 Task: Buy 3 Tongs from Cooking Utensils section under best seller category for shipping address: John Baker, 4211 Skips Lane, Phoenix, Arizona 85012, Cell Number 9285042162. Pay from credit card ending with 9757, CVV 798
Action: Mouse moved to (2, 88)
Screenshot: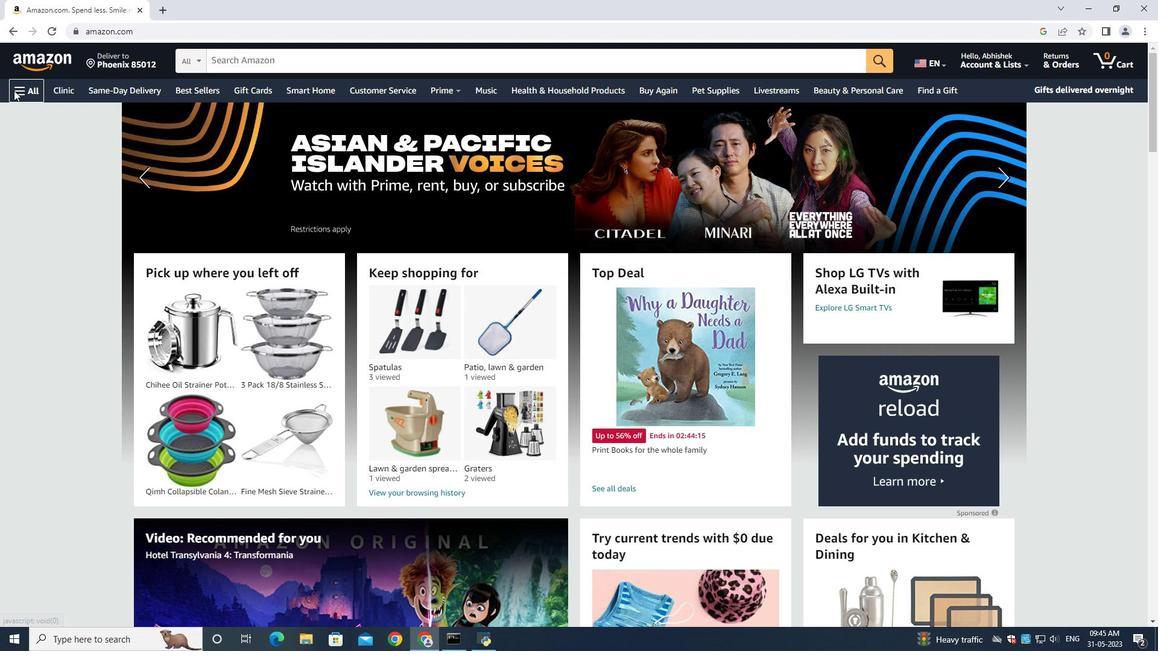 
Action: Mouse pressed left at (2, 88)
Screenshot: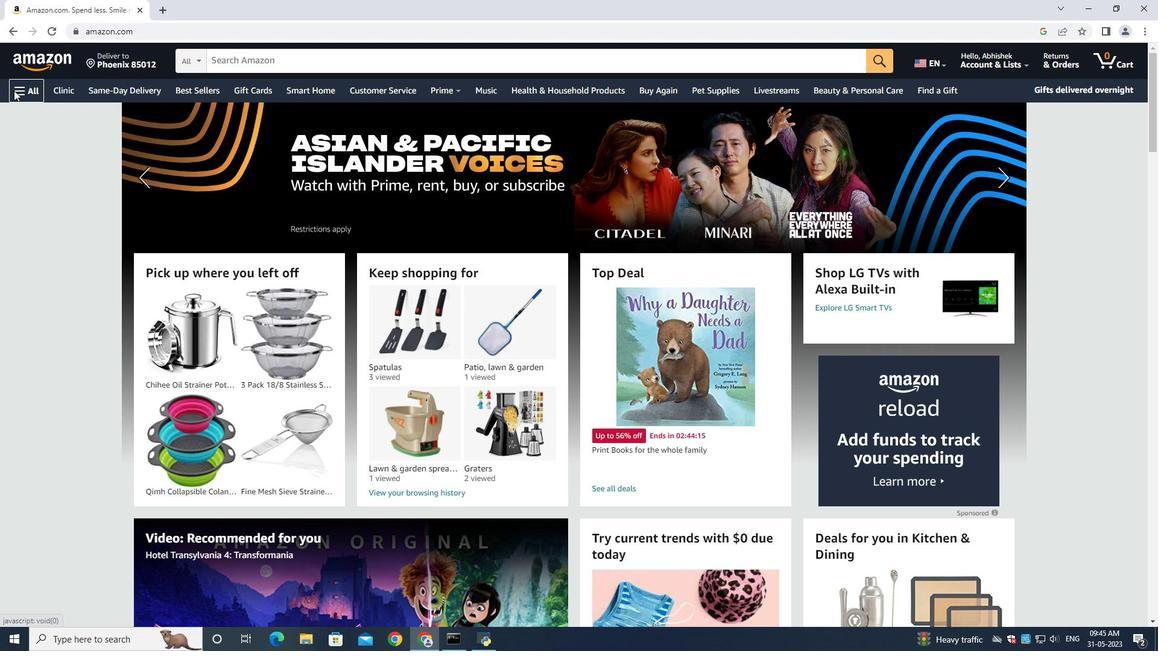 
Action: Mouse moved to (13, 90)
Screenshot: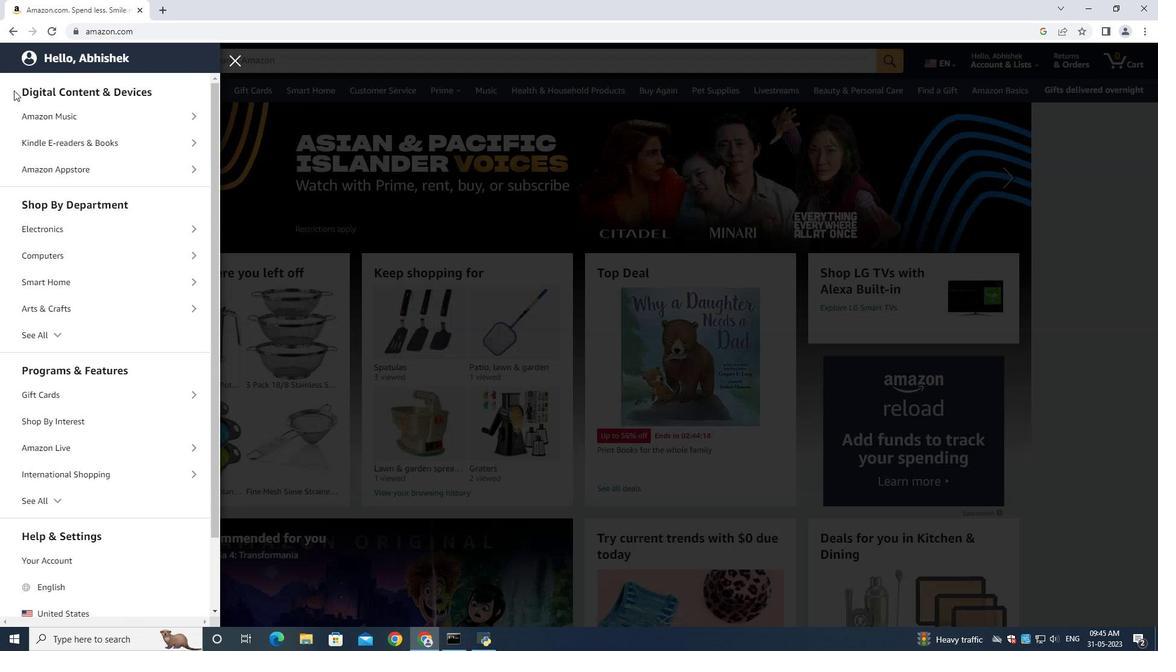 
Action: Mouse pressed left at (13, 90)
Screenshot: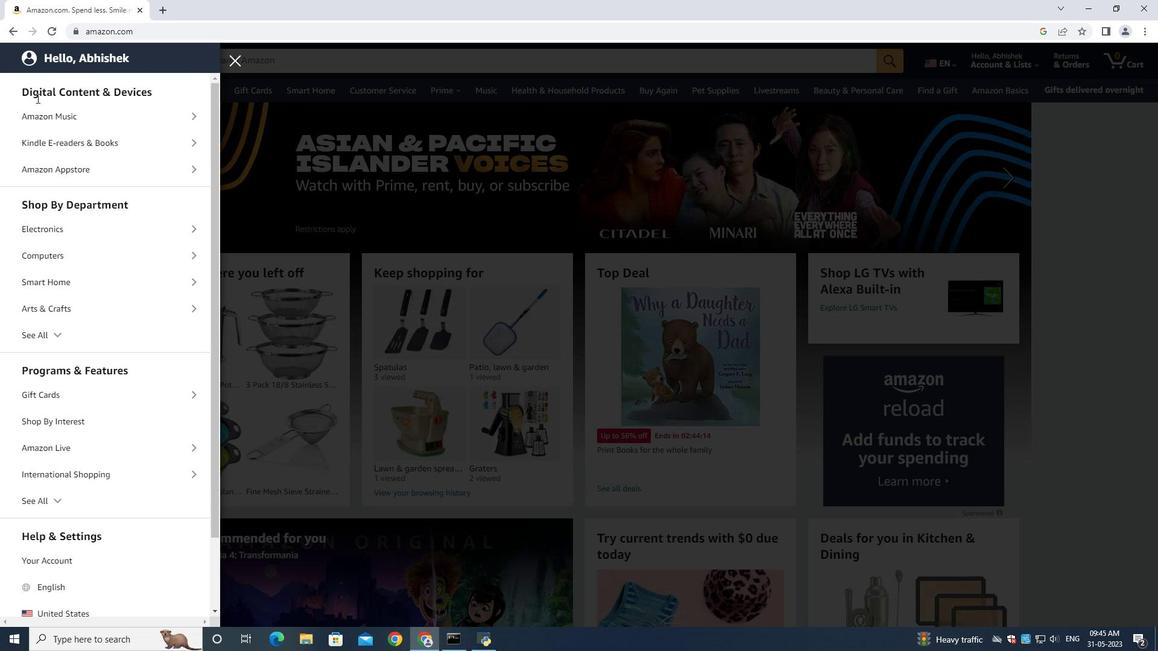 
Action: Mouse moved to (273, 66)
Screenshot: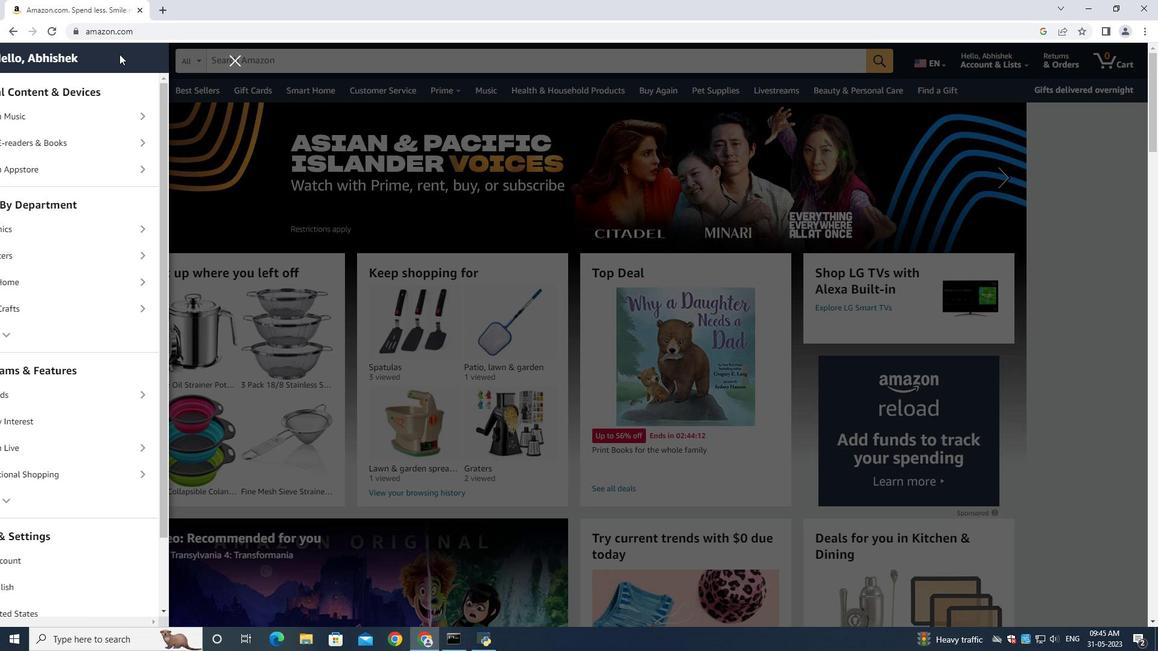 
Action: Mouse pressed left at (273, 66)
Screenshot: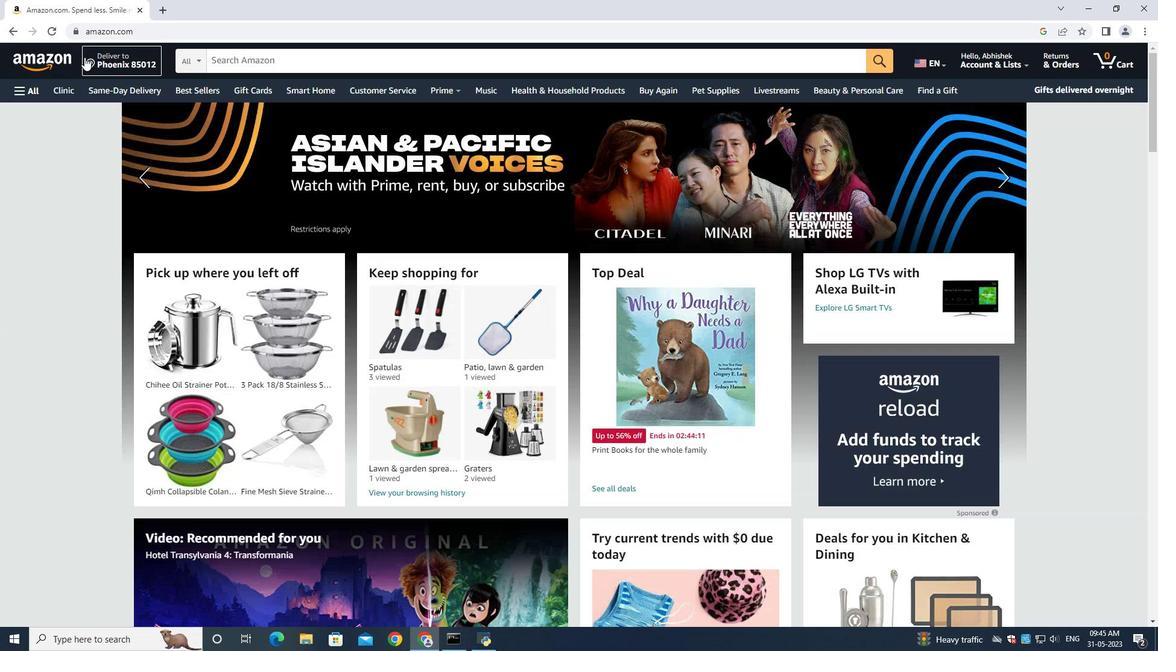 
Action: Mouse moved to (112, 59)
Screenshot: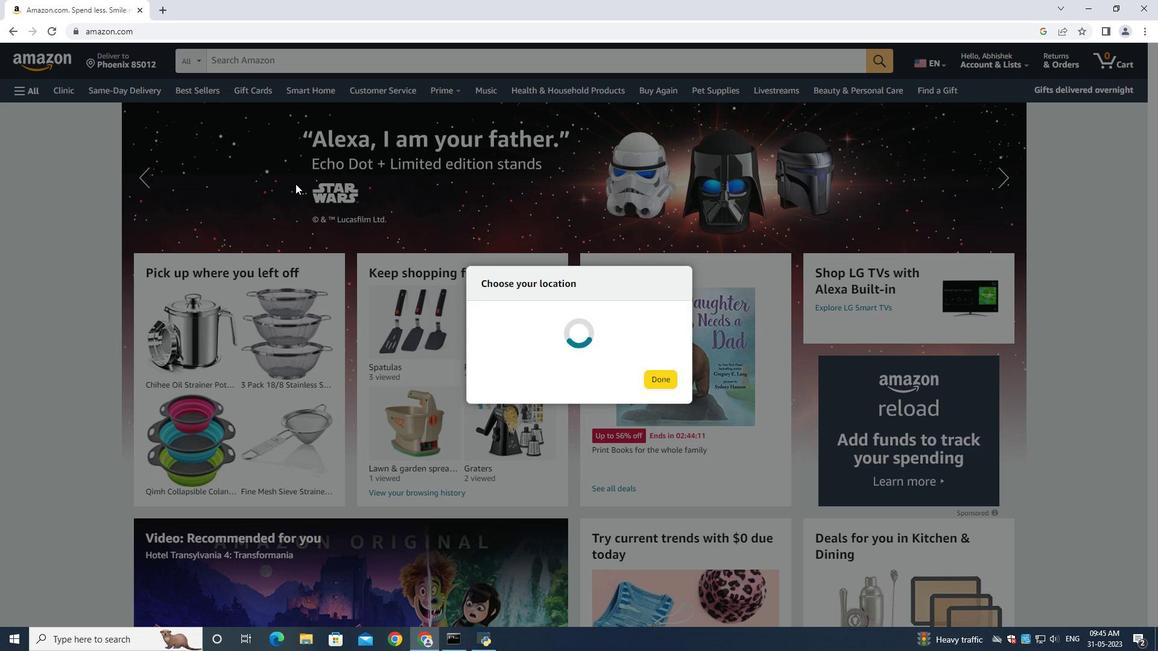 
Action: Mouse pressed left at (112, 59)
Screenshot: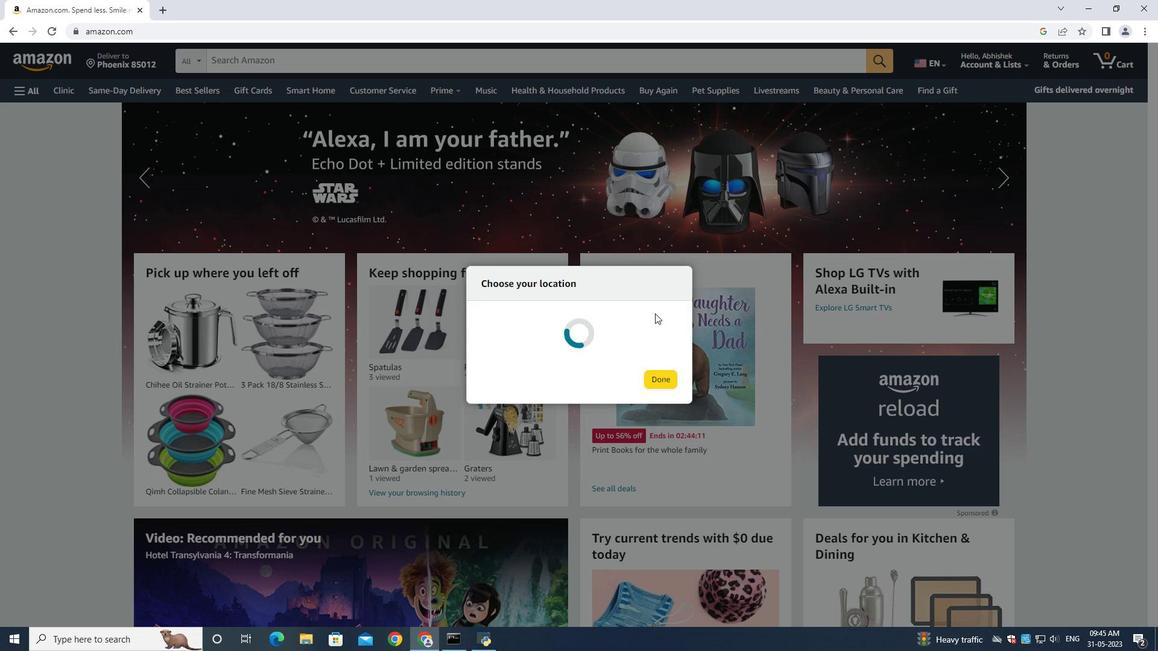 
Action: Mouse moved to (534, 397)
Screenshot: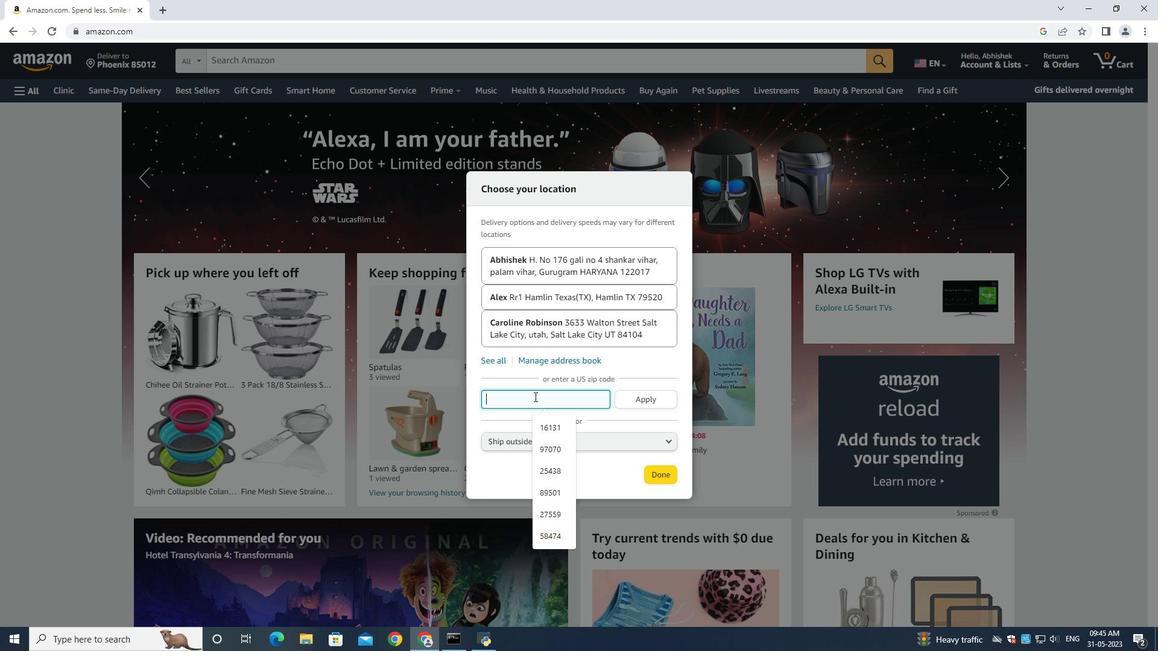 
Action: Mouse pressed left at (534, 397)
Screenshot: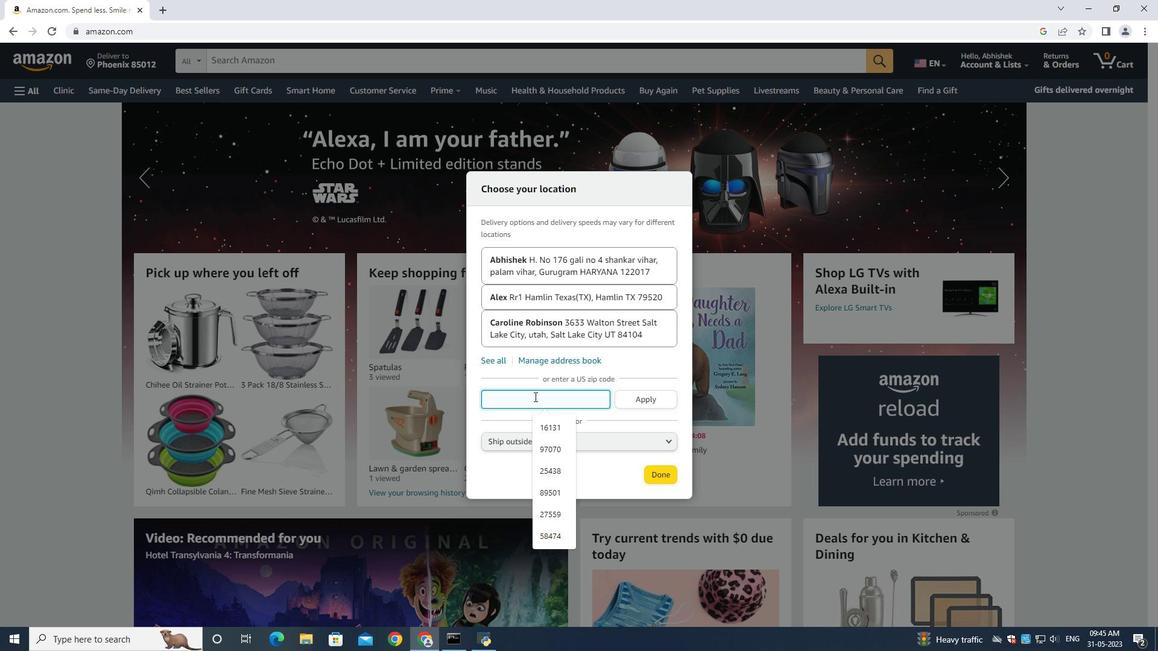
Action: Key pressed 85012
Screenshot: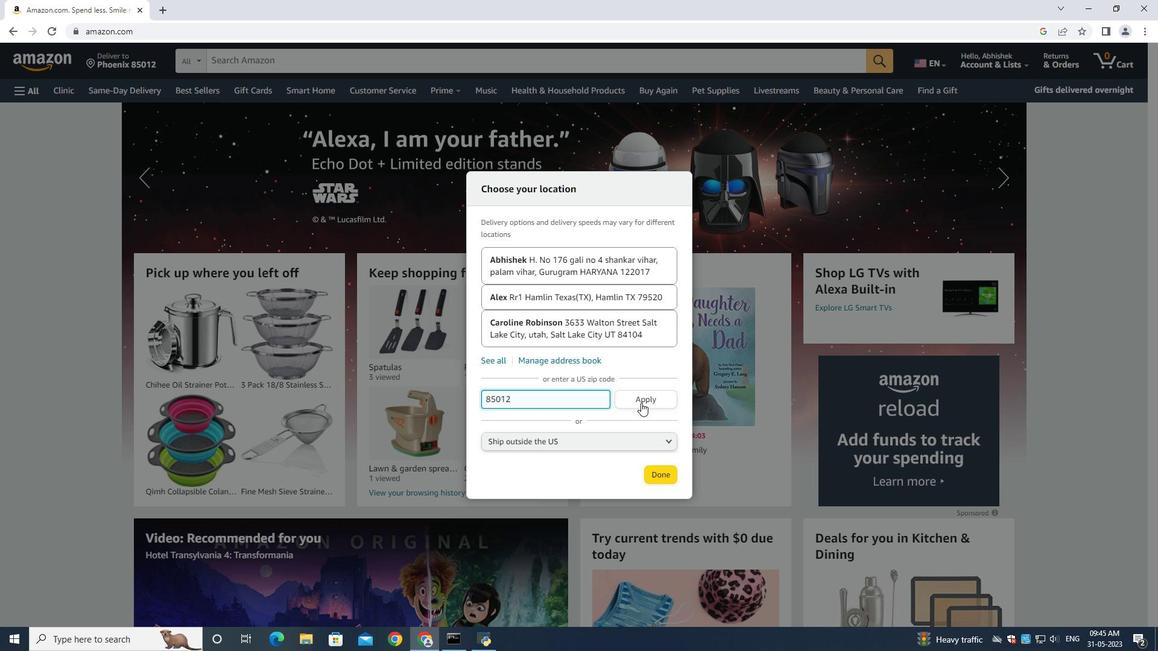 
Action: Mouse moved to (643, 399)
Screenshot: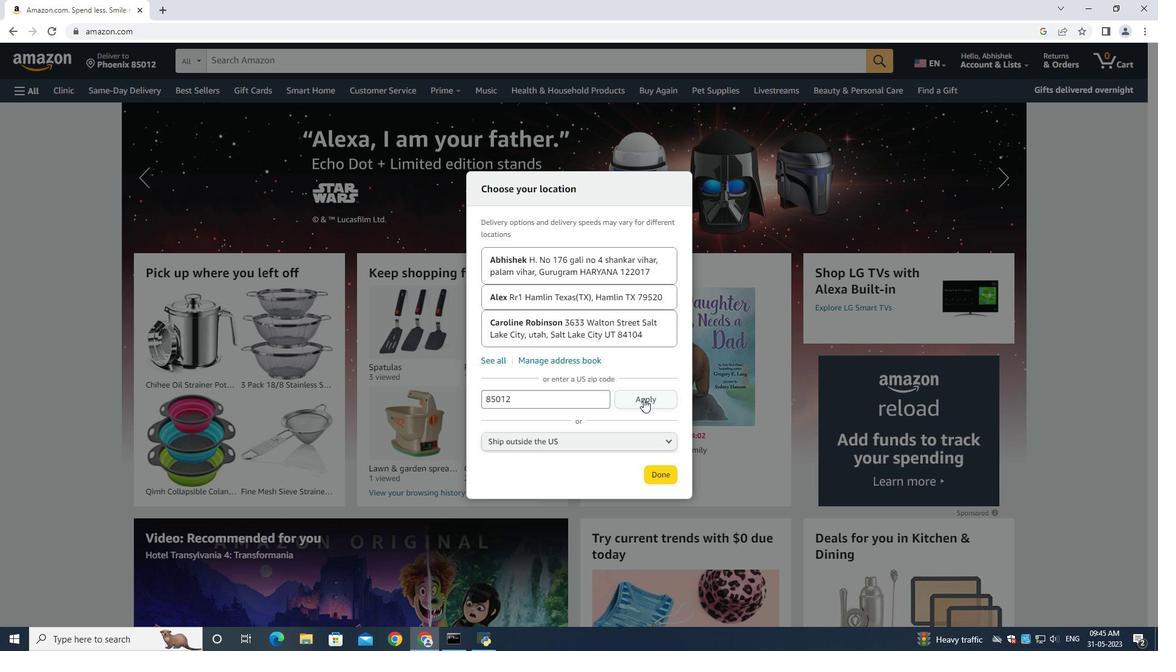 
Action: Mouse pressed left at (643, 399)
Screenshot: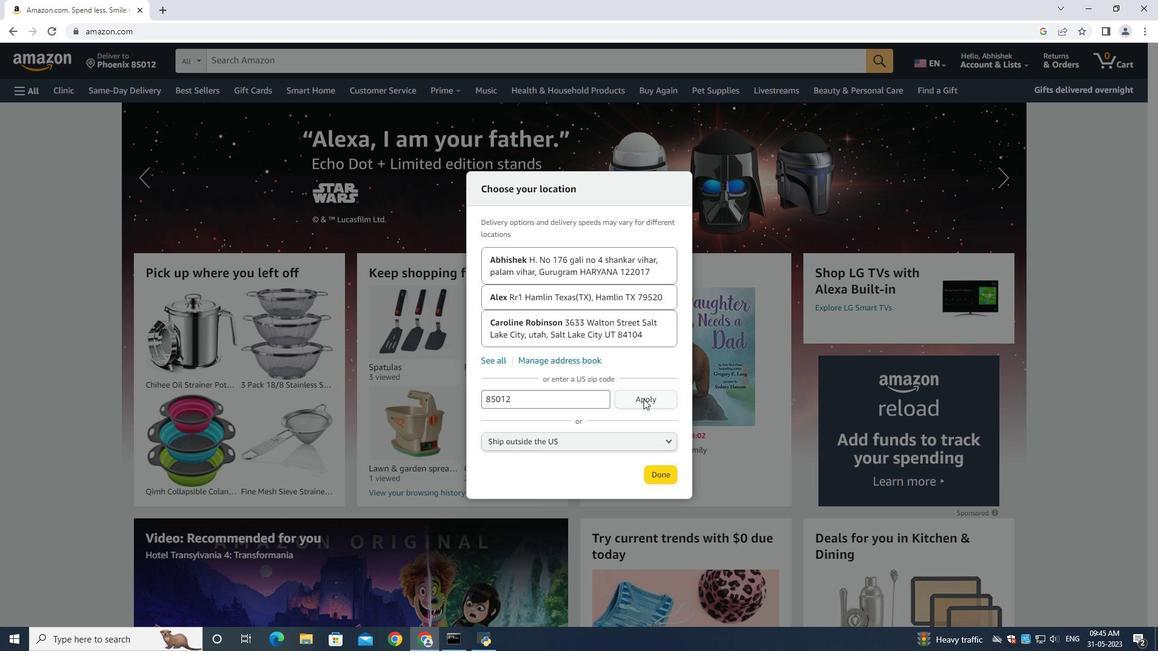 
Action: Mouse moved to (648, 387)
Screenshot: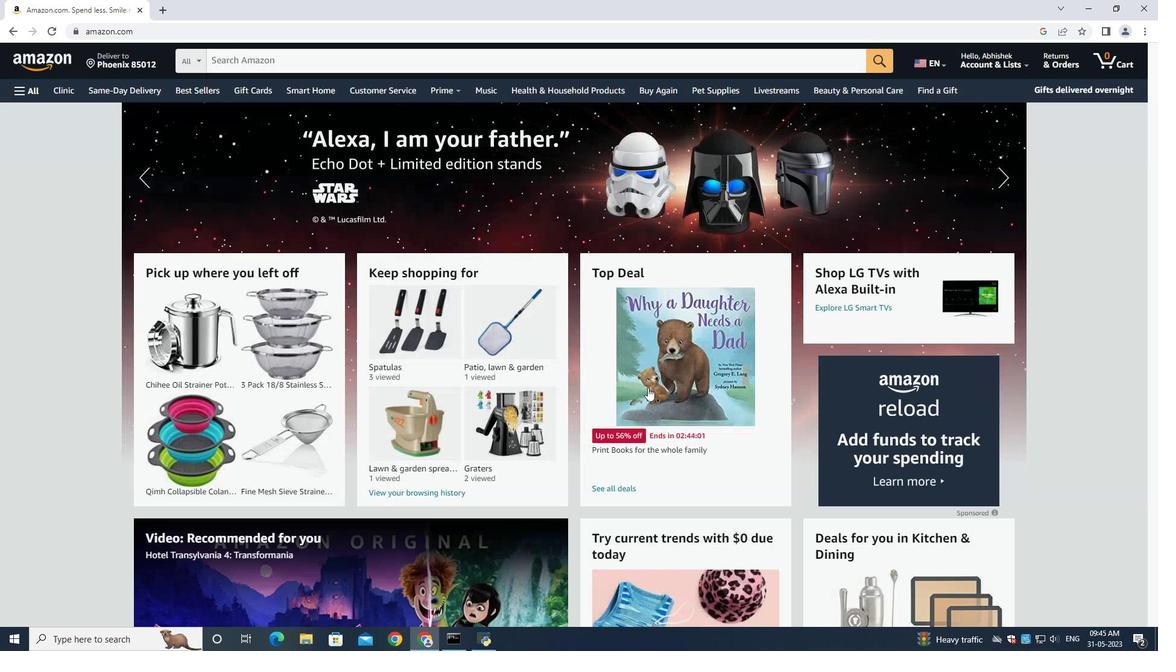 
Action: Mouse pressed left at (648, 387)
Screenshot: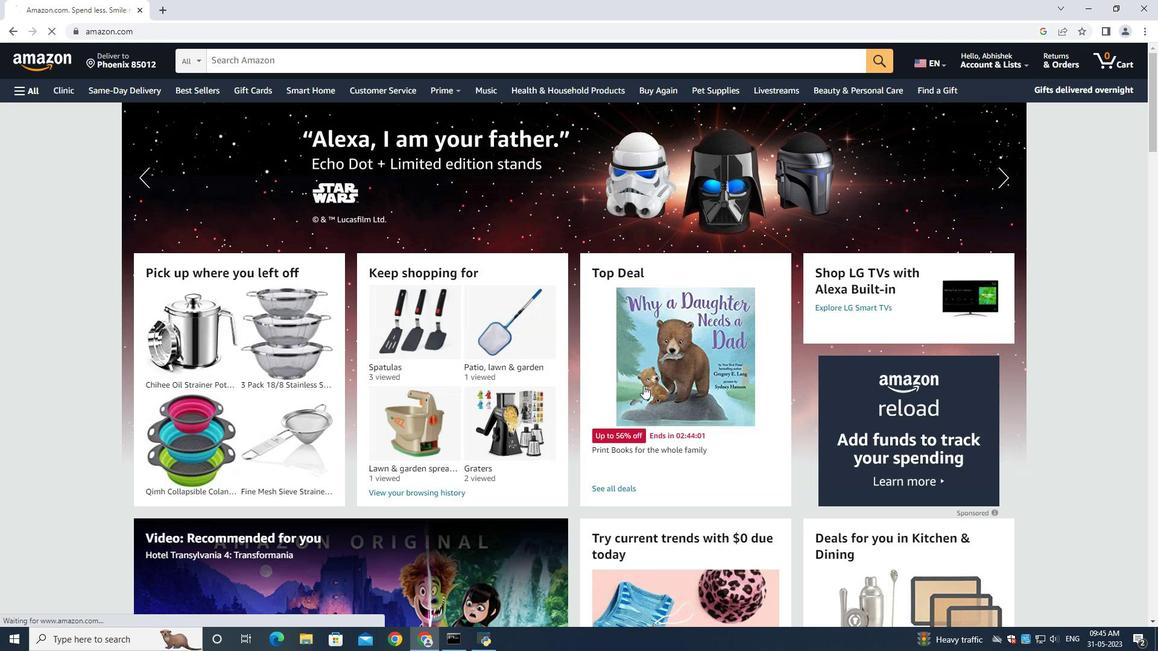 
Action: Mouse moved to (13, 96)
Screenshot: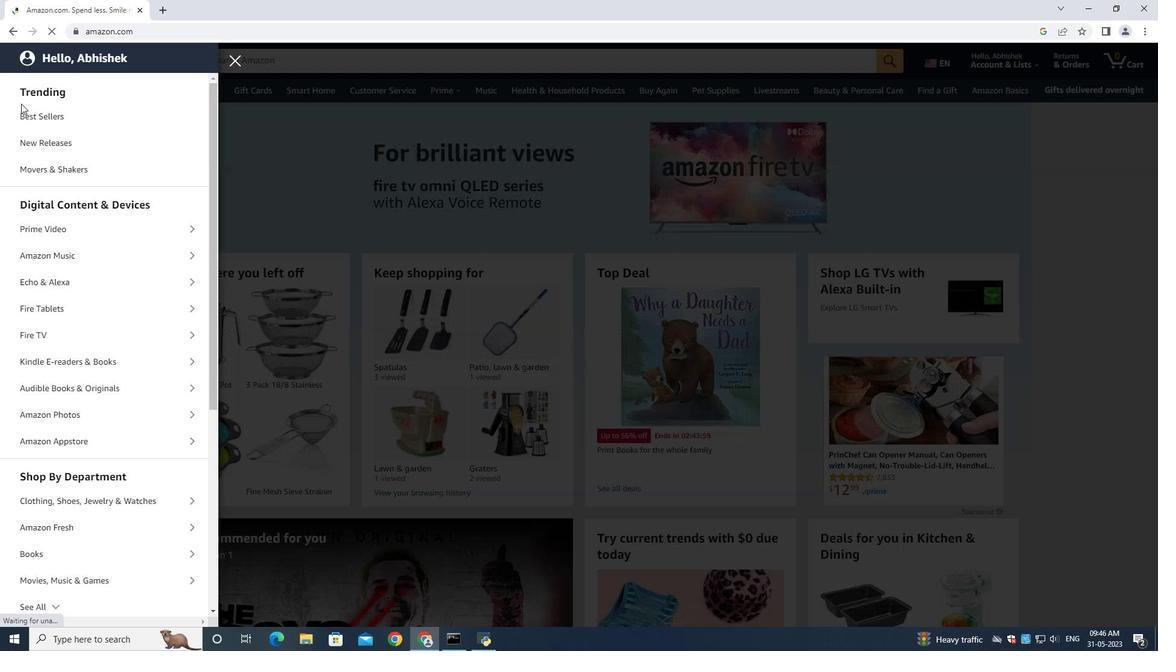 
Action: Mouse pressed left at (13, 96)
Screenshot: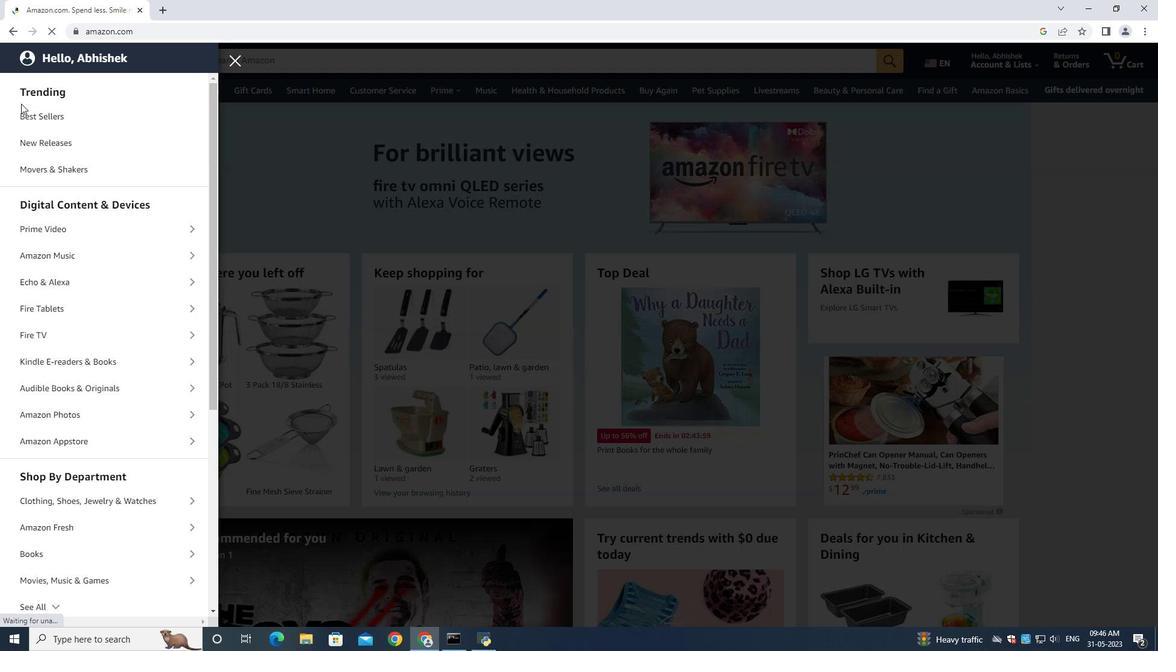 
Action: Mouse moved to (32, 118)
Screenshot: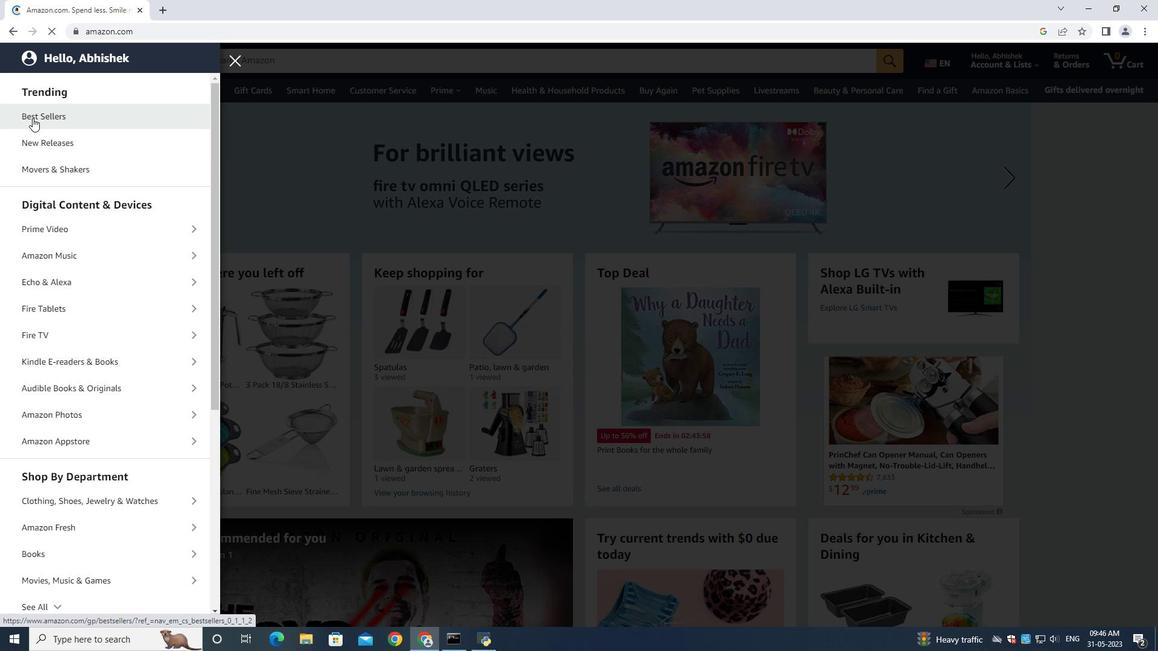 
Action: Mouse pressed left at (32, 118)
Screenshot: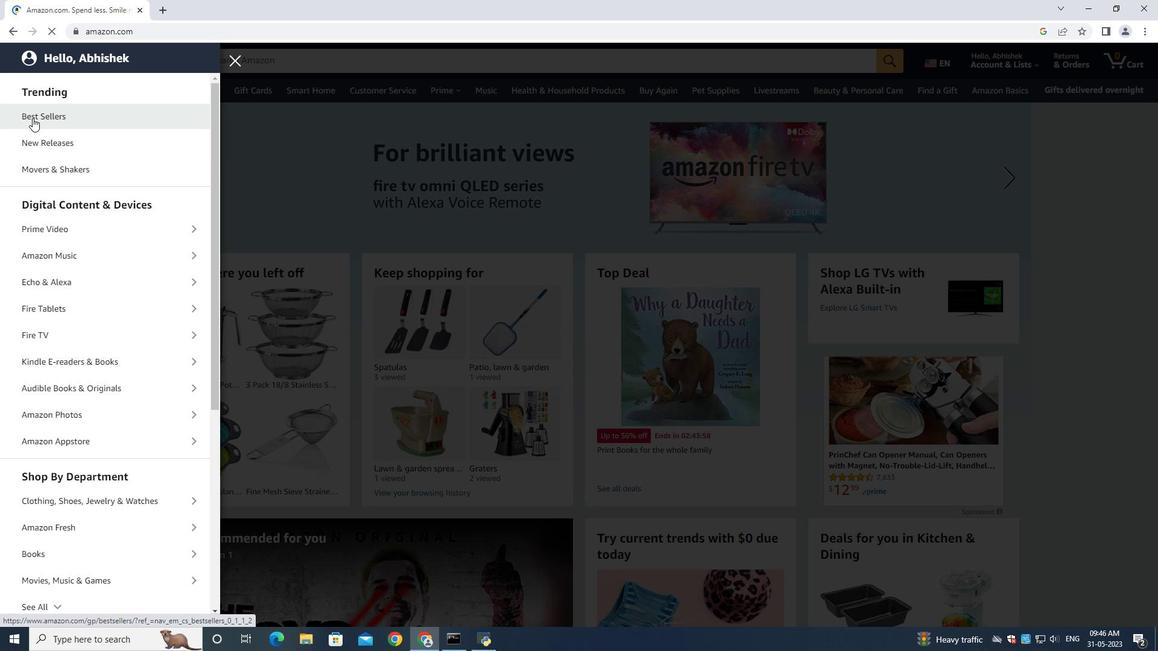 
Action: Mouse moved to (236, 62)
Screenshot: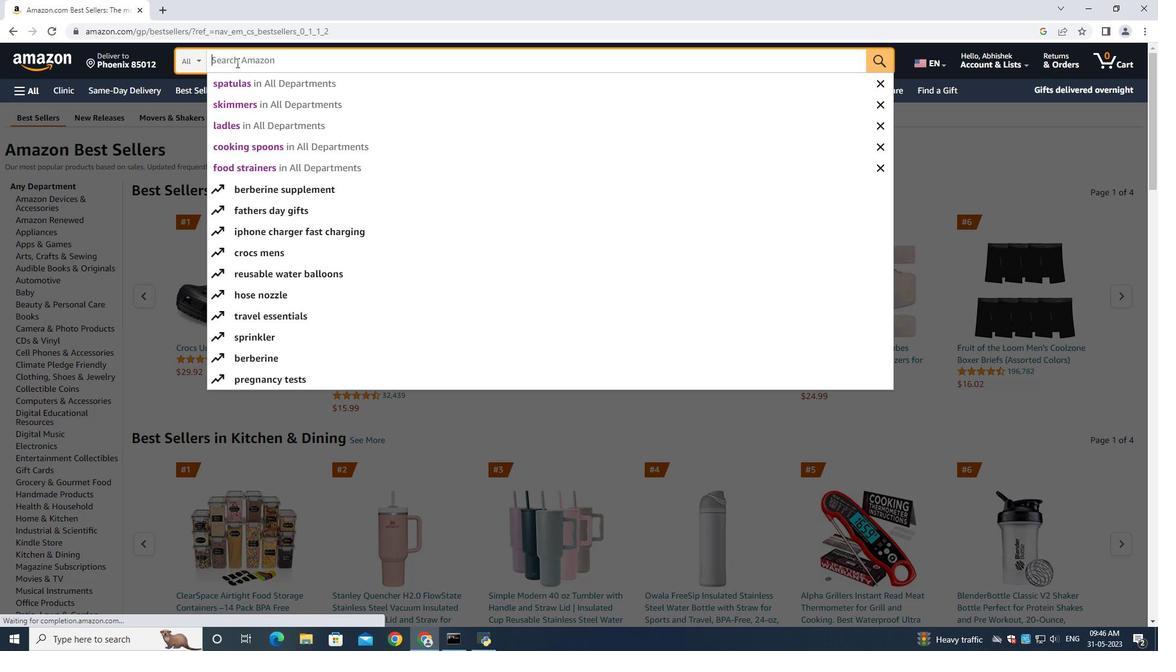 
Action: Mouse pressed left at (236, 62)
Screenshot: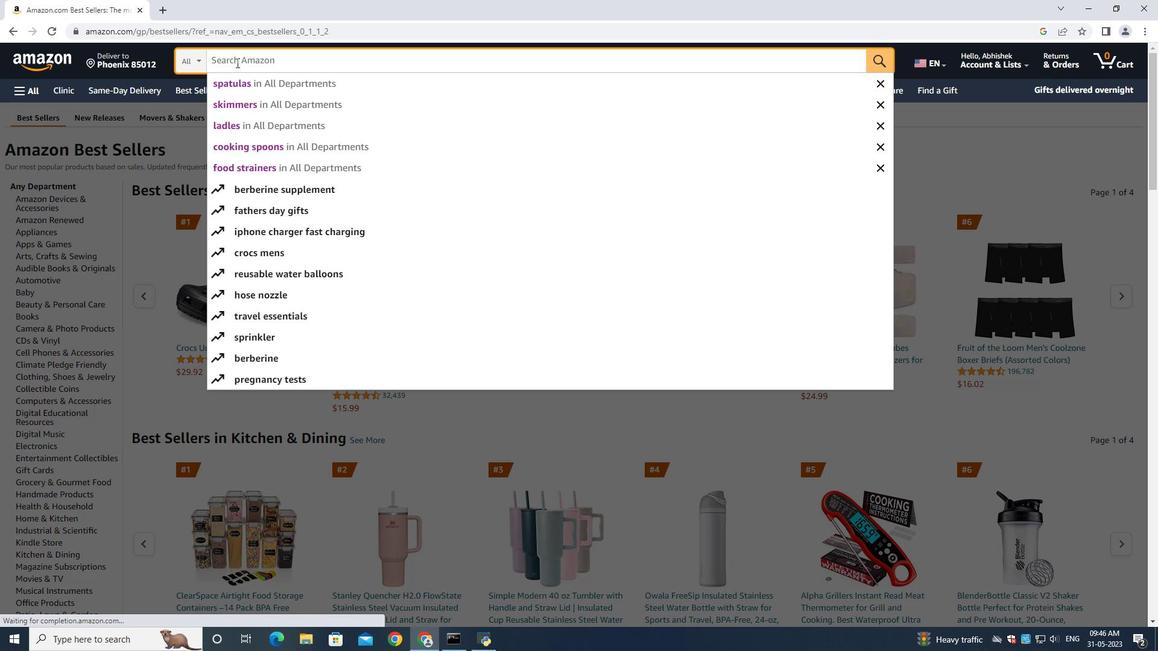 
Action: Key pressed <Key.shift>Tongs<Key.enter>
Screenshot: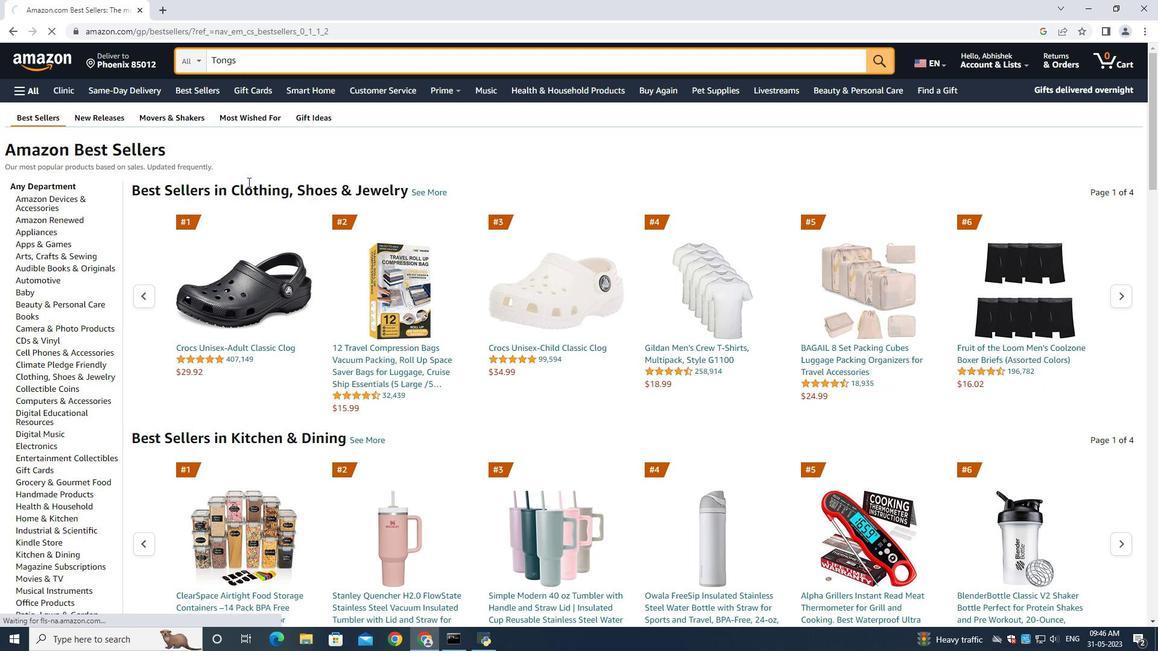 
Action: Mouse moved to (58, 327)
Screenshot: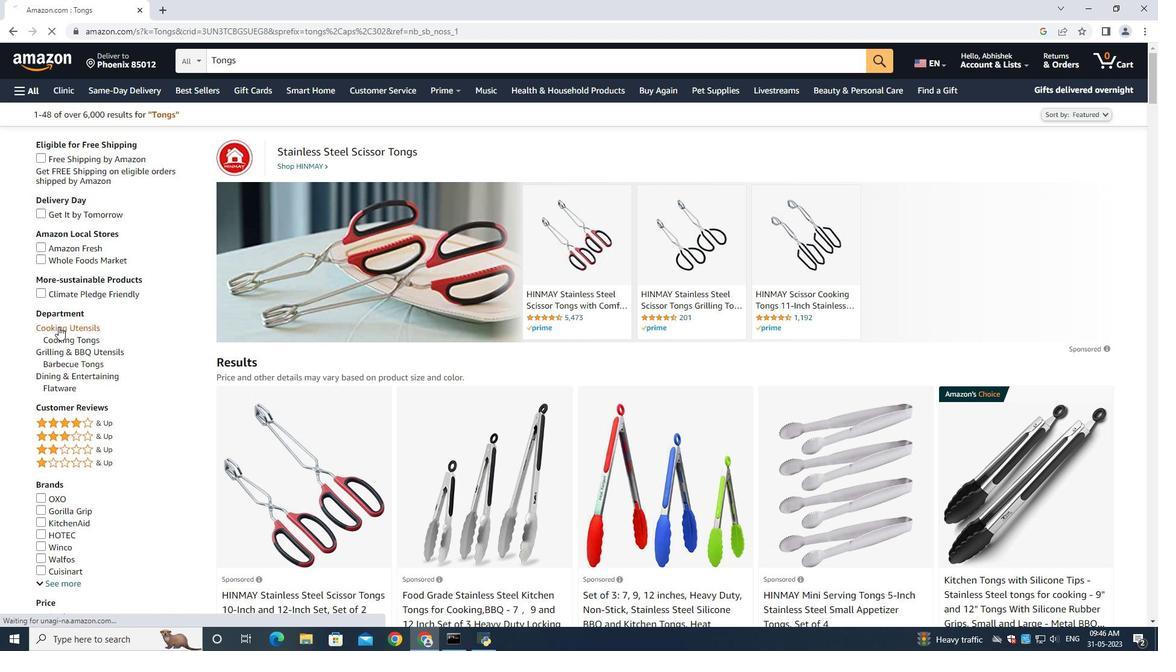 
Action: Mouse pressed left at (58, 327)
Screenshot: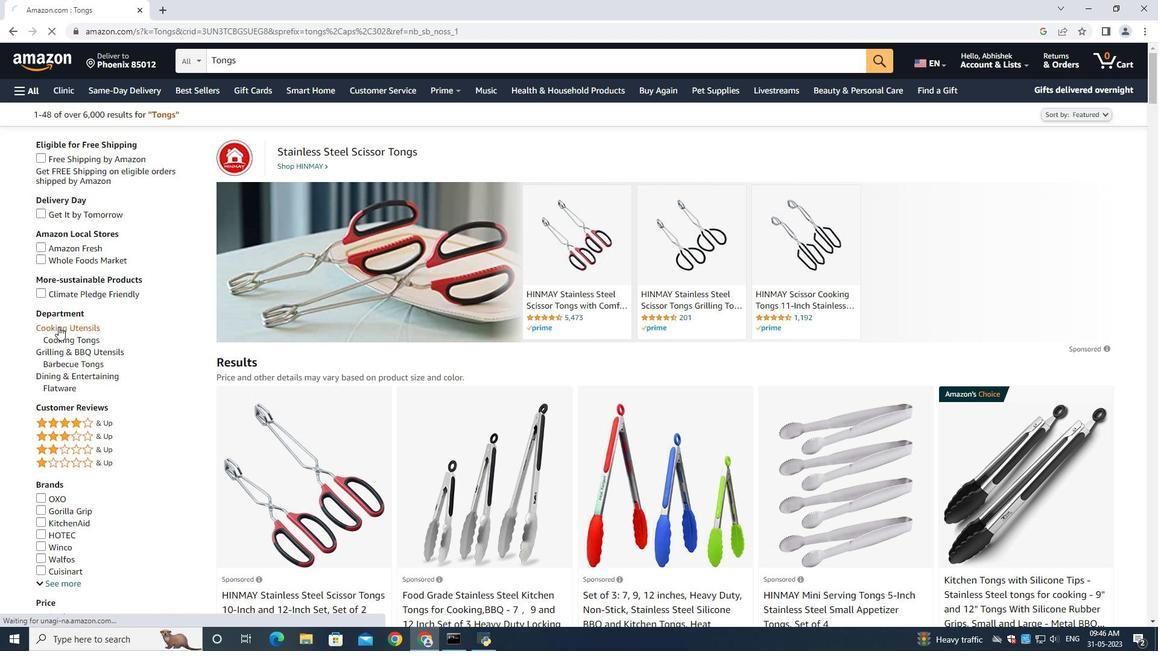 
Action: Mouse moved to (486, 366)
Screenshot: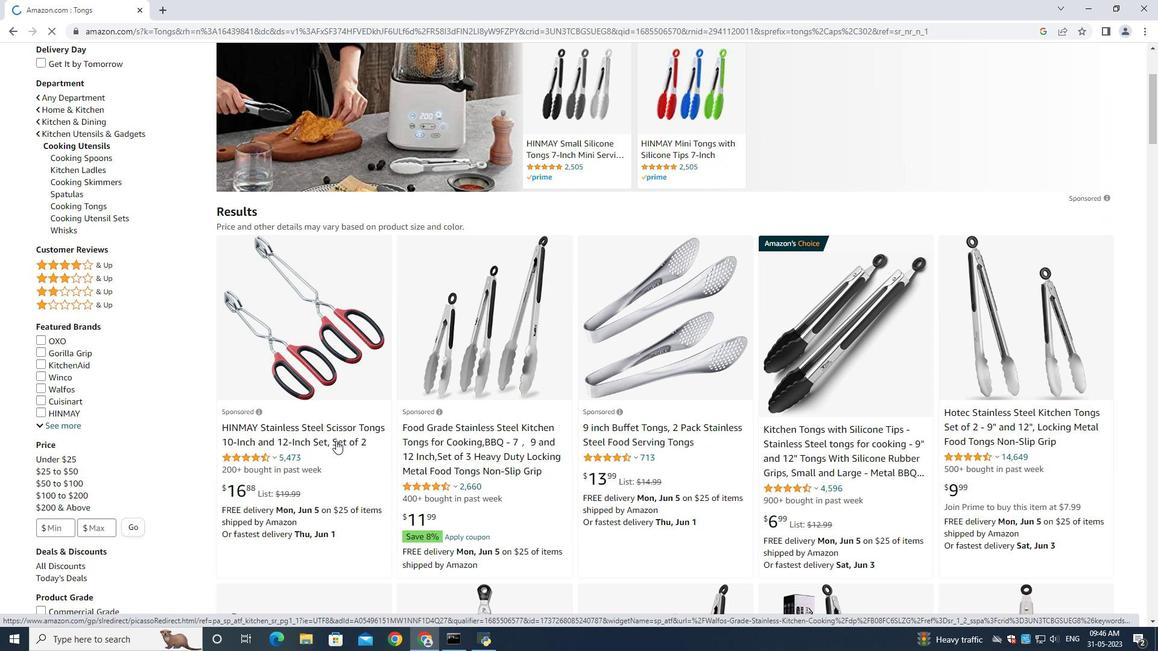 
Action: Mouse scrolled (486, 365) with delta (0, 0)
Screenshot: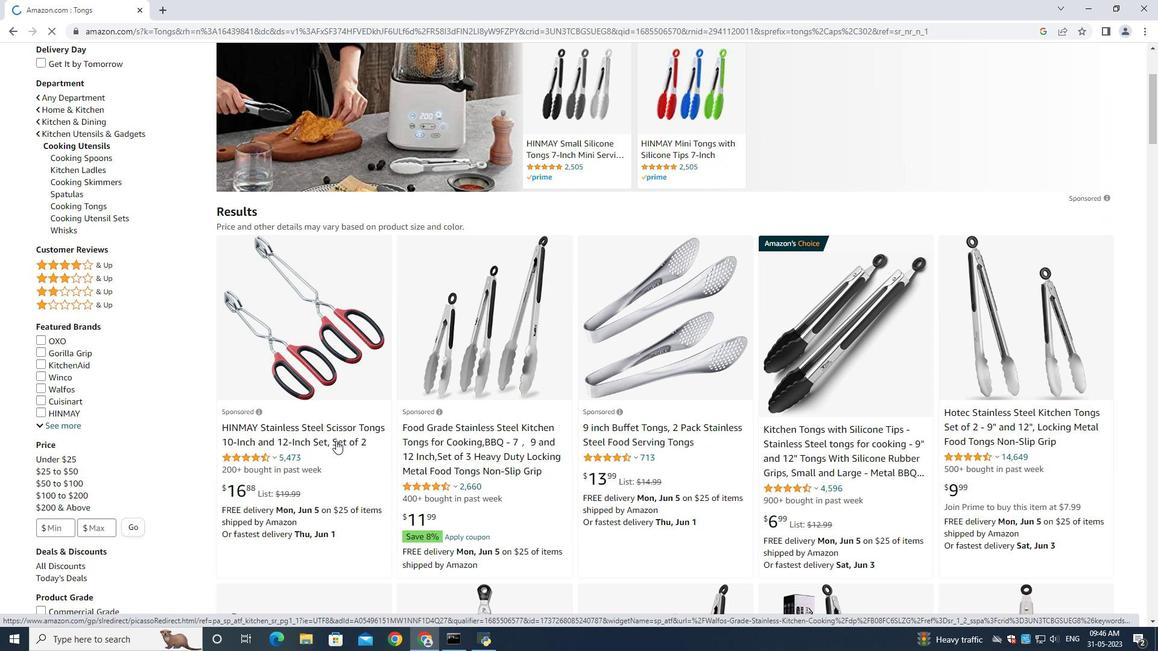 
Action: Mouse scrolled (486, 365) with delta (0, 0)
Screenshot: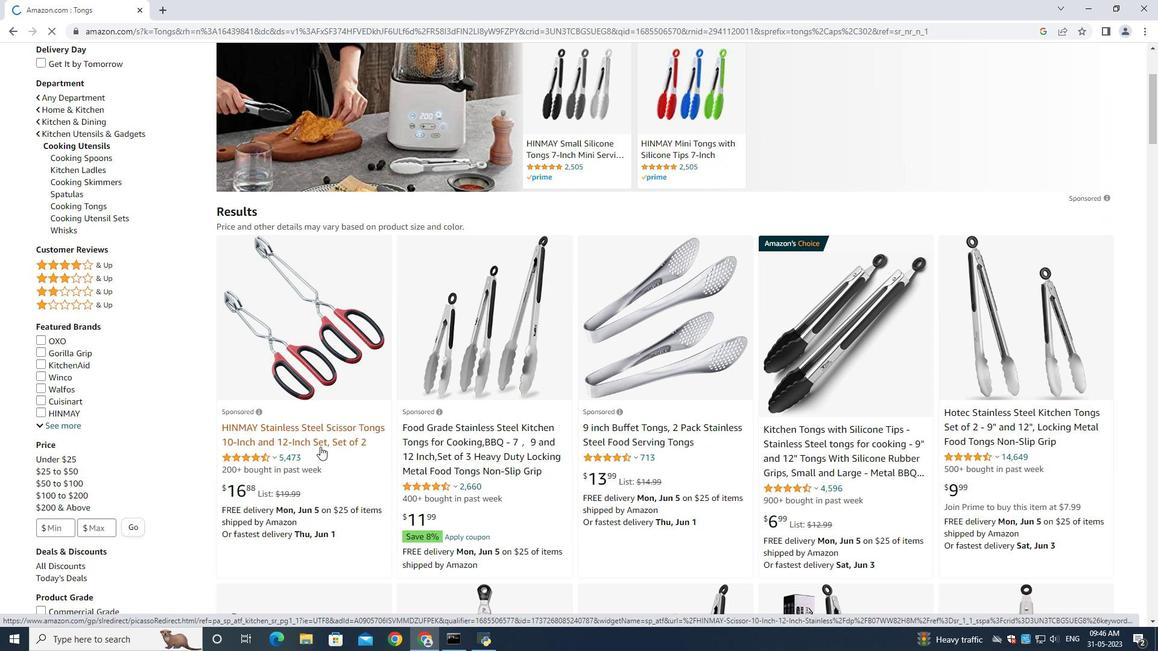 
Action: Mouse scrolled (486, 365) with delta (0, 0)
Screenshot: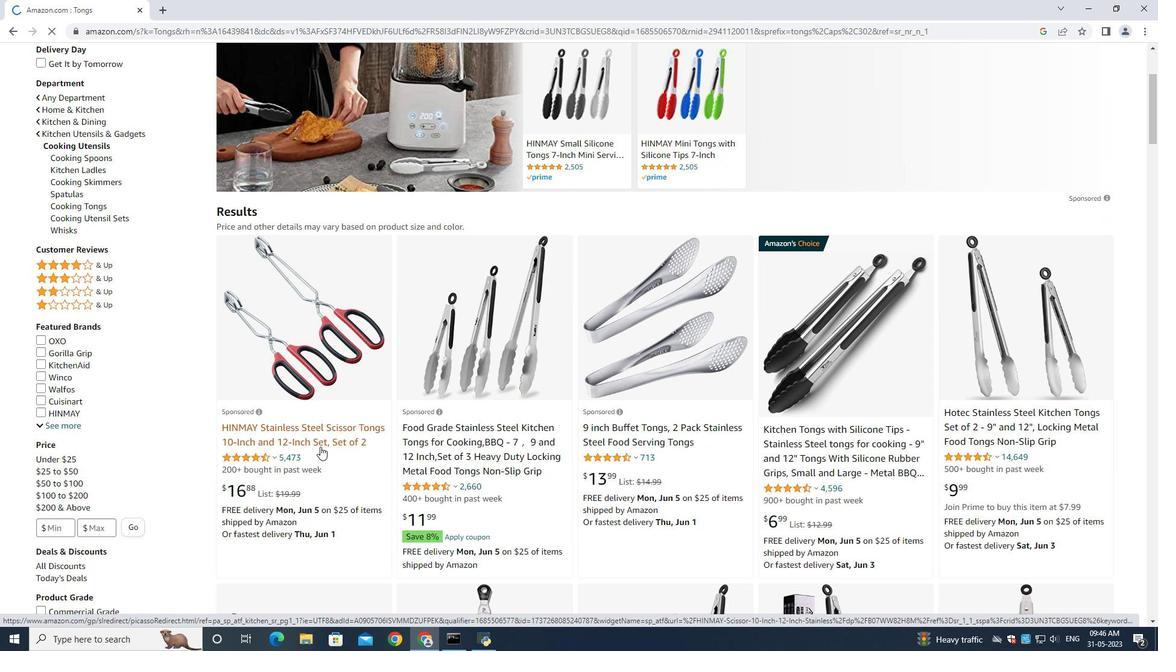 
Action: Mouse moved to (303, 447)
Screenshot: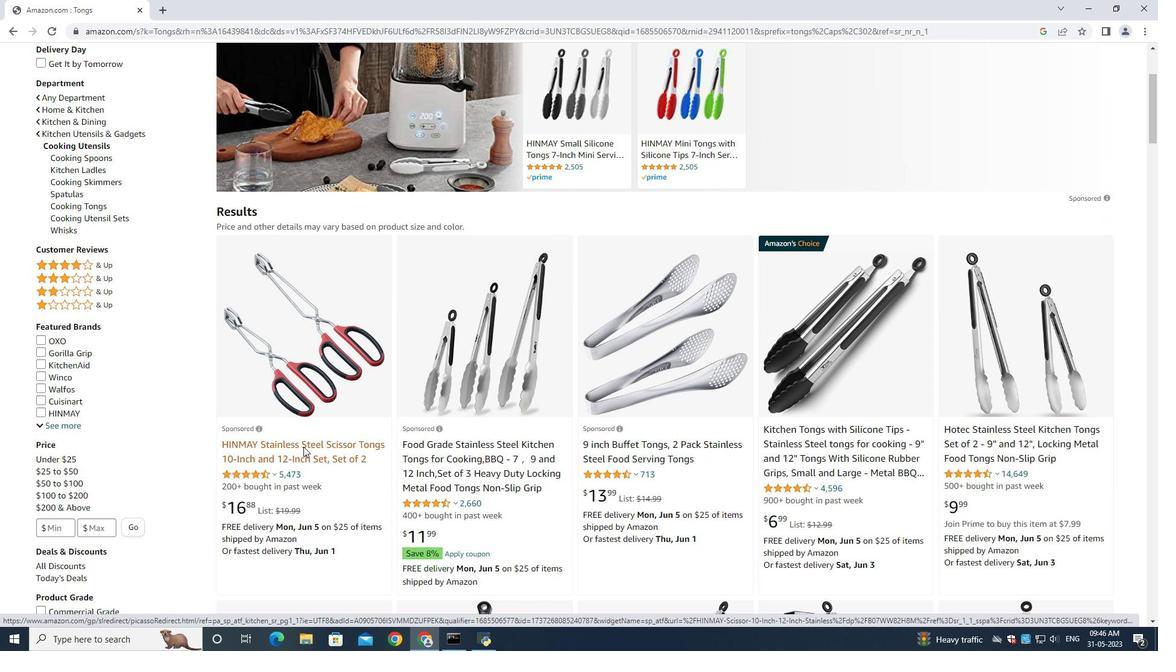
Action: Mouse pressed left at (303, 447)
Screenshot: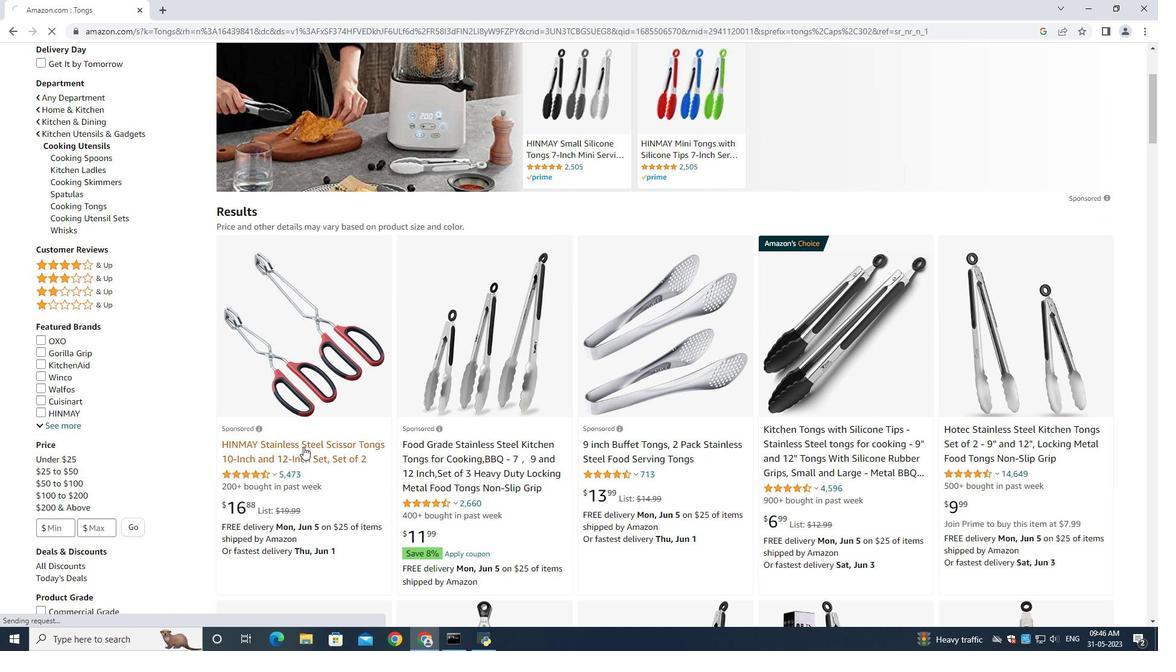 
Action: Mouse moved to (897, 462)
Screenshot: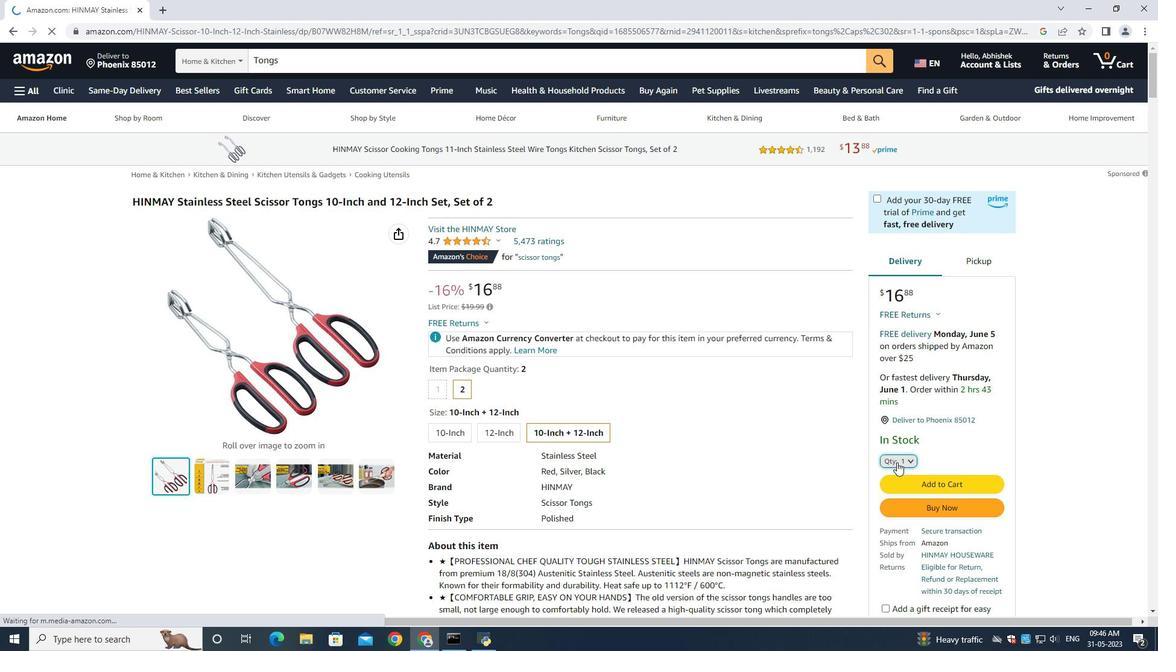 
Action: Mouse pressed left at (897, 462)
Screenshot: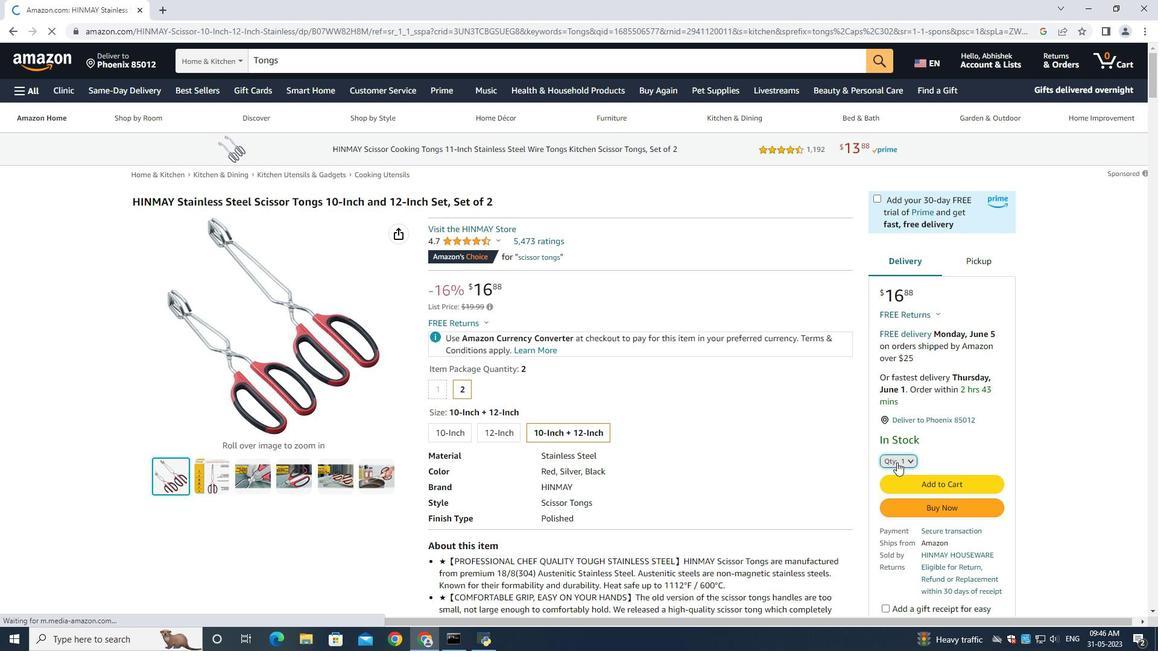 
Action: Mouse moved to (893, 97)
Screenshot: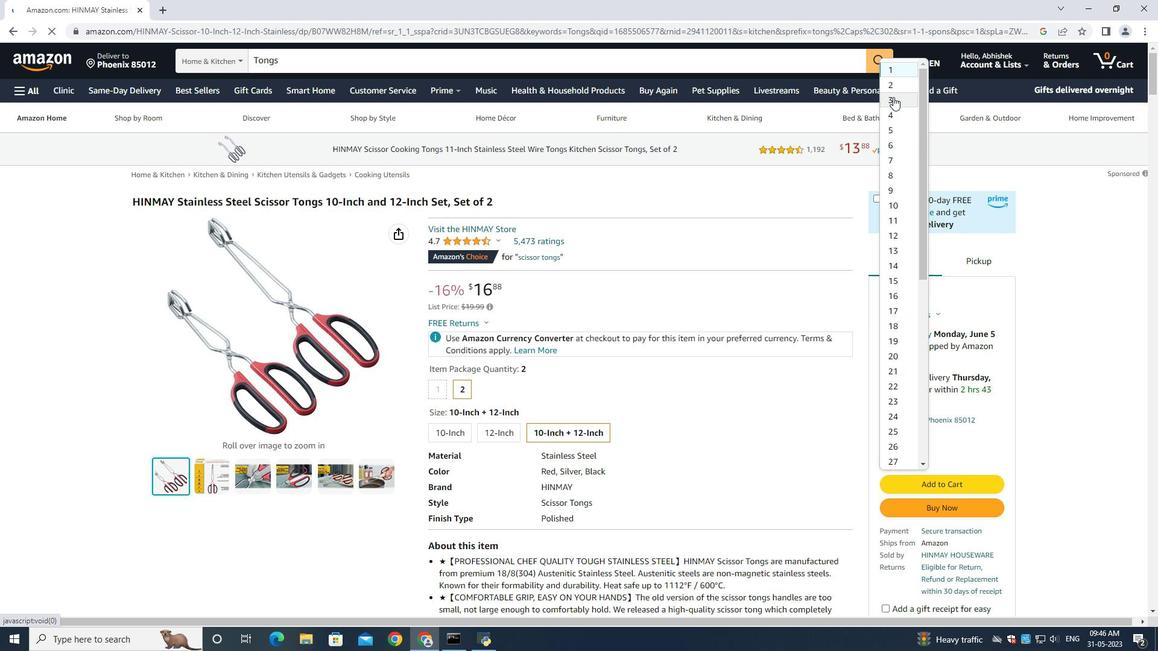 
Action: Mouse pressed left at (893, 97)
Screenshot: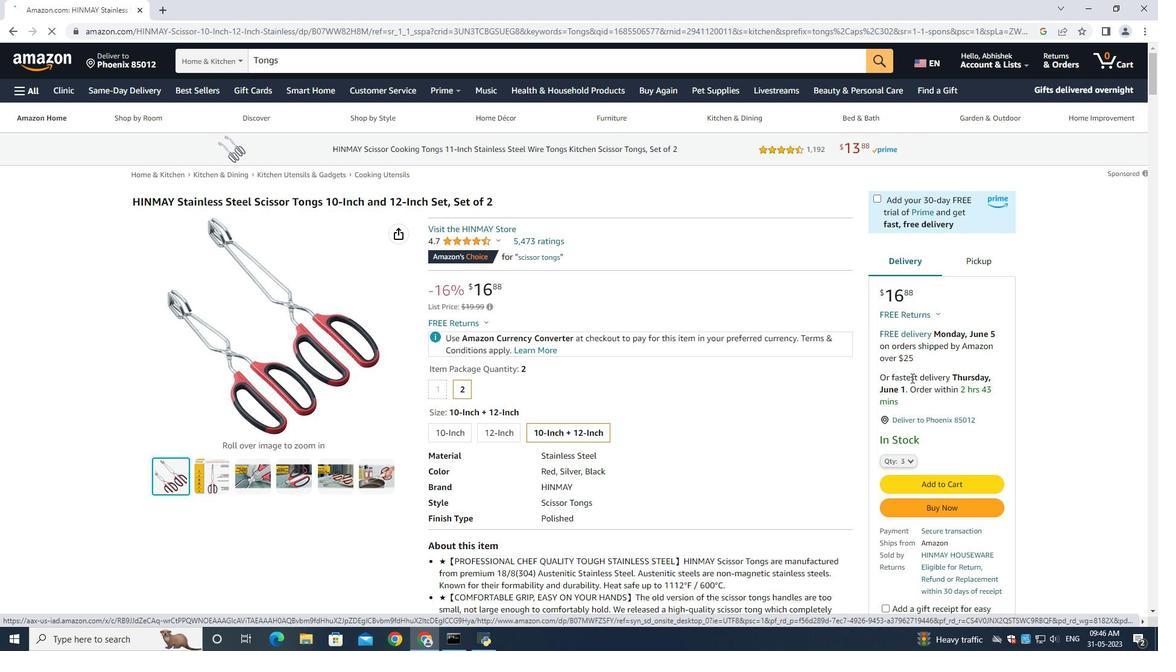 
Action: Mouse moved to (932, 486)
Screenshot: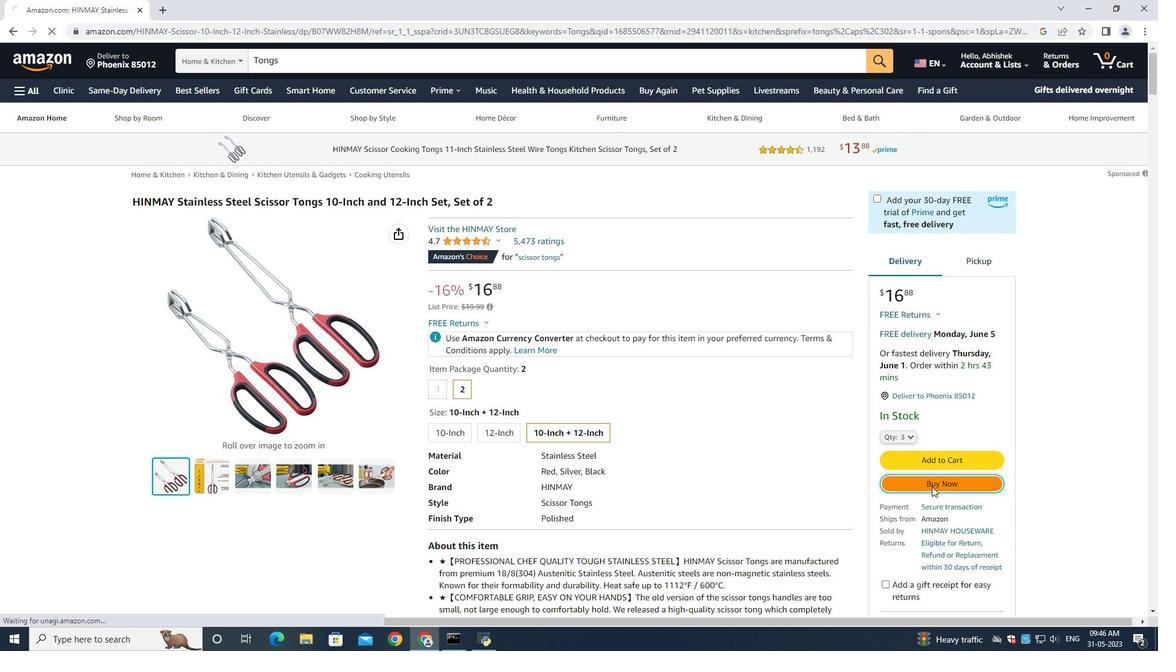 
Action: Mouse pressed left at (932, 486)
Screenshot: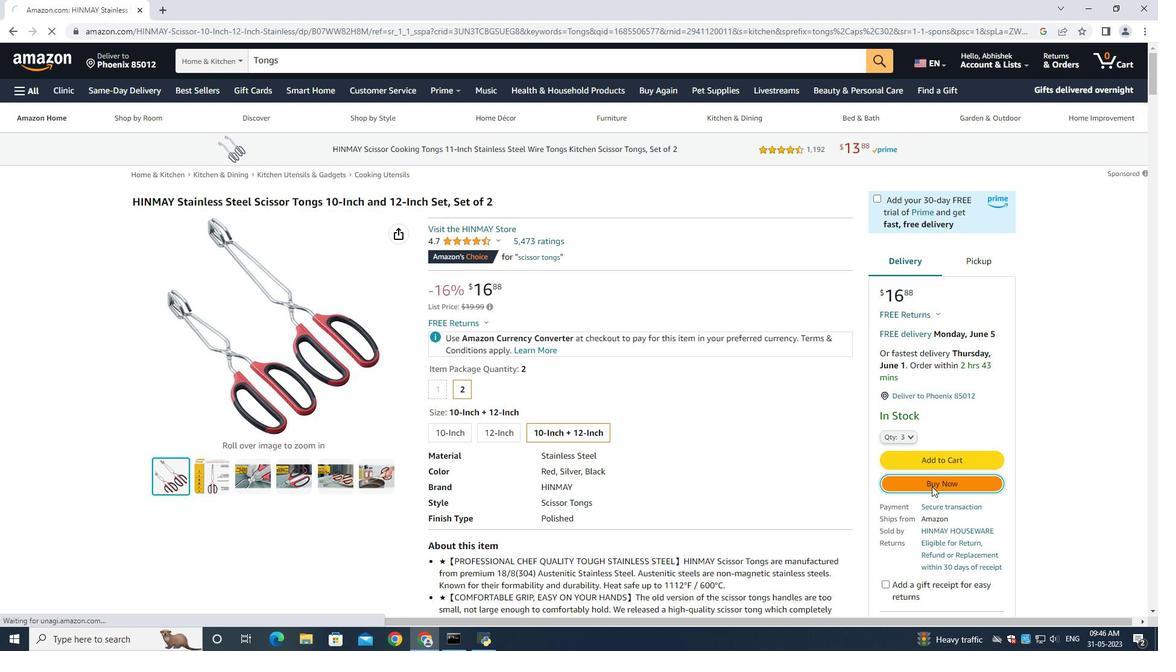 
Action: Mouse moved to (663, 456)
Screenshot: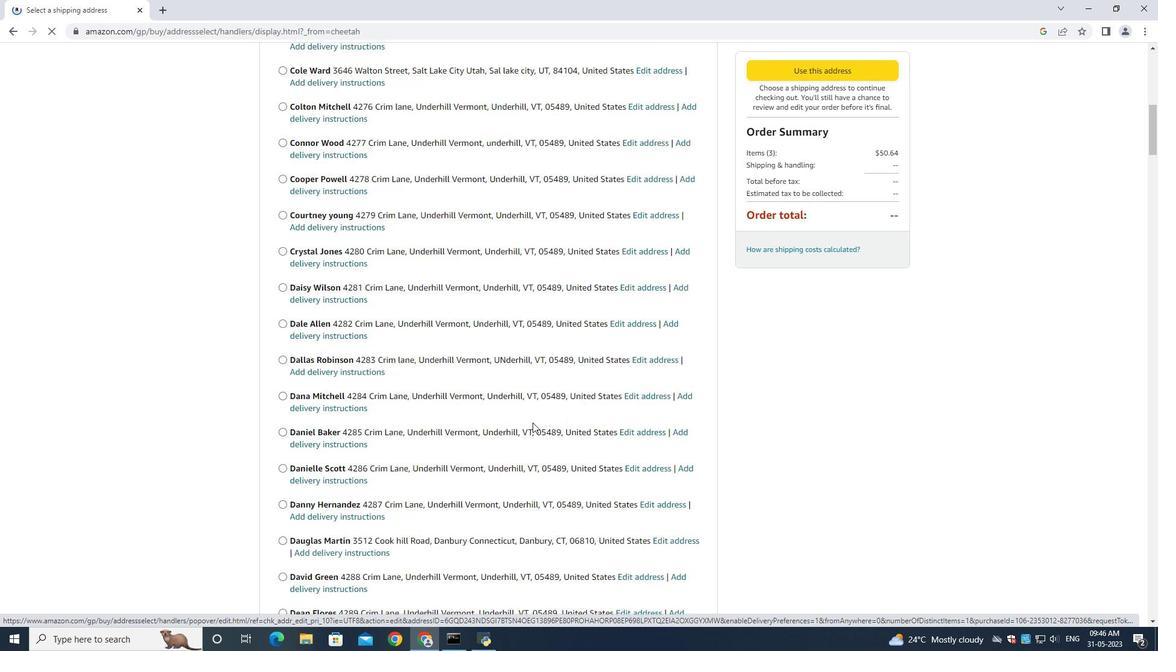 
Action: Mouse scrolled (663, 455) with delta (0, 0)
Screenshot: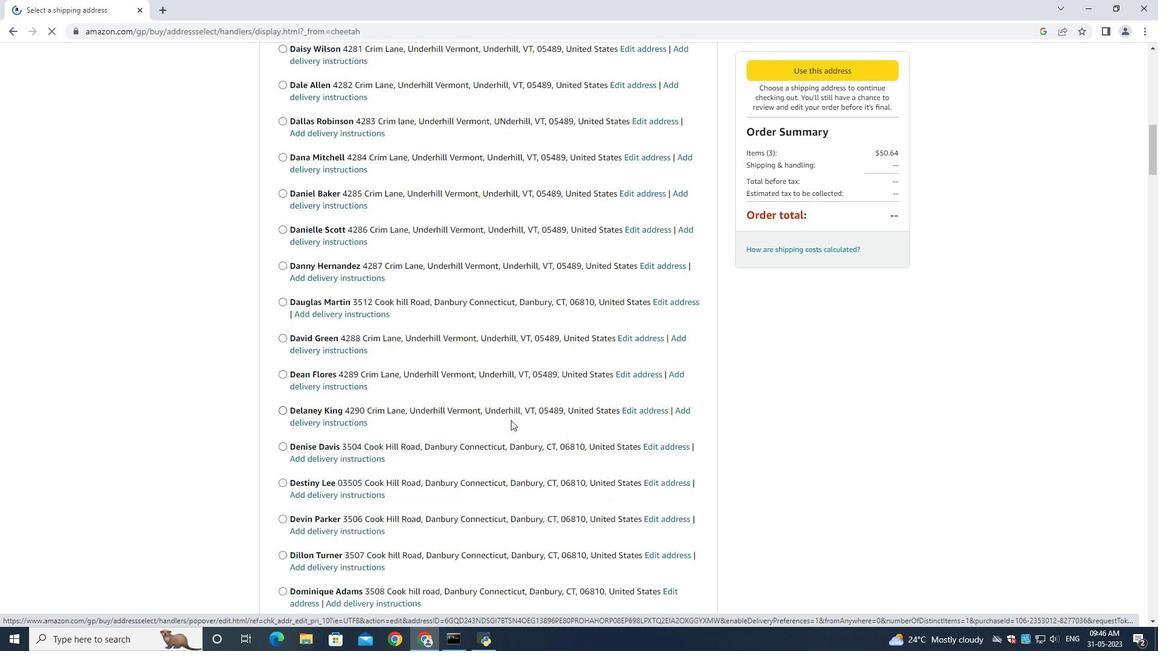 
Action: Mouse moved to (662, 456)
Screenshot: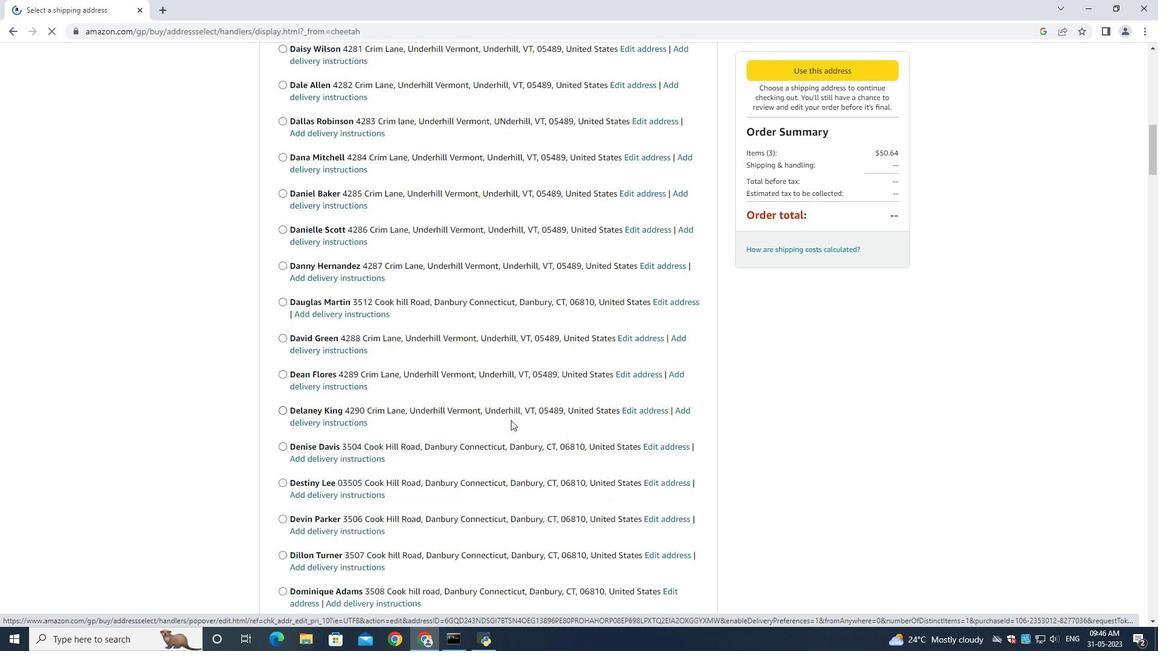 
Action: Mouse scrolled (662, 455) with delta (0, 0)
Screenshot: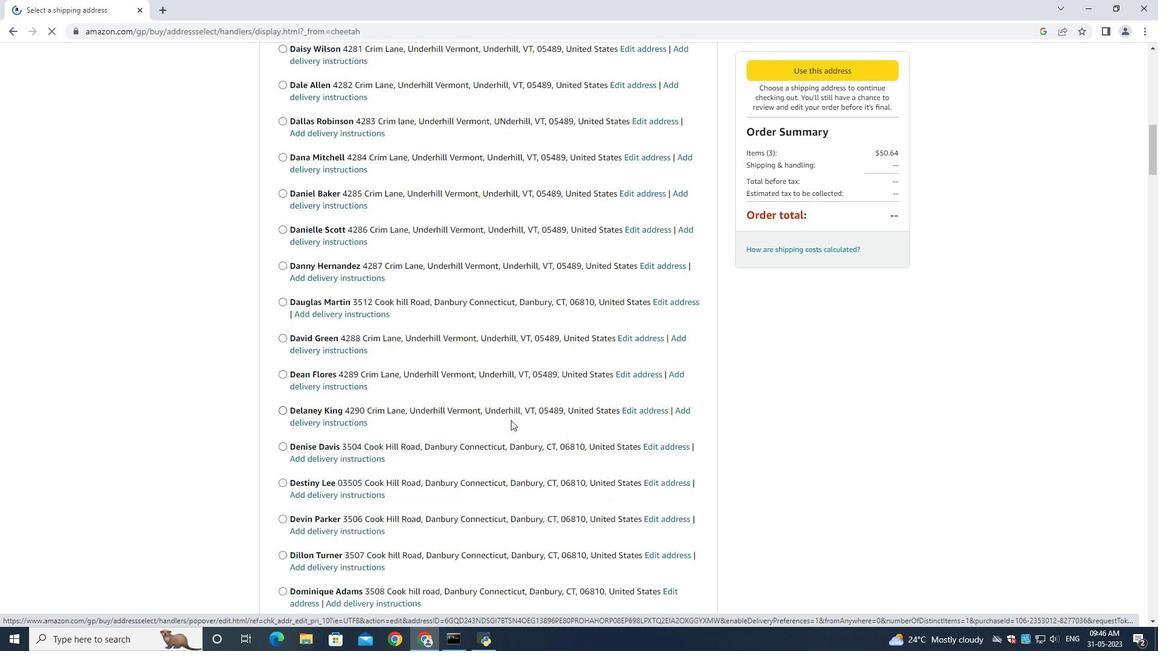 
Action: Mouse moved to (660, 456)
Screenshot: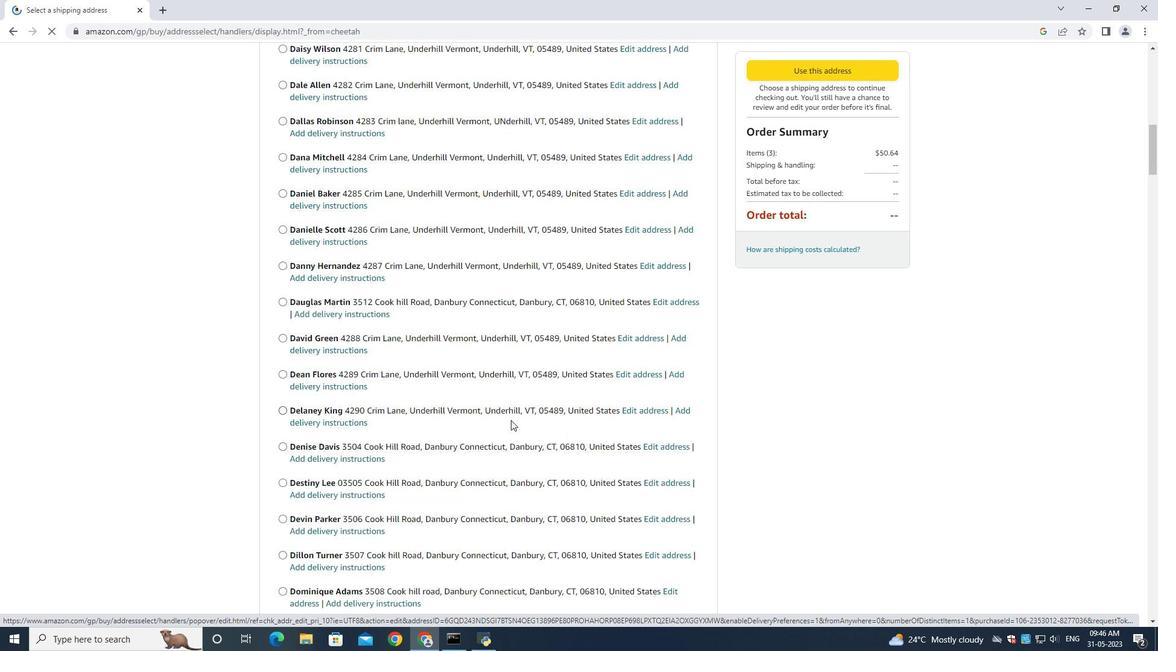 
Action: Mouse scrolled (660, 455) with delta (0, 0)
Screenshot: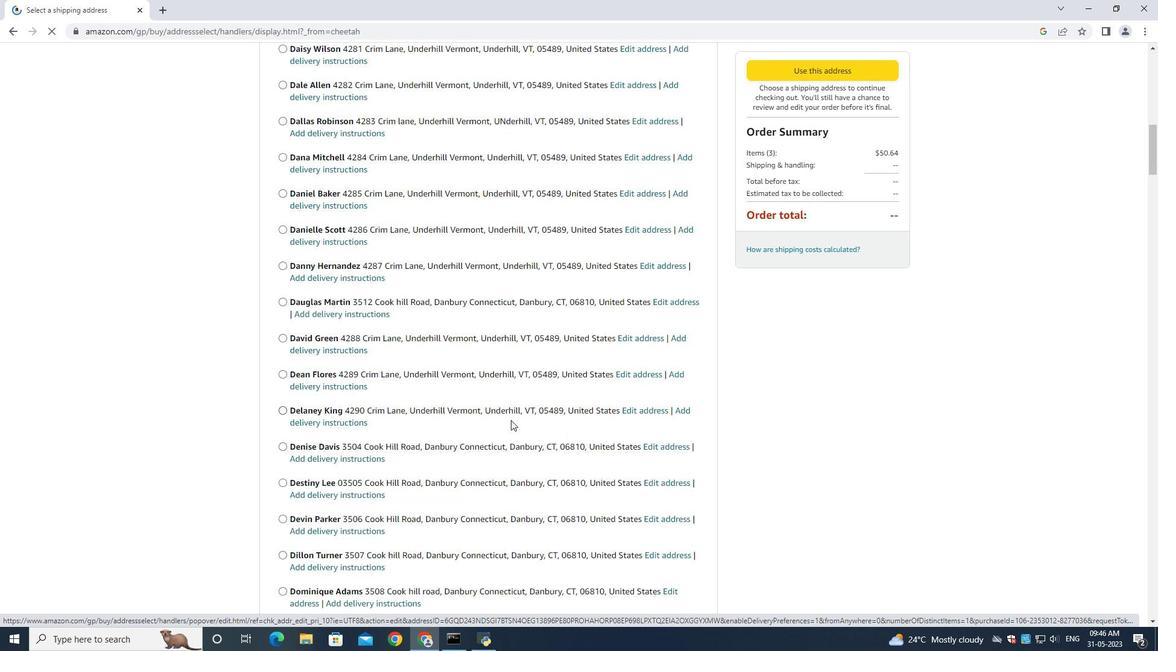 
Action: Mouse moved to (659, 456)
Screenshot: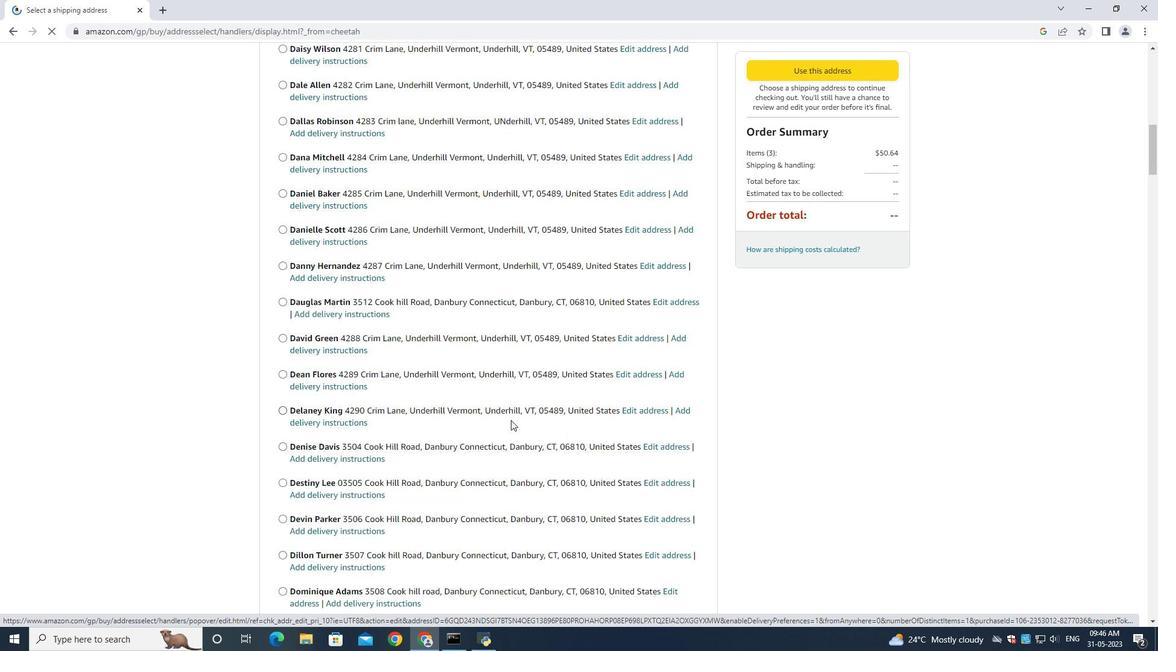
Action: Mouse scrolled (660, 455) with delta (0, 0)
Screenshot: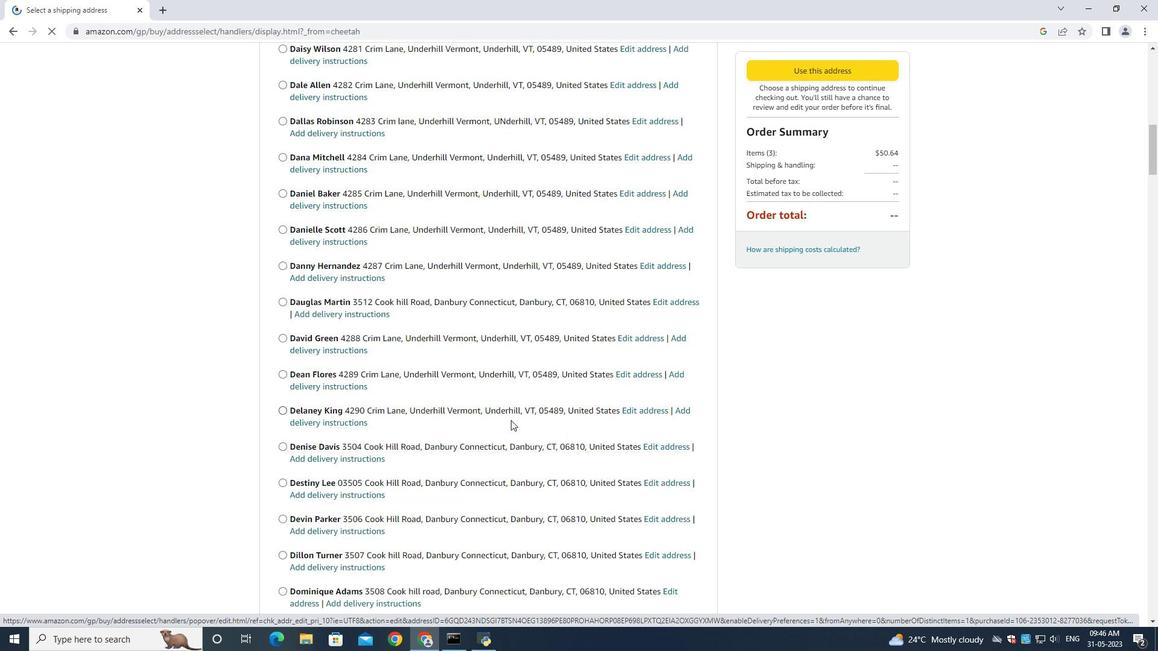 
Action: Mouse moved to (658, 454)
Screenshot: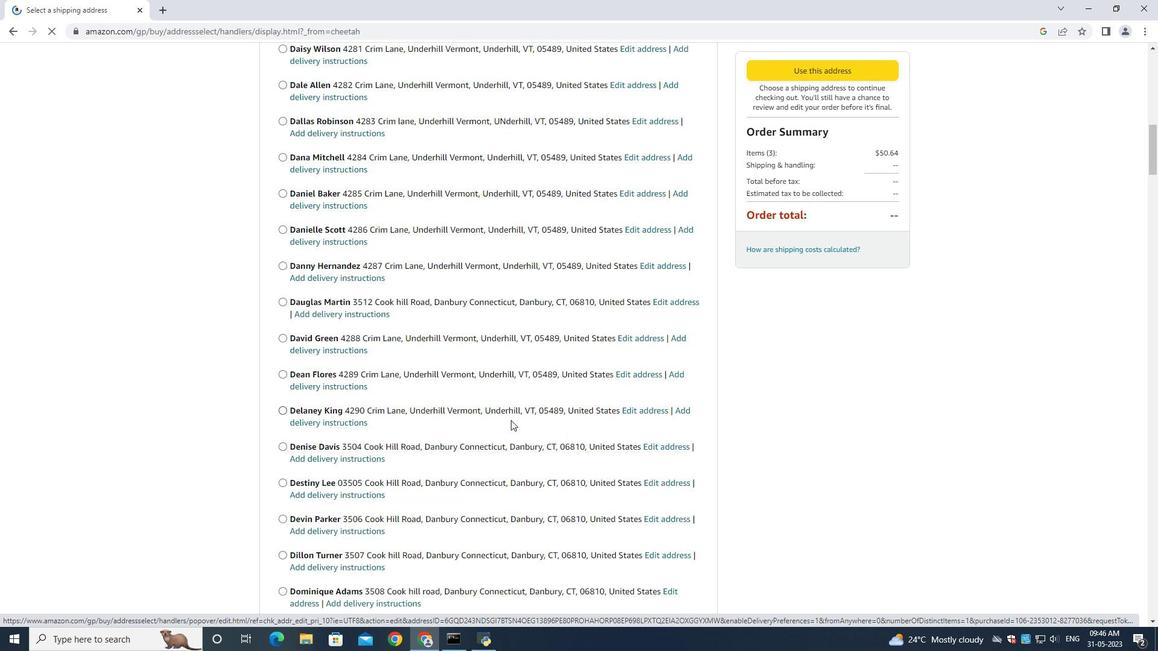
Action: Mouse scrolled (659, 455) with delta (0, 0)
Screenshot: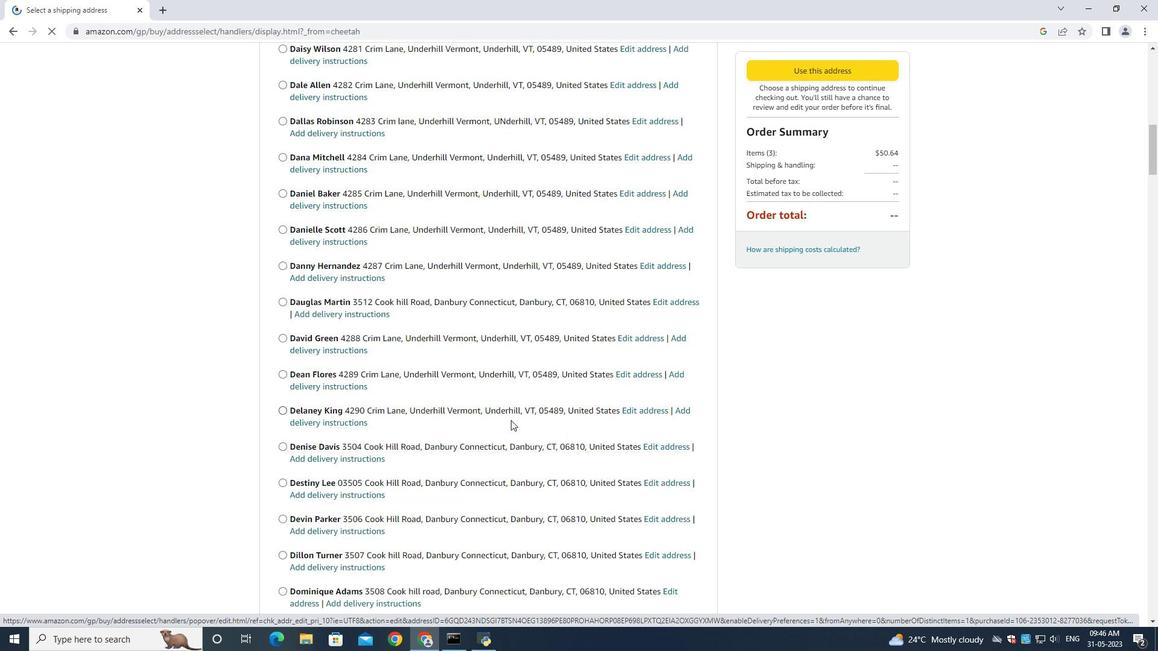 
Action: Mouse moved to (657, 453)
Screenshot: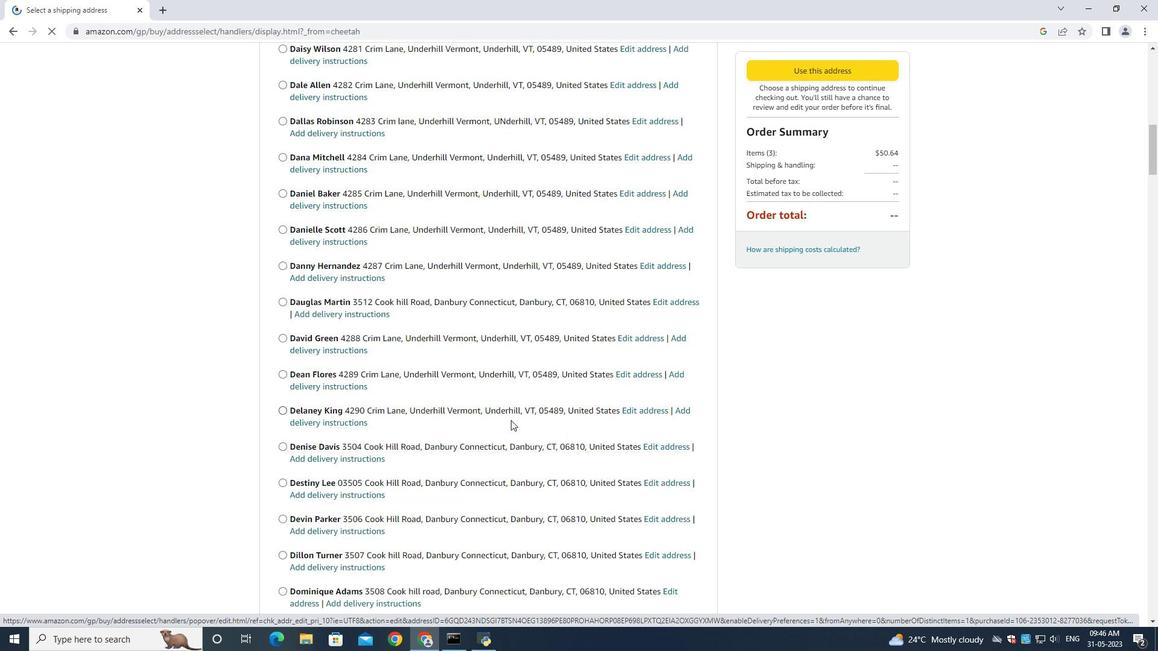 
Action: Mouse scrolled (658, 454) with delta (0, 0)
Screenshot: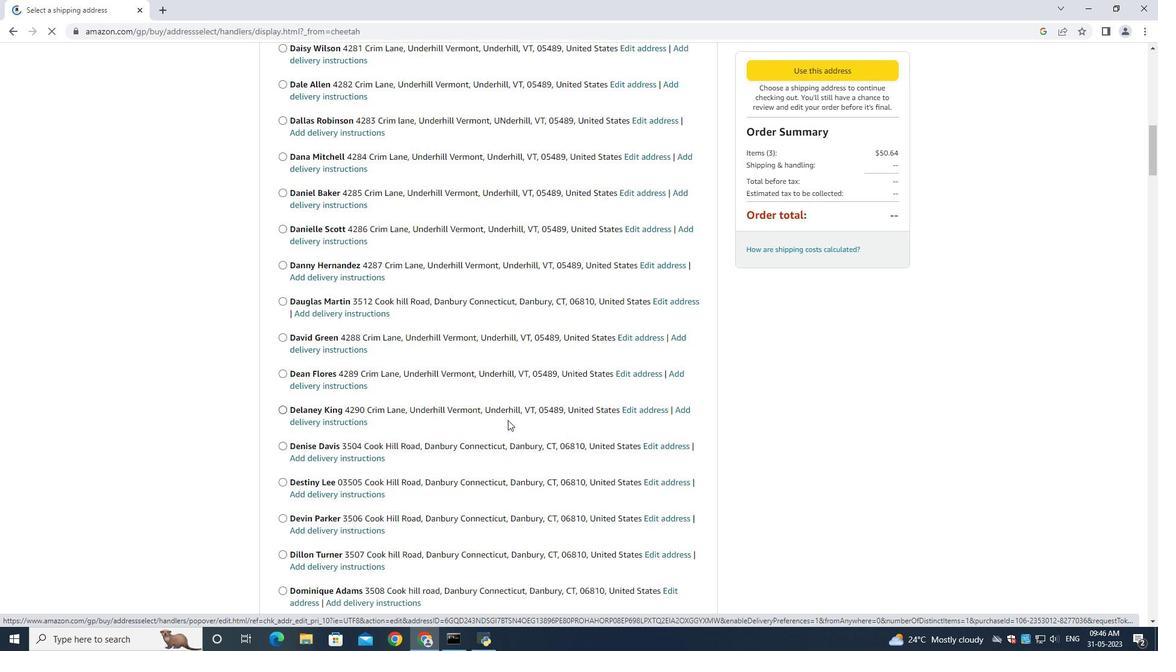 
Action: Mouse moved to (652, 449)
Screenshot: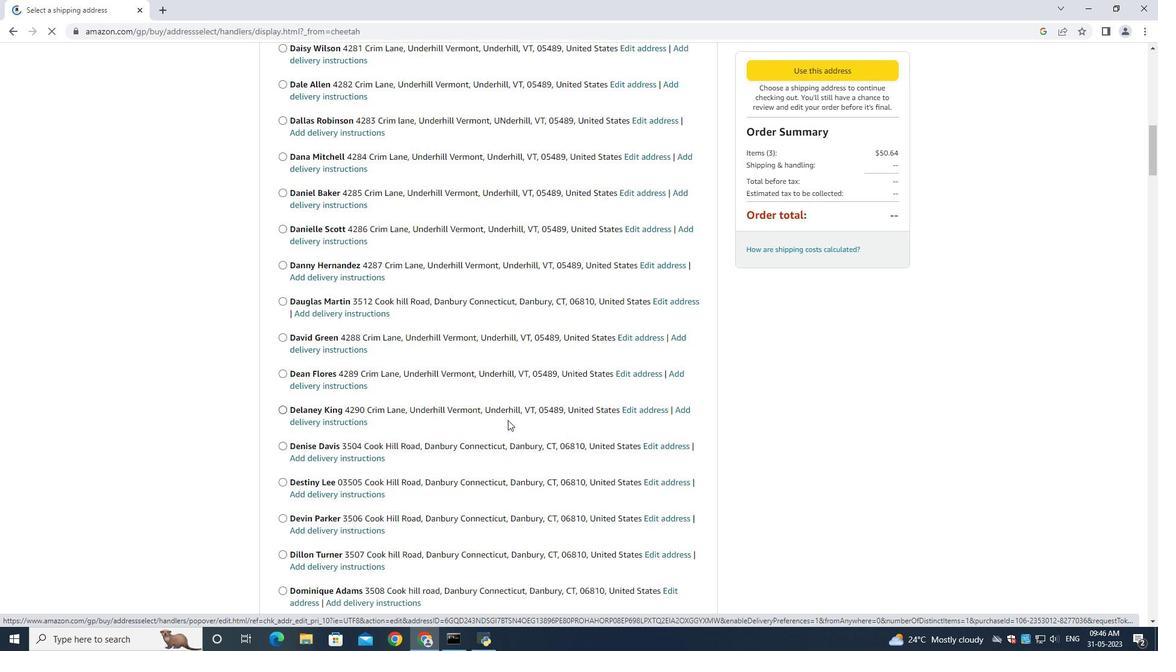 
Action: Mouse scrolled (655, 450) with delta (0, 0)
Screenshot: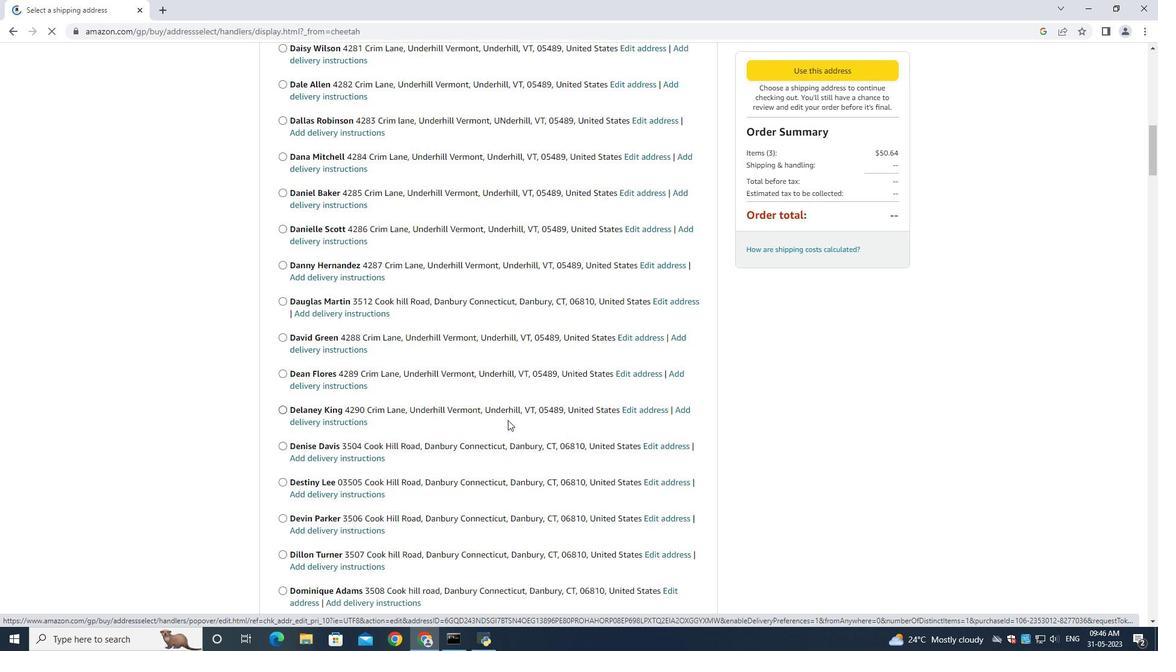 
Action: Mouse moved to (594, 442)
Screenshot: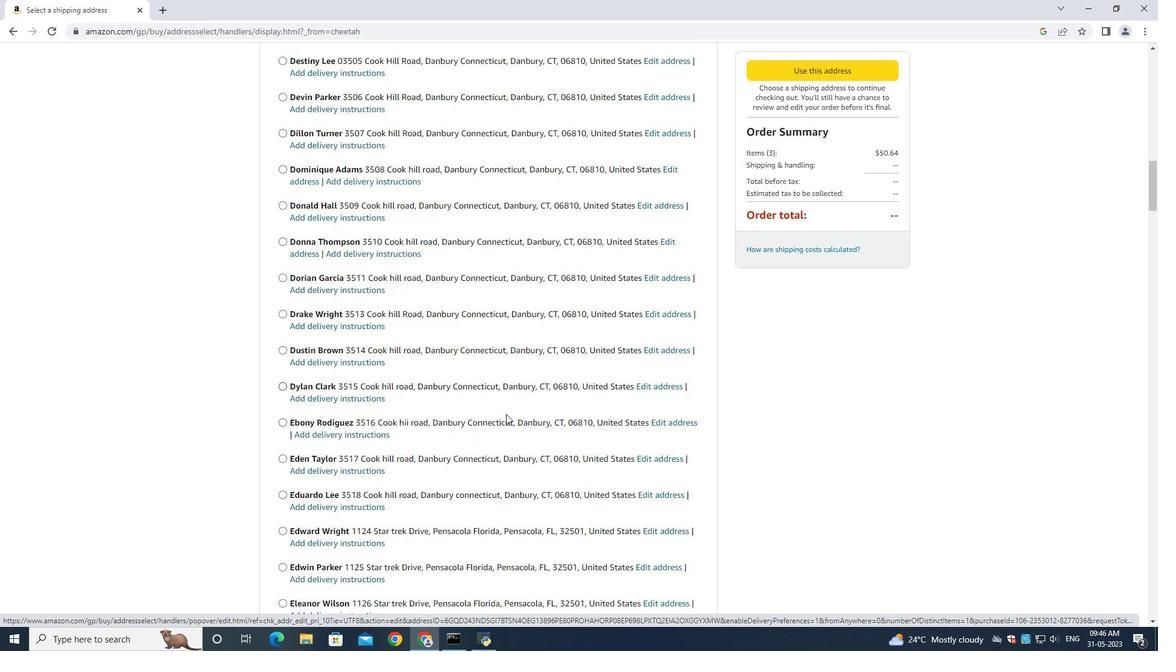 
Action: Mouse scrolled (603, 438) with delta (0, 0)
Screenshot: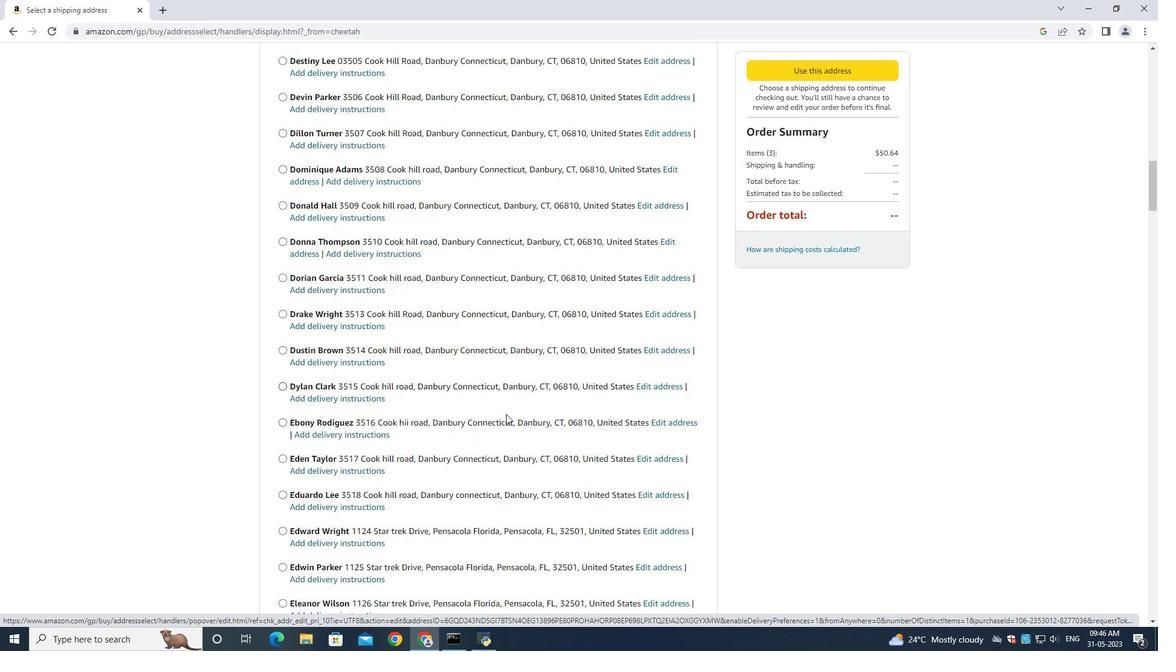 
Action: Mouse moved to (591, 442)
Screenshot: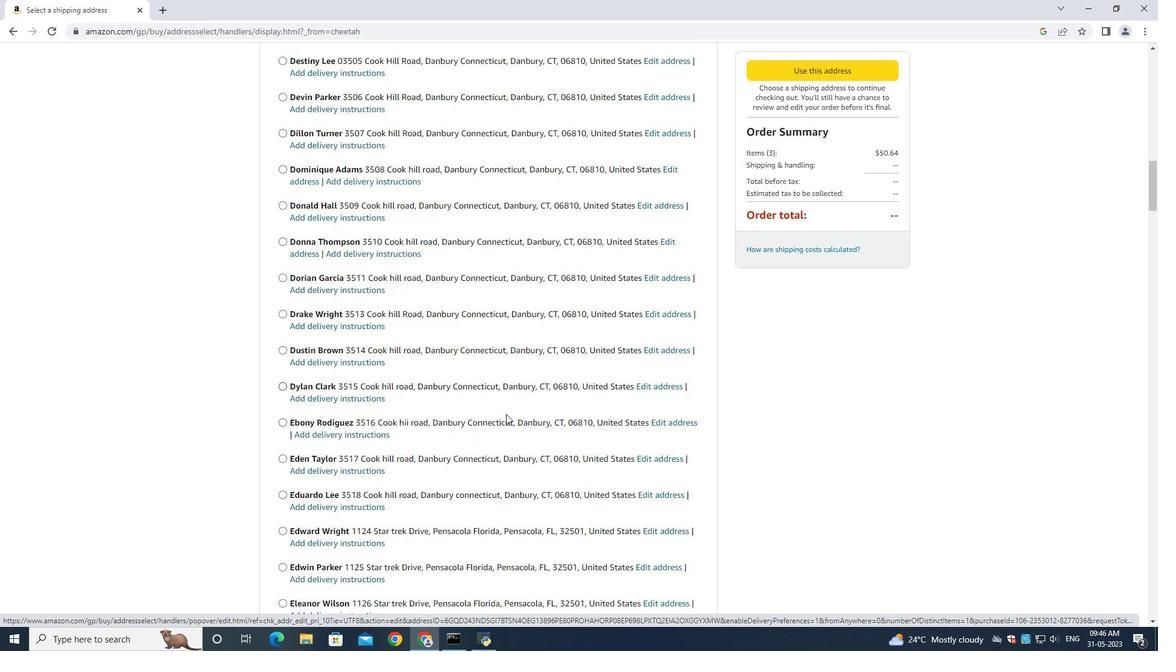 
Action: Mouse scrolled (597, 441) with delta (0, 0)
Screenshot: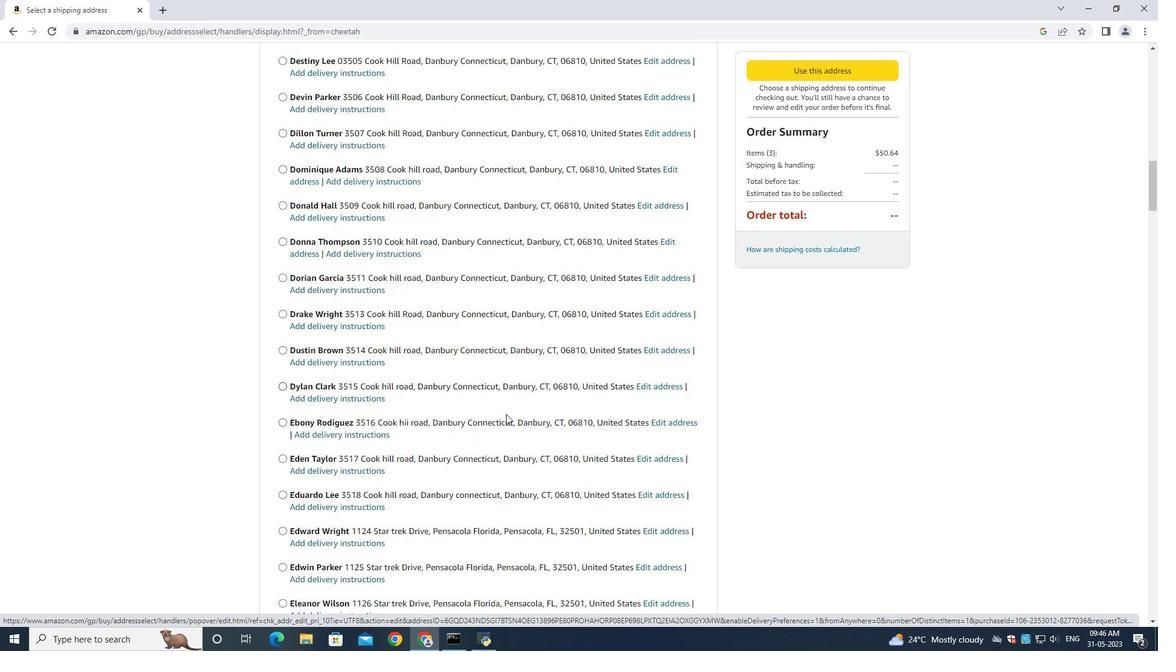 
Action: Mouse moved to (589, 442)
Screenshot: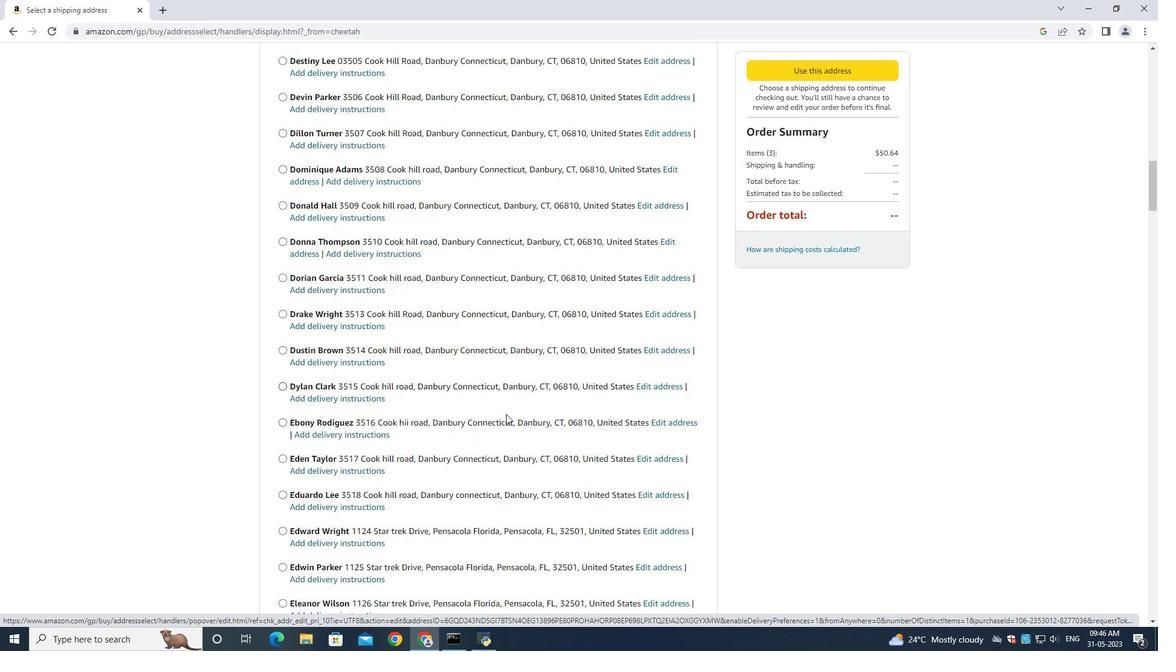 
Action: Mouse scrolled (594, 441) with delta (0, 0)
Screenshot: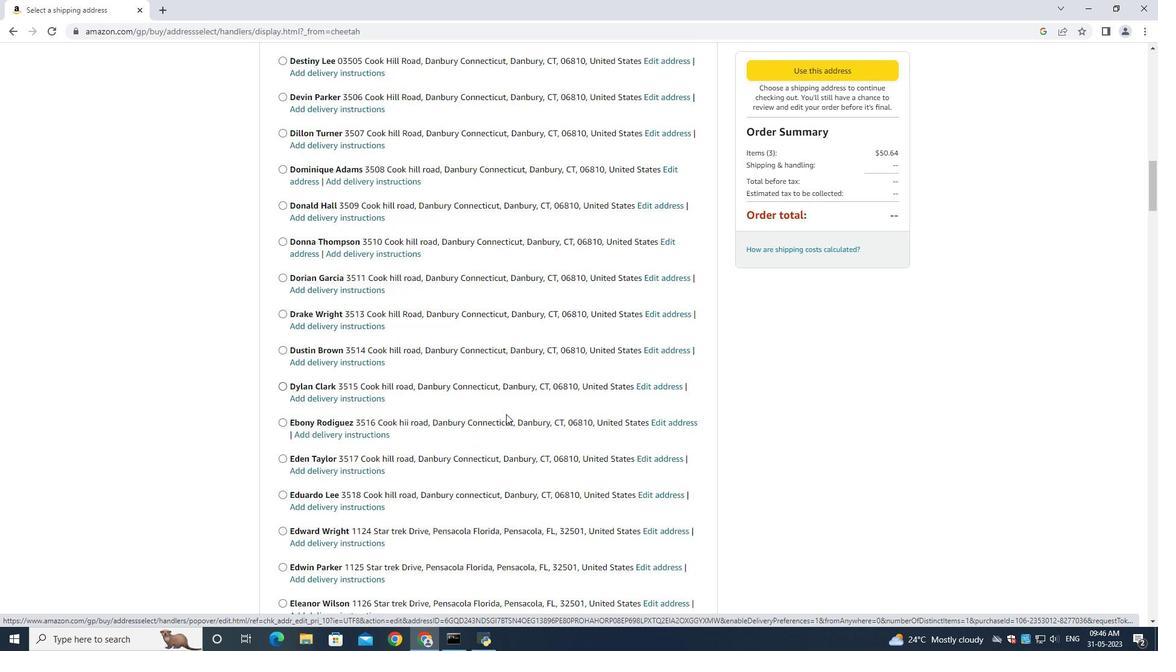 
Action: Mouse moved to (587, 442)
Screenshot: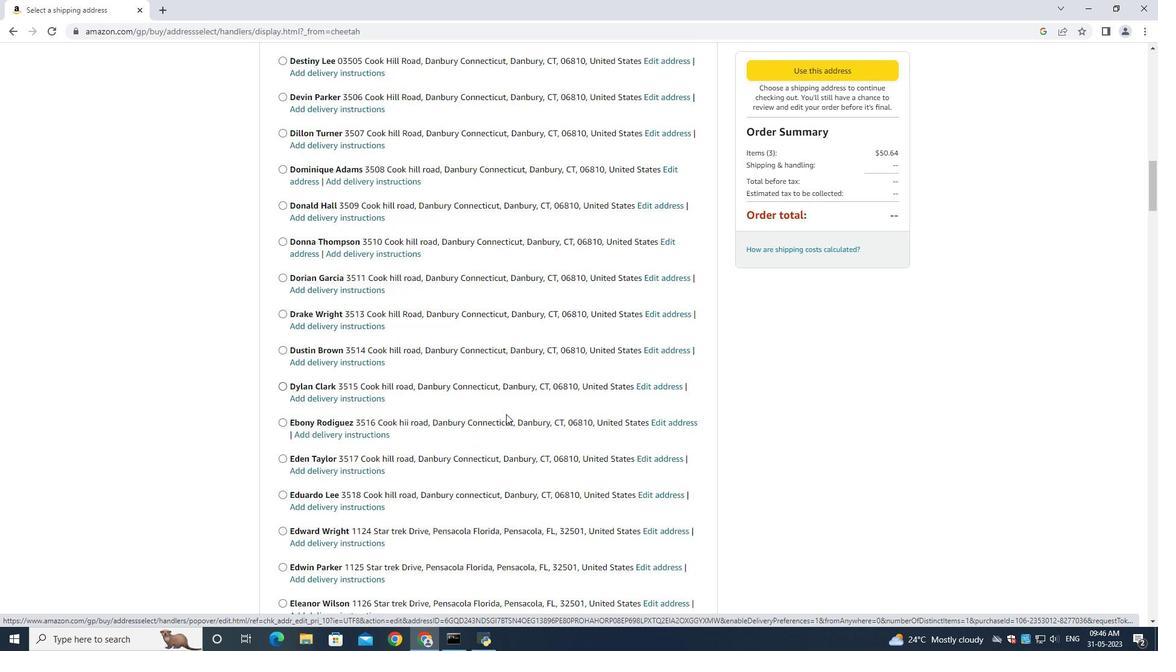 
Action: Mouse scrolled (591, 441) with delta (0, 0)
Screenshot: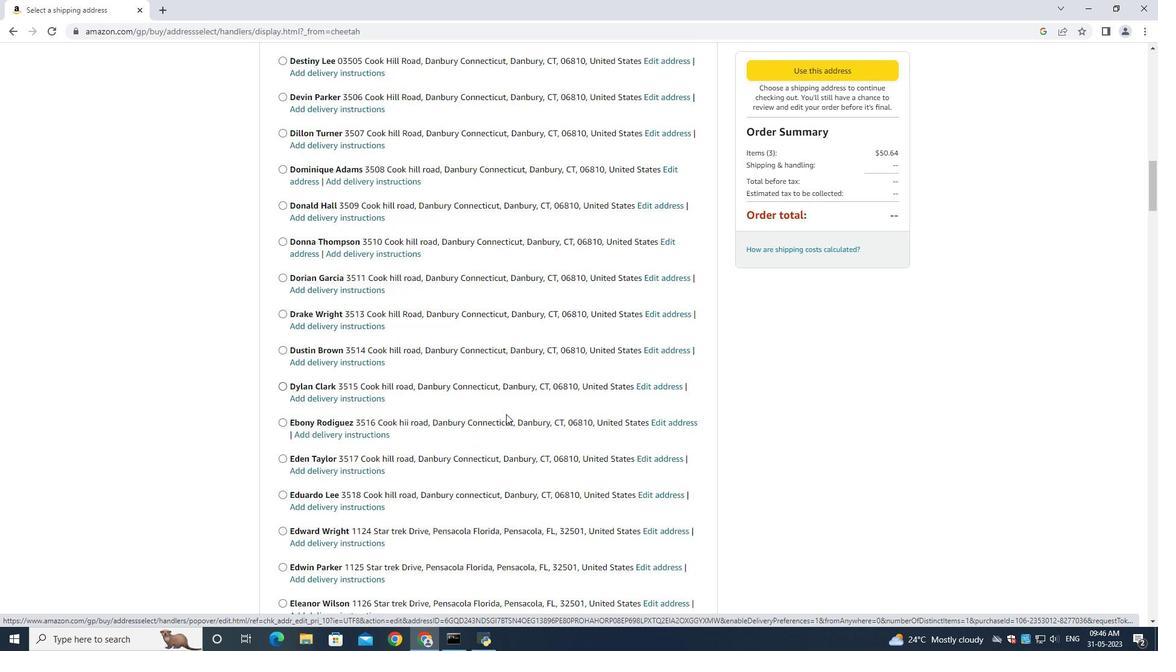 
Action: Mouse moved to (584, 441)
Screenshot: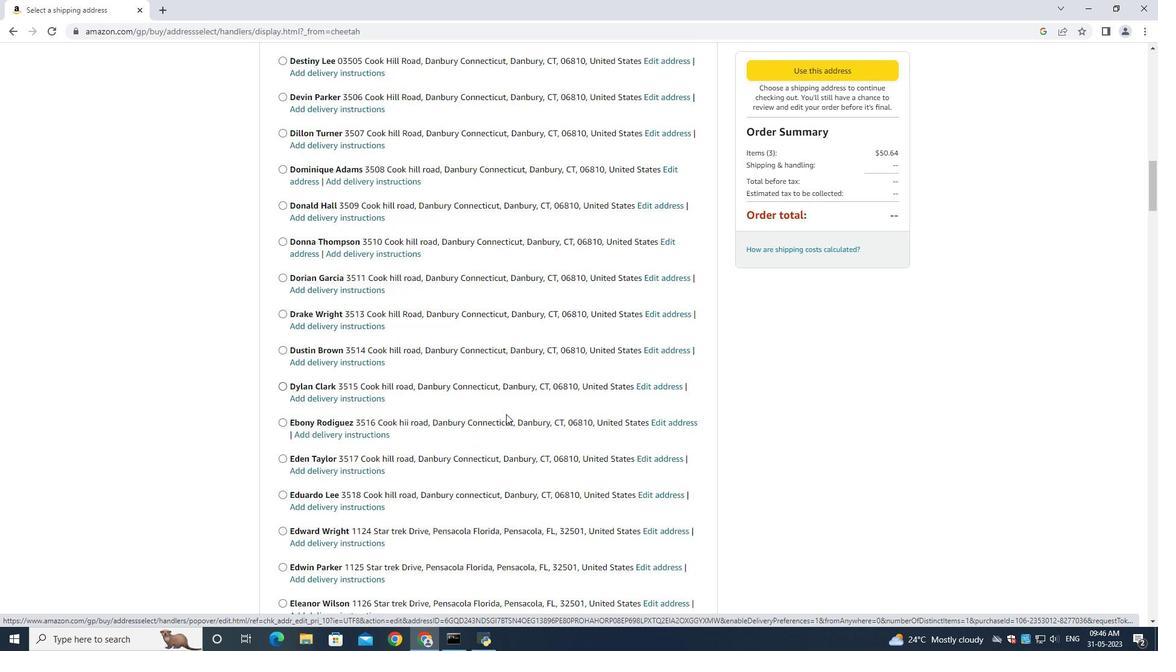 
Action: Mouse scrolled (589, 441) with delta (0, 0)
Screenshot: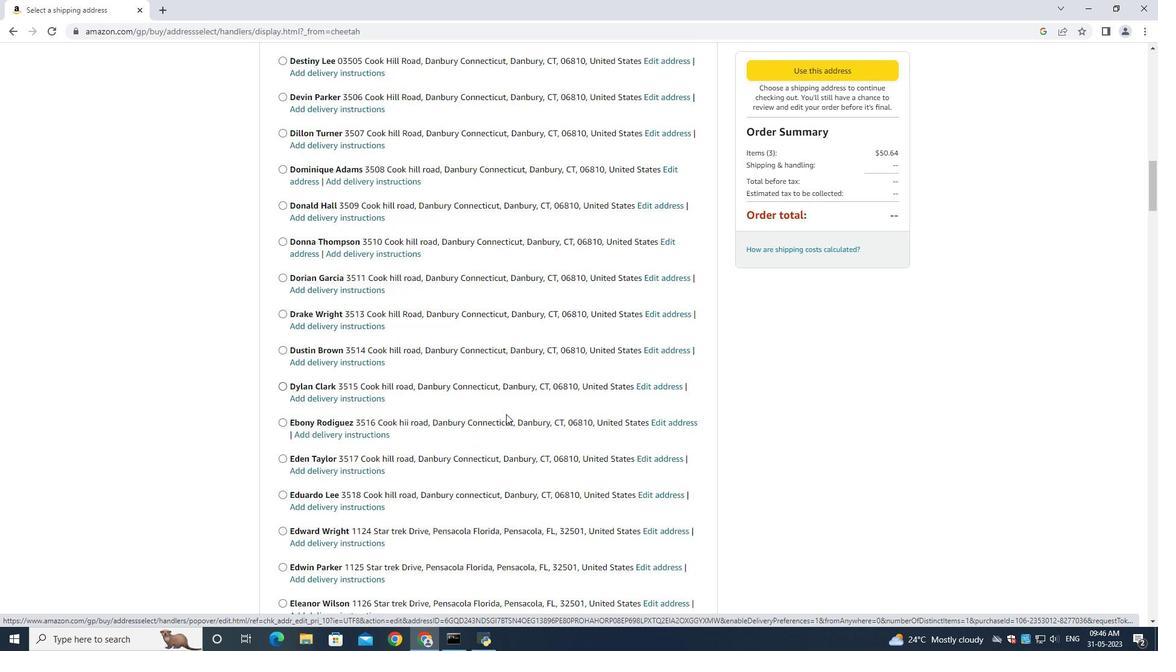 
Action: Mouse moved to (581, 440)
Screenshot: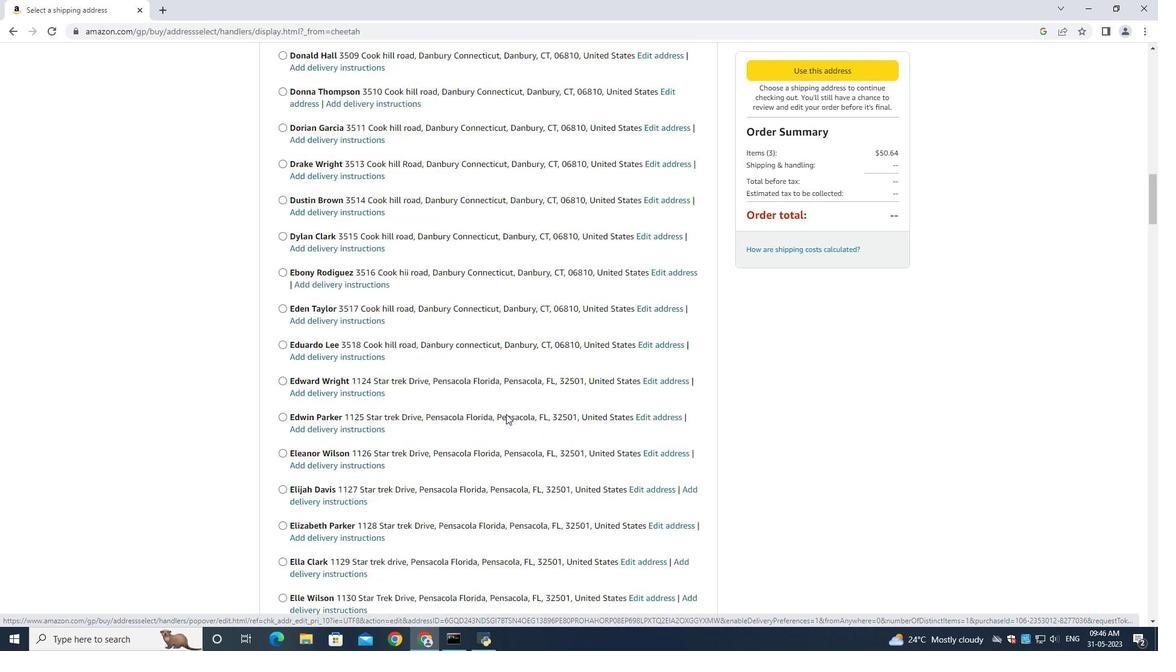 
Action: Mouse scrolled (587, 441) with delta (0, 0)
Screenshot: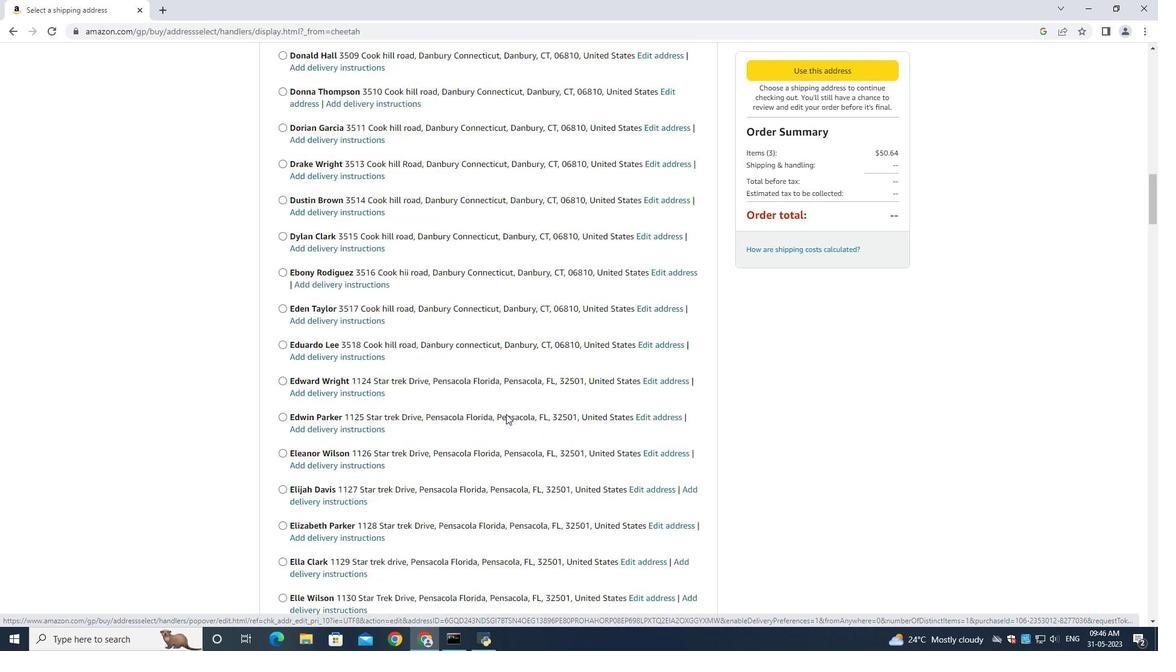 
Action: Mouse moved to (579, 440)
Screenshot: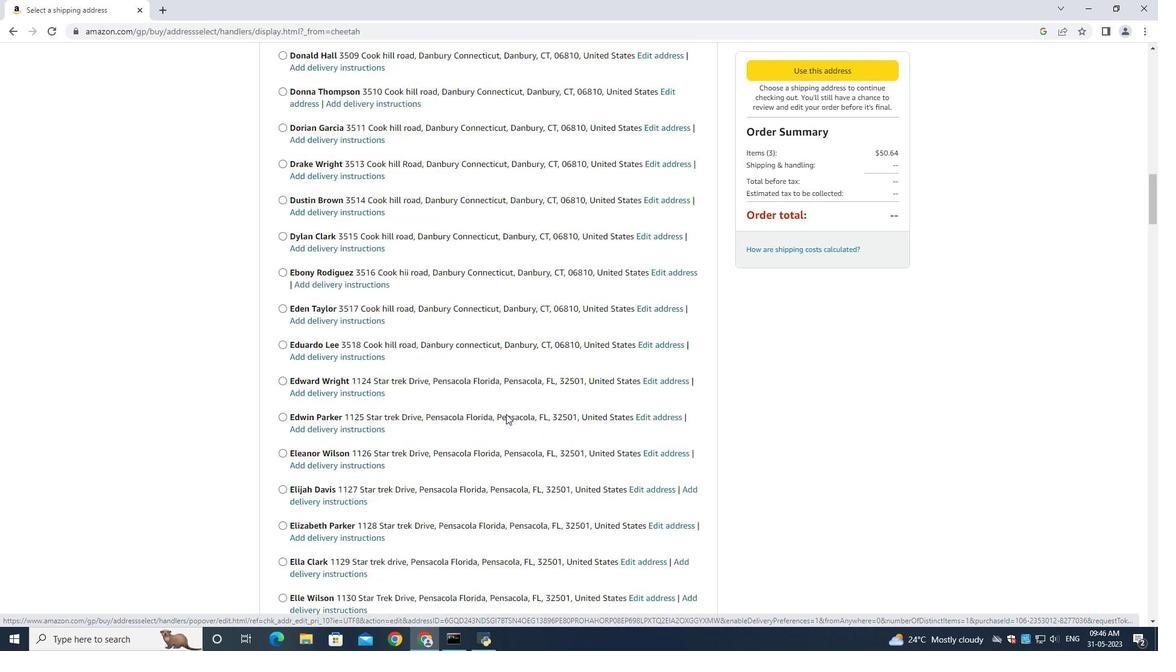 
Action: Mouse scrolled (581, 439) with delta (0, 0)
Screenshot: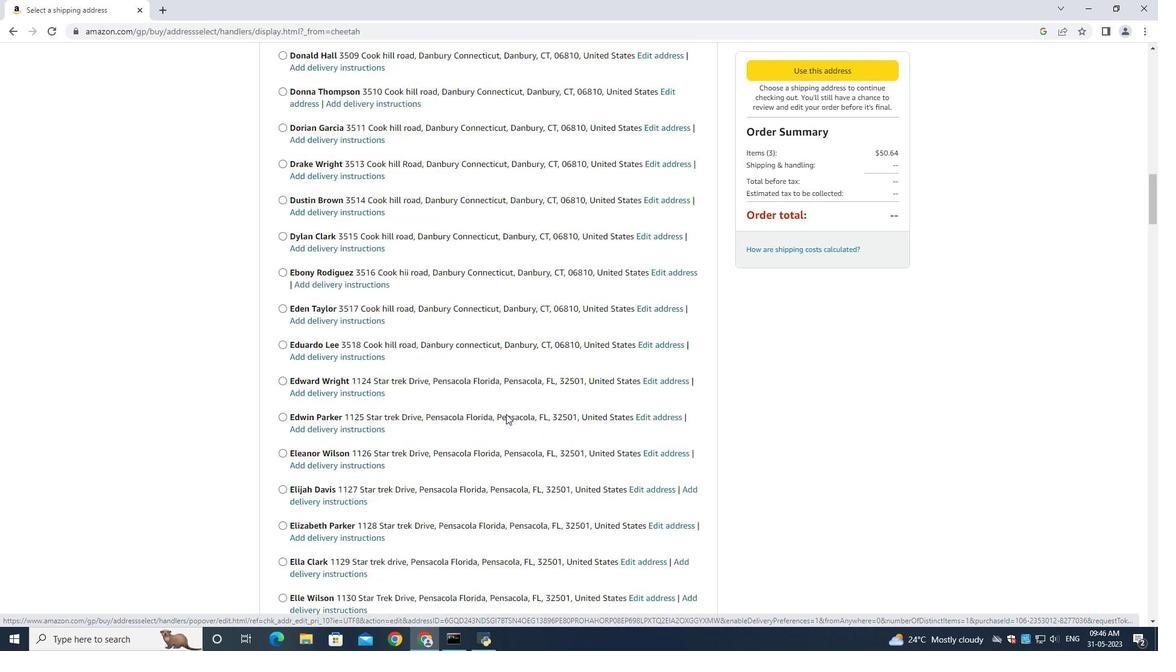 
Action: Mouse moved to (511, 420)
Screenshot: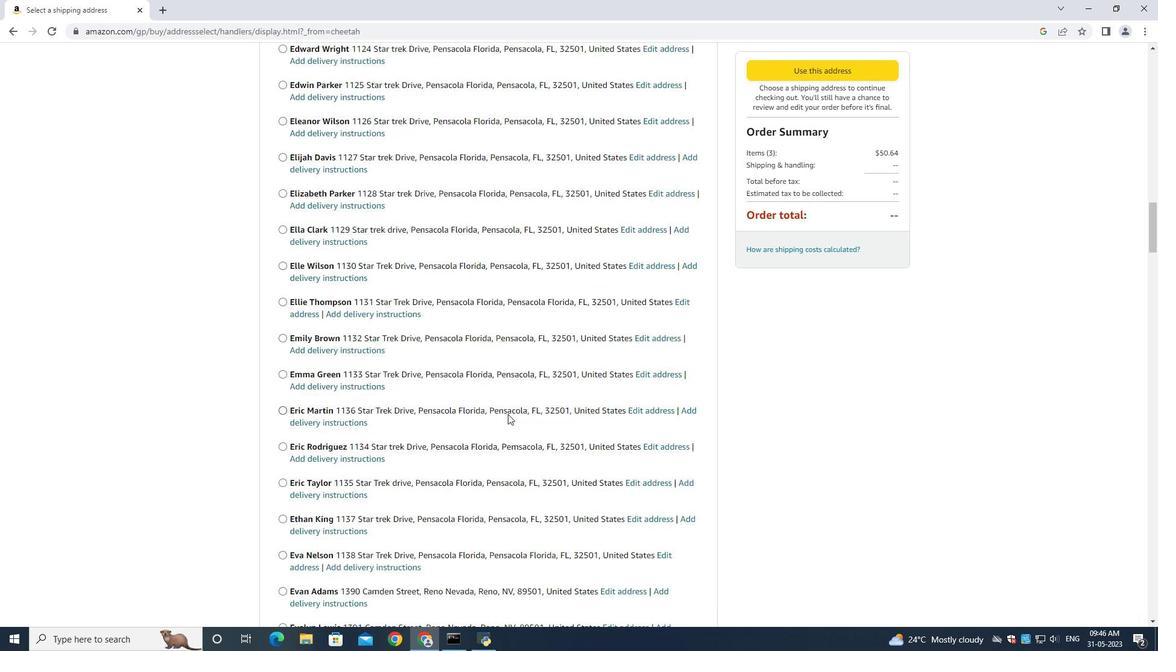 
Action: Mouse scrolled (511, 419) with delta (0, 0)
Screenshot: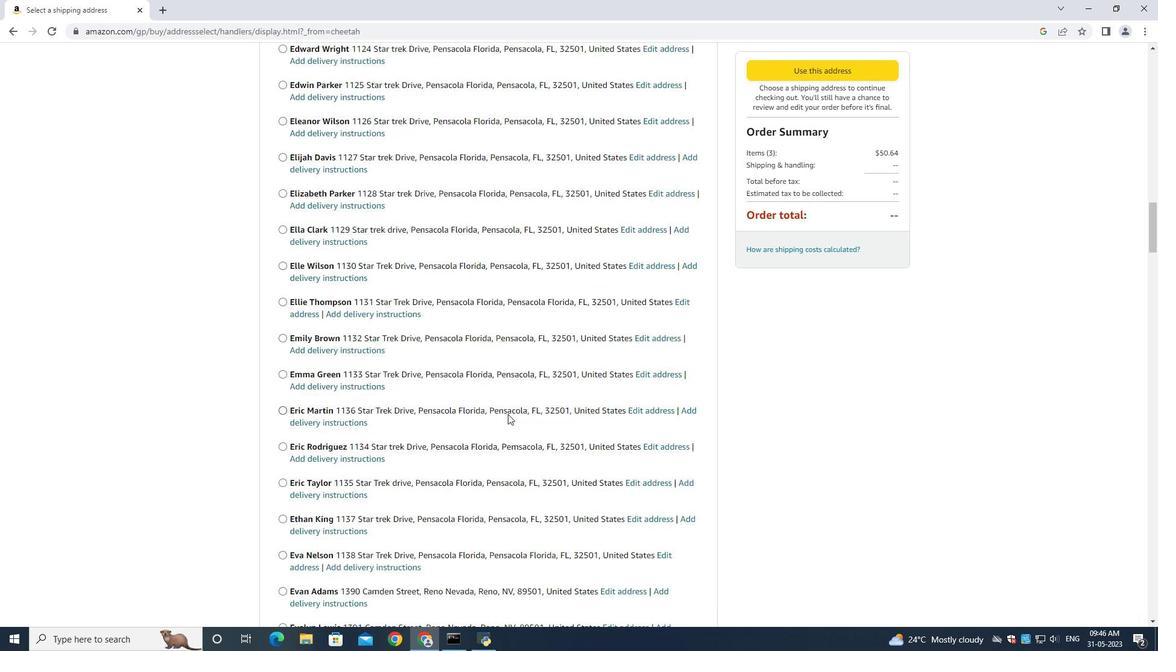 
Action: Mouse moved to (509, 421)
Screenshot: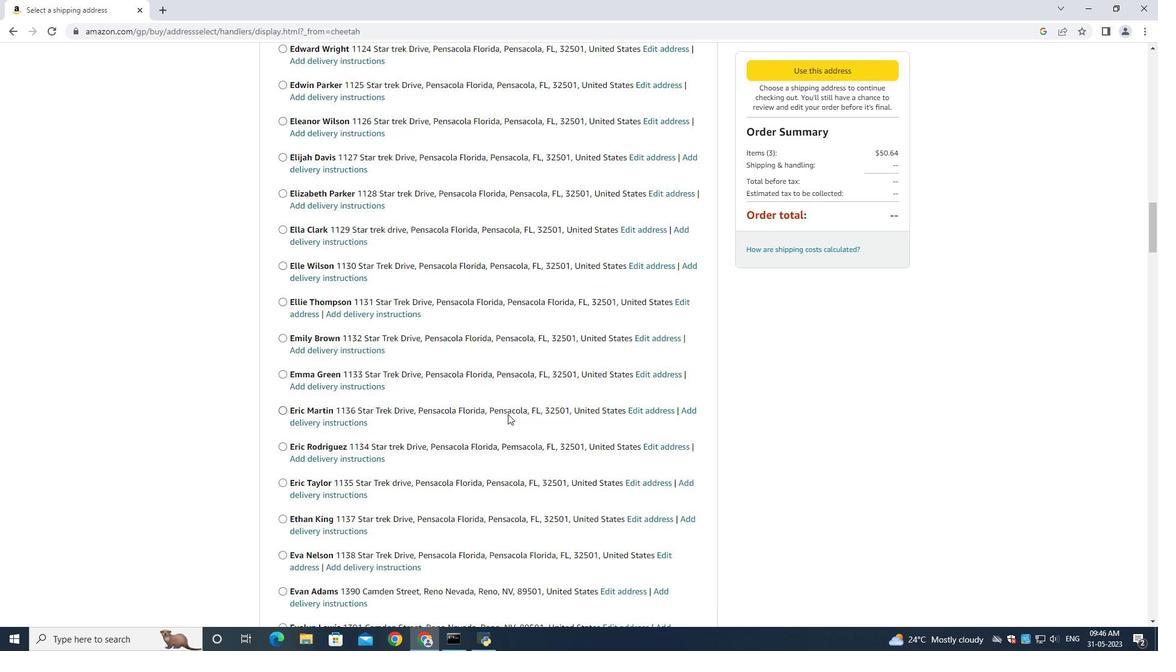 
Action: Mouse scrolled (509, 420) with delta (0, 0)
Screenshot: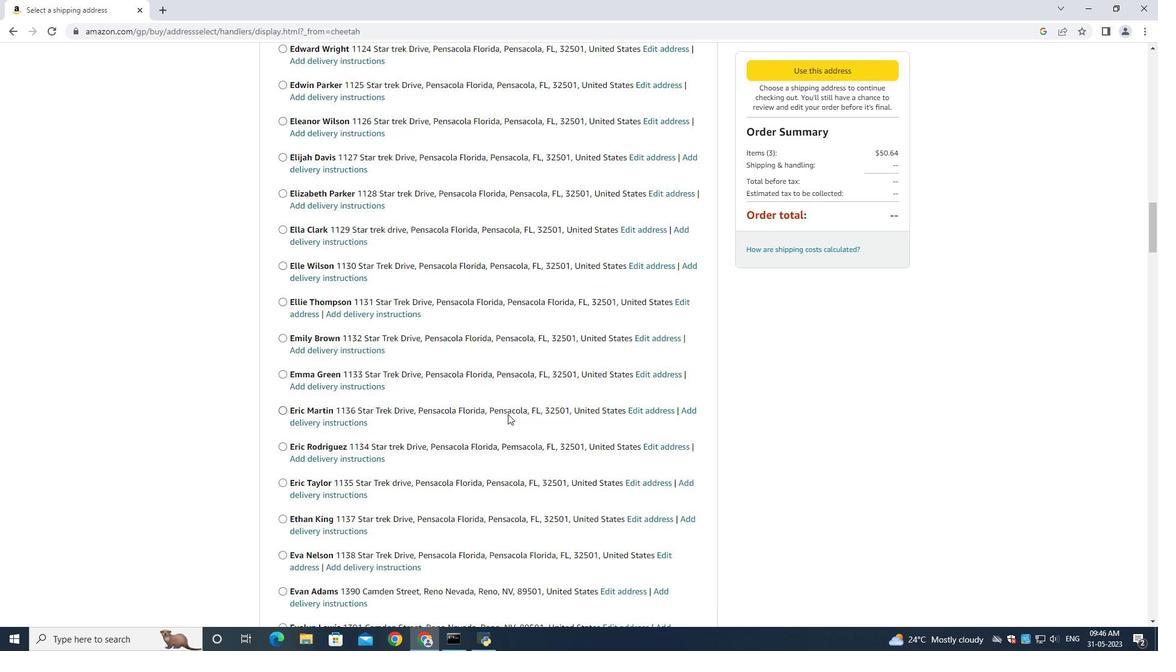 
Action: Mouse moved to (508, 421)
Screenshot: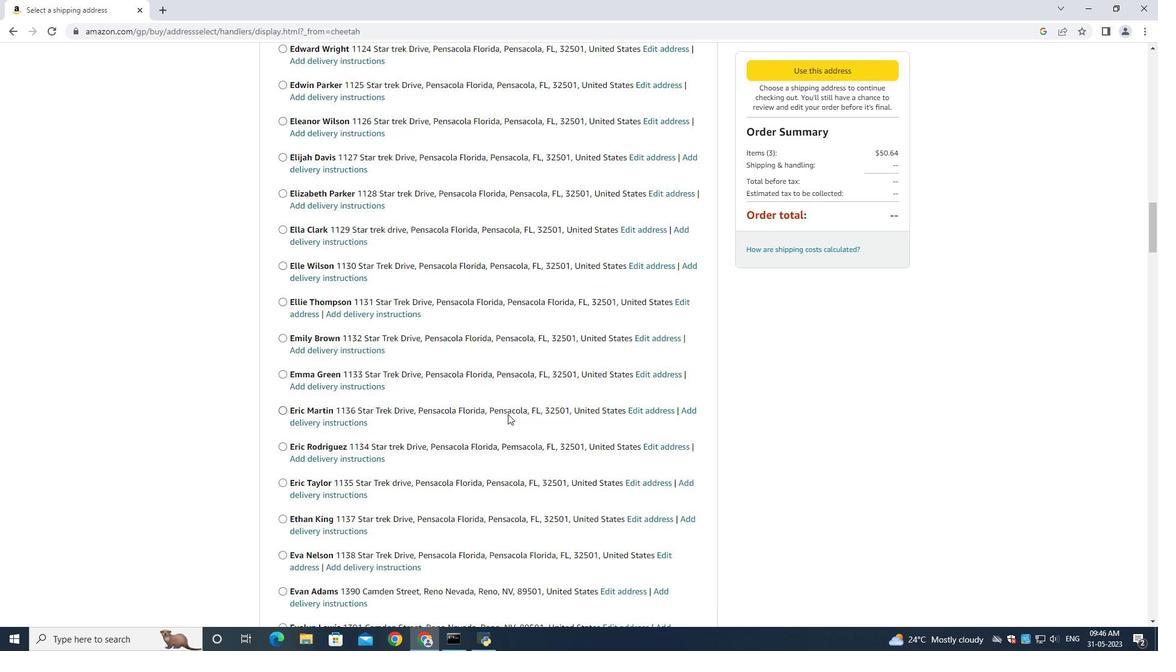 
Action: Mouse scrolled (509, 420) with delta (0, 0)
Screenshot: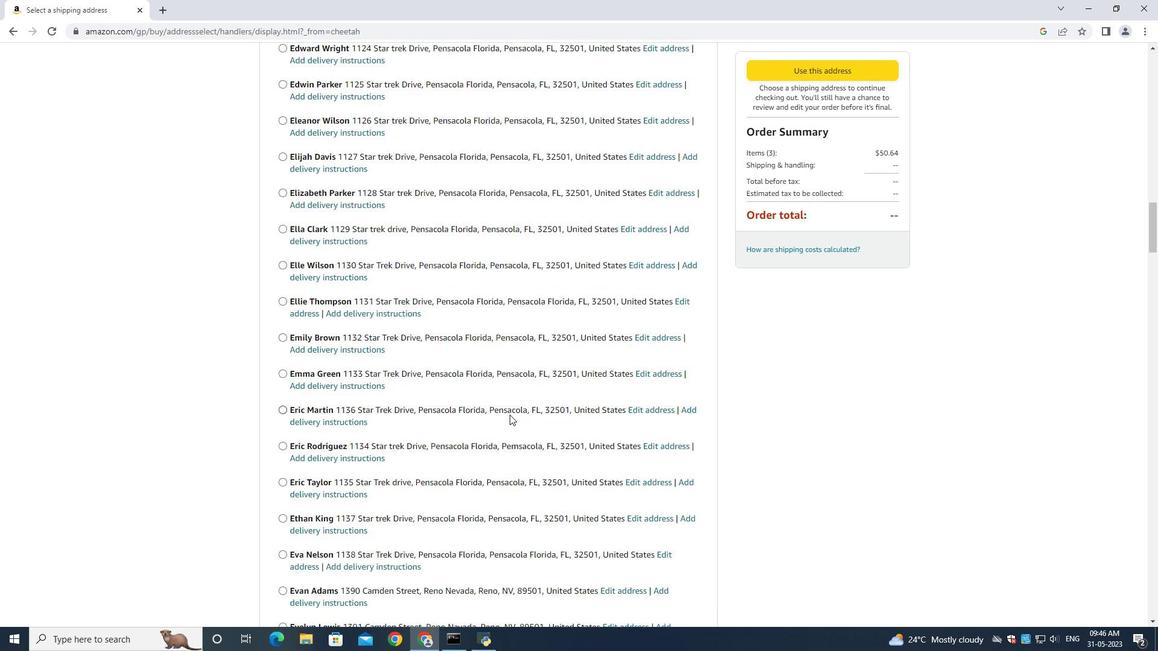 
Action: Mouse moved to (508, 421)
Screenshot: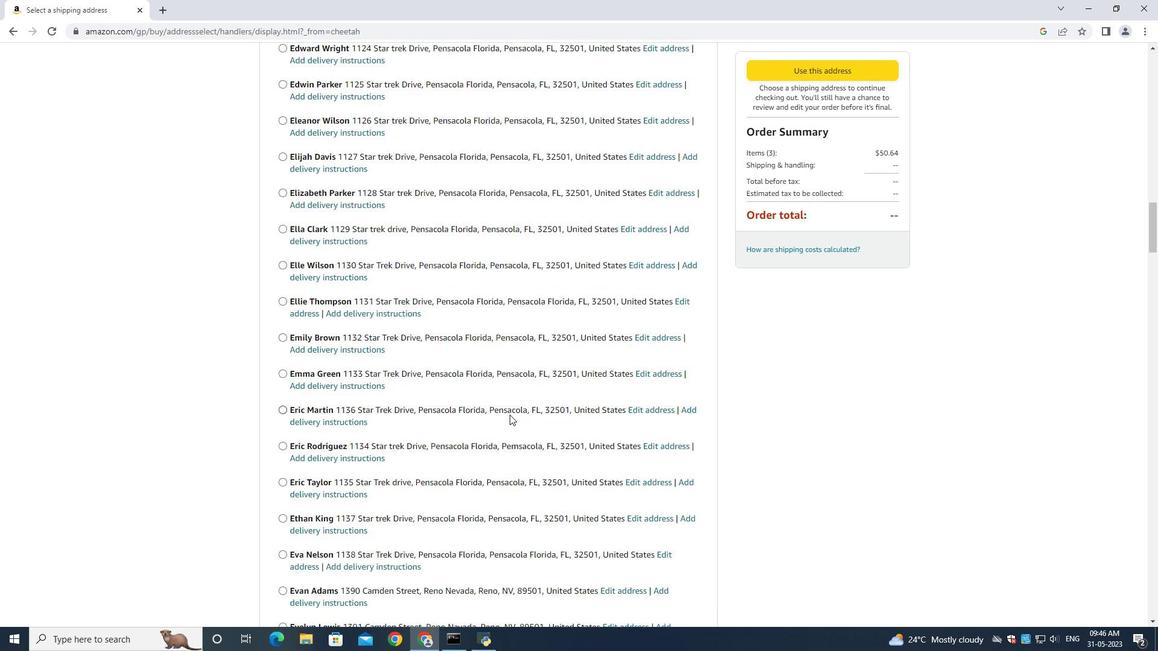 
Action: Mouse scrolled (508, 420) with delta (0, 0)
Screenshot: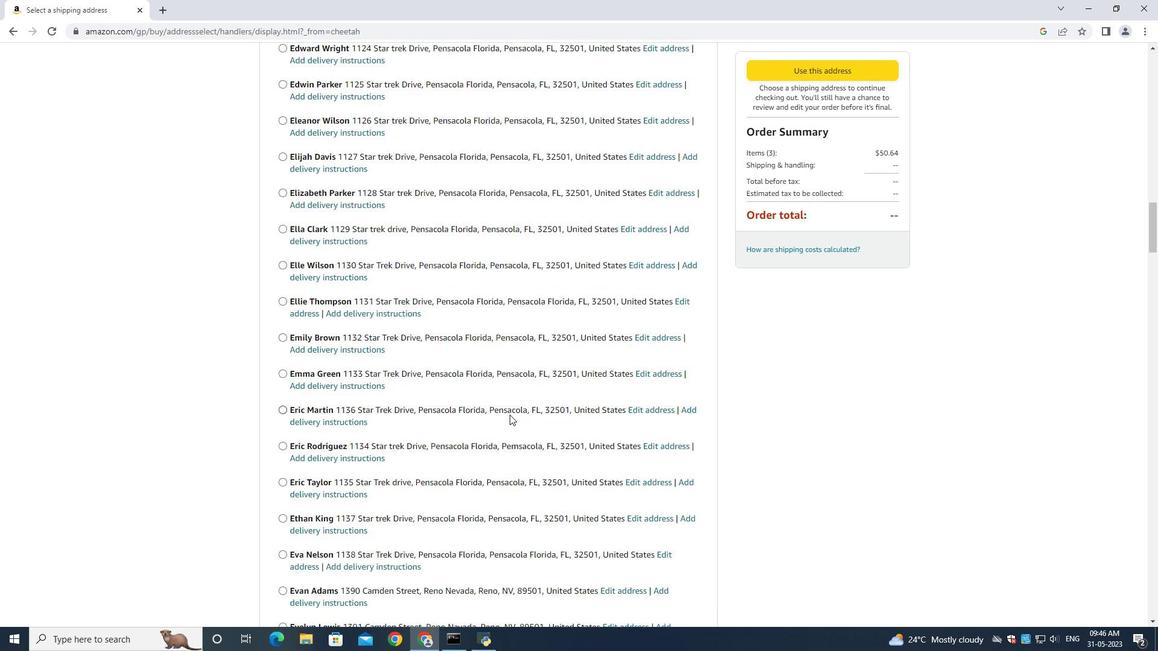 
Action: Mouse moved to (508, 420)
Screenshot: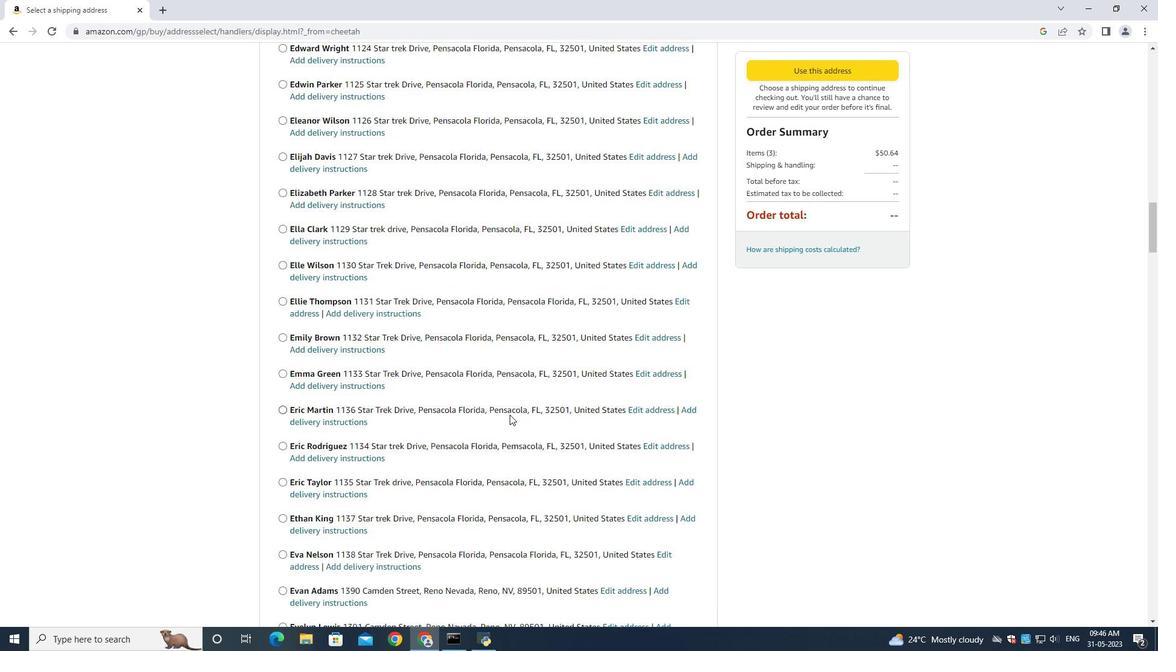 
Action: Mouse scrolled (508, 420) with delta (0, 0)
Screenshot: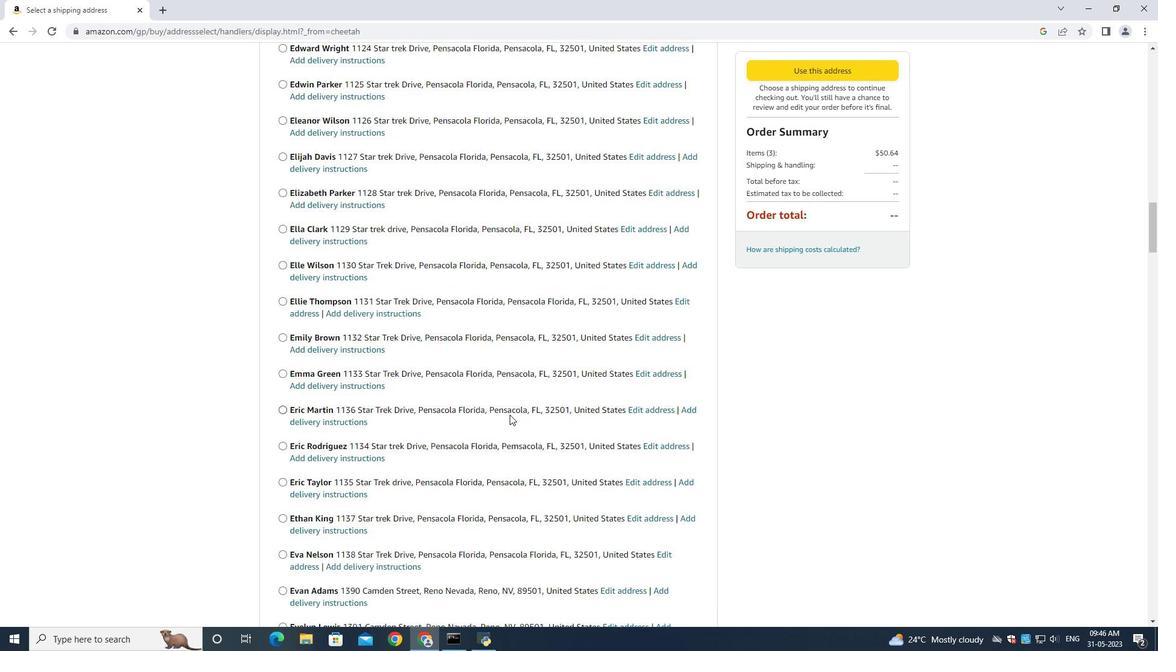
Action: Mouse moved to (506, 419)
Screenshot: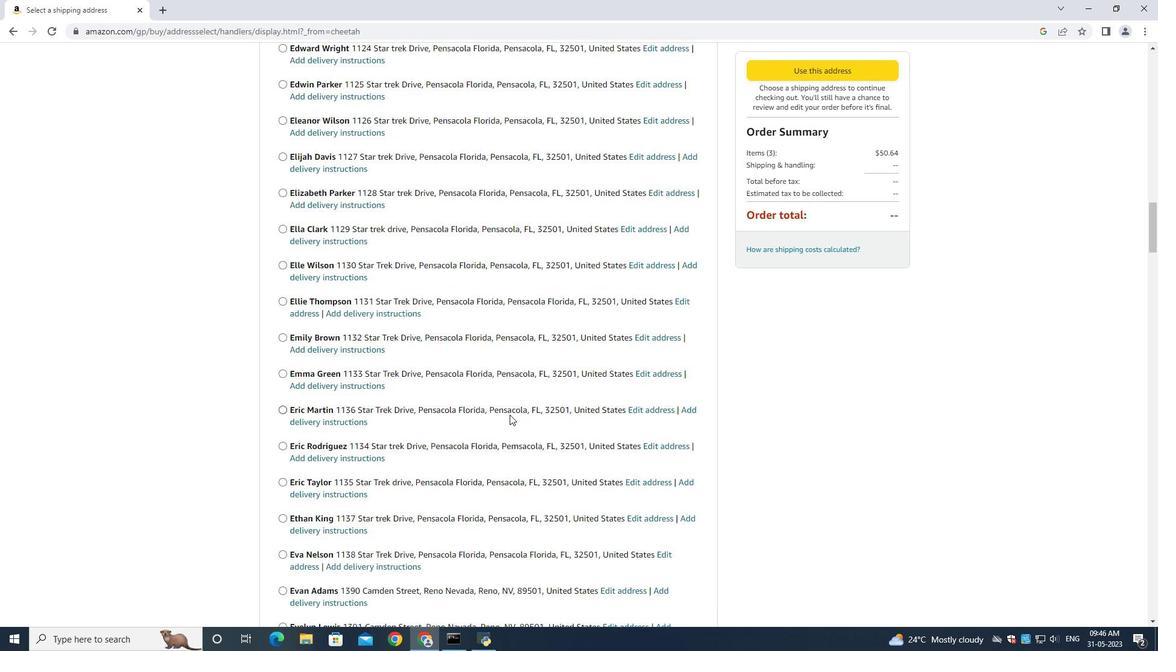 
Action: Mouse scrolled (508, 419) with delta (0, 0)
Screenshot: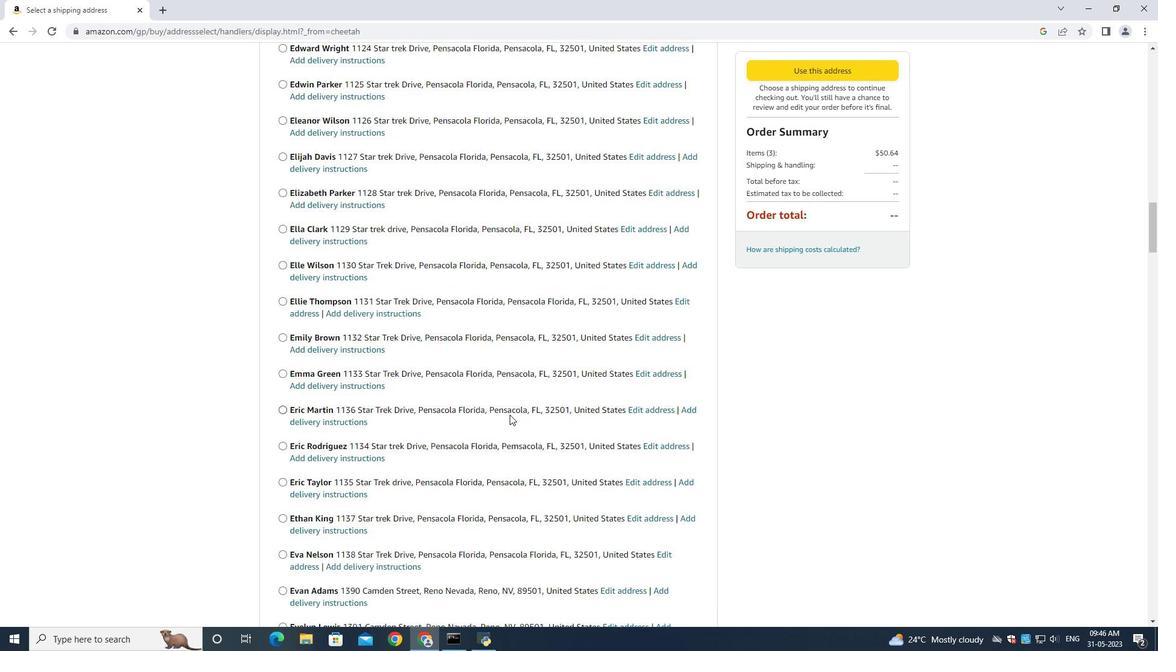 
Action: Mouse moved to (506, 415)
Screenshot: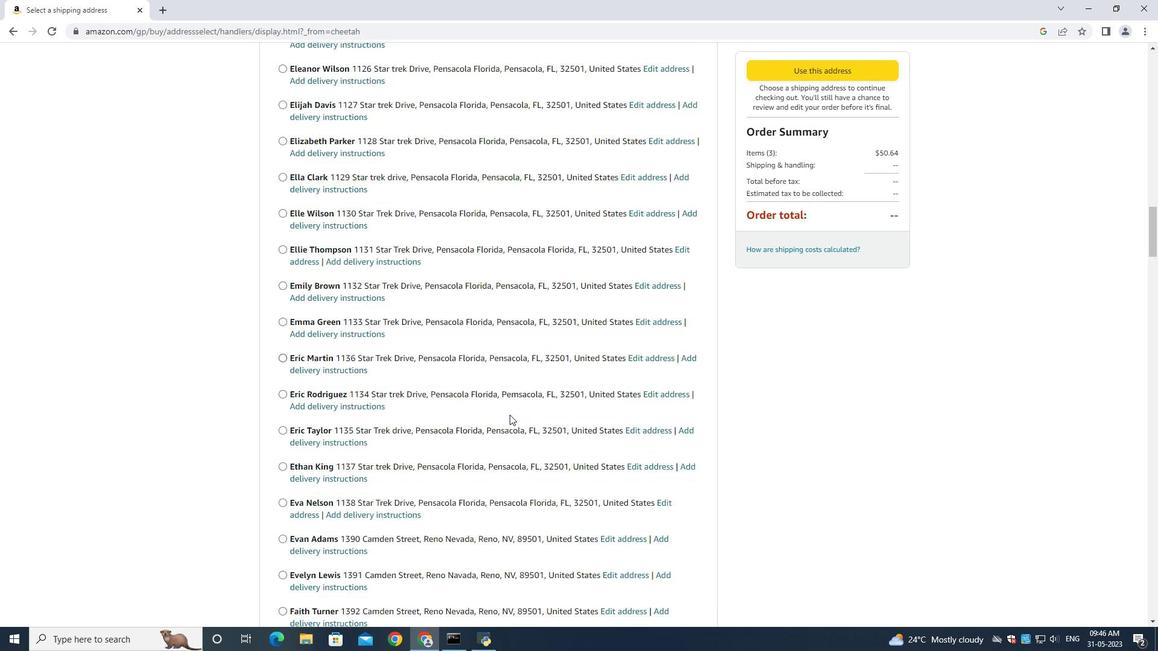 
Action: Mouse scrolled (506, 418) with delta (0, 0)
Screenshot: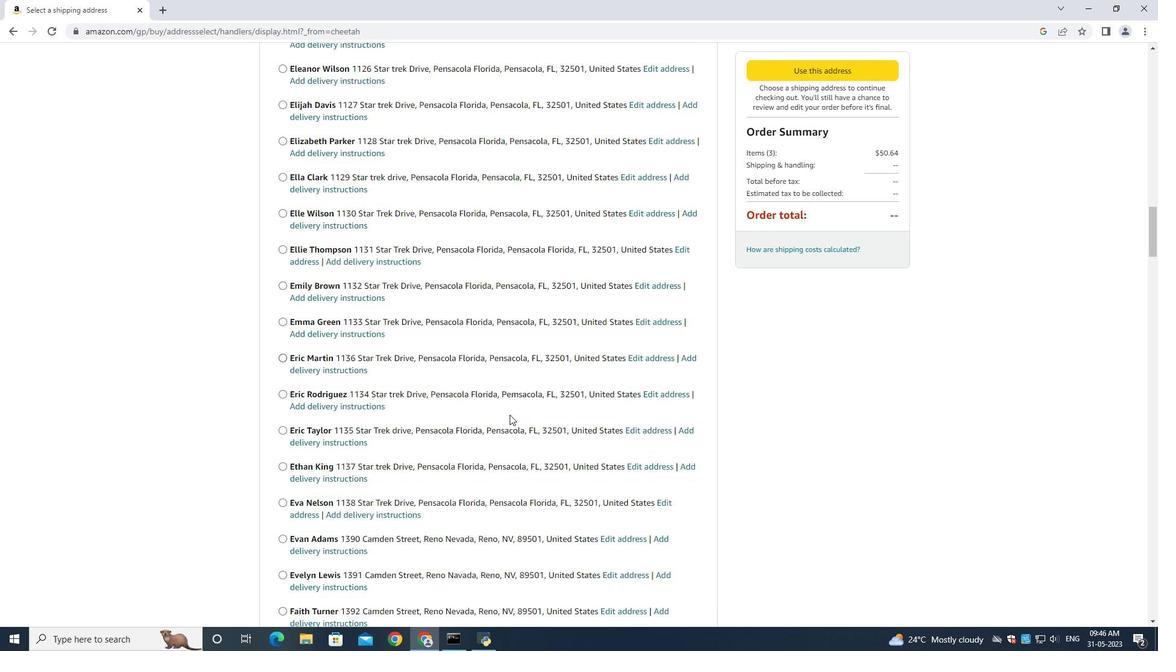 
Action: Mouse moved to (506, 414)
Screenshot: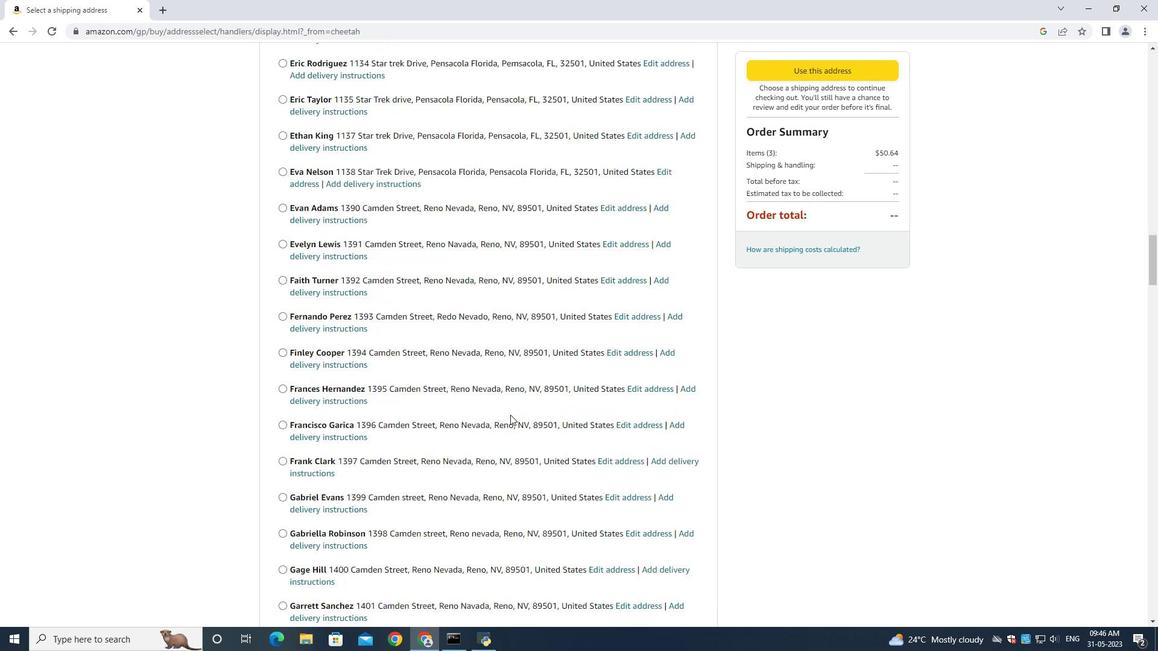 
Action: Mouse scrolled (506, 413) with delta (0, 0)
Screenshot: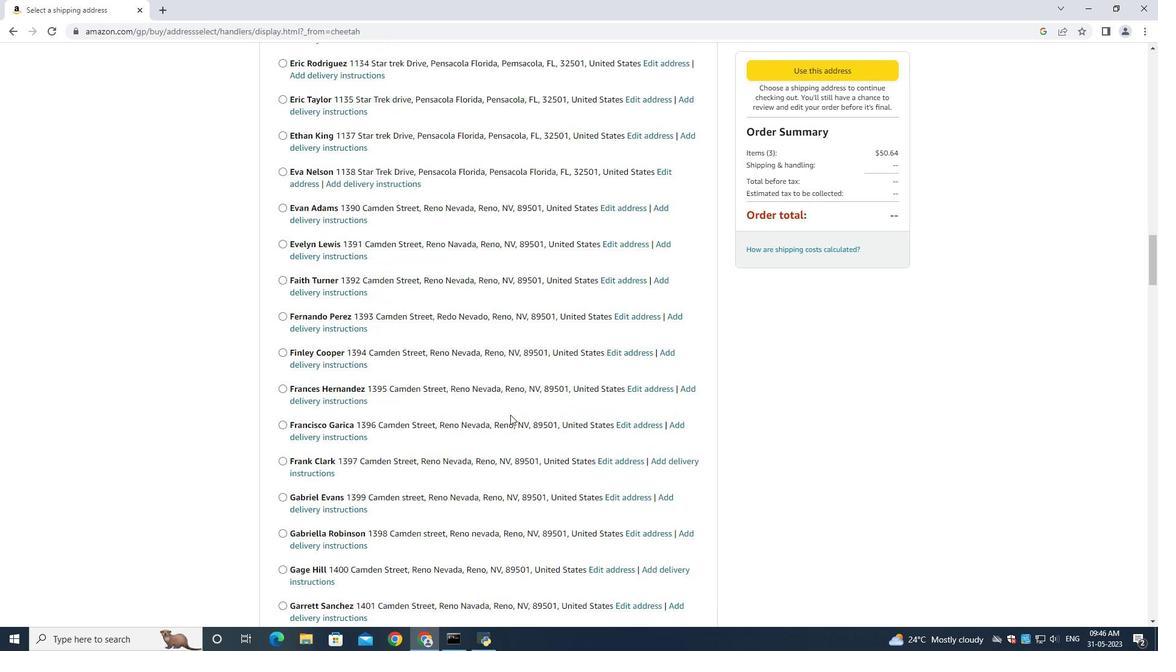 
Action: Mouse scrolled (506, 413) with delta (0, 0)
Screenshot: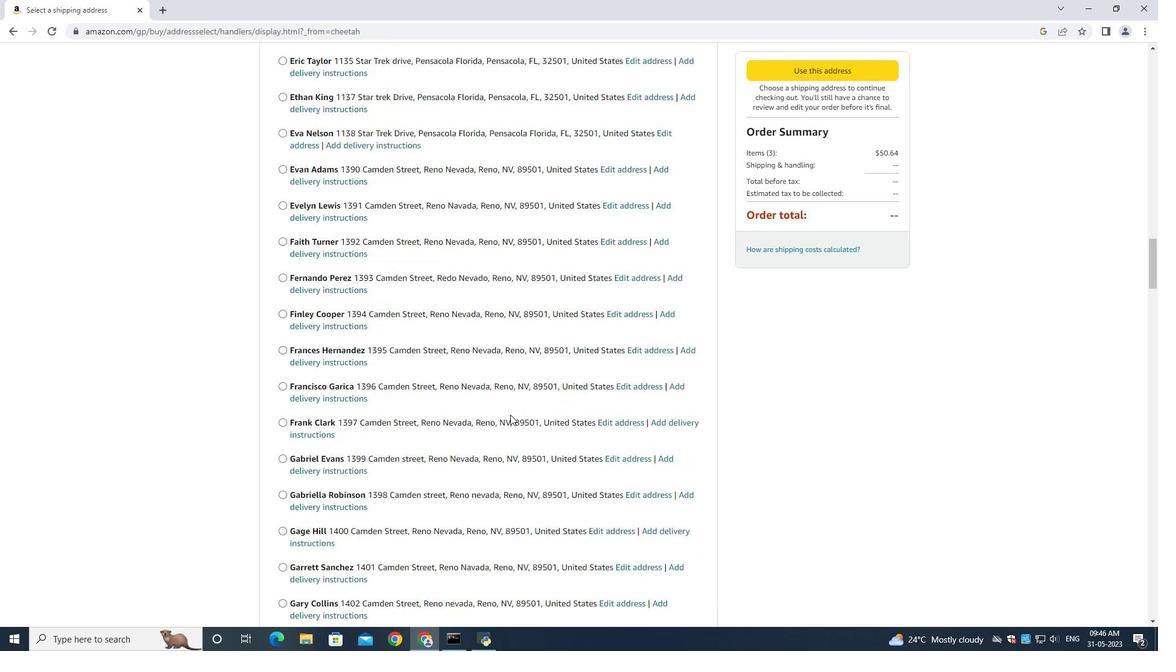 
Action: Mouse scrolled (506, 413) with delta (0, 0)
Screenshot: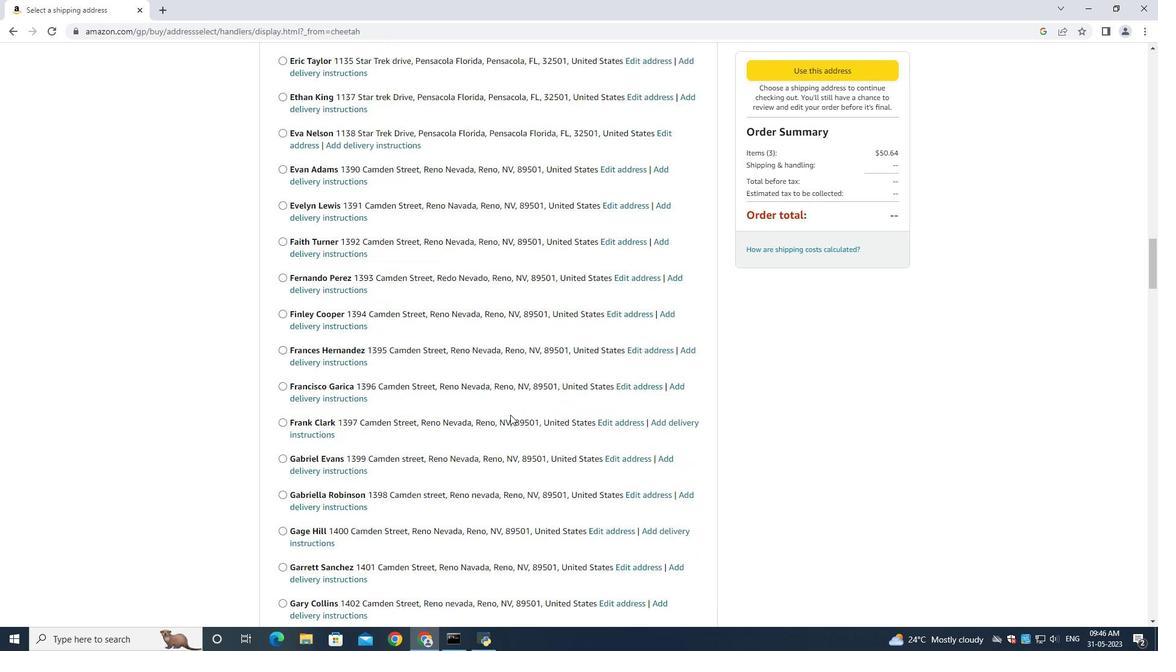 
Action: Mouse scrolled (506, 413) with delta (0, 0)
Screenshot: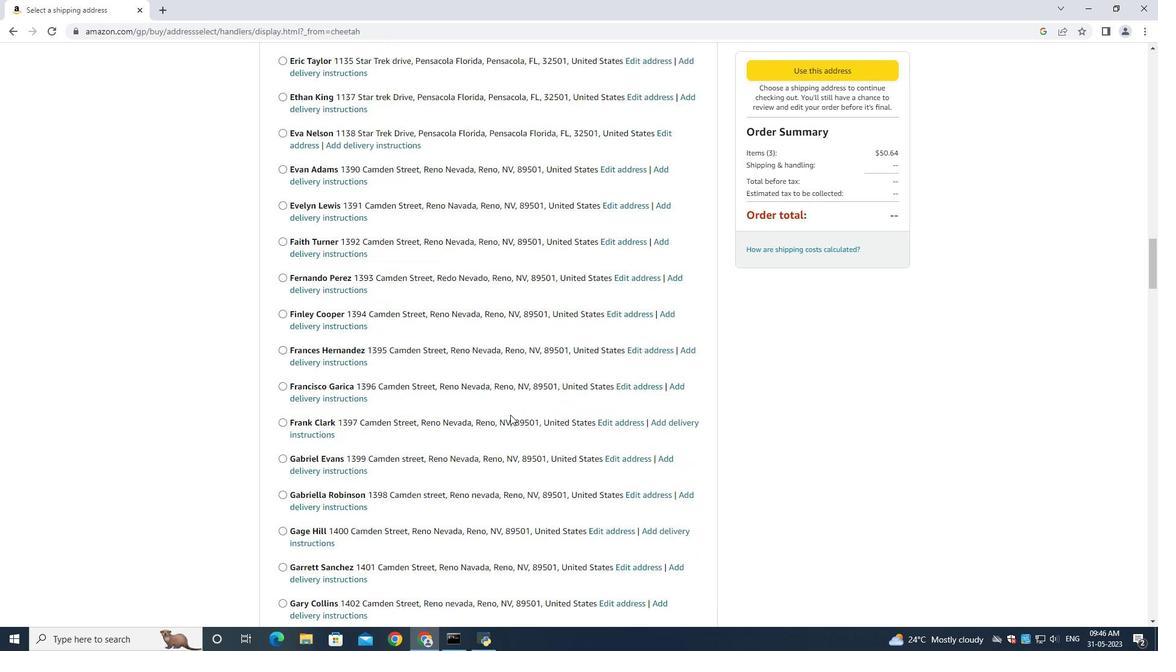 
Action: Mouse scrolled (506, 413) with delta (0, 0)
Screenshot: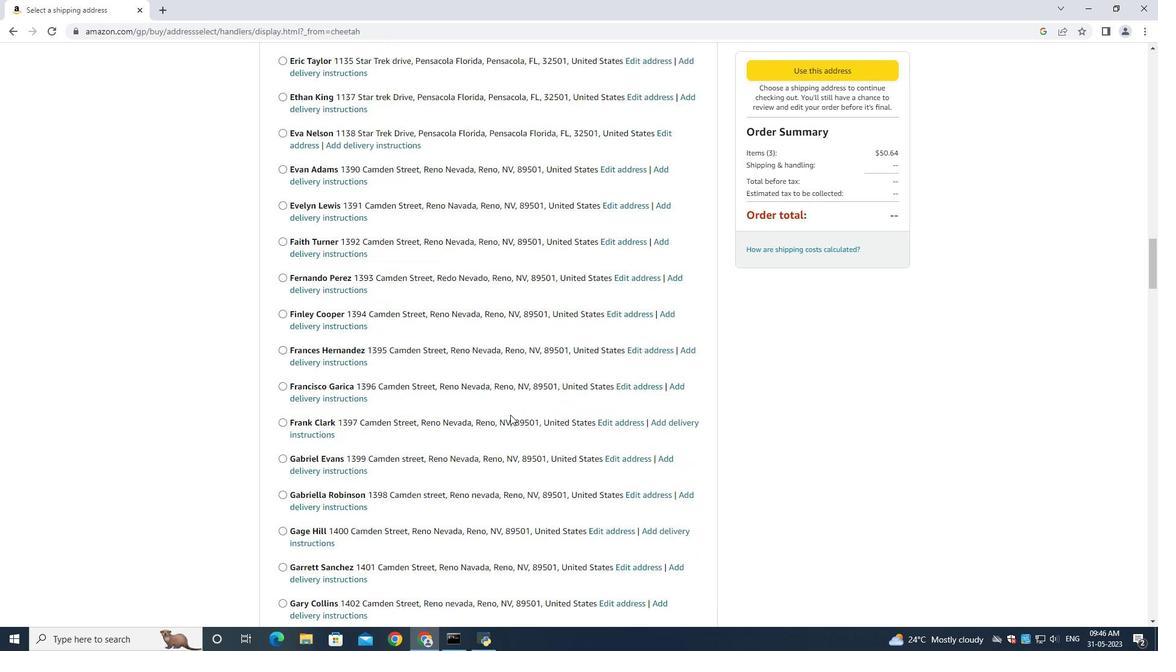 
Action: Mouse scrolled (506, 413) with delta (0, 0)
Screenshot: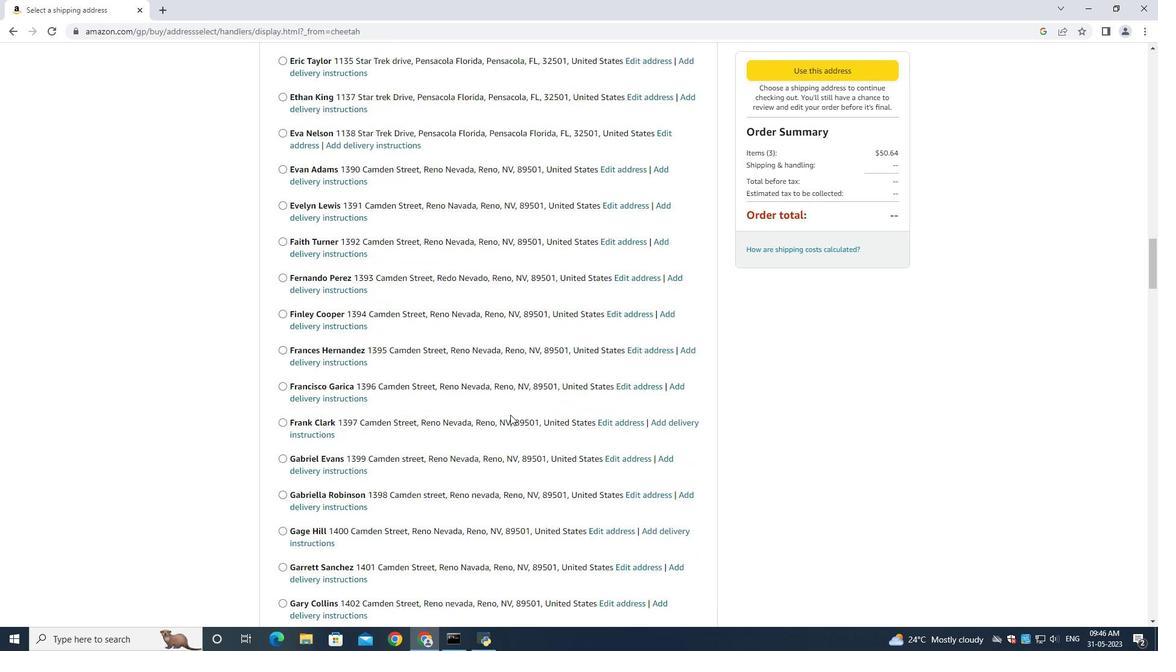 
Action: Mouse scrolled (506, 413) with delta (0, 0)
Screenshot: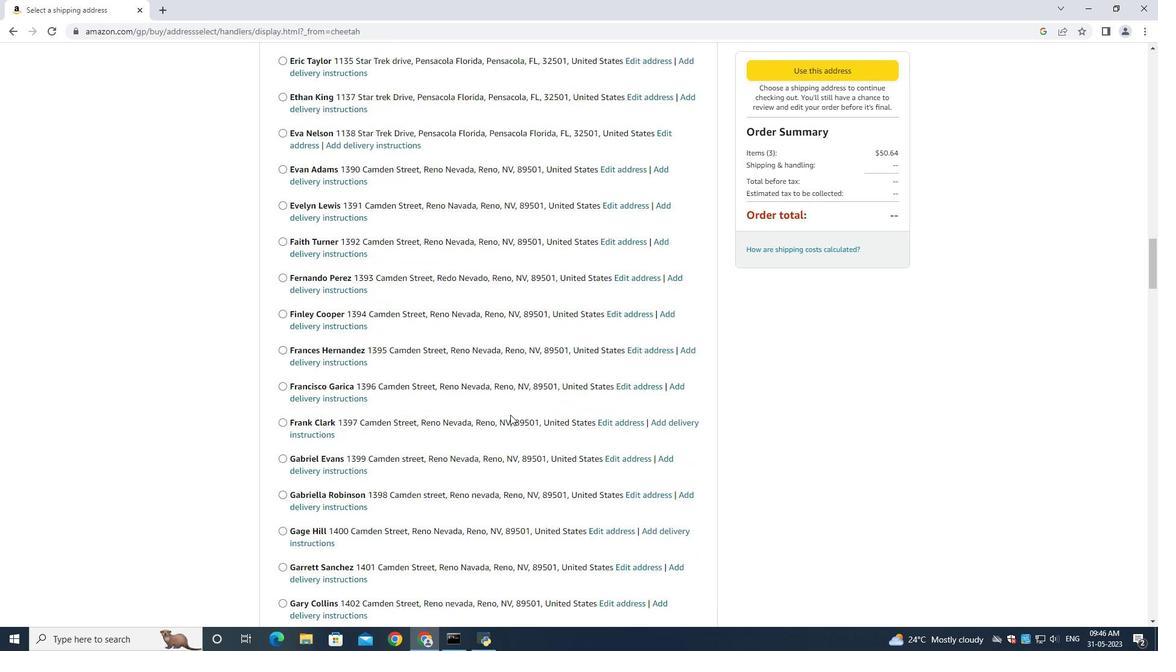 
Action: Mouse scrolled (506, 413) with delta (0, 0)
Screenshot: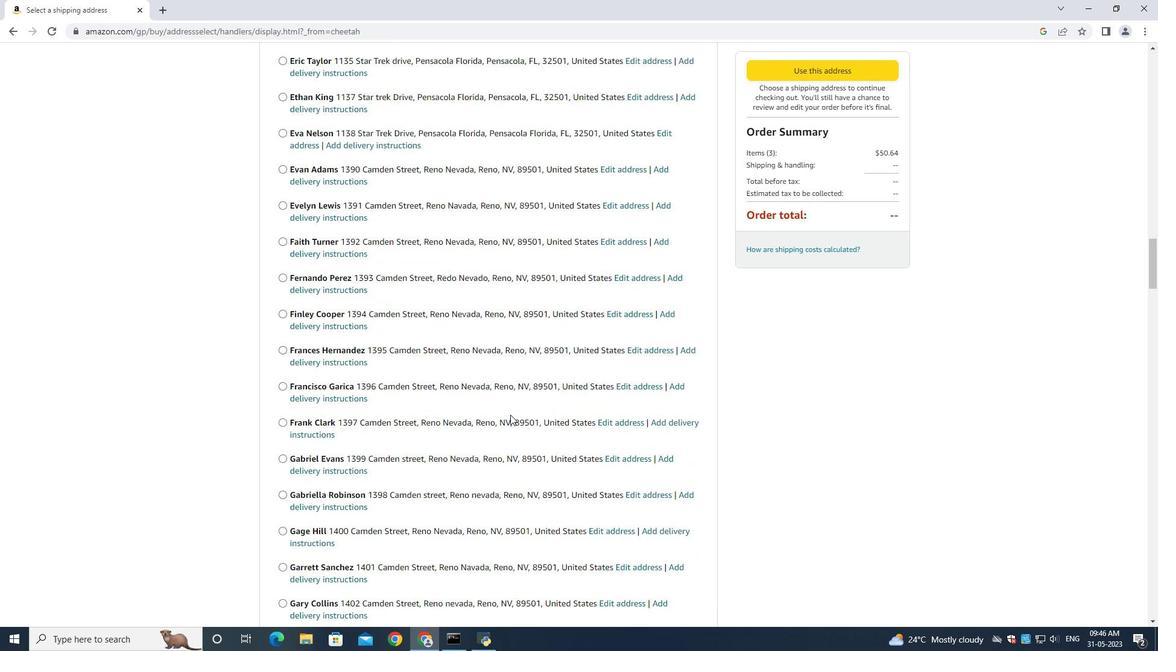 
Action: Mouse moved to (509, 414)
Screenshot: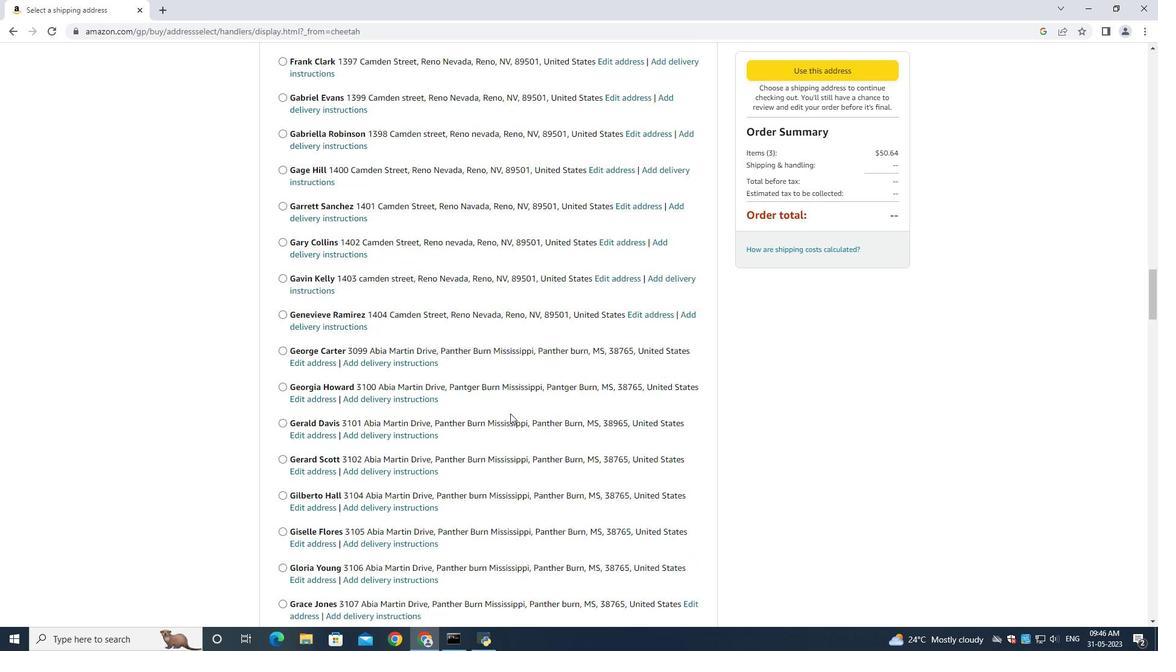 
Action: Mouse scrolled (509, 413) with delta (0, 0)
Screenshot: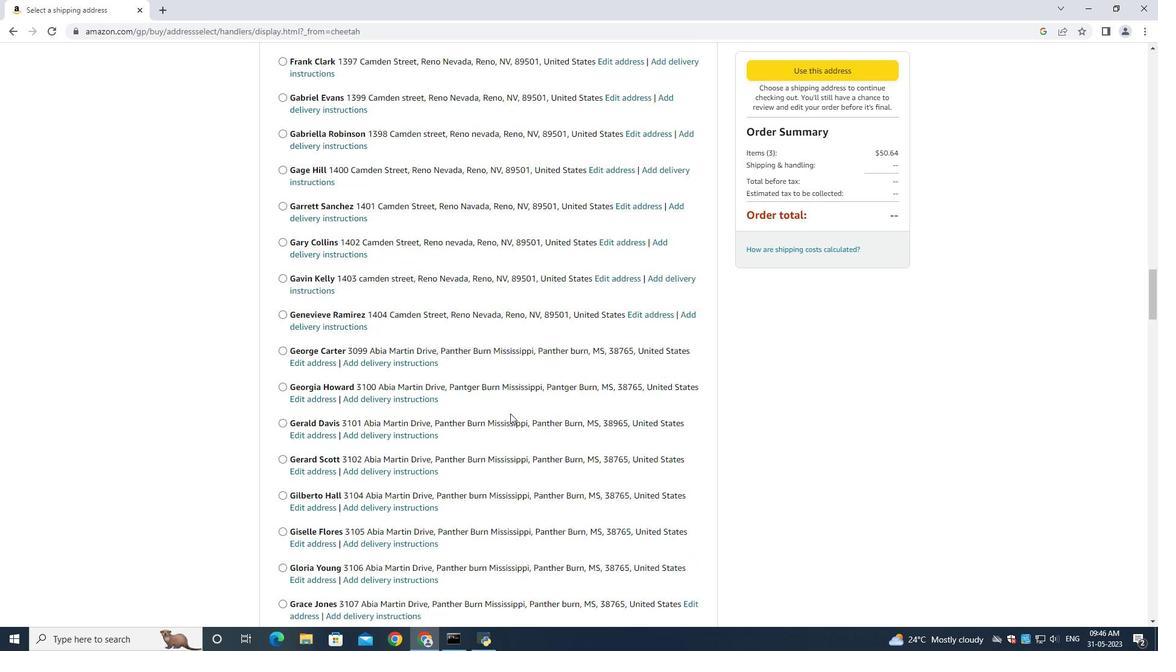 
Action: Mouse scrolled (509, 413) with delta (0, 0)
Screenshot: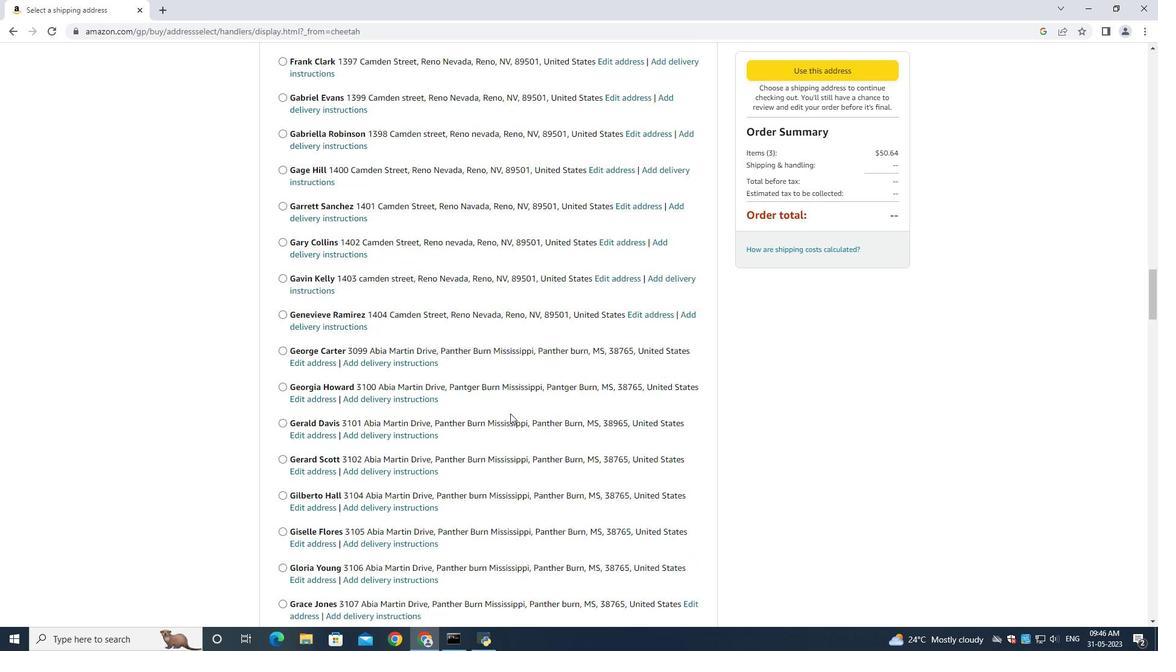 
Action: Mouse moved to (509, 415)
Screenshot: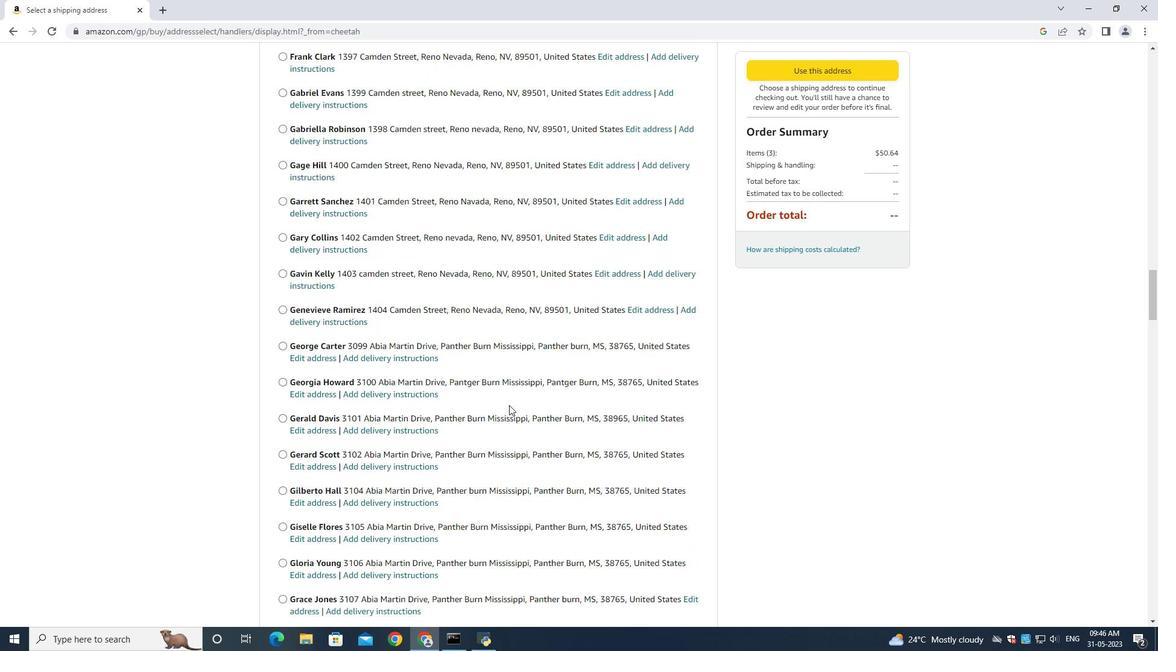 
Action: Mouse scrolled (509, 414) with delta (0, 0)
Screenshot: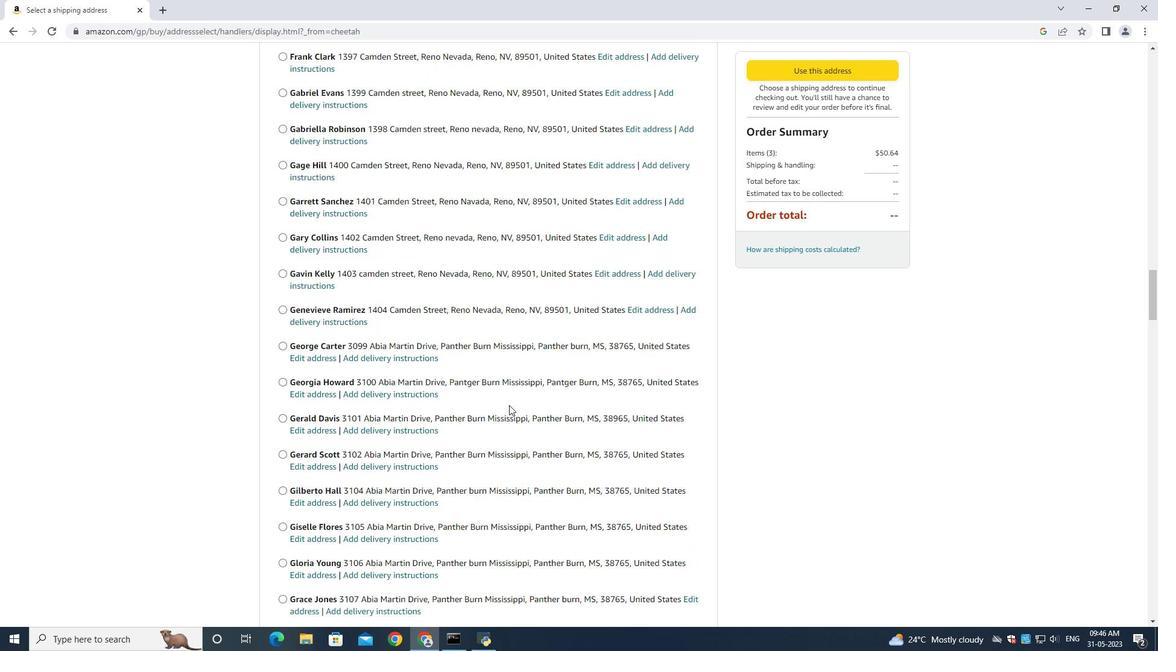 
Action: Mouse scrolled (509, 414) with delta (0, 0)
Screenshot: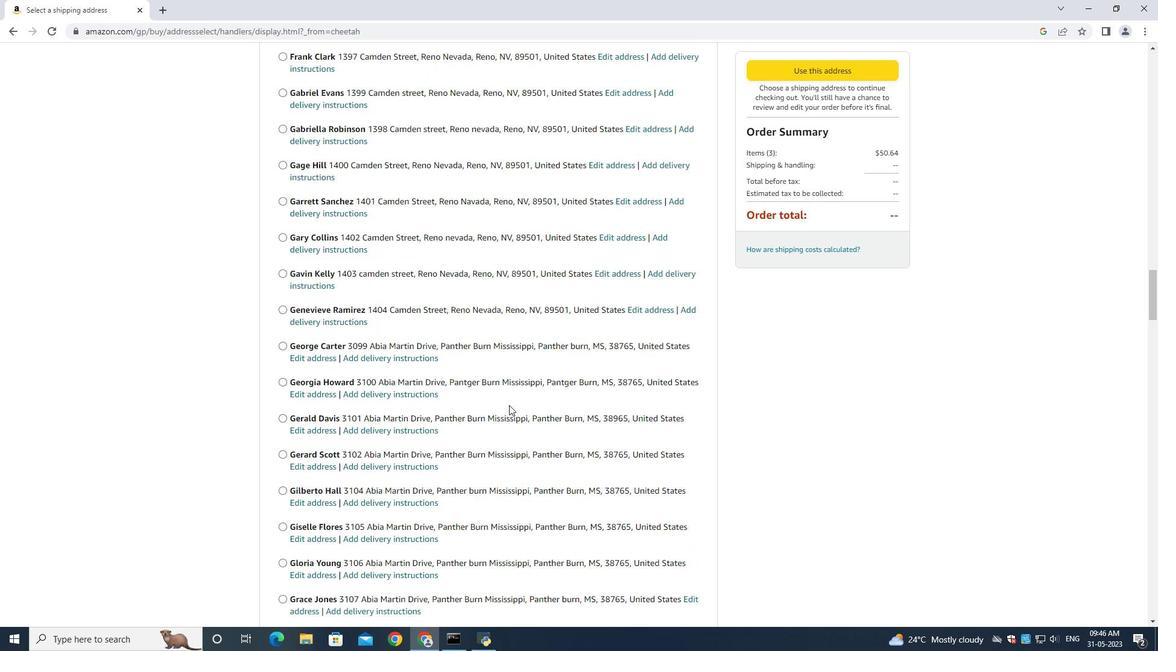 
Action: Mouse scrolled (509, 414) with delta (0, 0)
Screenshot: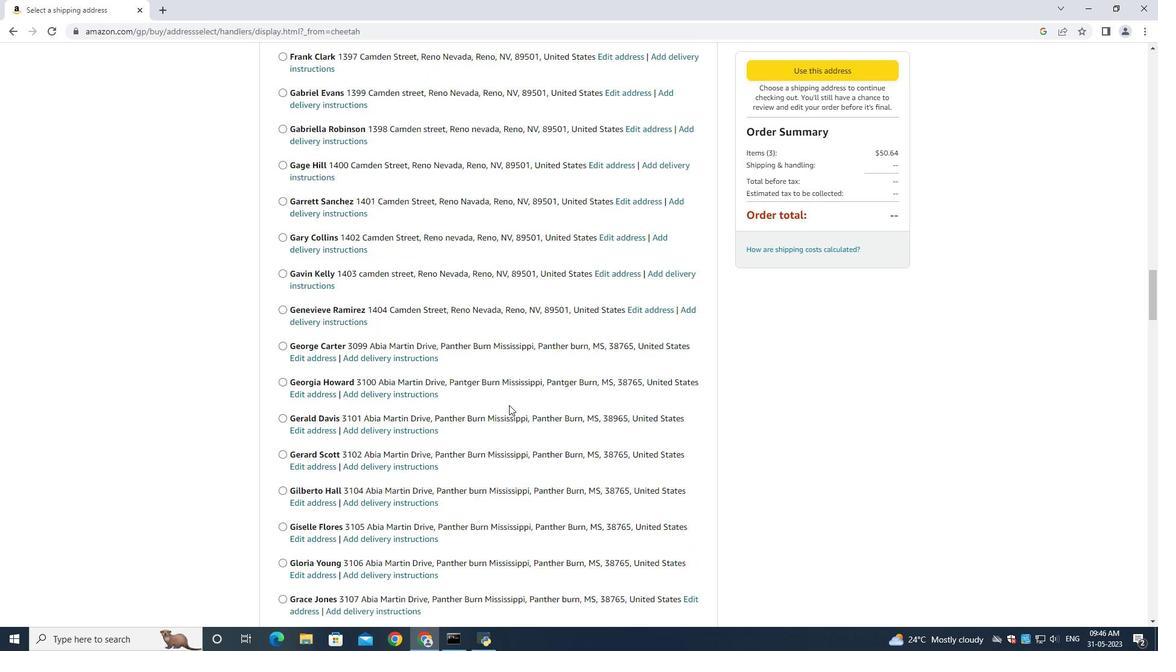 
Action: Mouse scrolled (509, 414) with delta (0, 0)
Screenshot: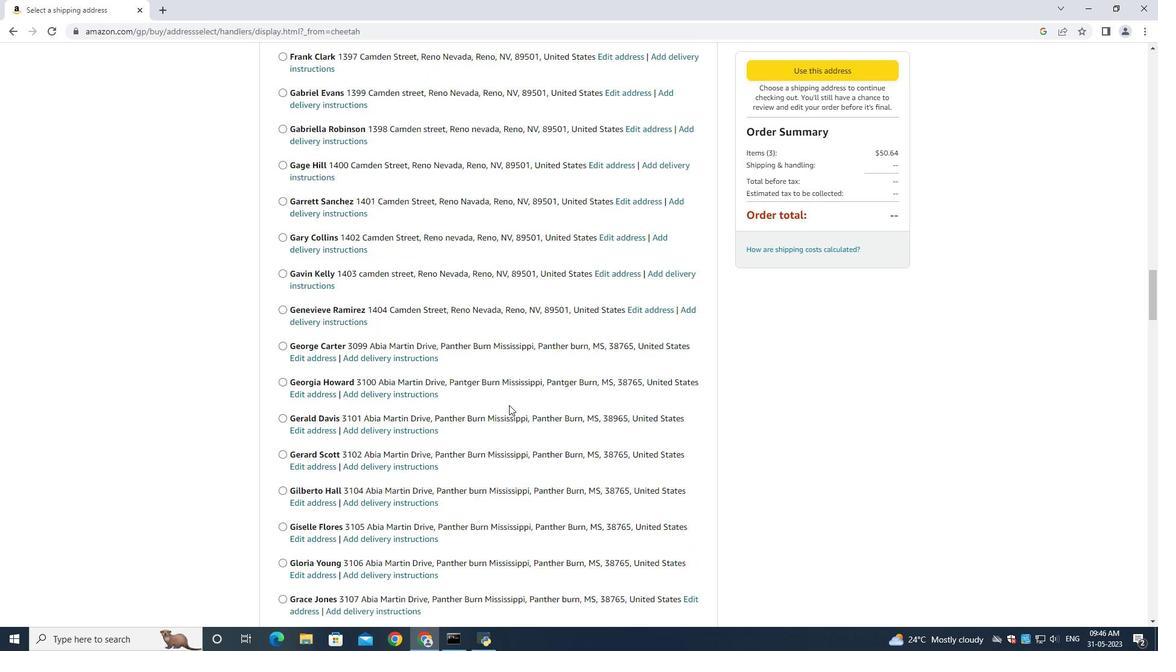 
Action: Mouse moved to (509, 415)
Screenshot: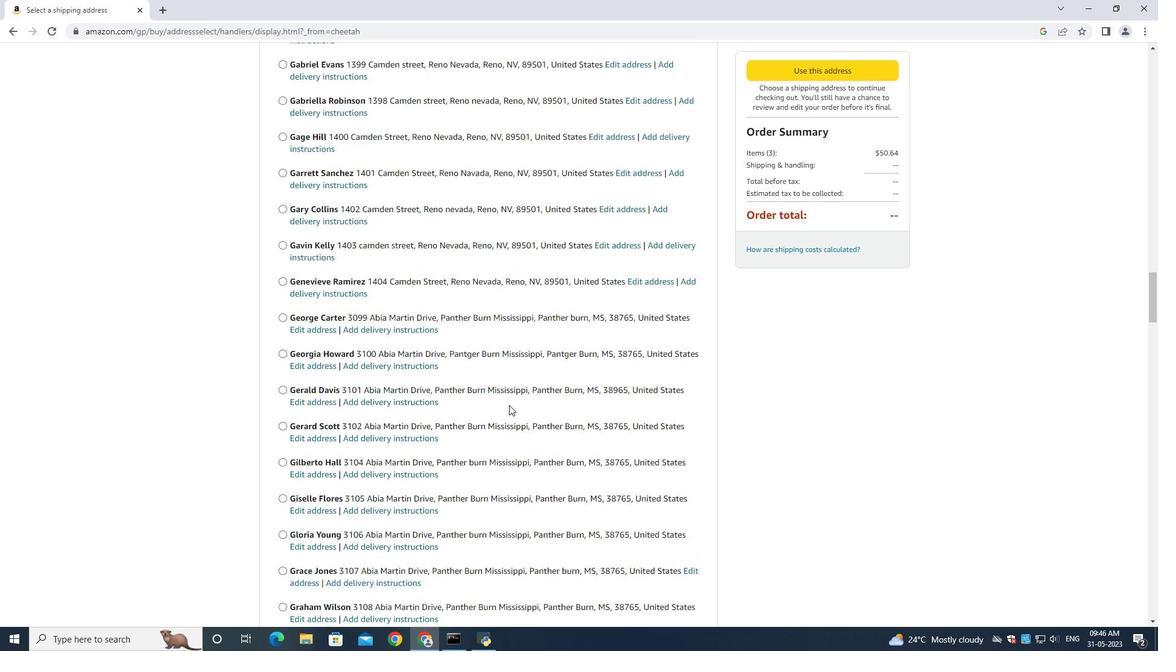
Action: Mouse scrolled (509, 414) with delta (0, 0)
Screenshot: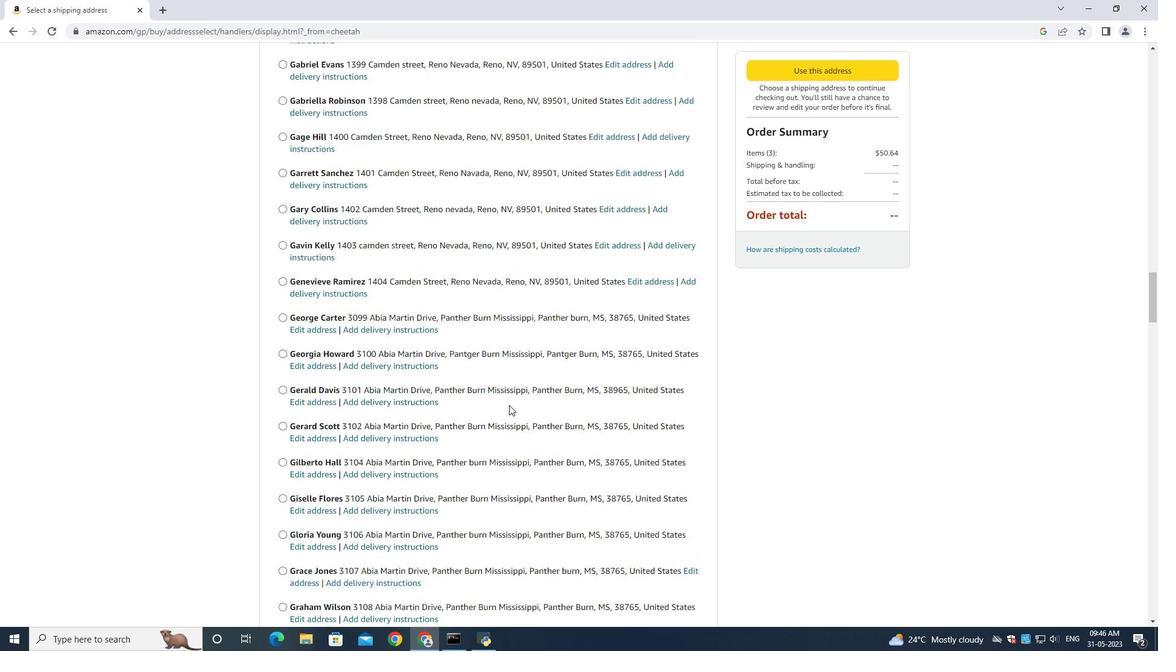 
Action: Mouse moved to (510, 415)
Screenshot: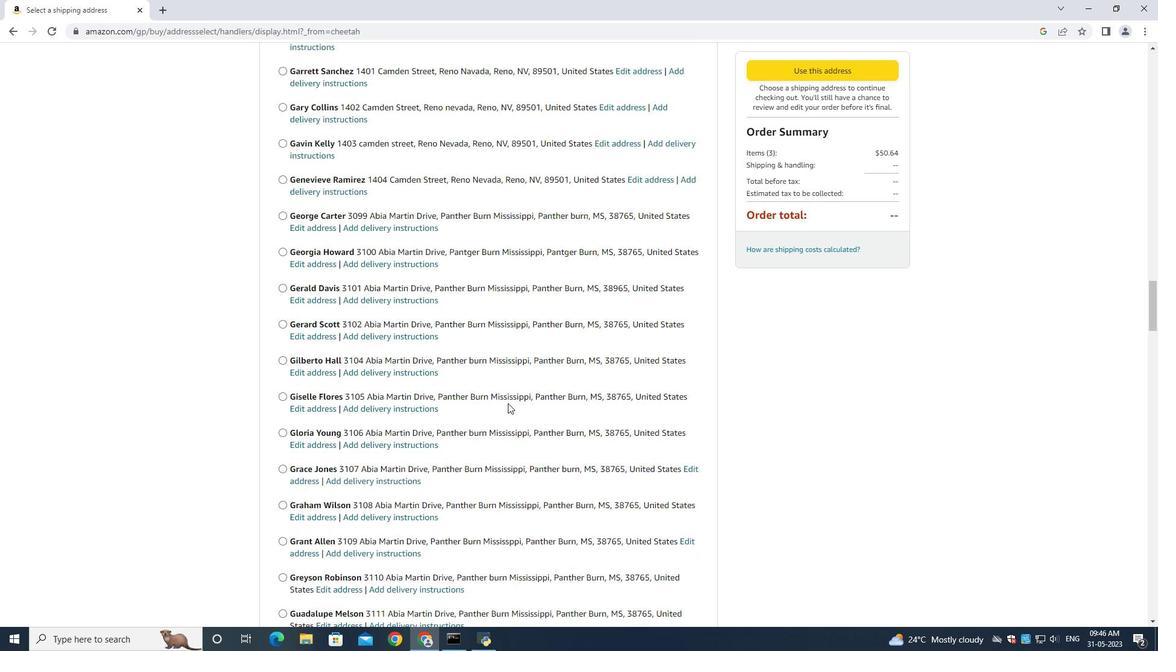 
Action: Mouse scrolled (510, 414) with delta (0, 0)
Screenshot: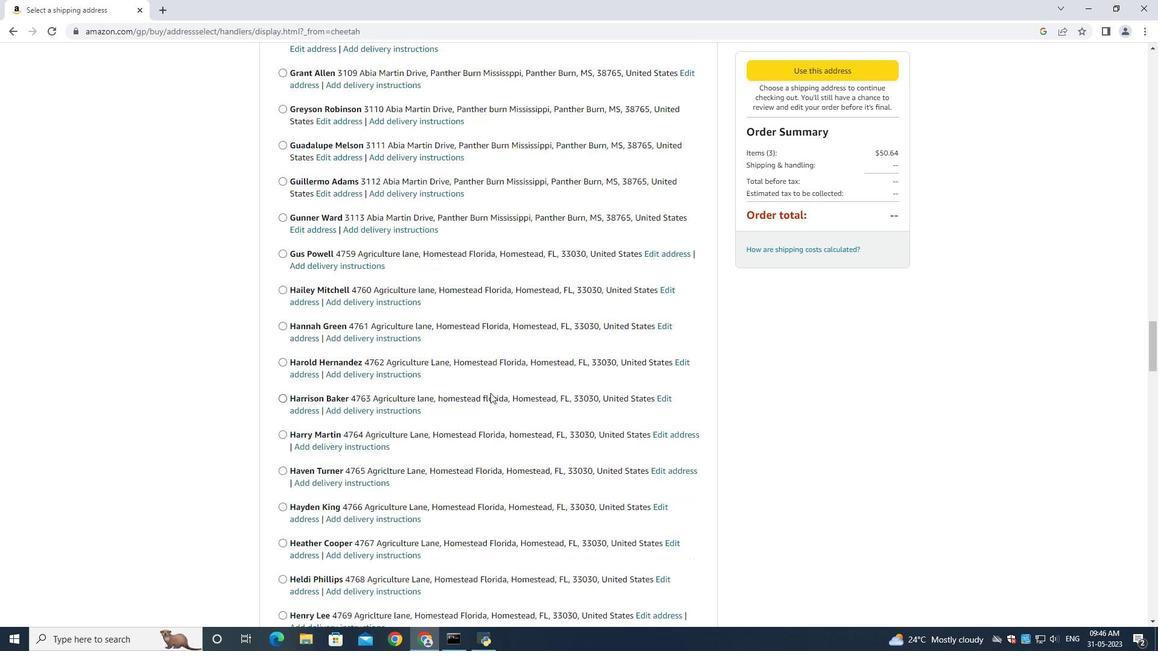 
Action: Mouse scrolled (510, 414) with delta (0, 0)
Screenshot: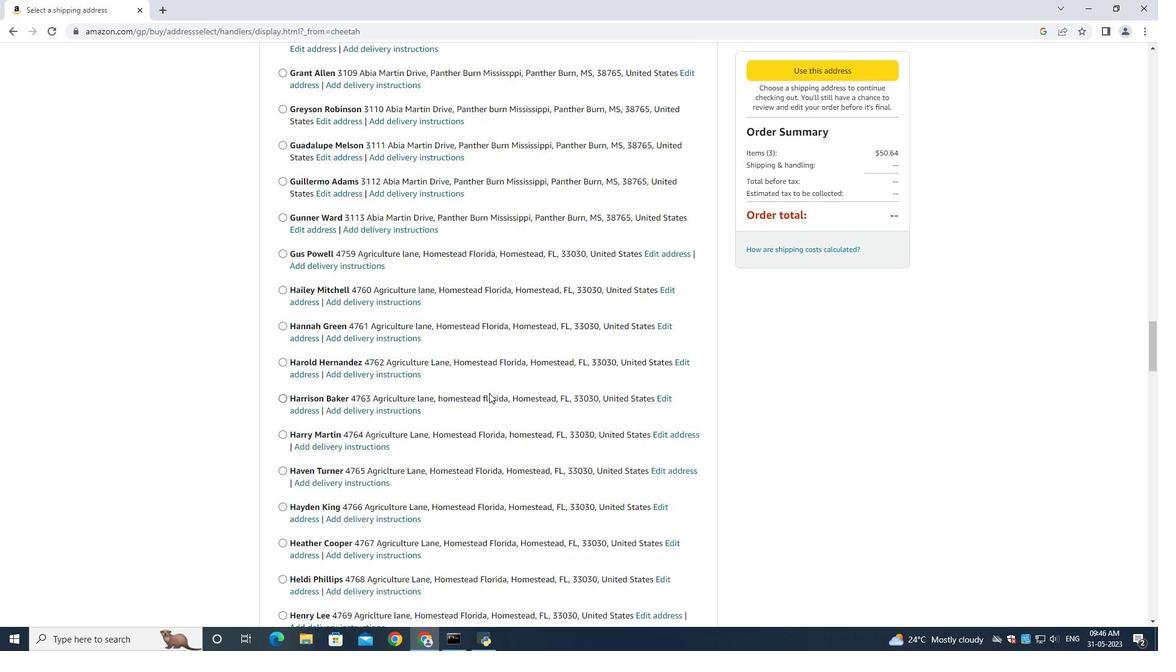
Action: Mouse scrolled (510, 414) with delta (0, 0)
Screenshot: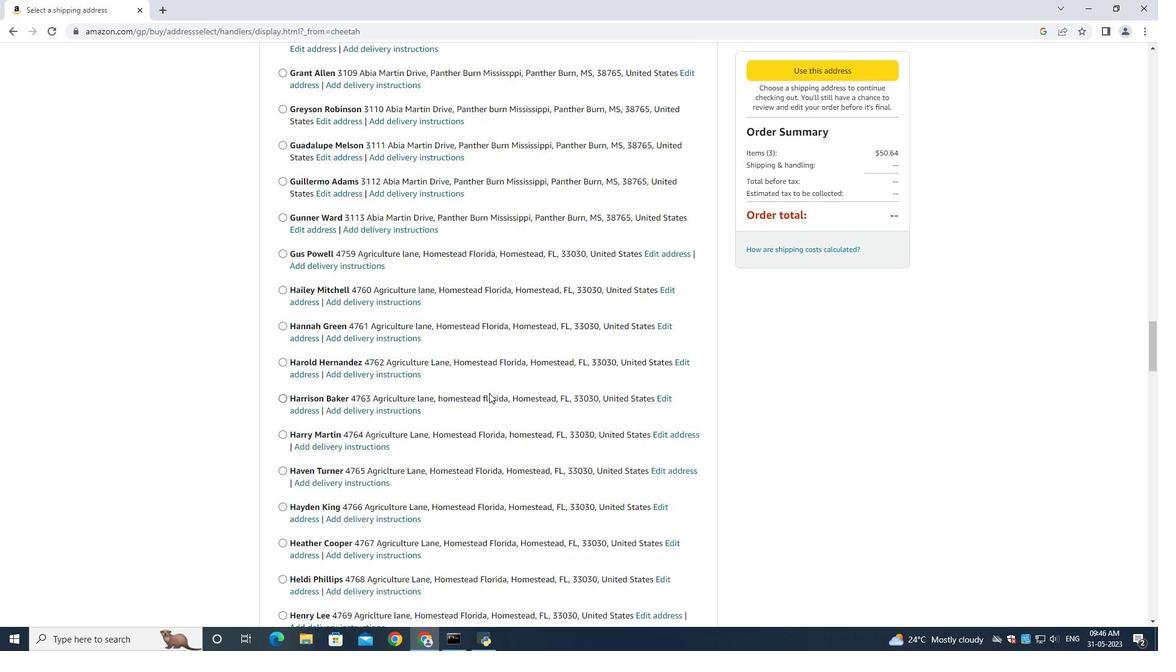 
Action: Mouse scrolled (510, 414) with delta (0, 0)
Screenshot: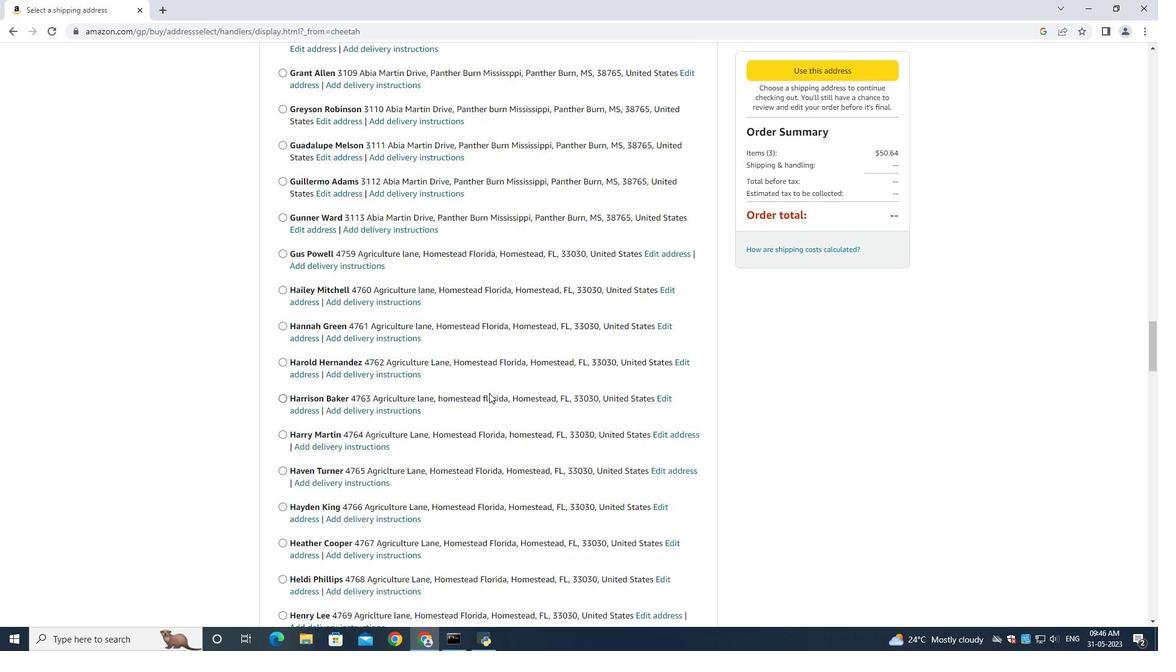 
Action: Mouse scrolled (510, 414) with delta (0, 0)
Screenshot: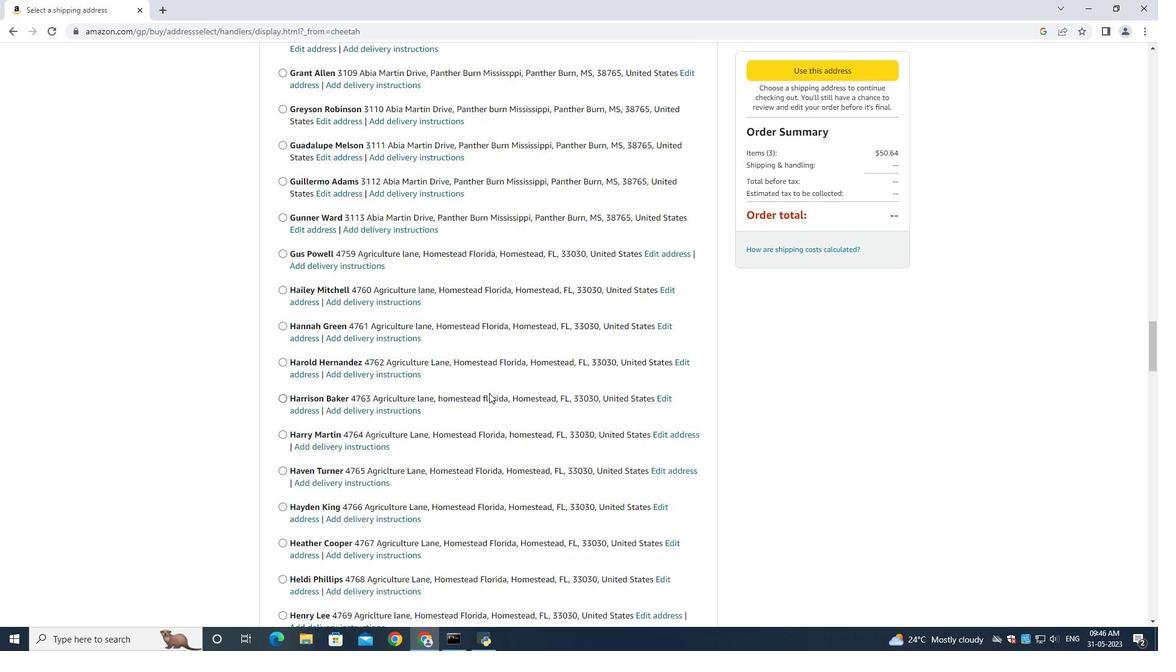 
Action: Mouse scrolled (510, 414) with delta (0, 0)
Screenshot: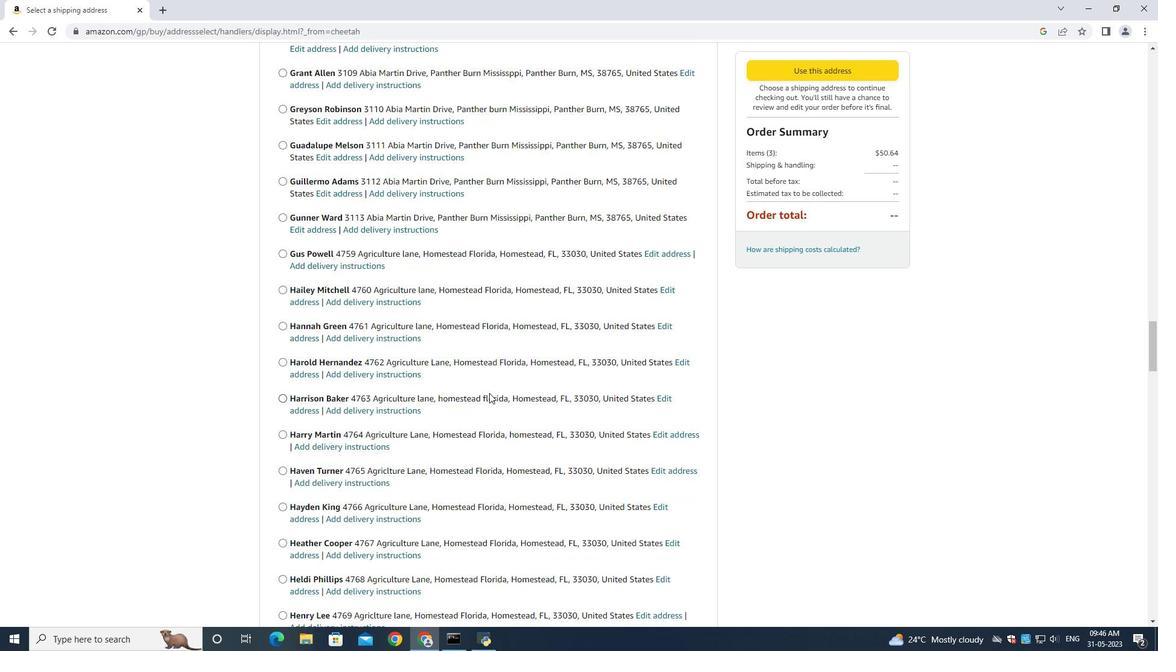 
Action: Mouse moved to (510, 413)
Screenshot: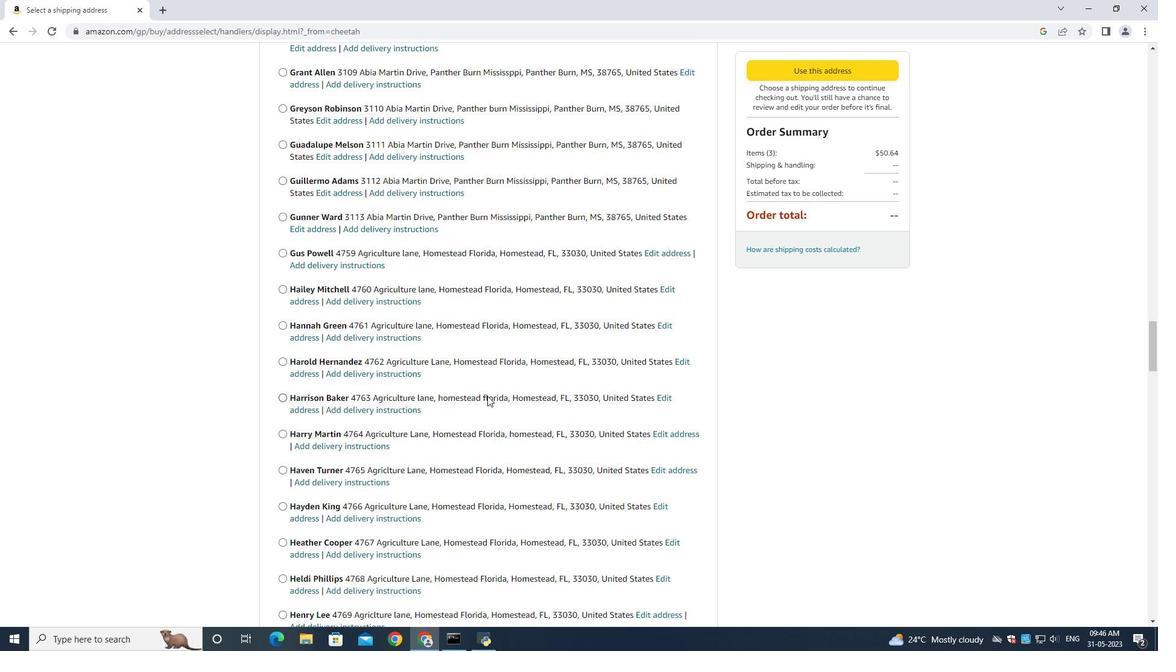 
Action: Mouse scrolled (510, 414) with delta (0, 0)
Screenshot: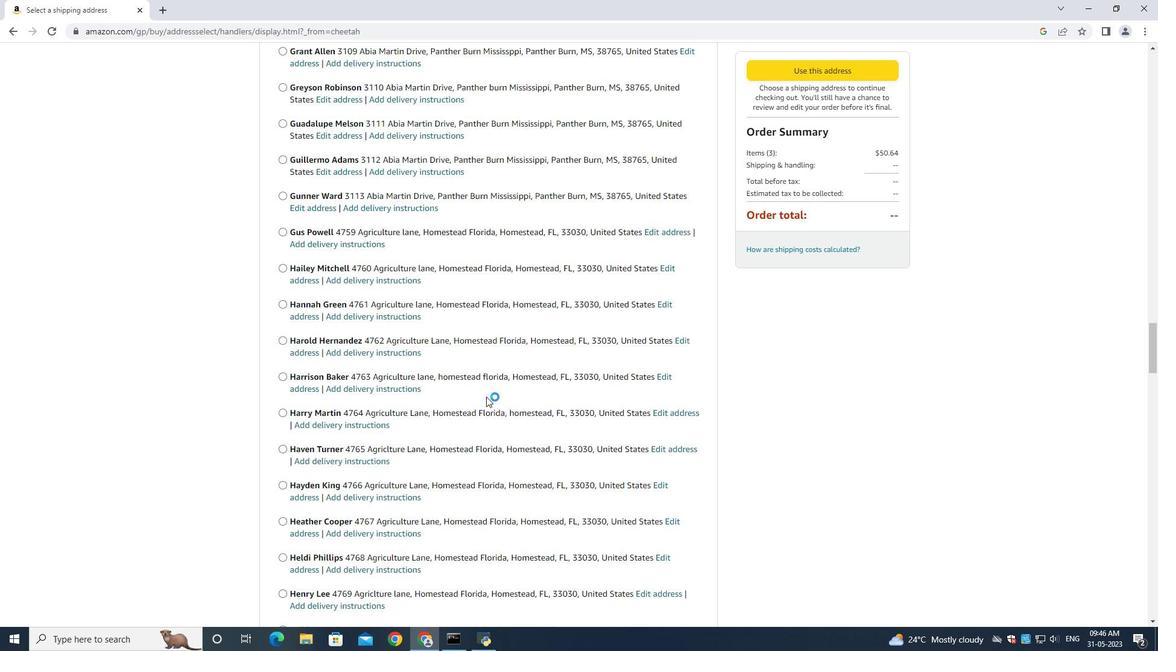 
Action: Mouse moved to (509, 405)
Screenshot: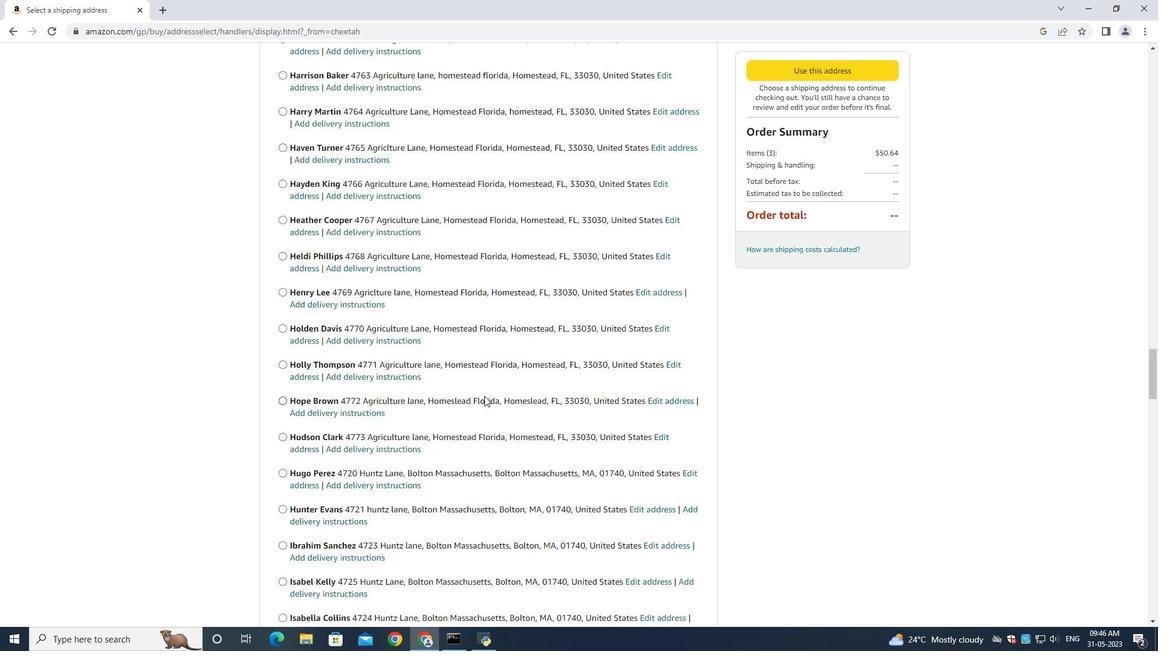 
Action: Mouse scrolled (510, 412) with delta (0, 0)
Screenshot: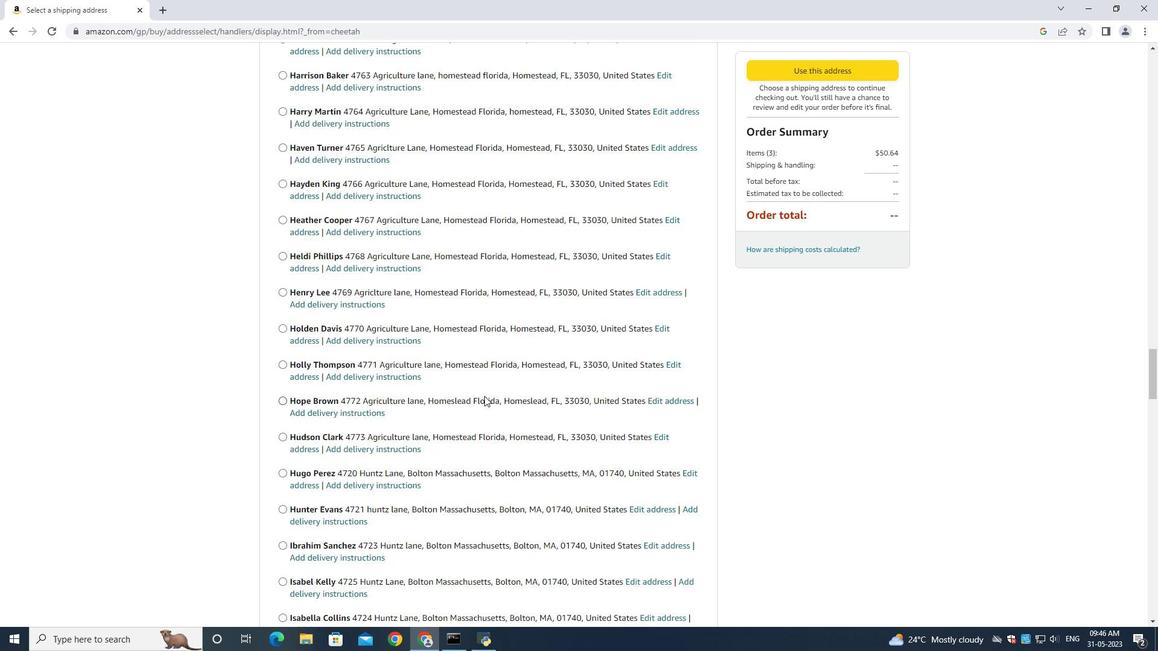 
Action: Mouse scrolled (509, 404) with delta (0, 0)
Screenshot: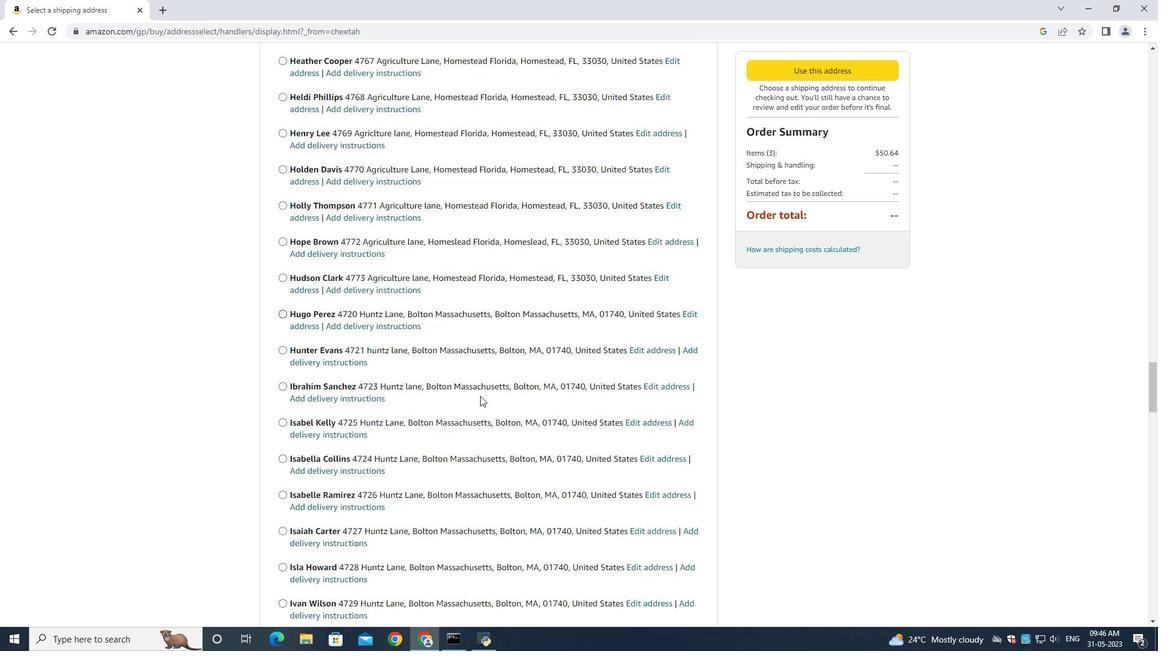
Action: Mouse scrolled (509, 404) with delta (0, 0)
Screenshot: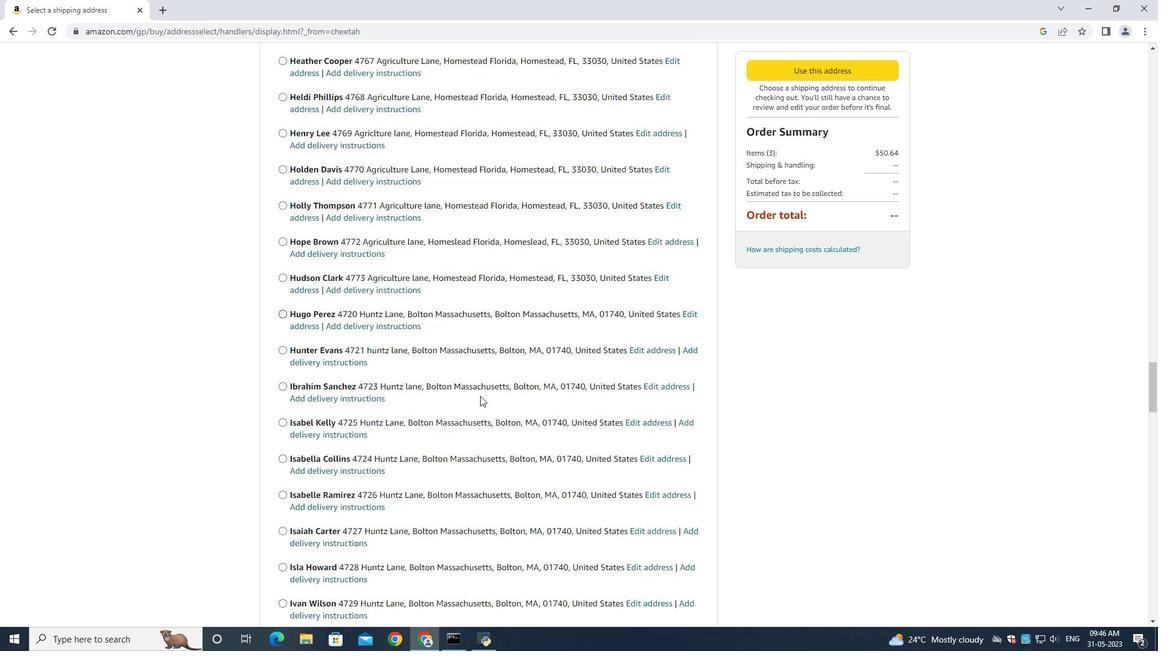 
Action: Mouse scrolled (509, 404) with delta (0, 0)
Screenshot: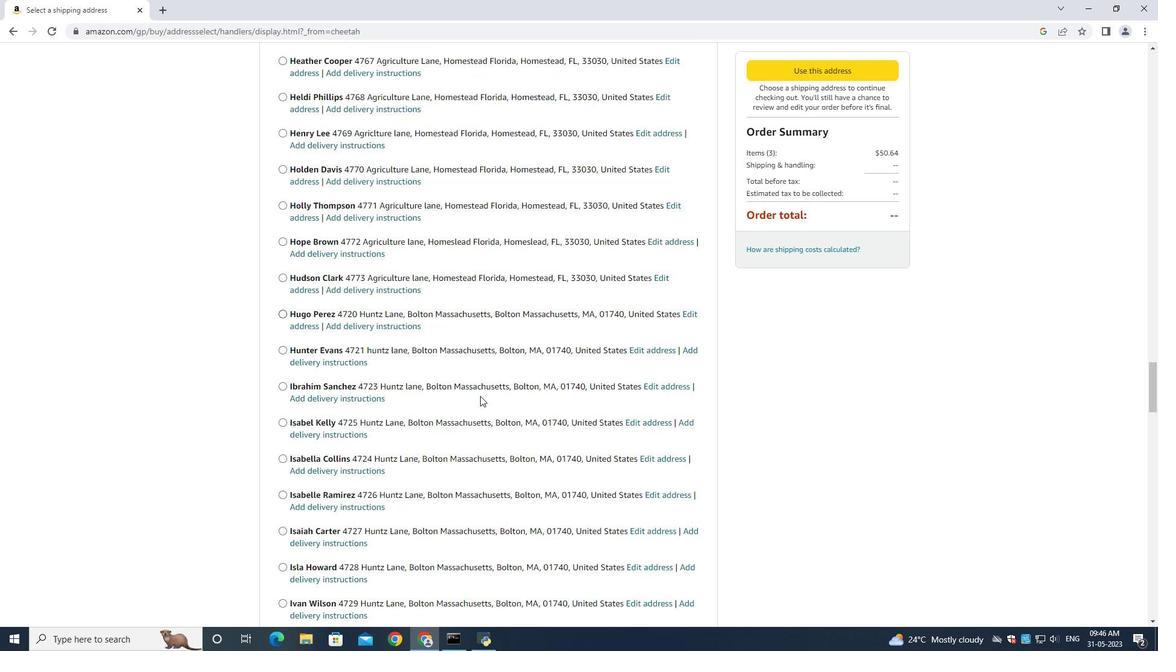 
Action: Mouse scrolled (509, 404) with delta (0, 0)
Screenshot: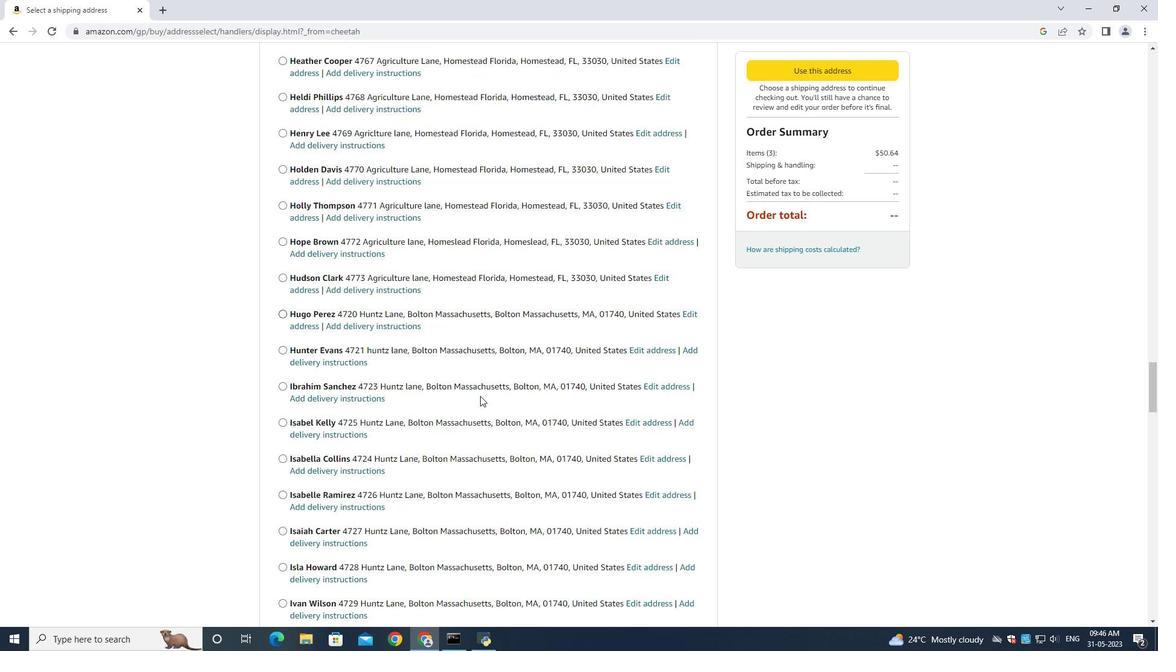 
Action: Mouse scrolled (509, 404) with delta (0, 0)
Screenshot: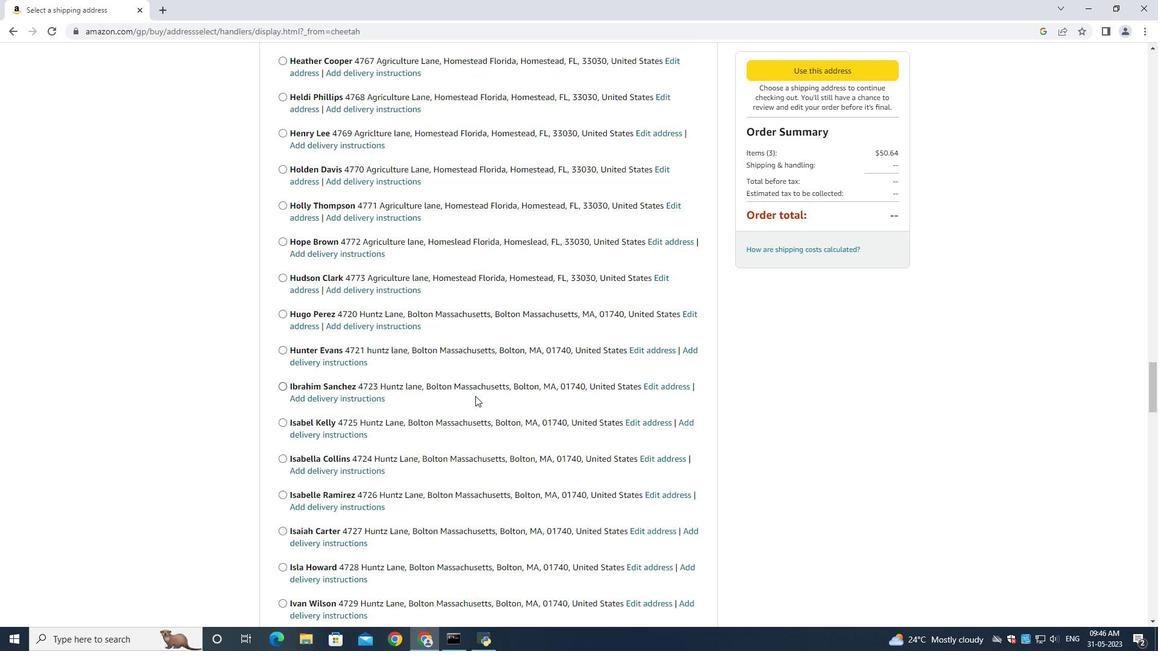
Action: Mouse scrolled (509, 404) with delta (0, 0)
Screenshot: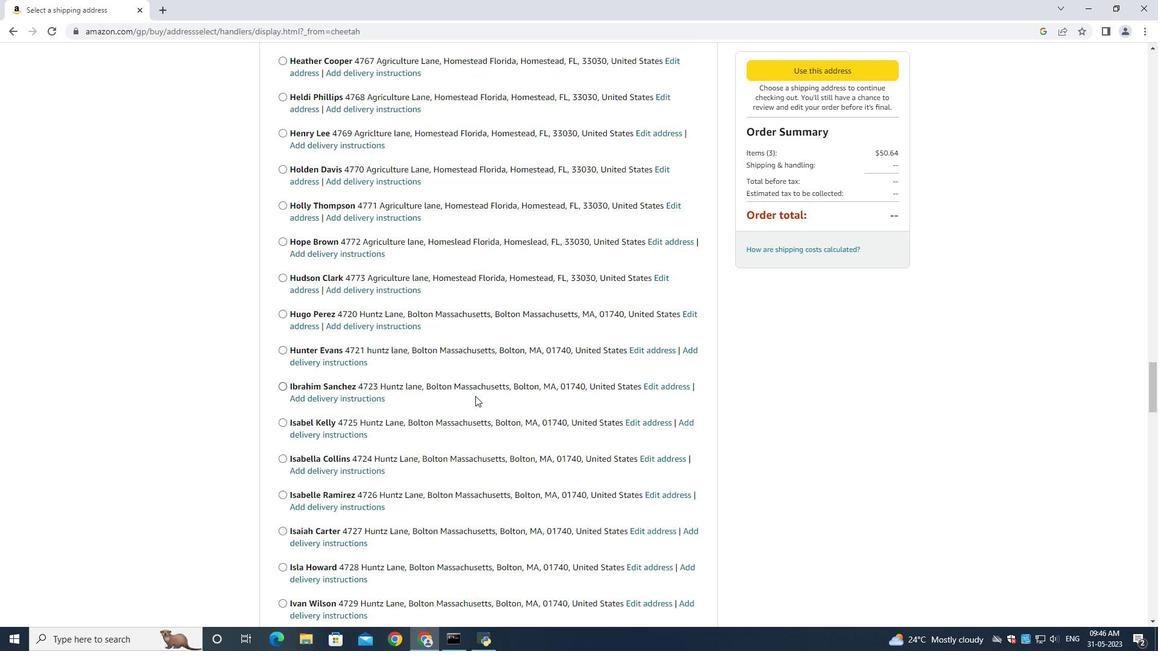 
Action: Mouse scrolled (509, 404) with delta (0, 0)
Screenshot: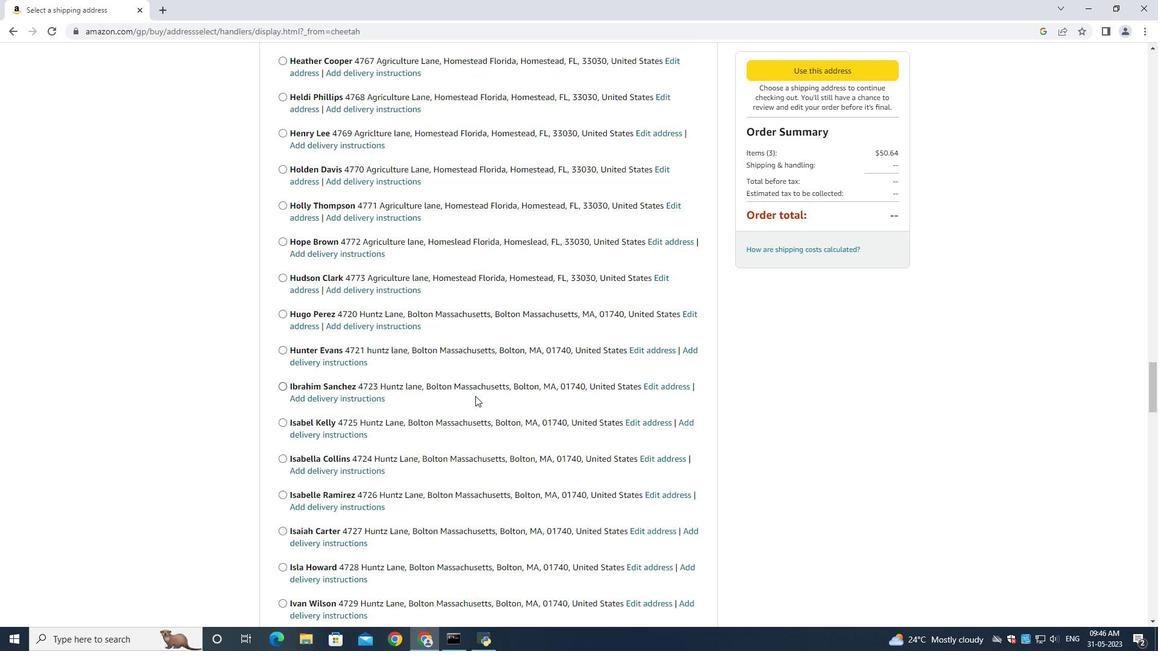 
Action: Mouse moved to (508, 403)
Screenshot: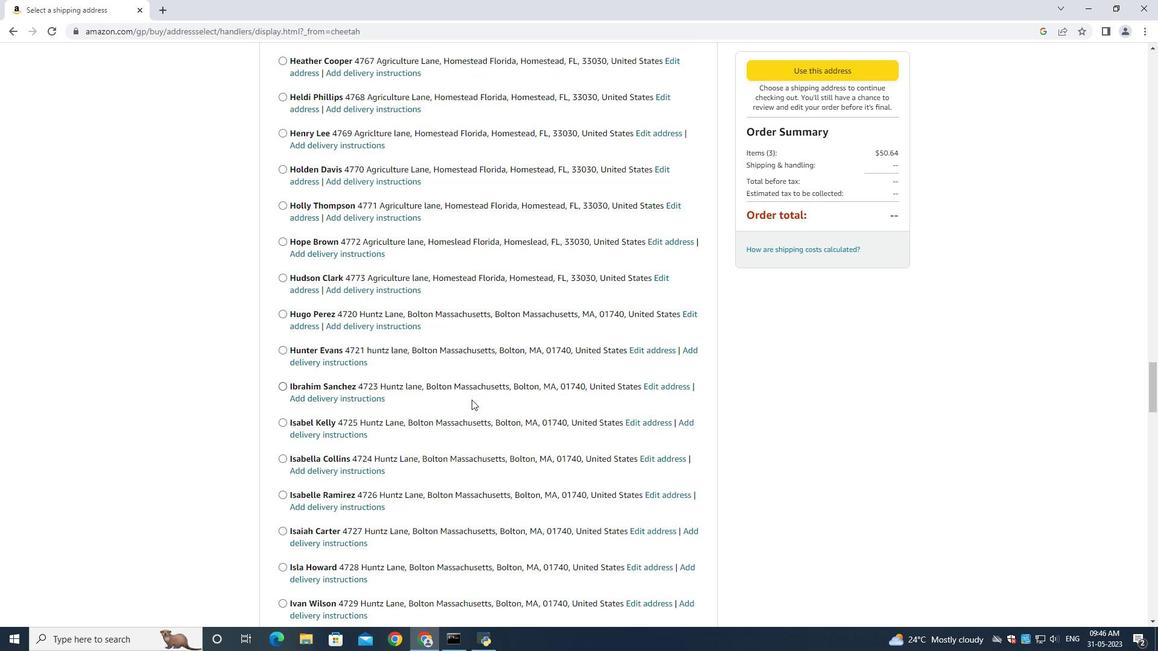 
Action: Mouse scrolled (508, 403) with delta (0, 0)
Screenshot: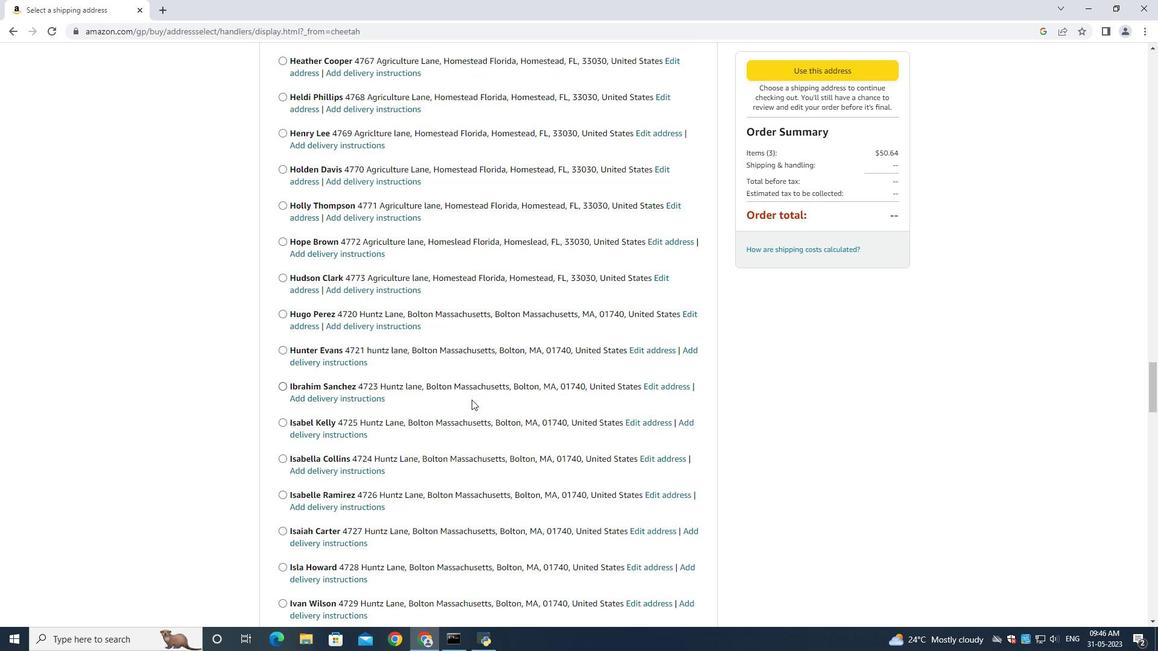 
Action: Mouse moved to (489, 393)
Screenshot: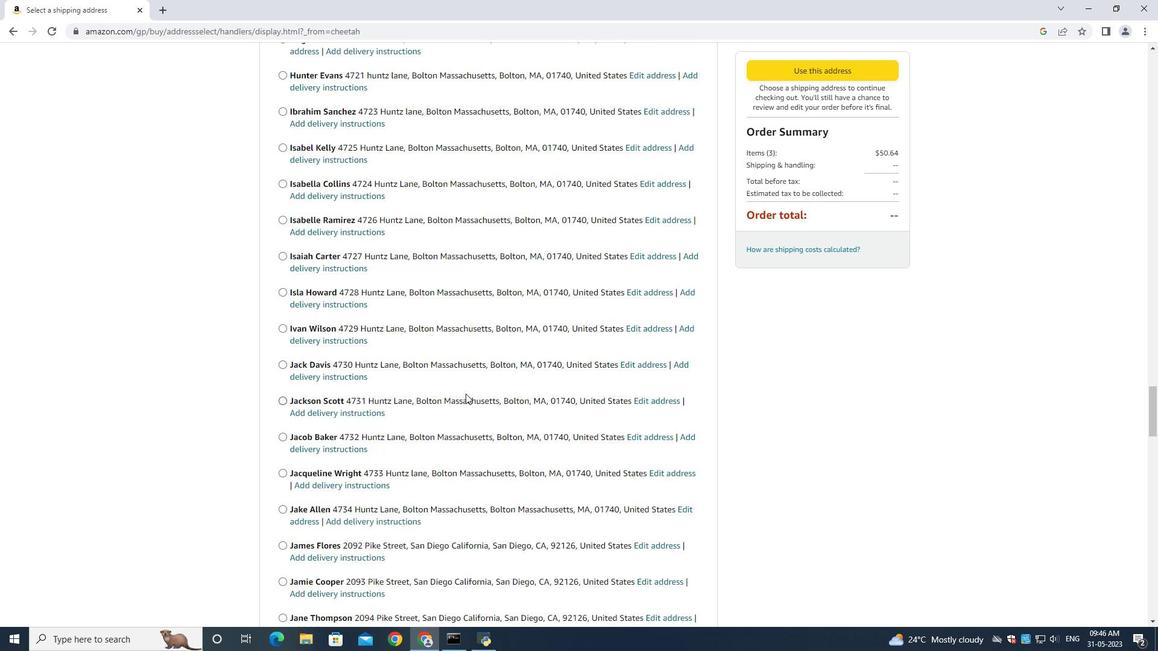 
Action: Mouse scrolled (489, 392) with delta (0, 0)
Screenshot: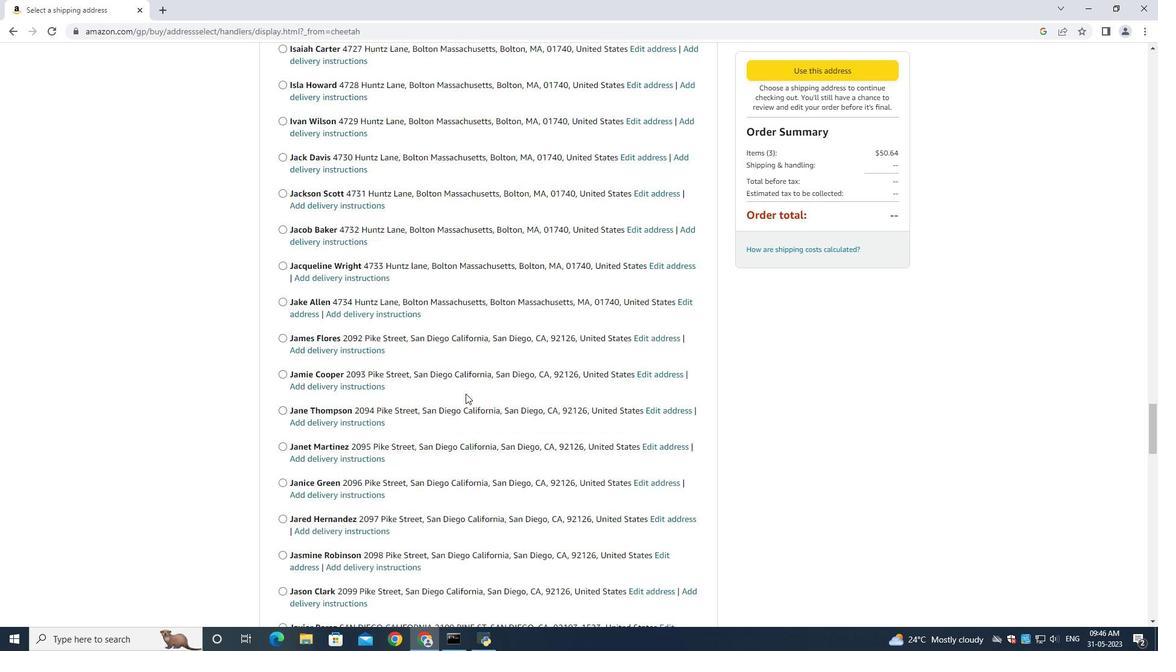 
Action: Mouse moved to (486, 397)
Screenshot: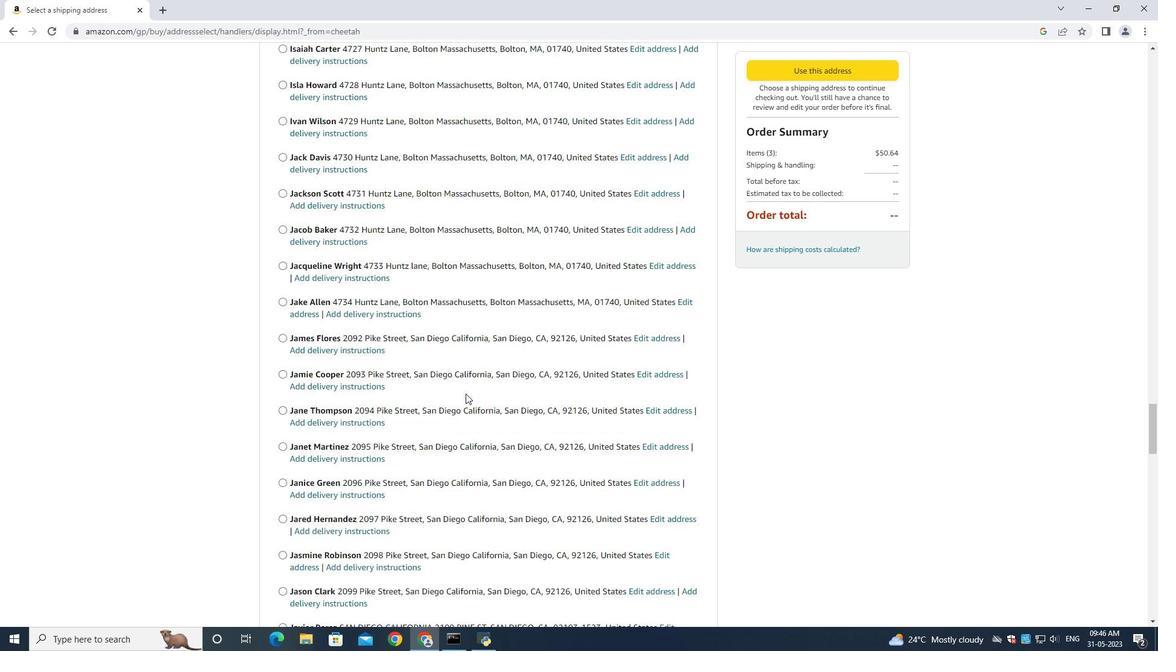 
Action: Mouse scrolled (487, 395) with delta (0, 0)
Screenshot: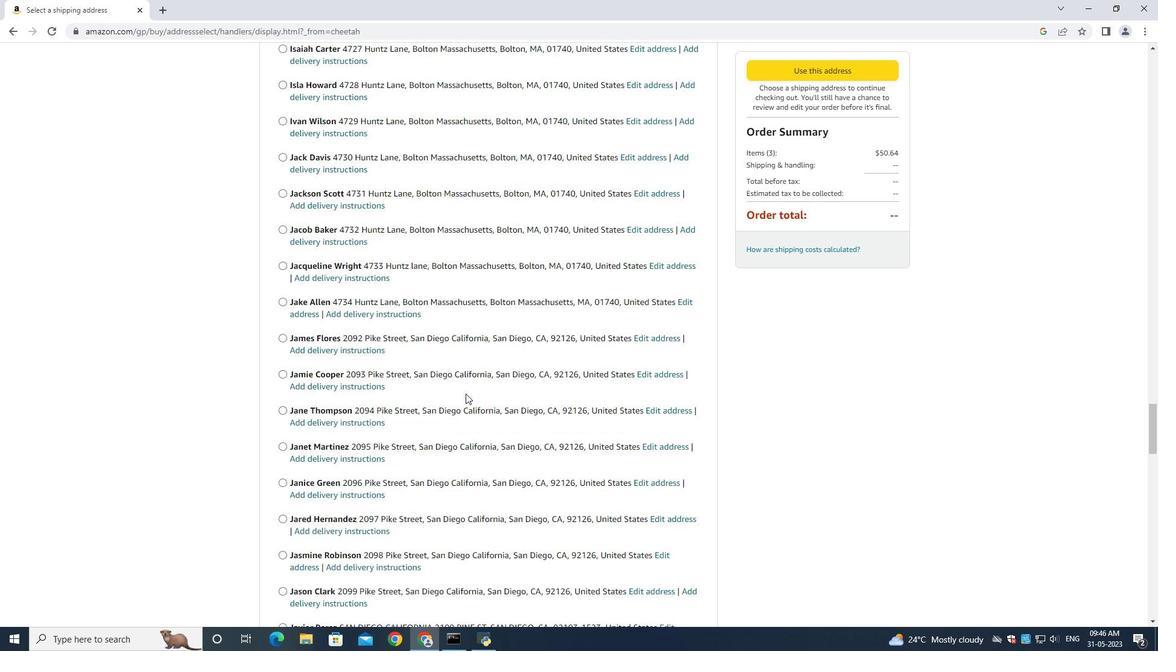 
Action: Mouse moved to (486, 397)
Screenshot: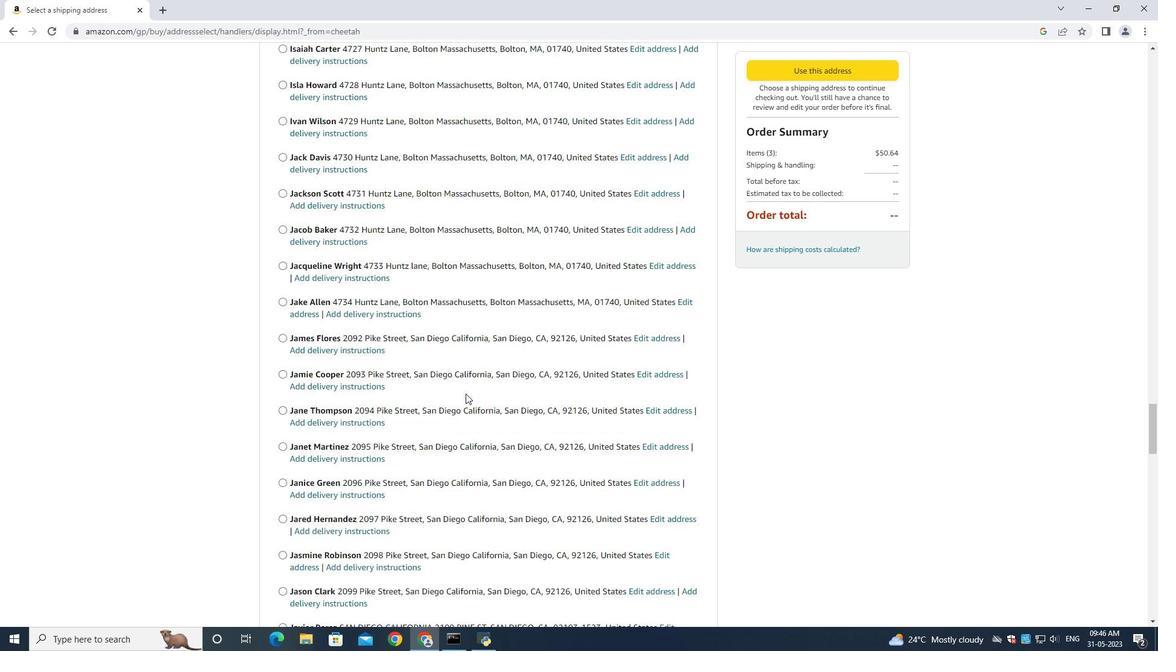 
Action: Mouse scrolled (486, 396) with delta (0, 0)
Screenshot: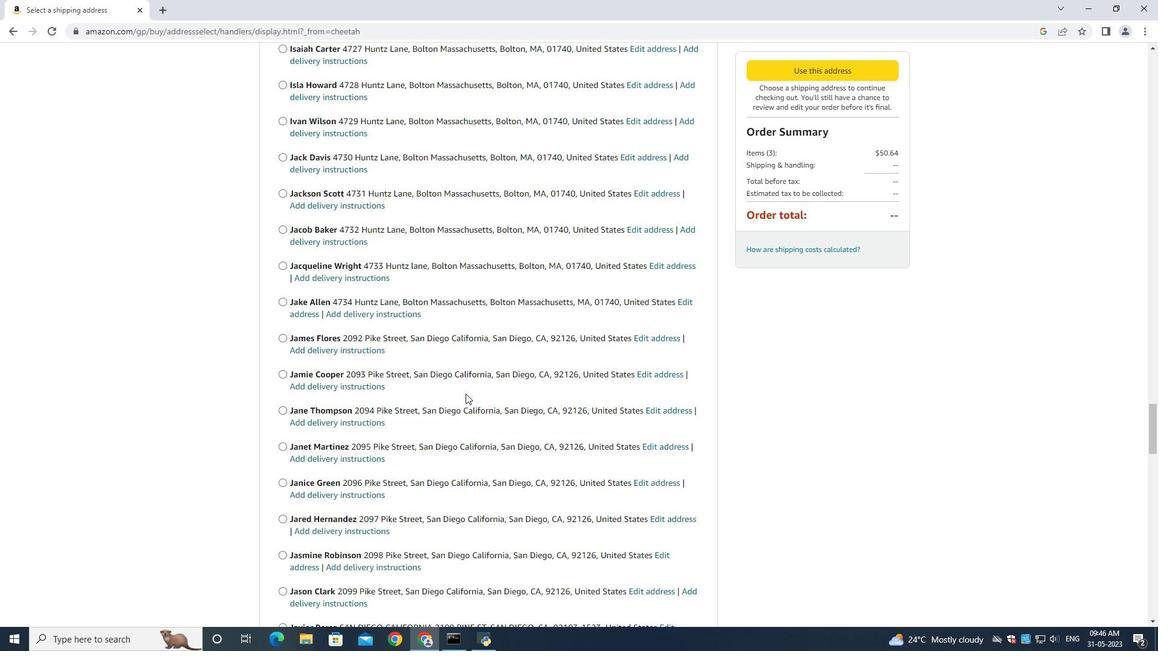 
Action: Mouse scrolled (486, 396) with delta (0, 0)
Screenshot: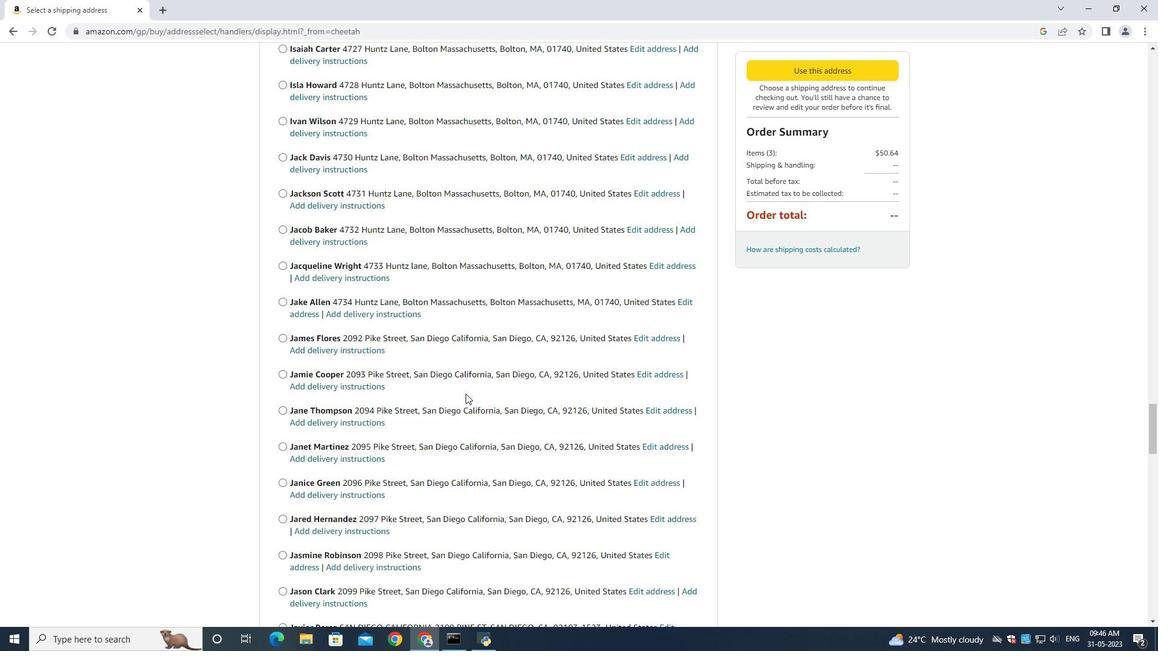 
Action: Mouse scrolled (486, 396) with delta (0, 0)
Screenshot: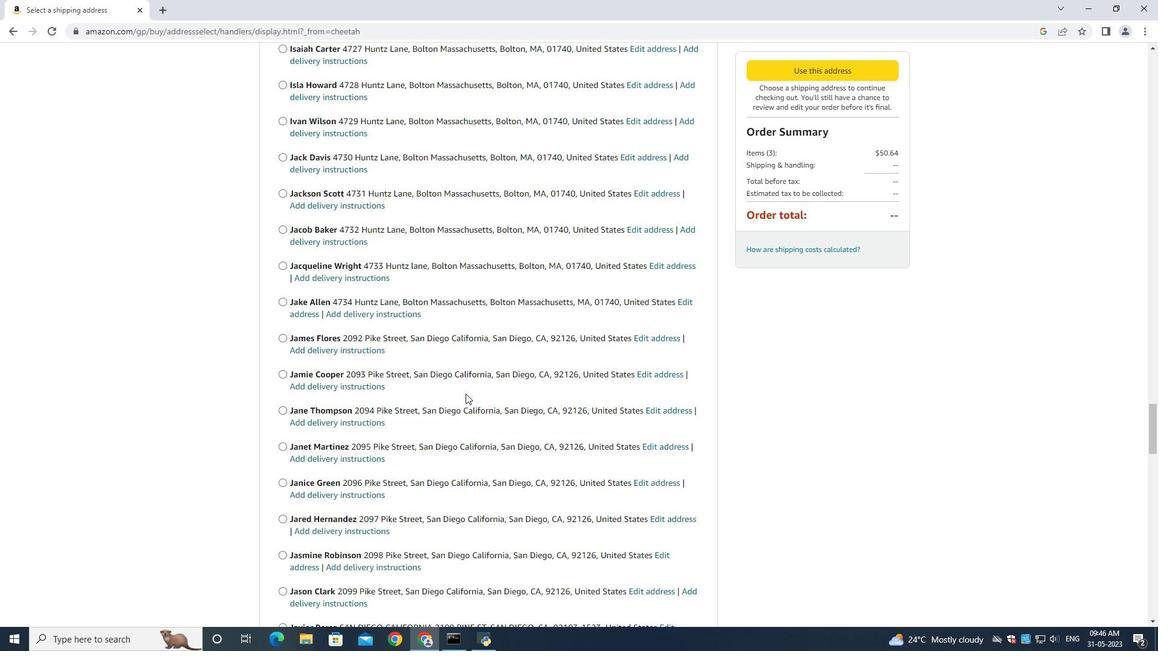 
Action: Mouse scrolled (486, 396) with delta (0, 0)
Screenshot: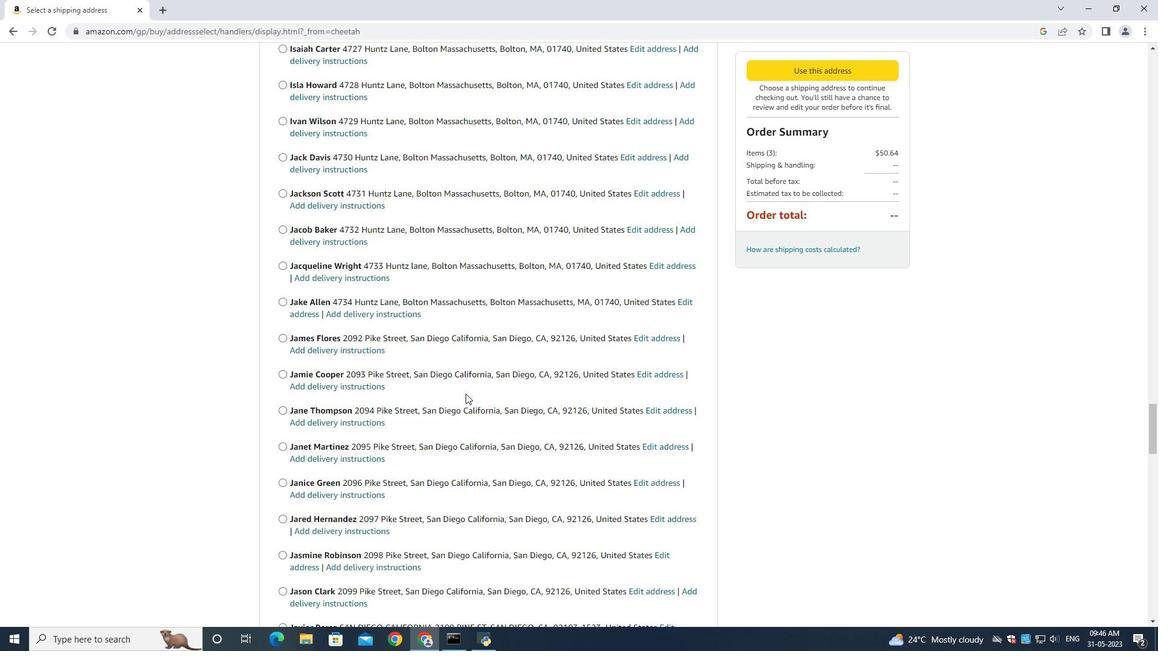 
Action: Mouse scrolled (486, 396) with delta (0, 0)
Screenshot: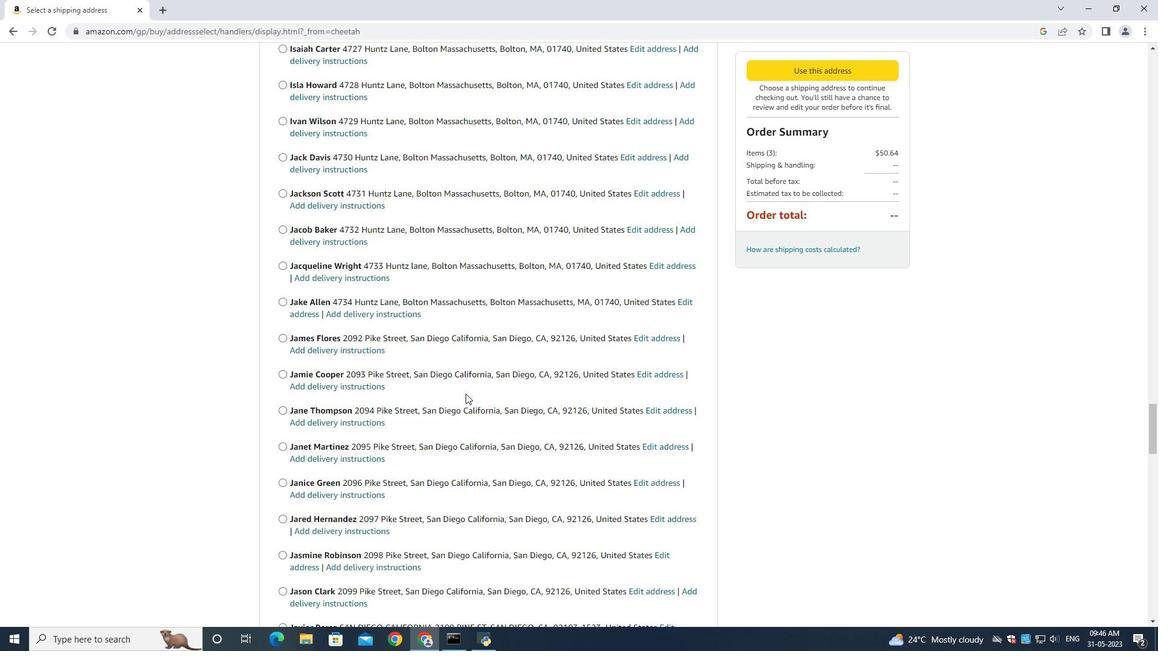 
Action: Mouse moved to (486, 397)
Screenshot: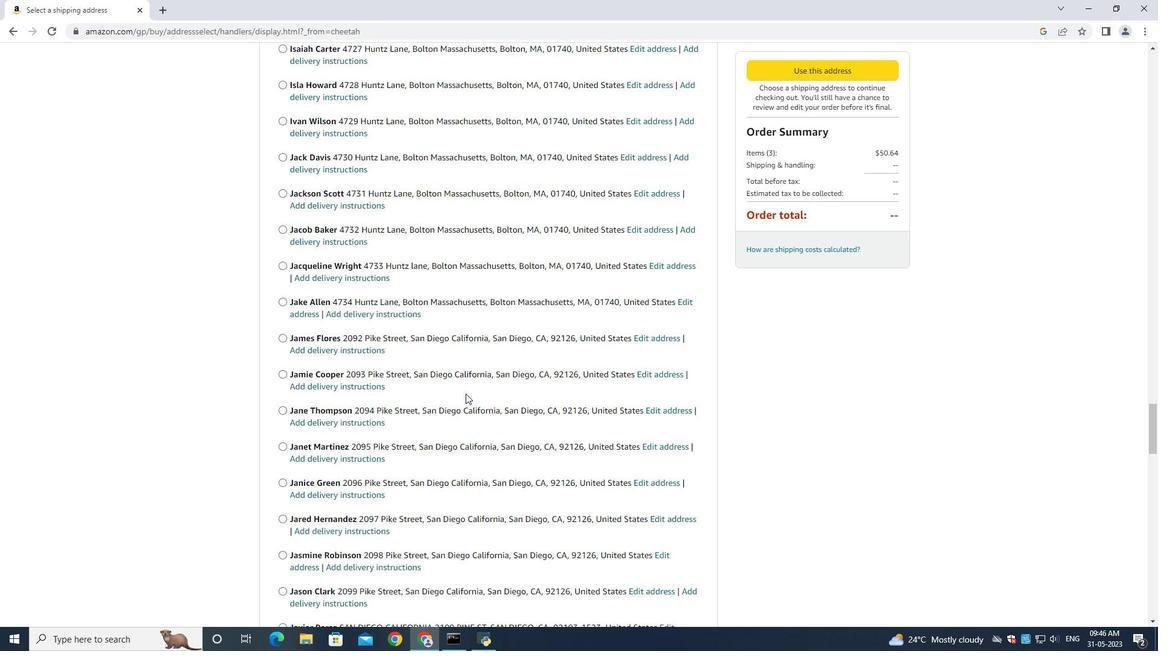 
Action: Mouse scrolled (486, 396) with delta (0, 0)
Screenshot: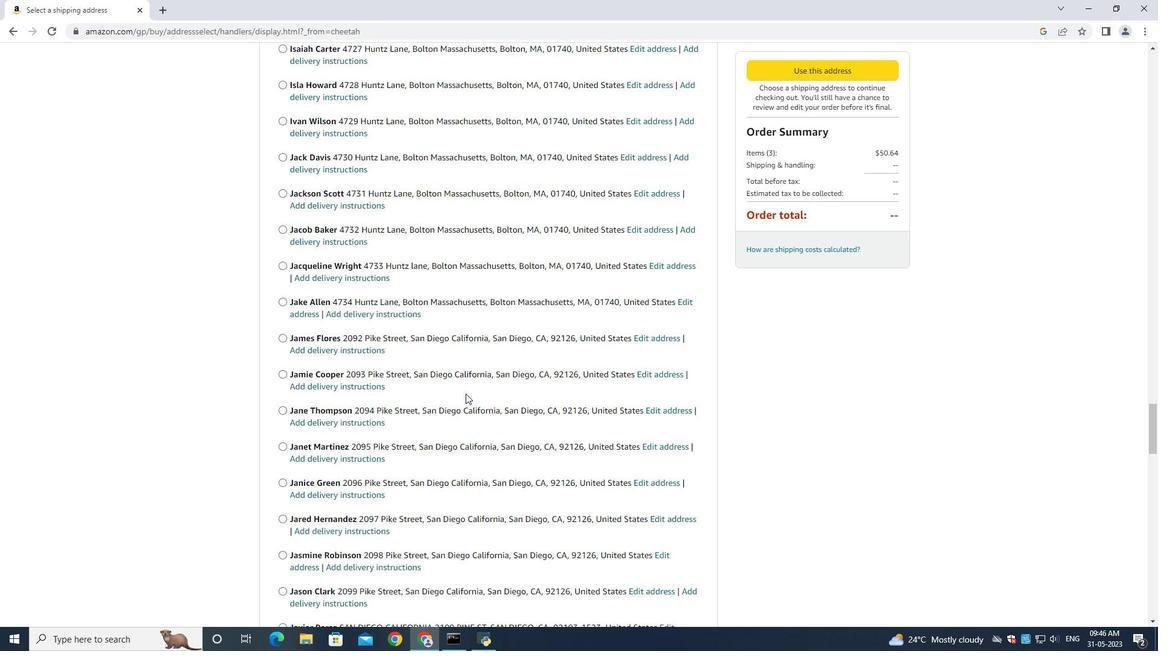 
Action: Mouse moved to (473, 399)
Screenshot: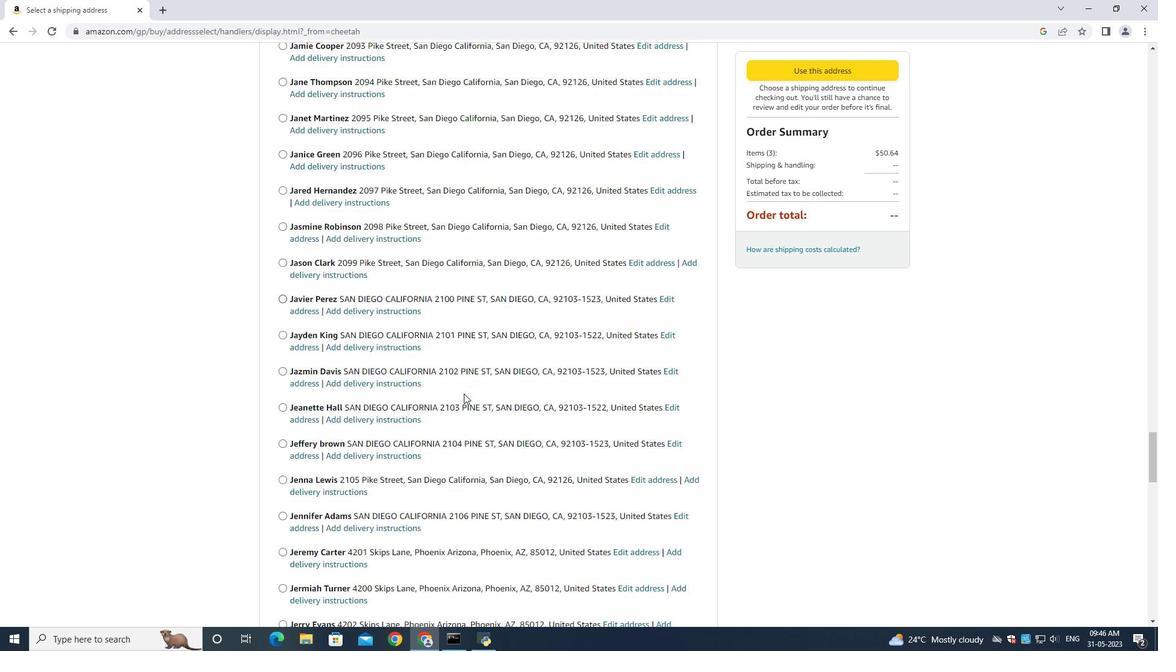 
Action: Mouse scrolled (473, 398) with delta (0, 0)
Screenshot: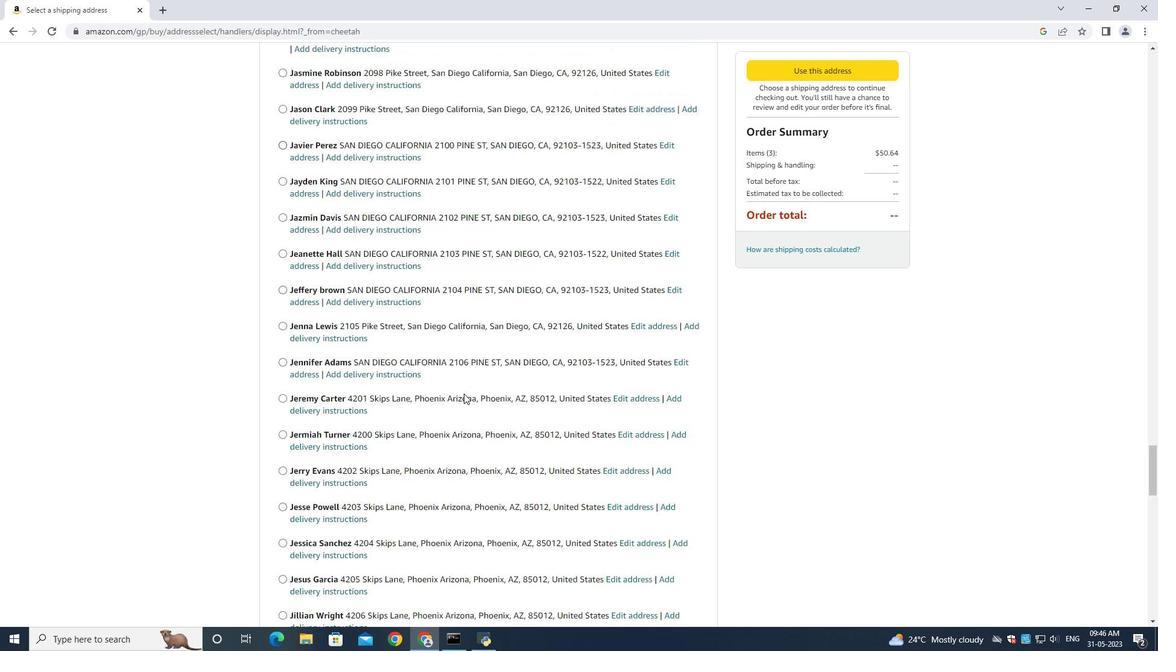 
Action: Mouse moved to (473, 400)
Screenshot: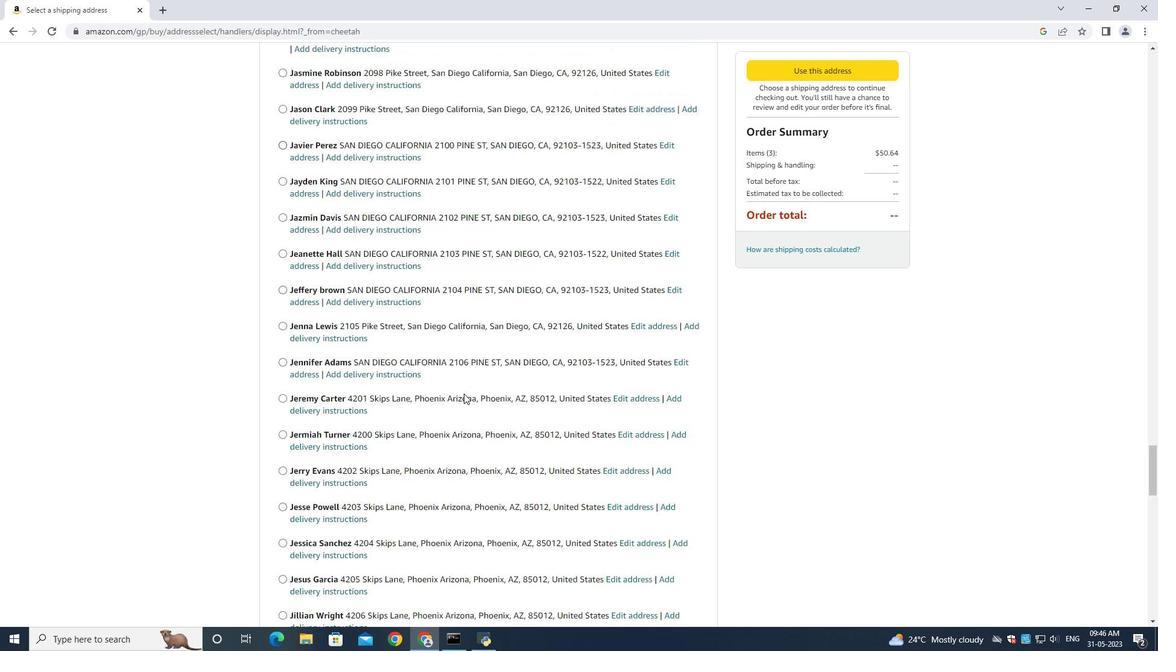 
Action: Mouse scrolled (473, 399) with delta (0, 0)
Screenshot: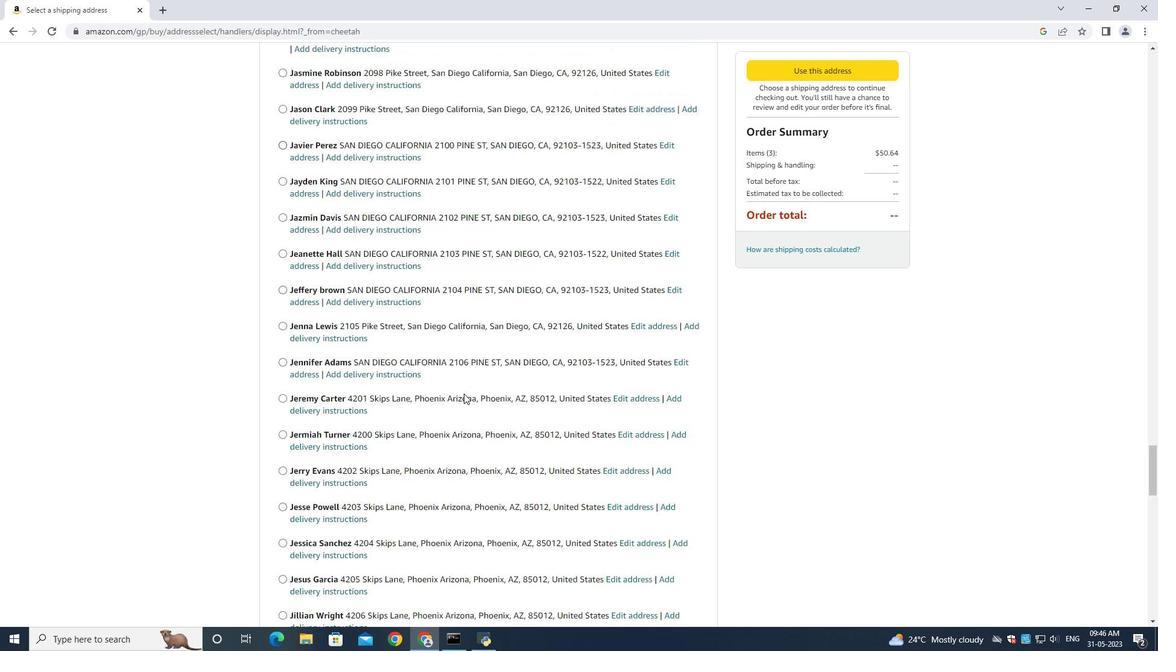 
Action: Mouse moved to (471, 400)
Screenshot: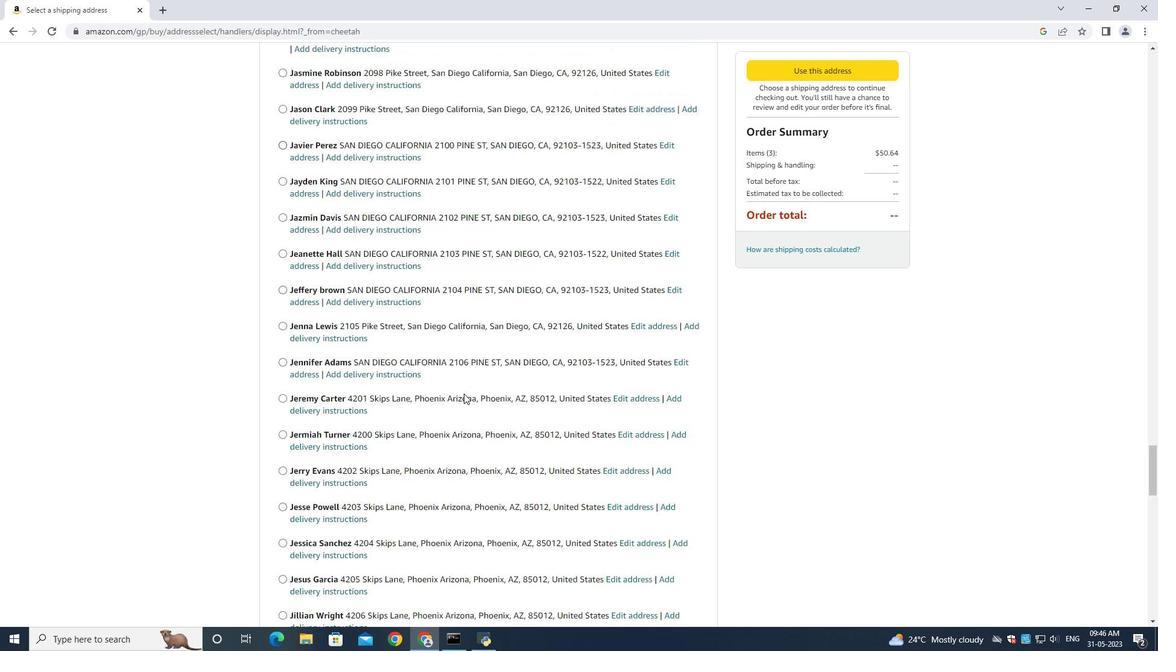 
Action: Mouse scrolled (471, 399) with delta (0, 0)
Screenshot: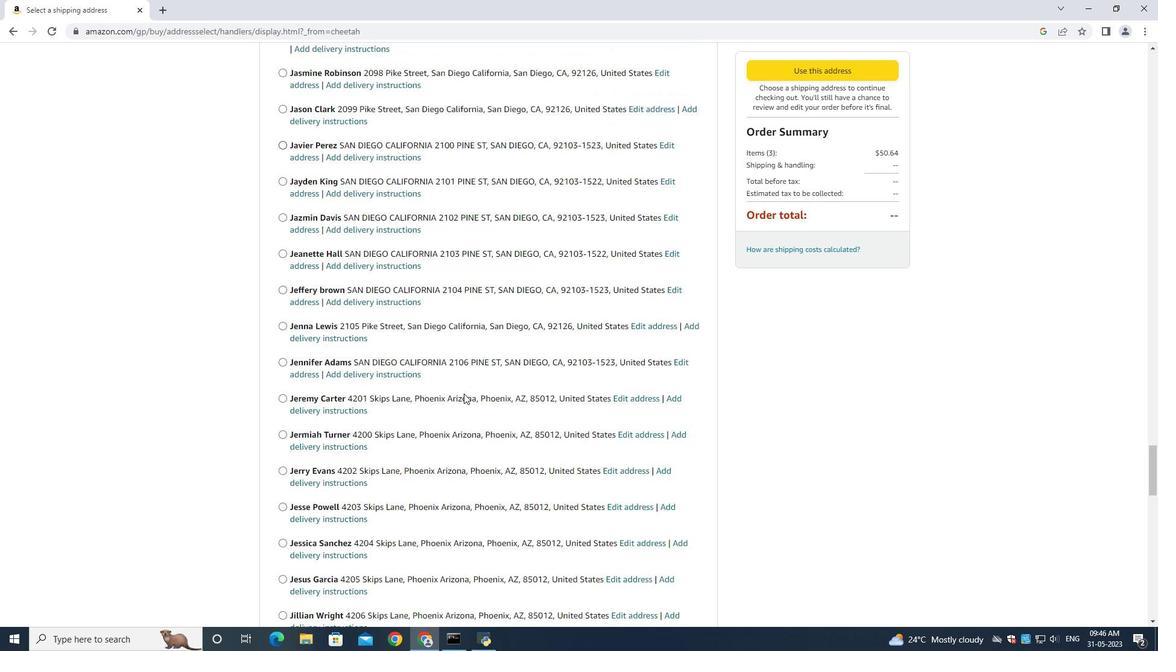 
Action: Mouse scrolled (471, 399) with delta (0, 0)
Screenshot: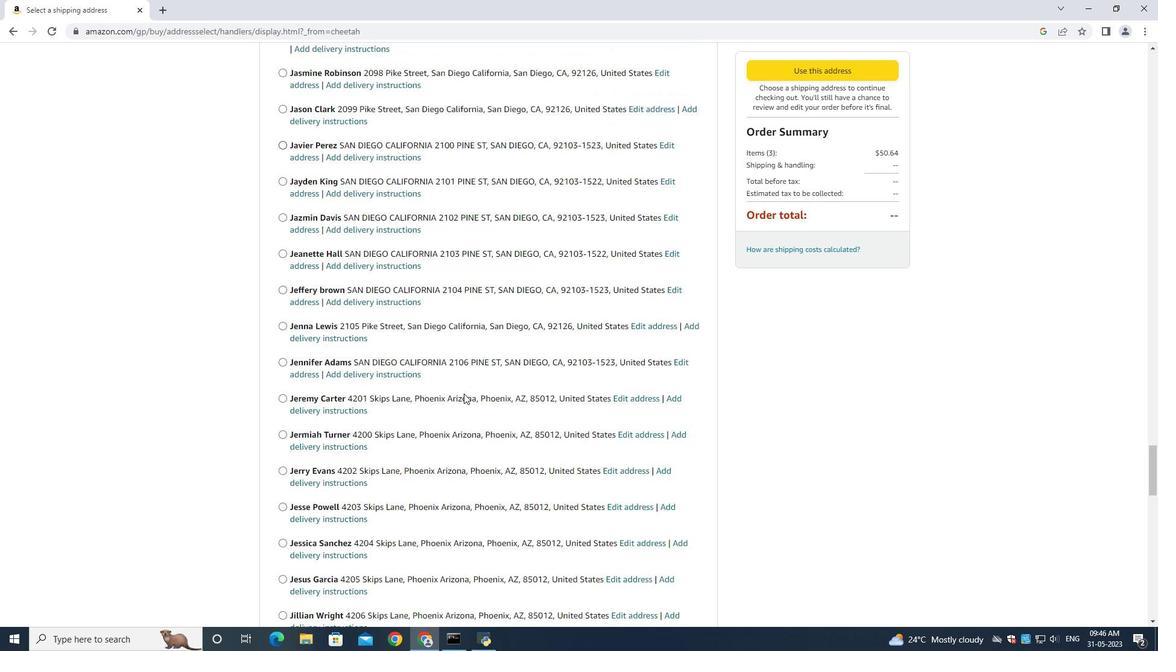 
Action: Mouse moved to (471, 400)
Screenshot: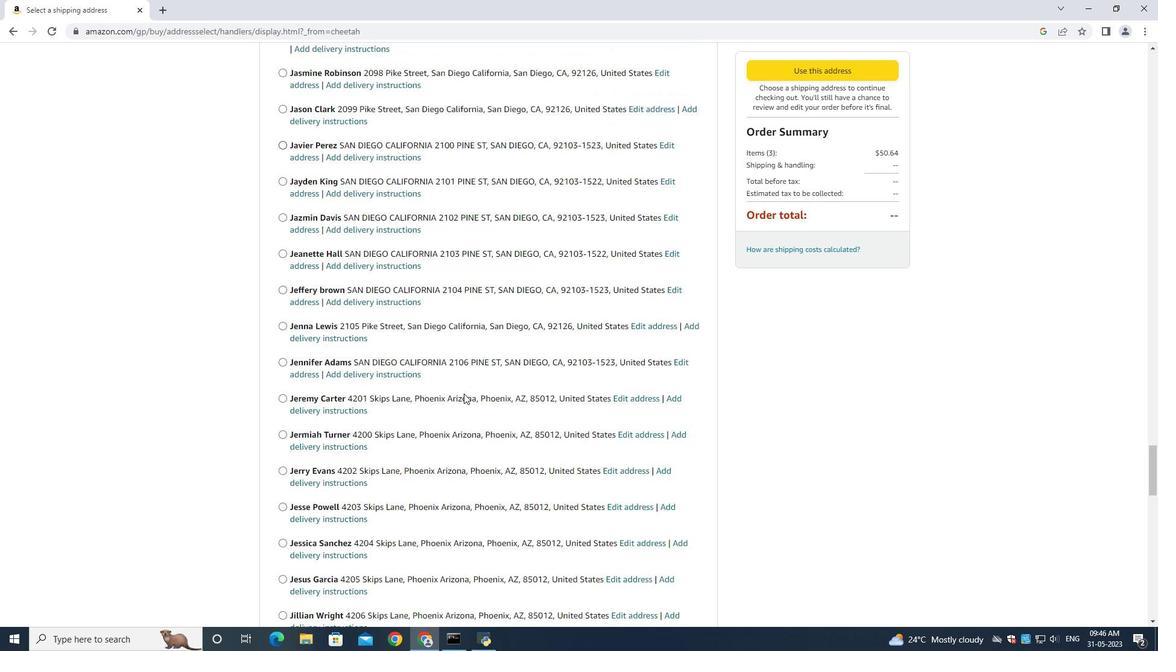 
Action: Mouse scrolled (471, 399) with delta (0, 0)
Screenshot: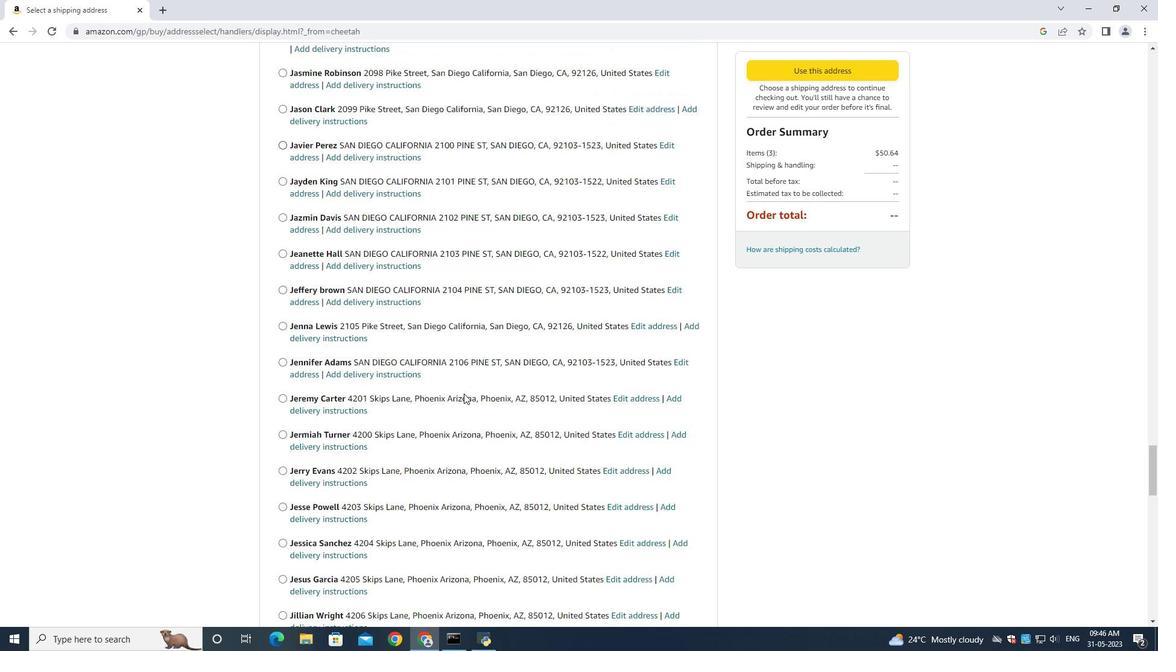 
Action: Mouse scrolled (471, 399) with delta (0, 0)
Screenshot: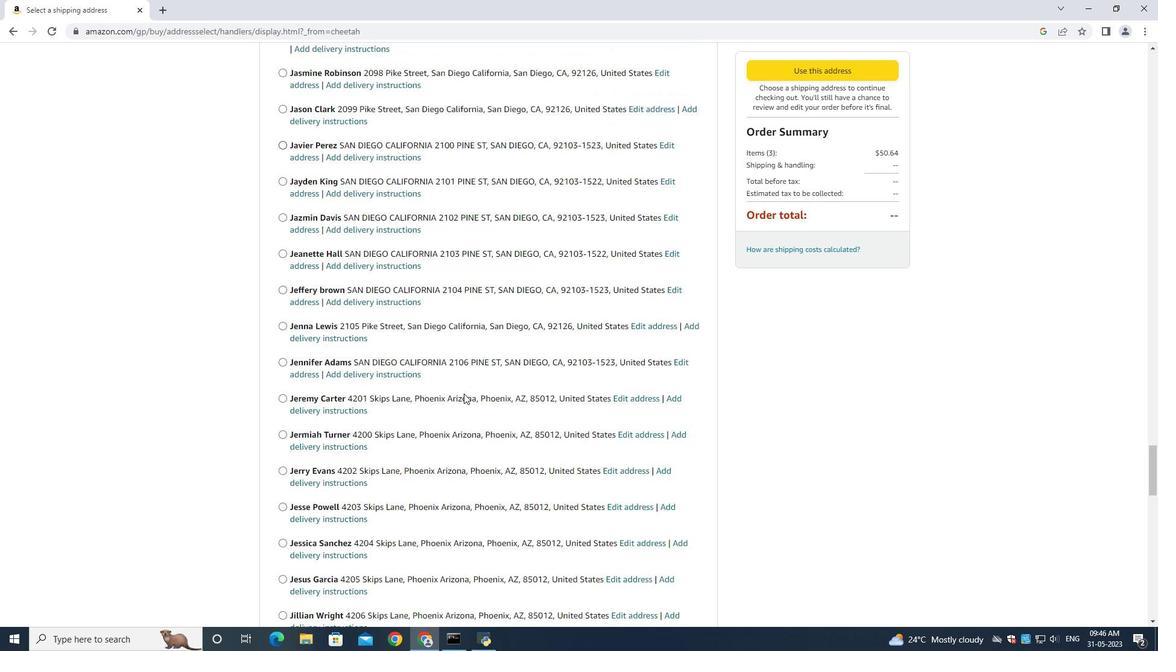
Action: Mouse scrolled (471, 399) with delta (0, 0)
Screenshot: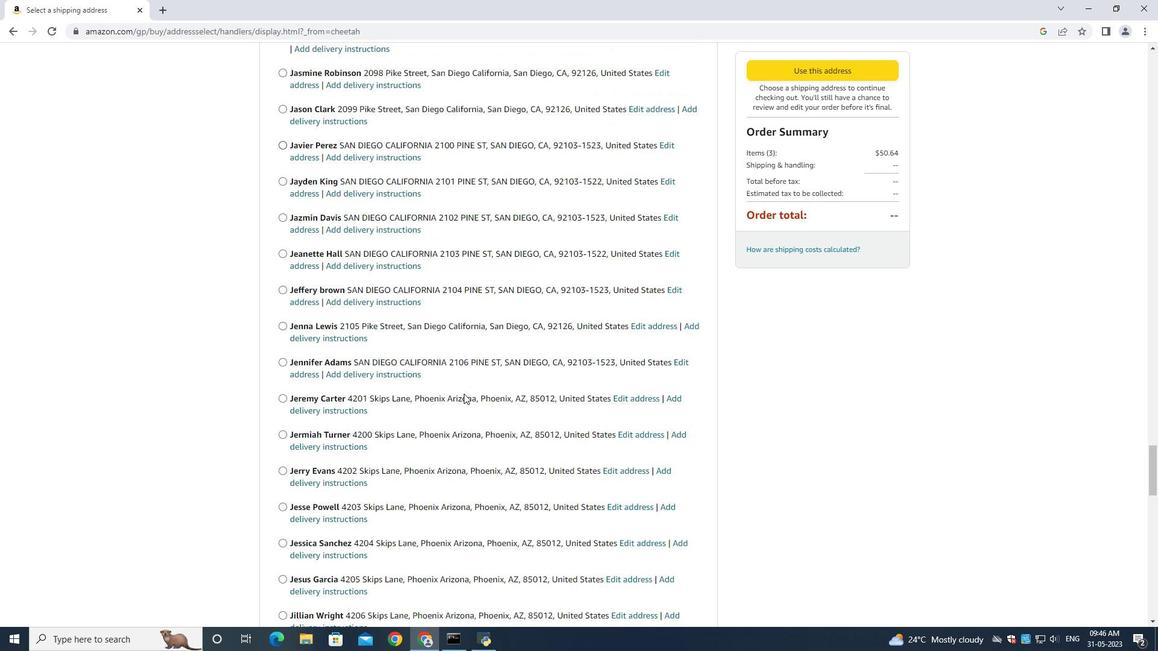 
Action: Mouse moved to (470, 398)
Screenshot: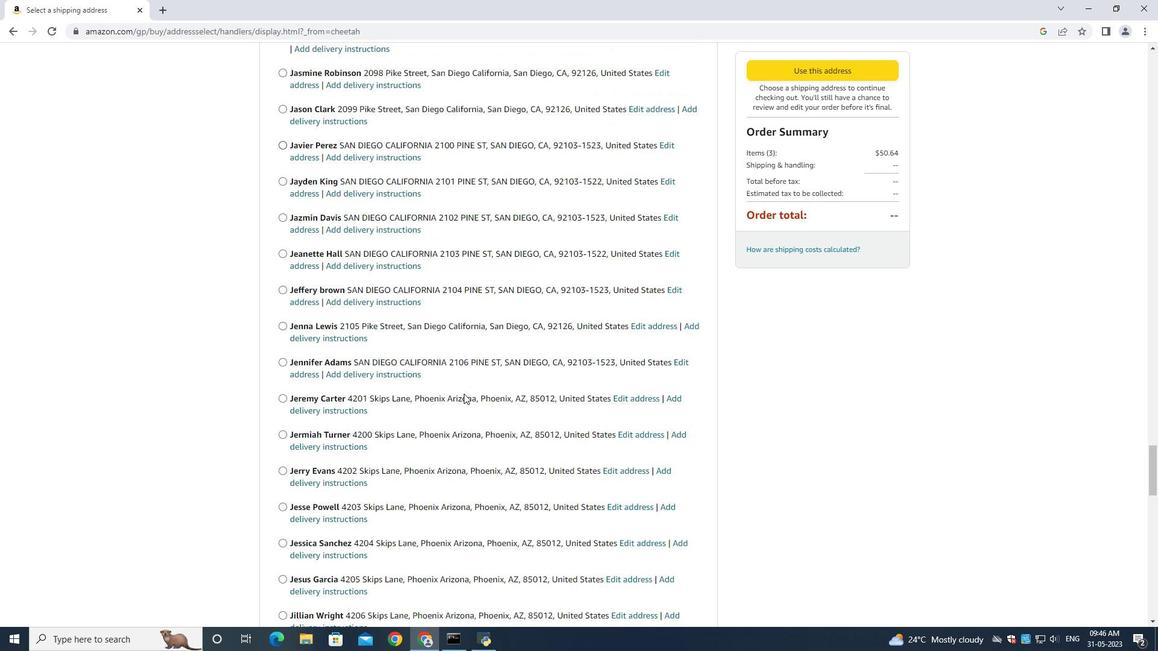 
Action: Mouse scrolled (471, 399) with delta (0, 0)
Screenshot: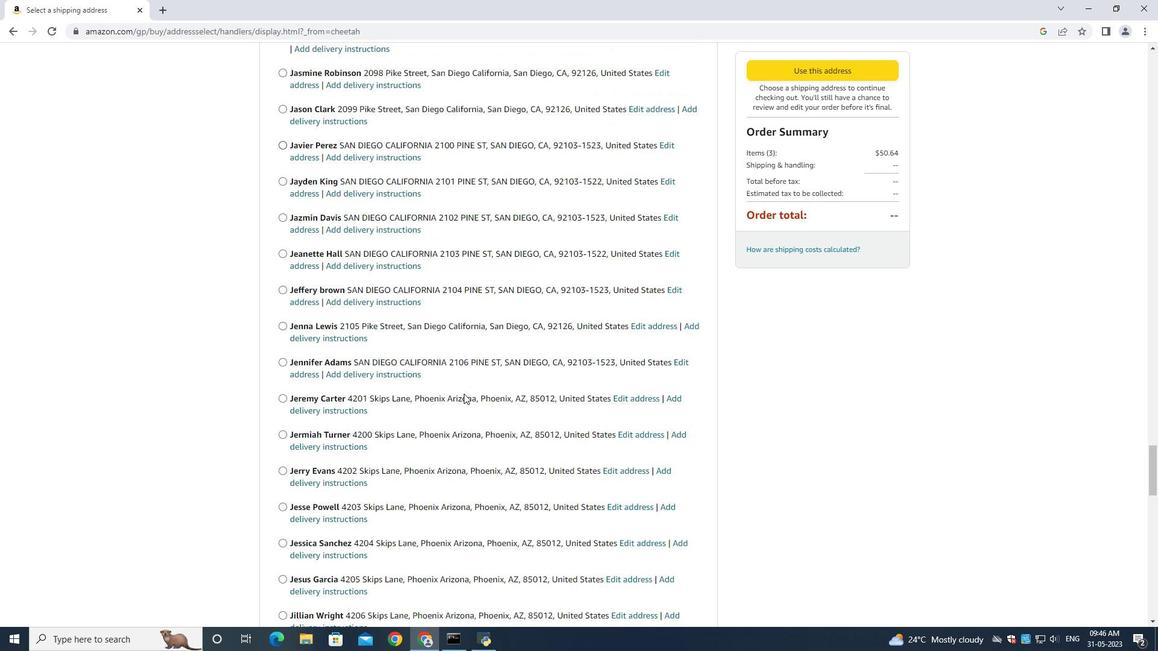 
Action: Mouse moved to (465, 393)
Screenshot: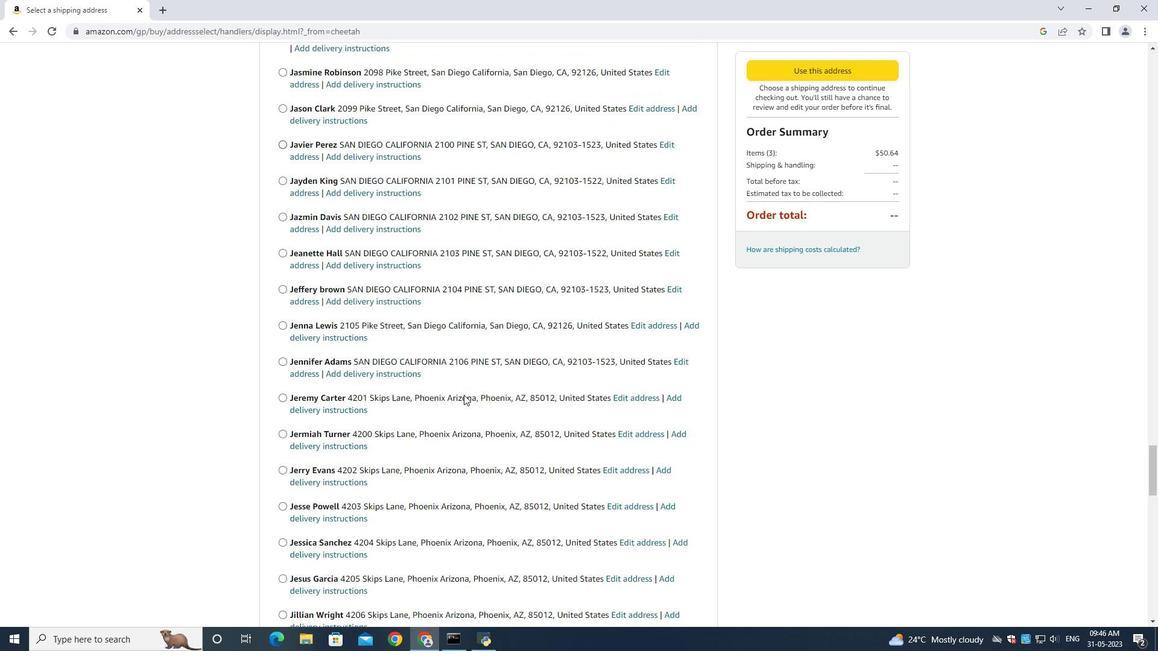 
Action: Mouse scrolled (465, 393) with delta (0, 0)
Screenshot: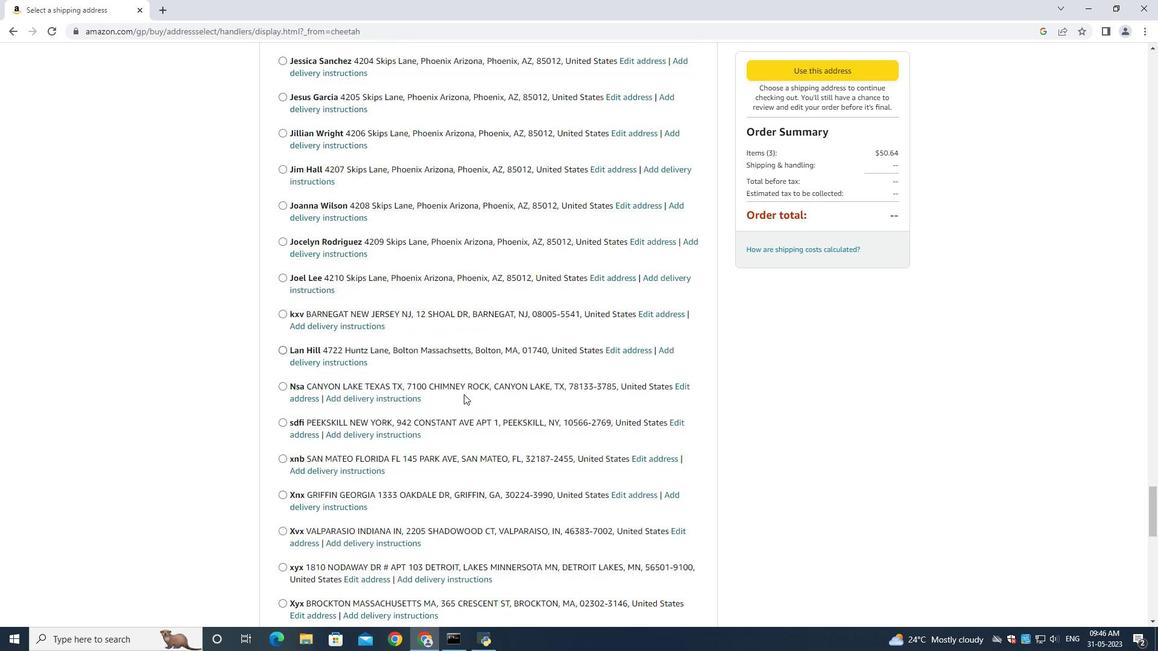 
Action: Mouse moved to (465, 393)
Screenshot: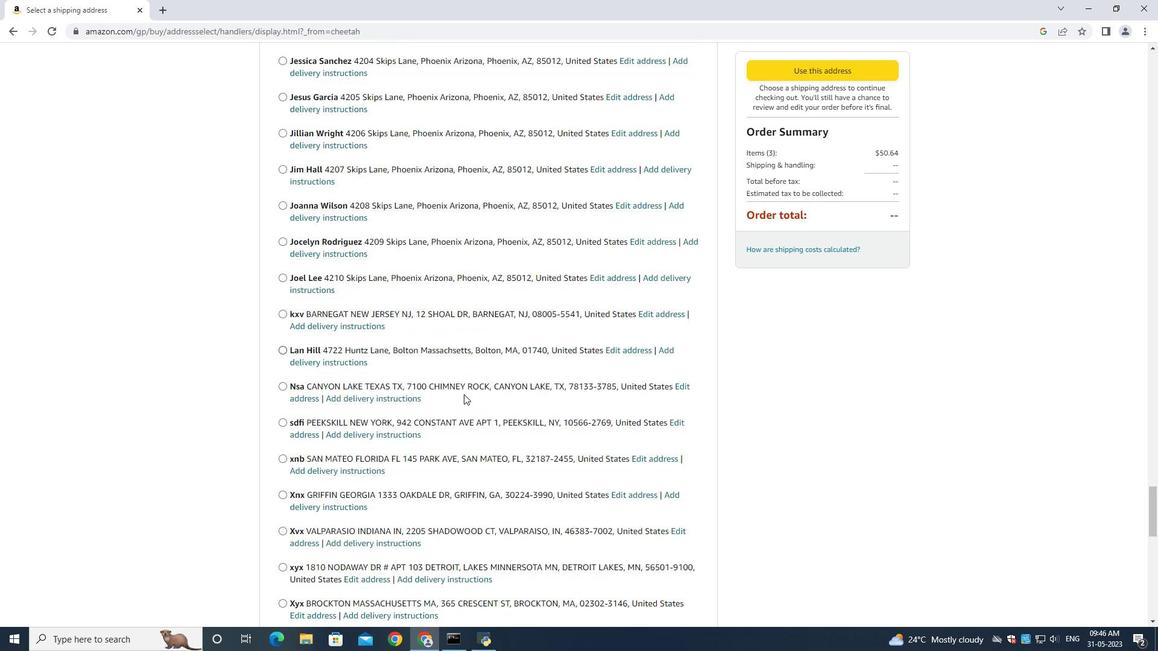 
Action: Mouse scrolled (465, 393) with delta (0, 0)
Screenshot: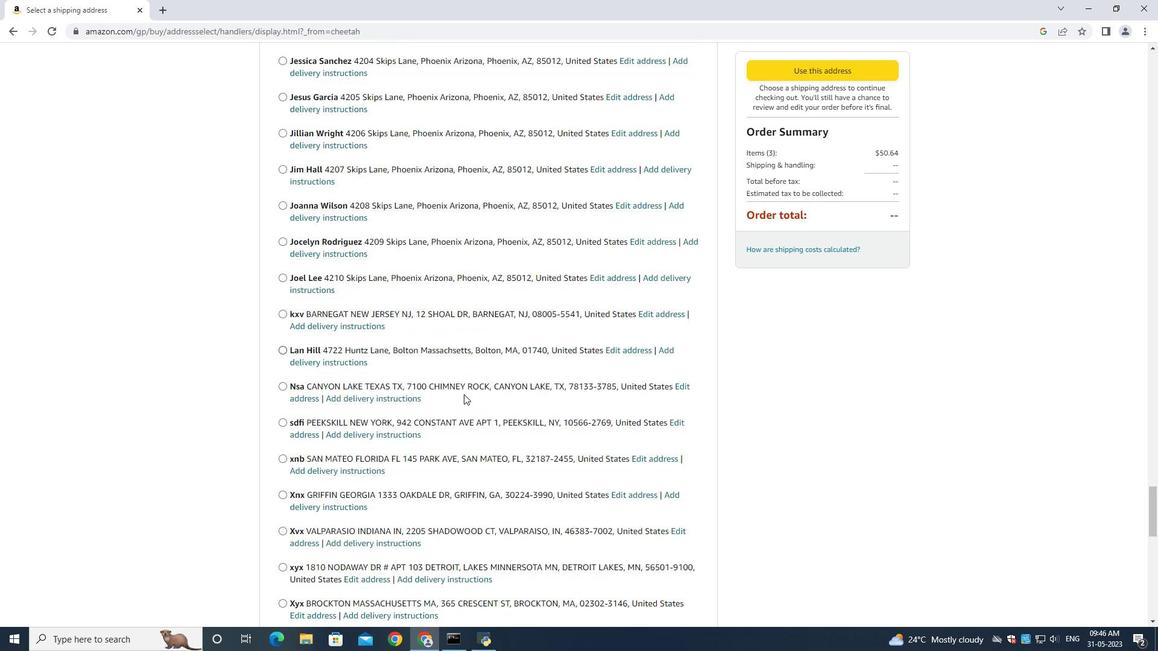 
Action: Mouse moved to (465, 394)
Screenshot: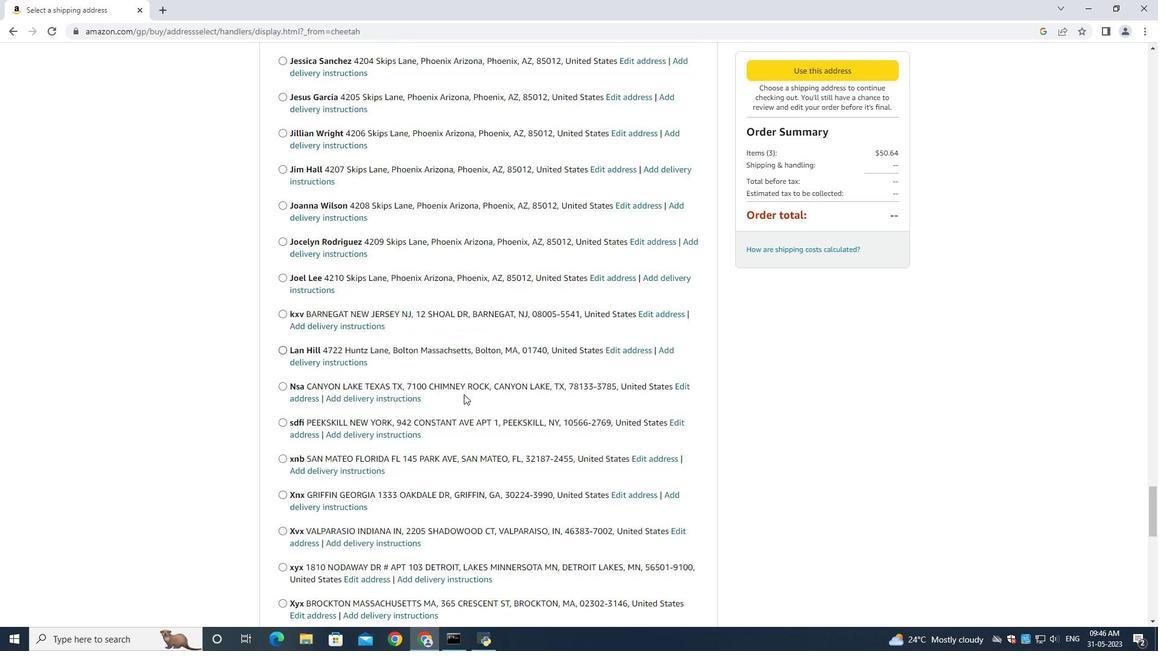 
Action: Mouse scrolled (465, 393) with delta (0, 0)
Screenshot: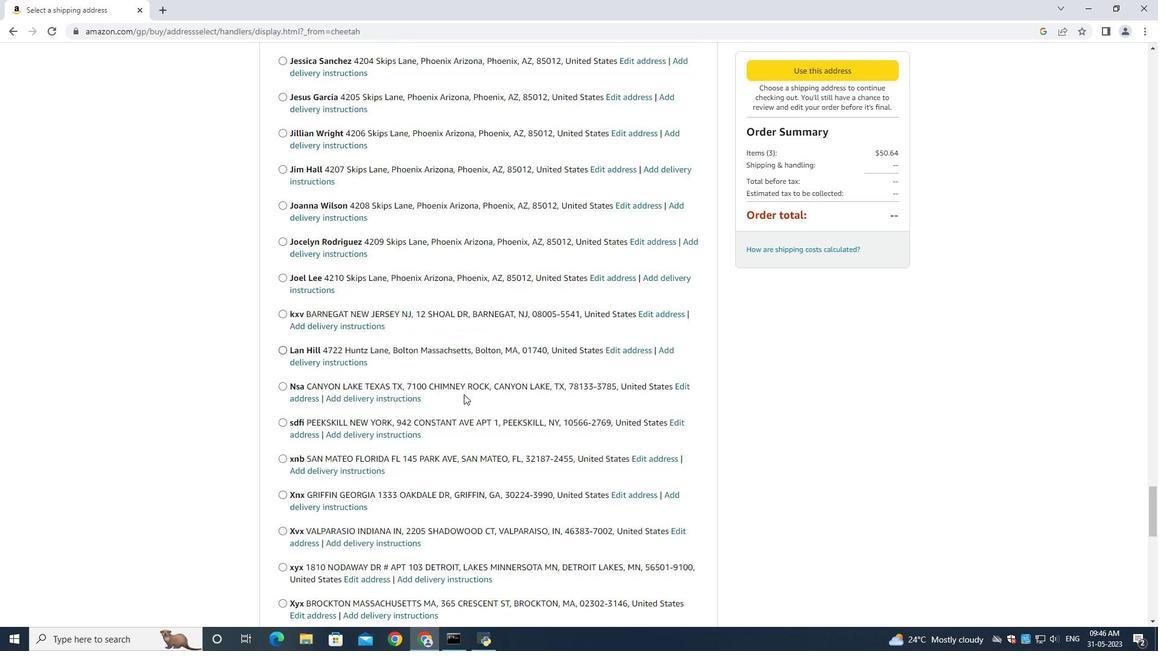 
Action: Mouse scrolled (465, 393) with delta (0, 0)
Screenshot: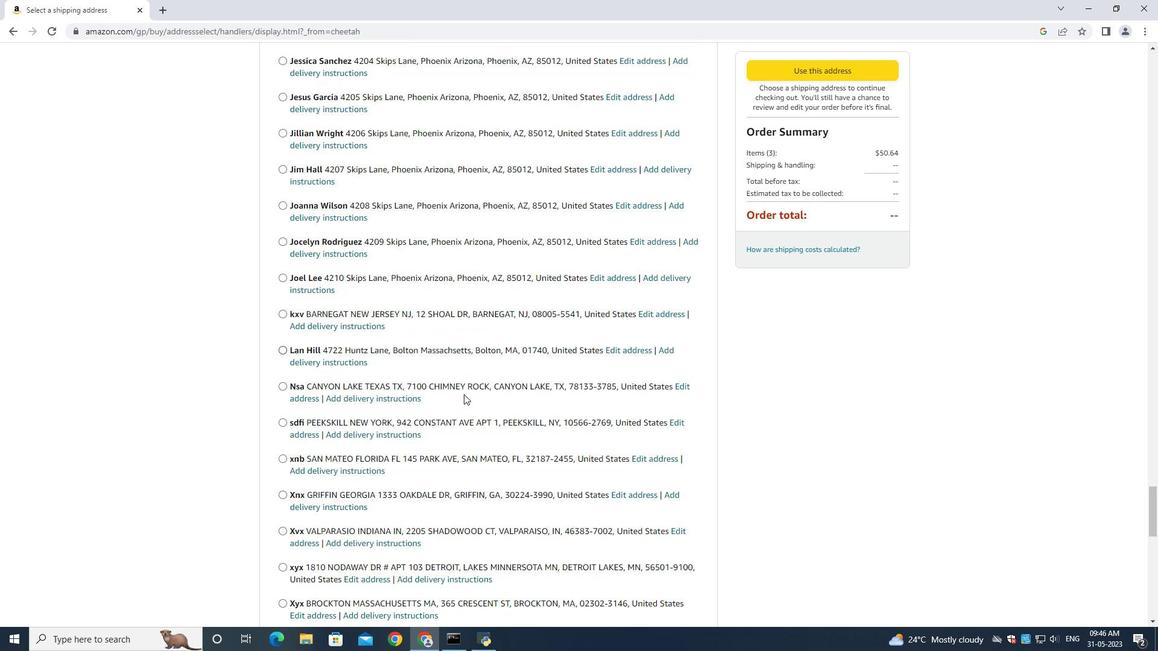 
Action: Mouse scrolled (465, 393) with delta (0, 0)
Screenshot: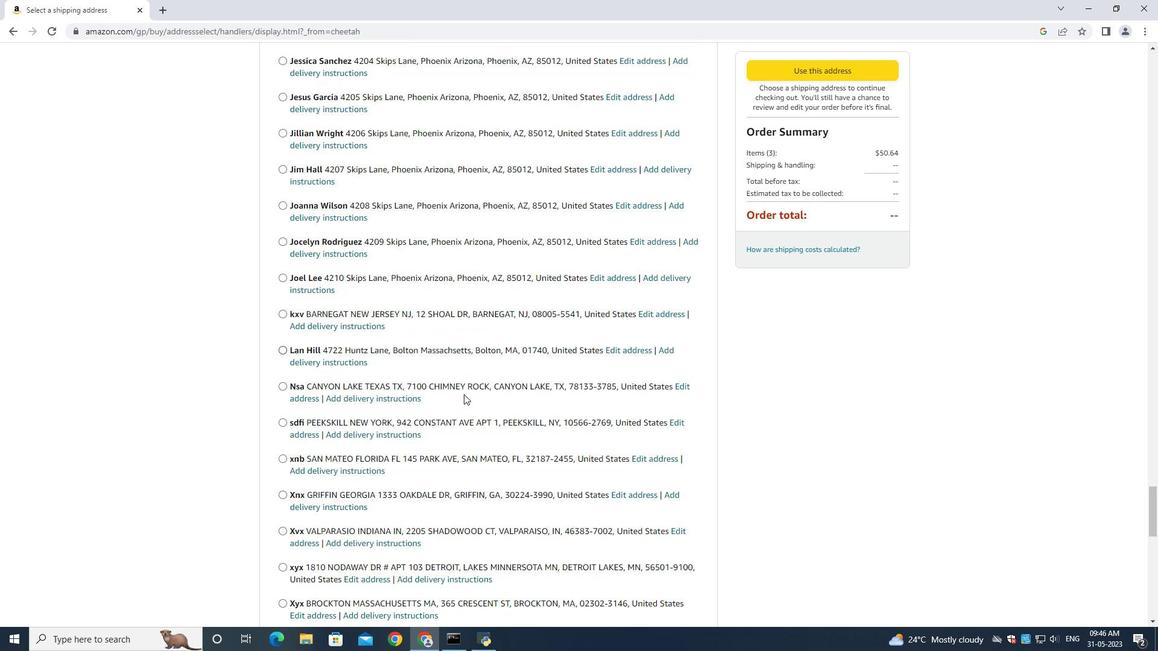 
Action: Mouse scrolled (465, 393) with delta (0, 0)
Screenshot: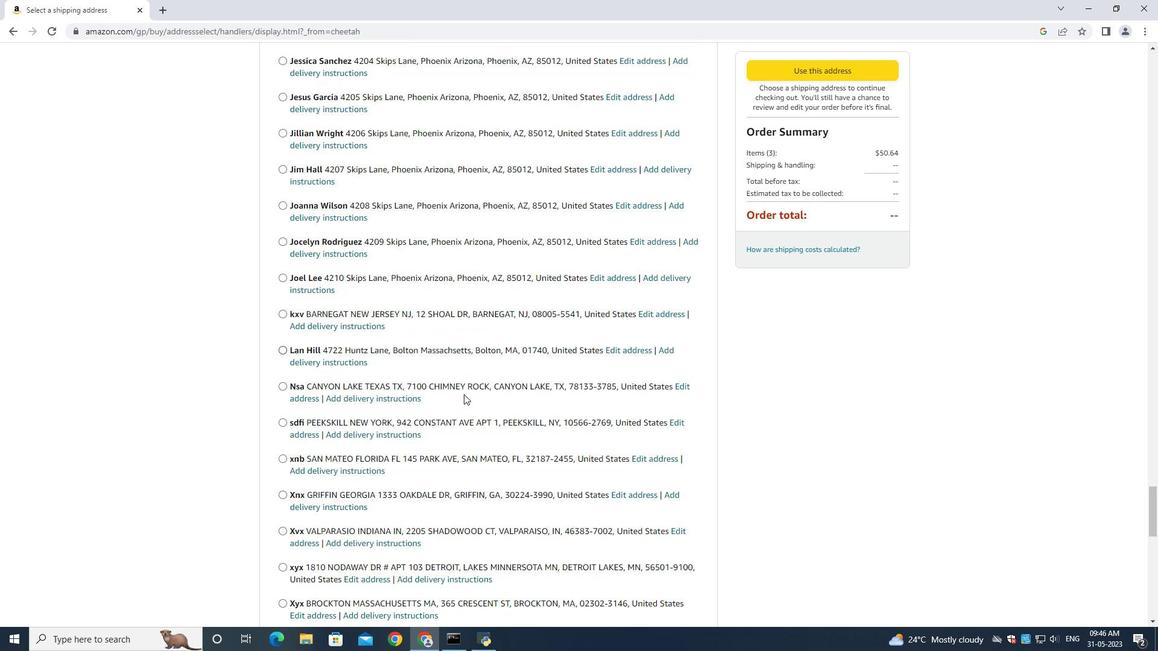 
Action: Mouse scrolled (465, 393) with delta (0, 0)
Screenshot: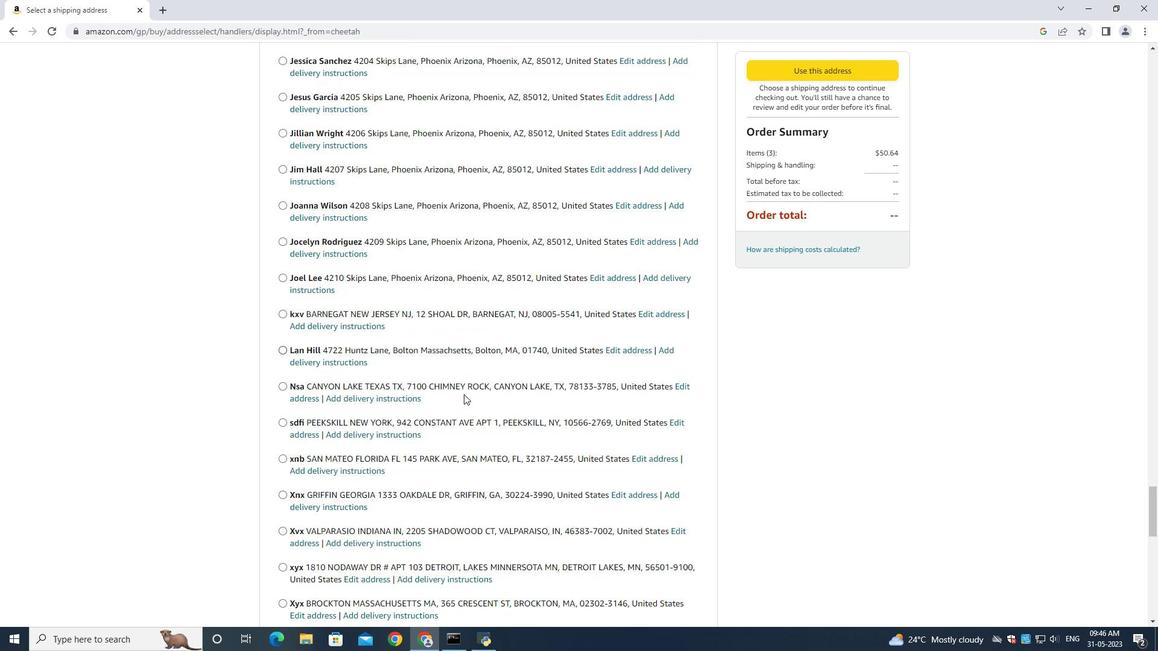 
Action: Mouse moved to (464, 394)
Screenshot: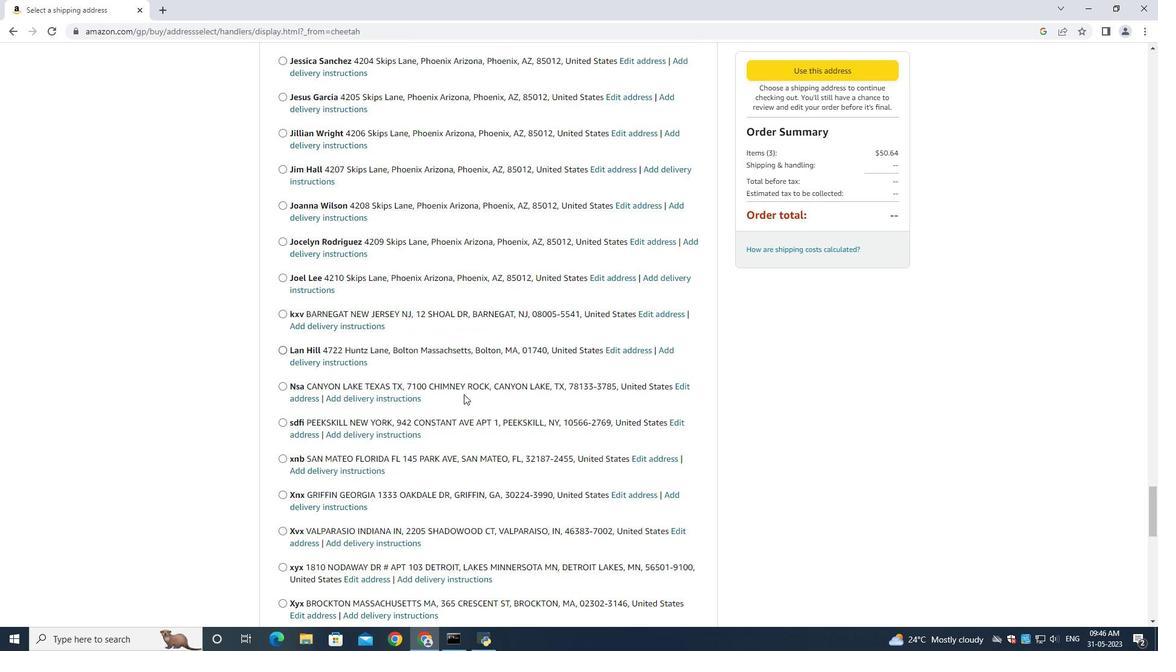 
Action: Mouse scrolled (465, 393) with delta (0, 0)
Screenshot: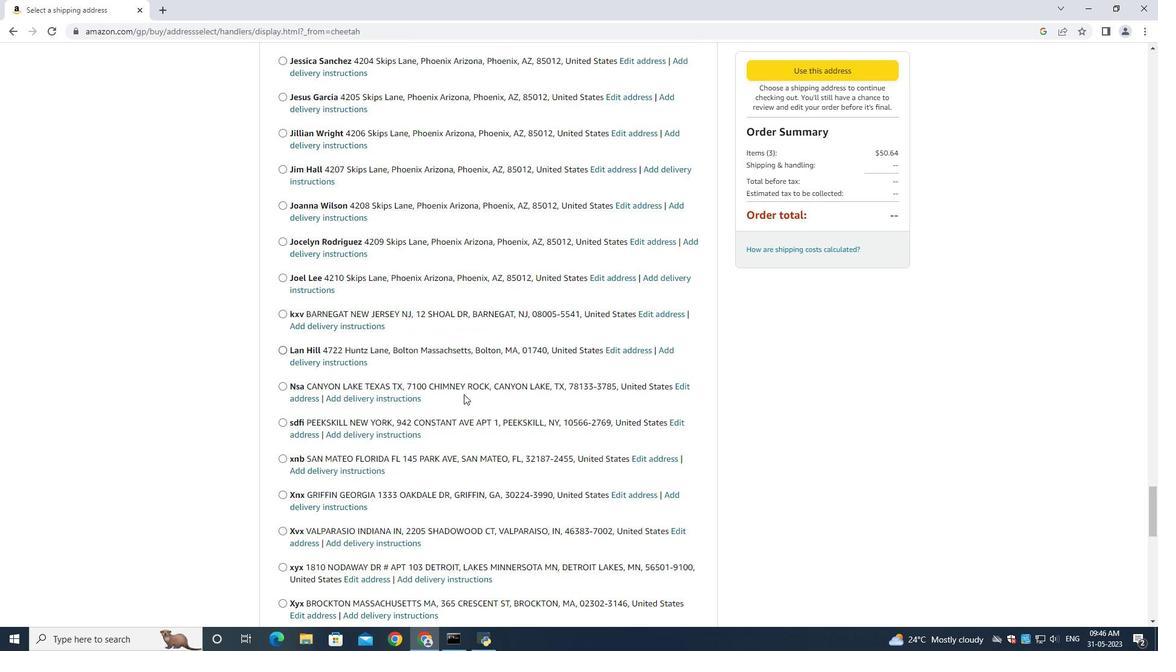 
Action: Mouse moved to (463, 393)
Screenshot: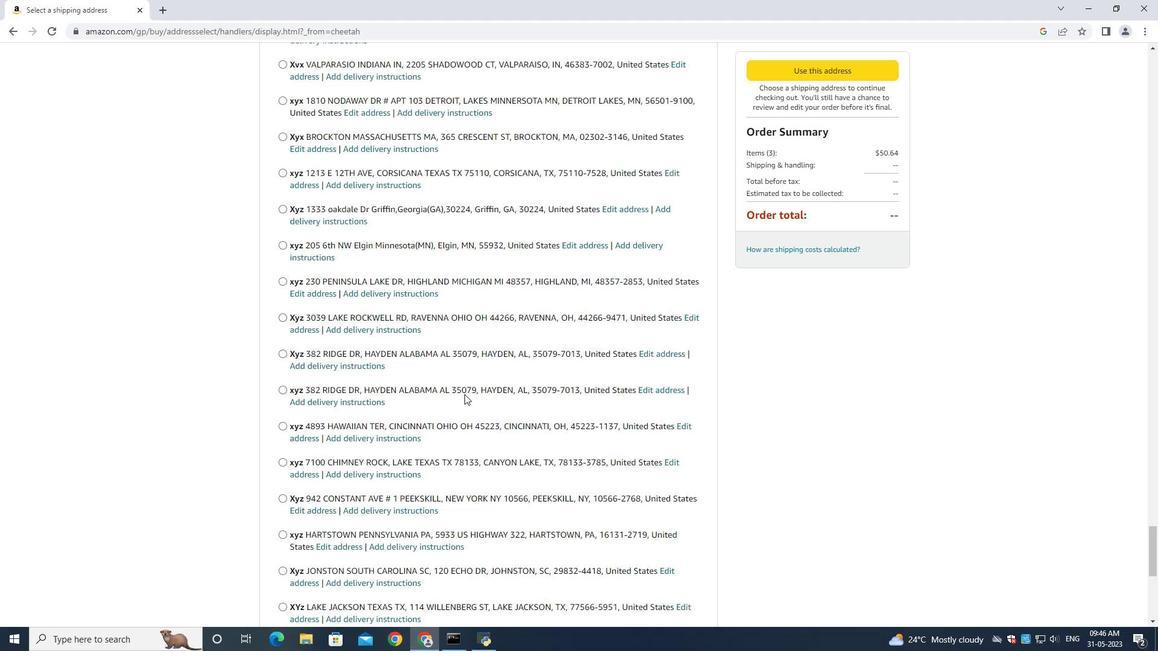 
Action: Mouse scrolled (463, 393) with delta (0, 0)
Screenshot: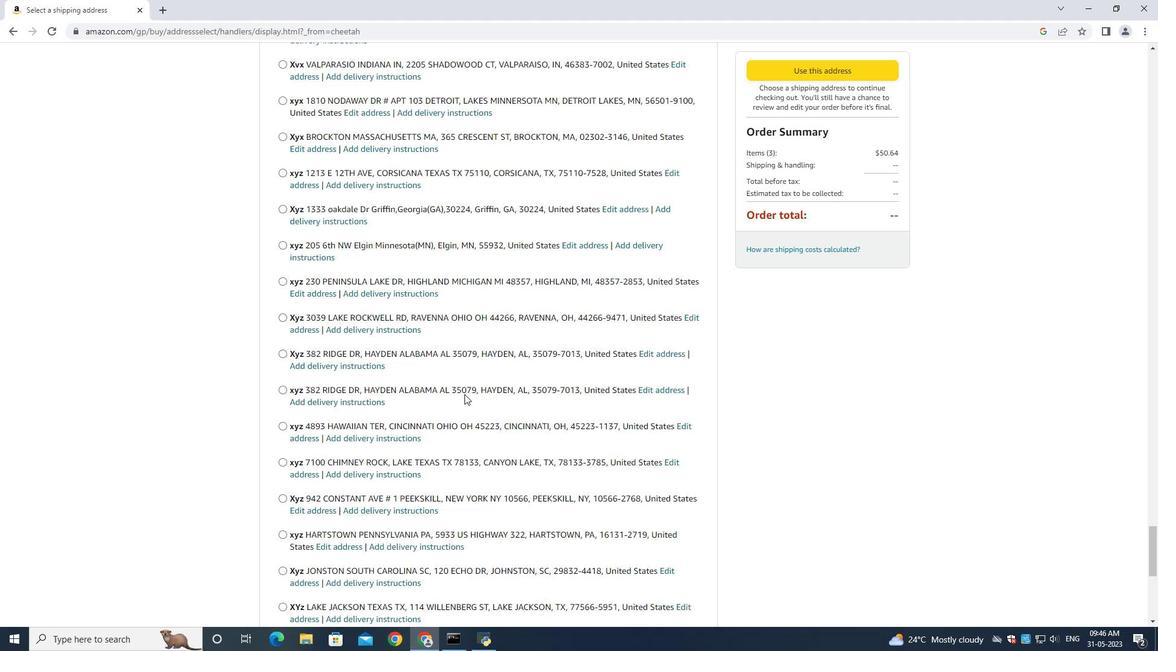 
Action: Mouse moved to (463, 394)
Screenshot: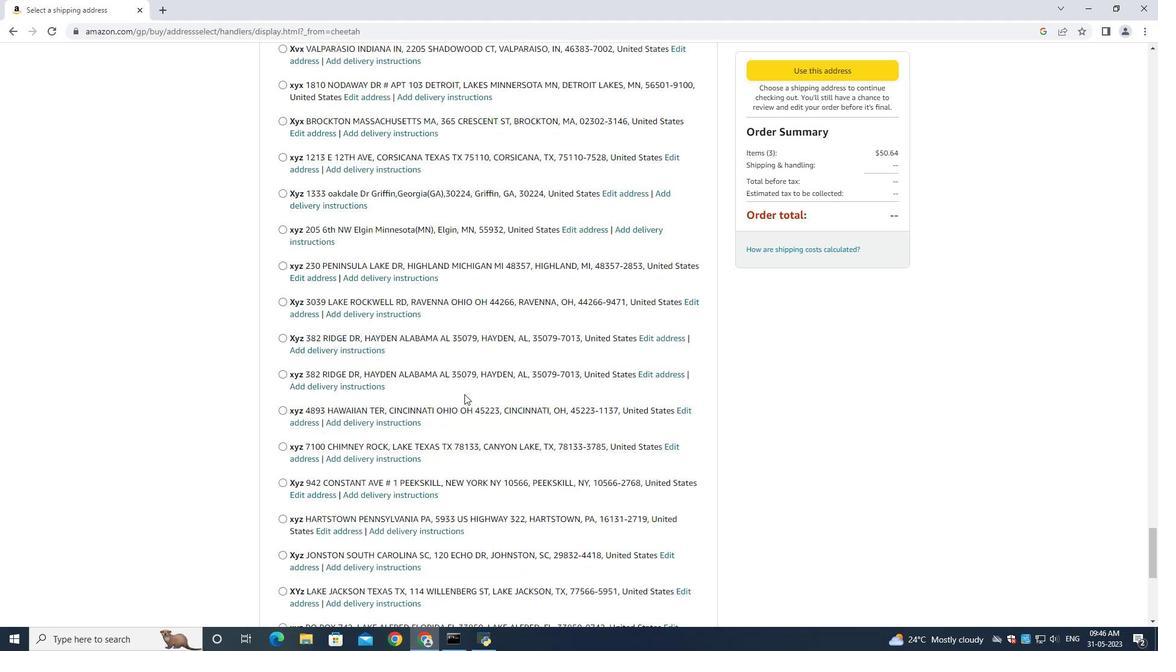 
Action: Mouse scrolled (463, 393) with delta (0, 0)
Screenshot: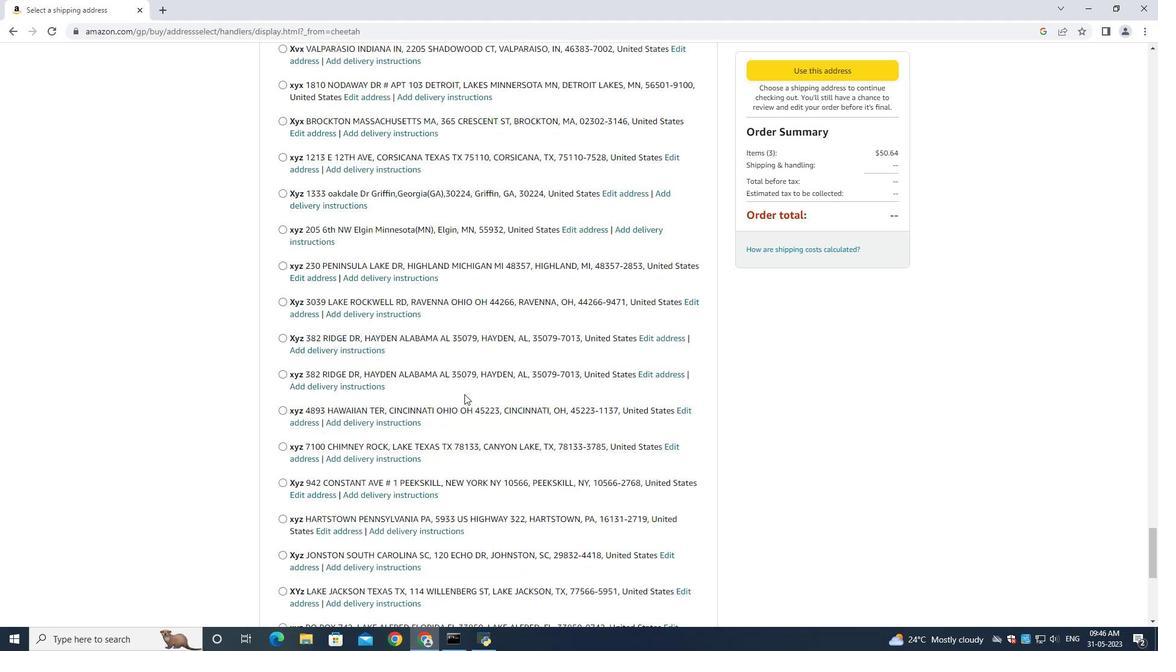 
Action: Mouse moved to (463, 395)
Screenshot: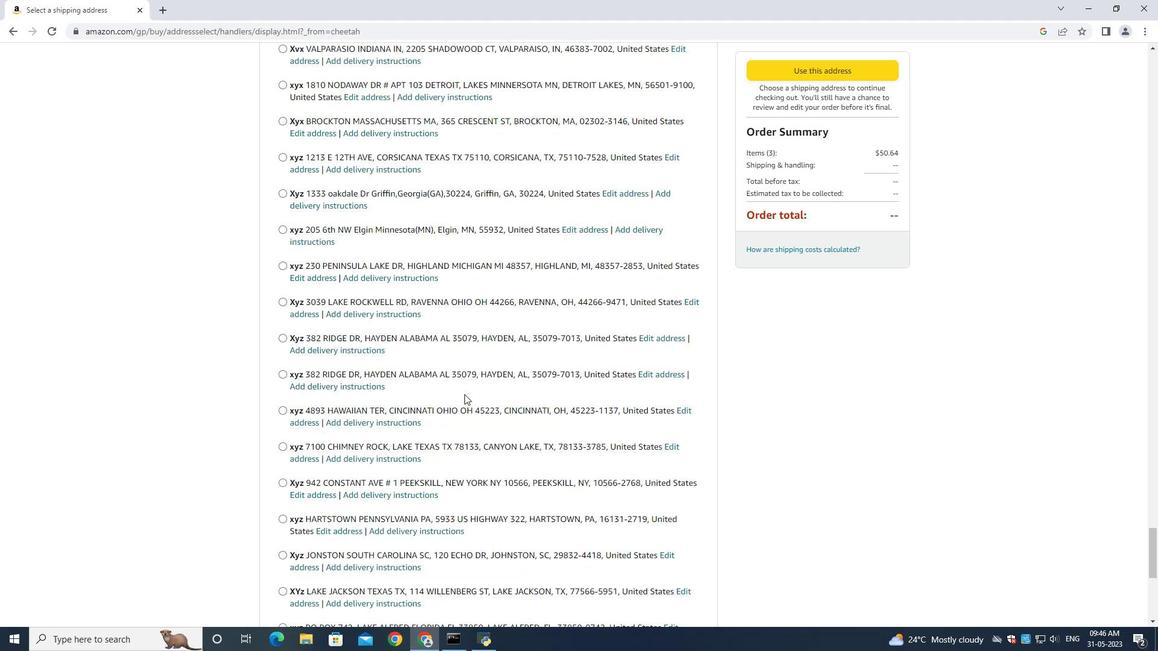 
Action: Mouse scrolled (463, 393) with delta (0, 0)
Screenshot: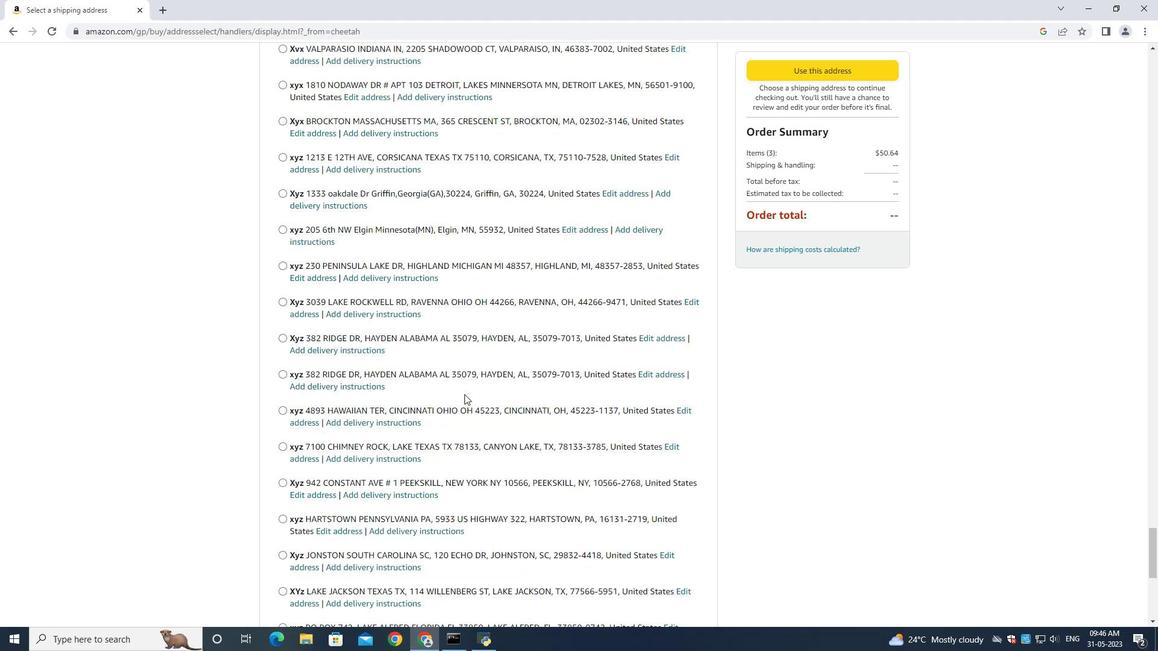 
Action: Mouse scrolled (463, 394) with delta (0, 0)
Screenshot: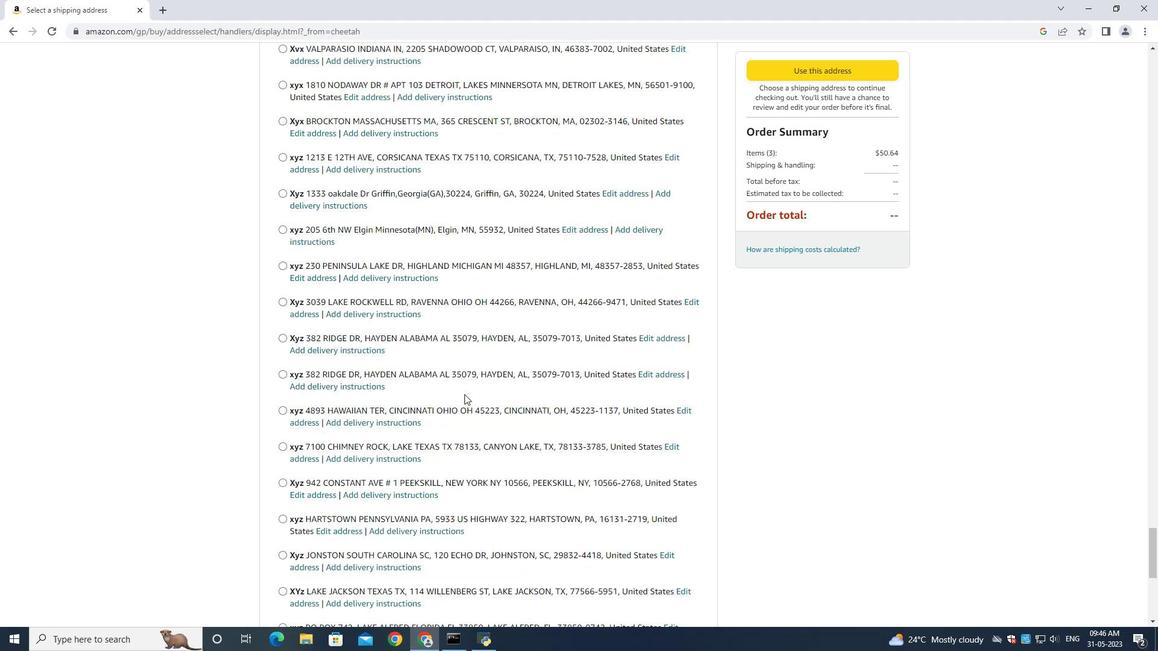 
Action: Mouse scrolled (463, 394) with delta (0, 0)
Screenshot: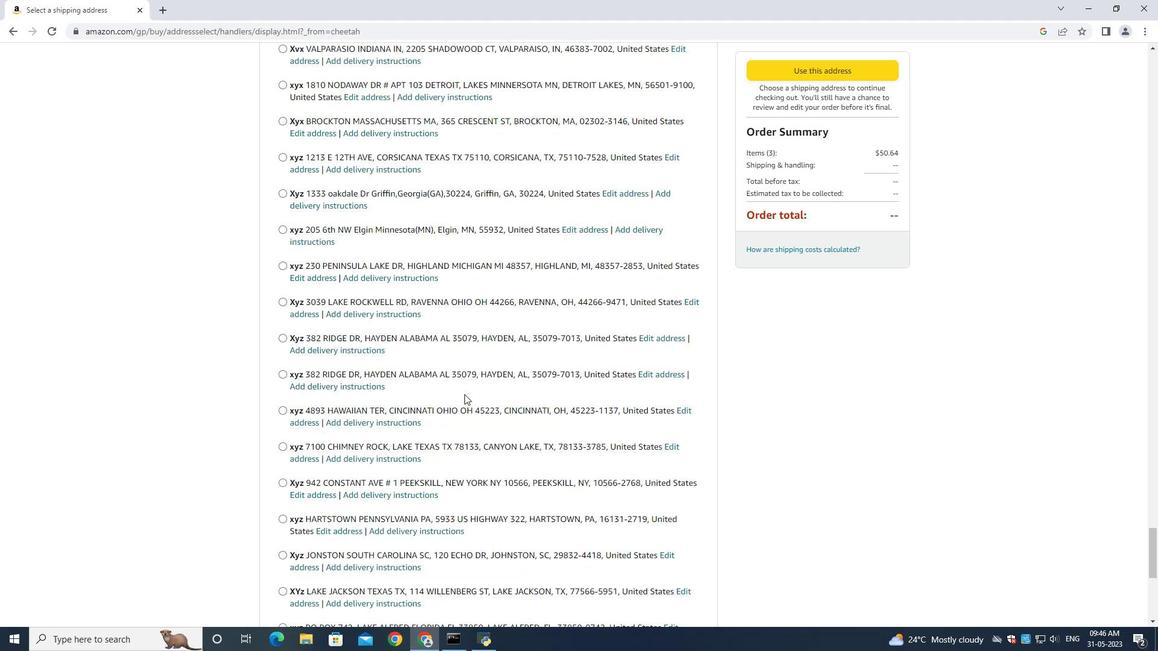 
Action: Mouse scrolled (463, 394) with delta (0, 0)
Screenshot: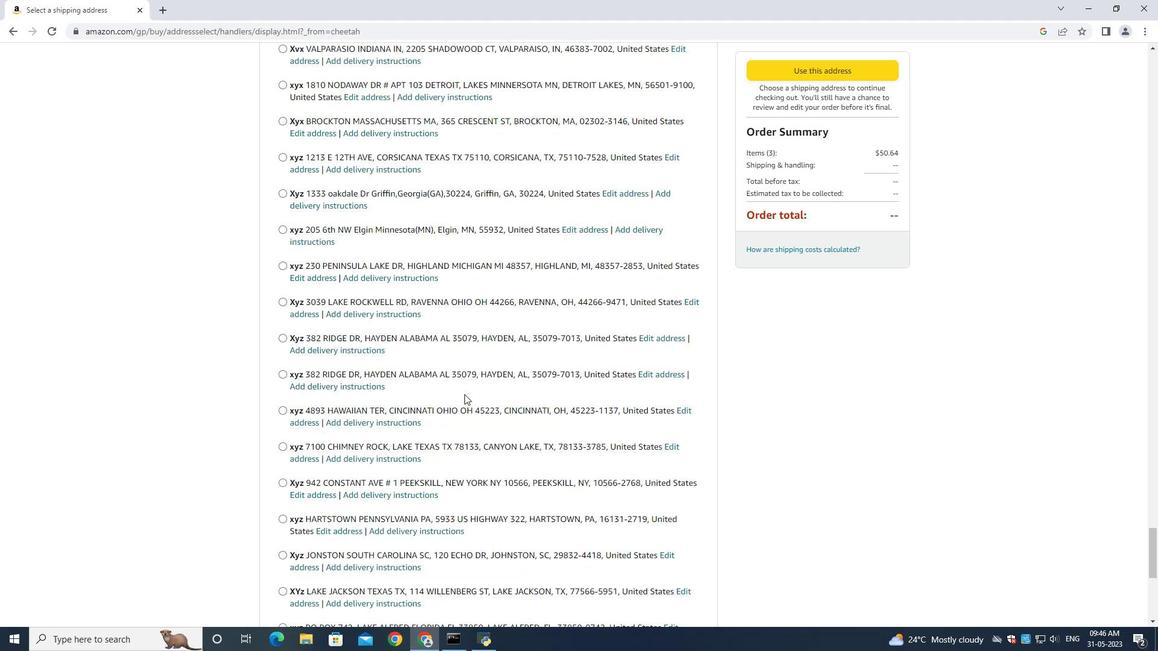 
Action: Mouse scrolled (463, 394) with delta (0, 0)
Screenshot: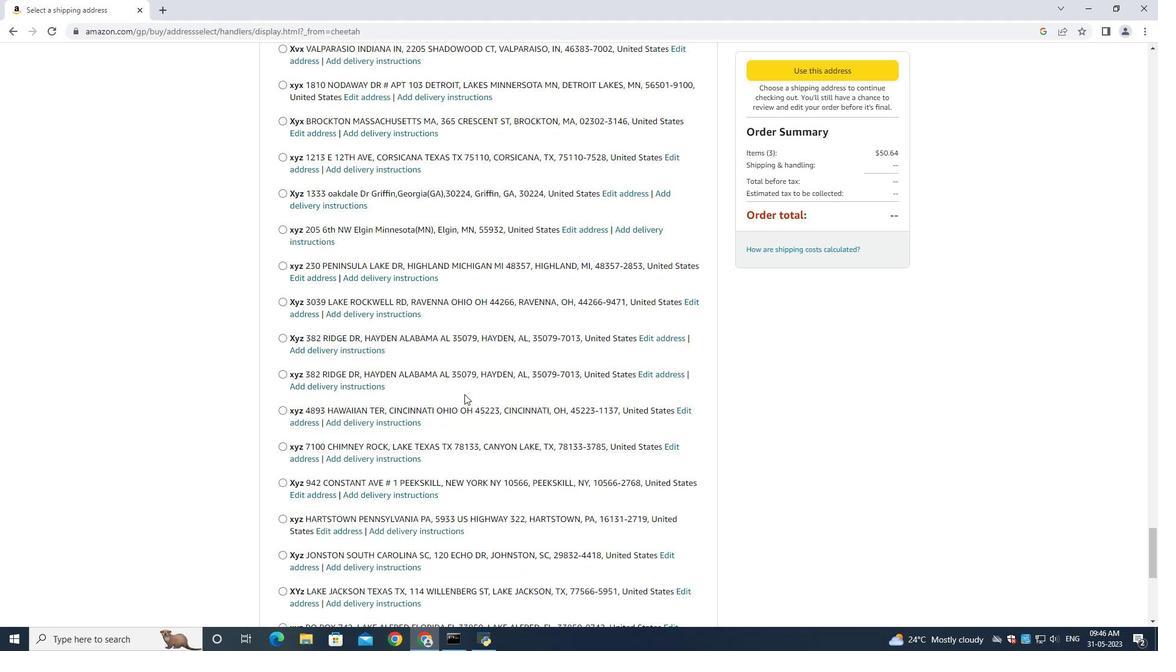 
Action: Mouse scrolled (463, 394) with delta (0, 0)
Screenshot: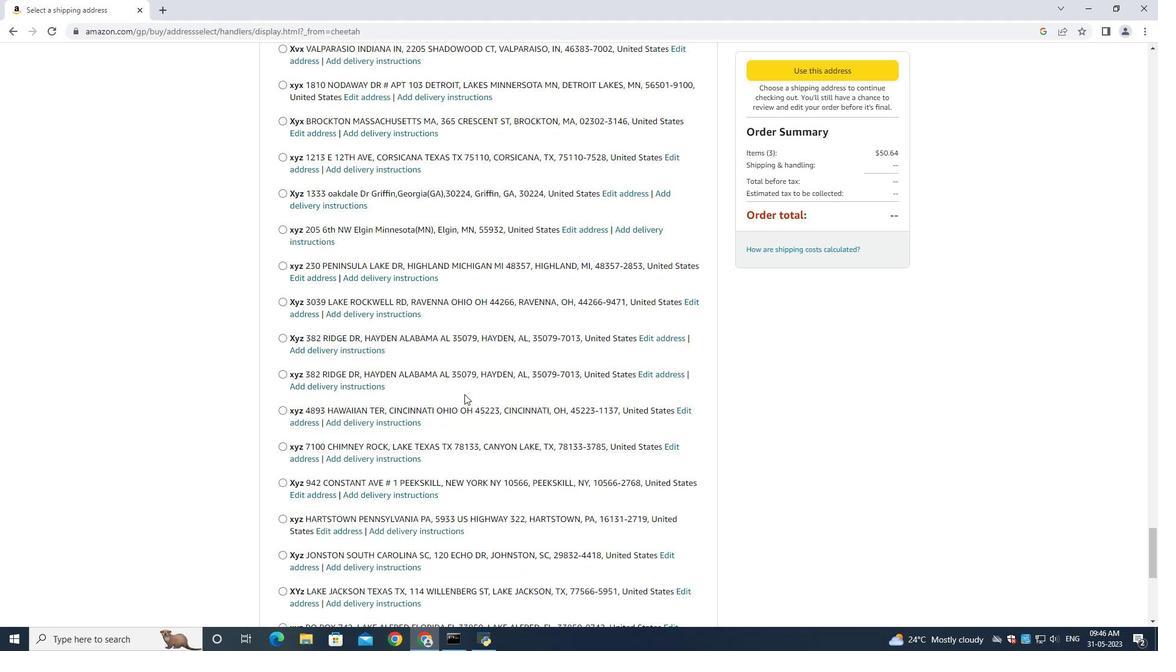 
Action: Mouse moved to (463, 394)
Screenshot: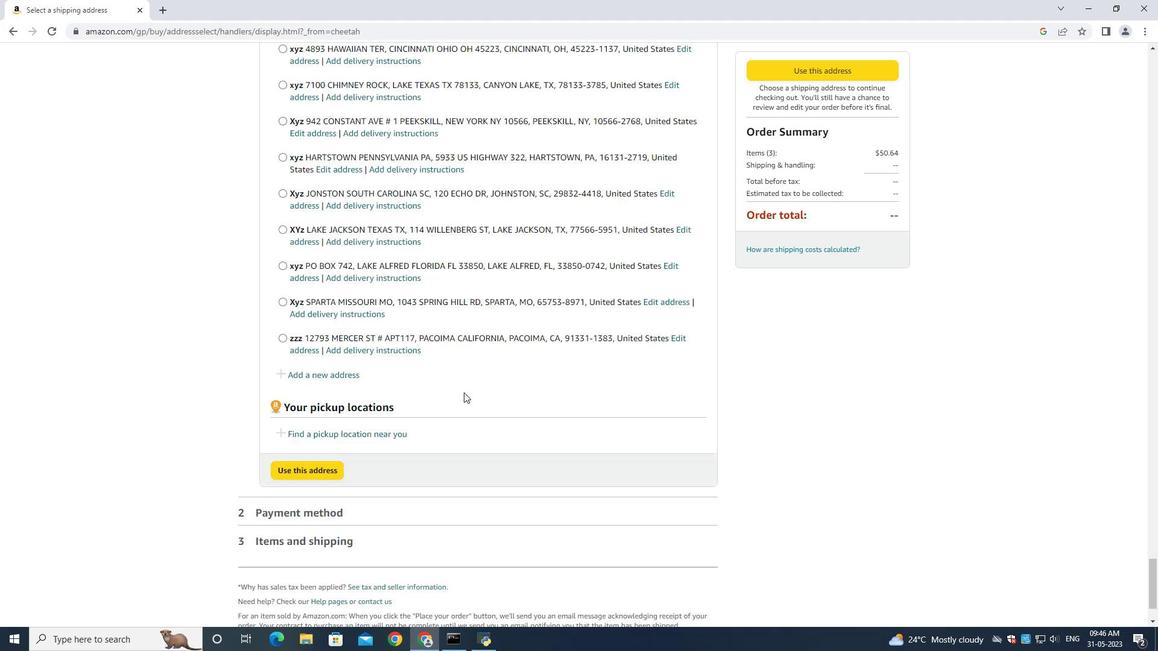 
Action: Mouse scrolled (463, 393) with delta (0, 0)
Screenshot: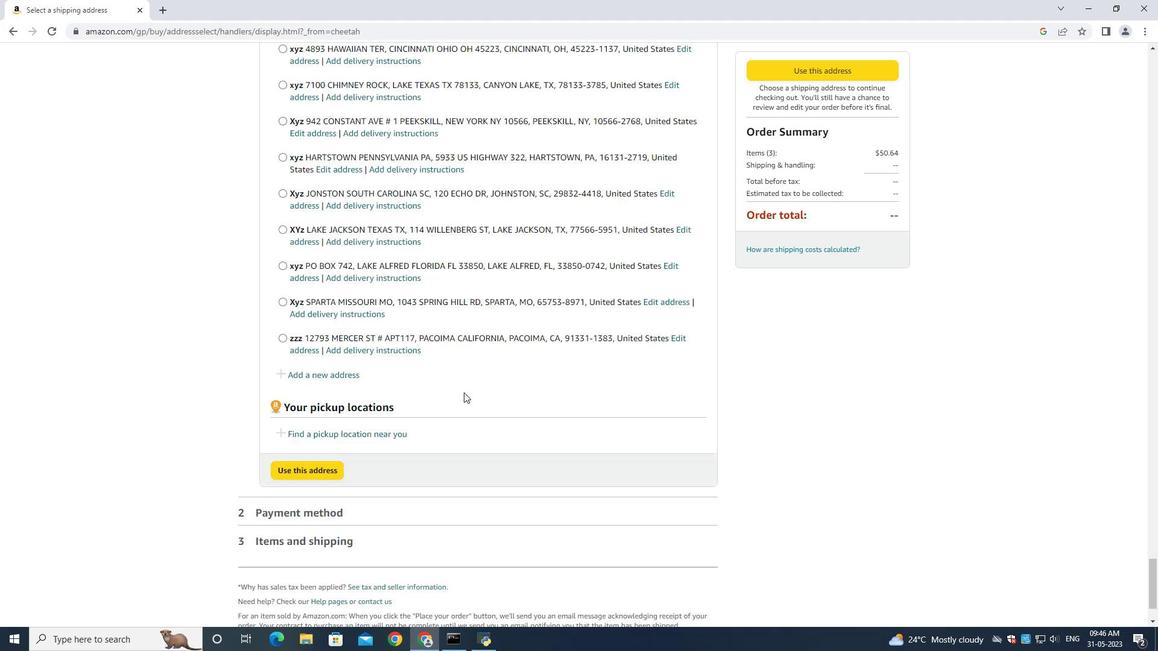 
Action: Mouse moved to (463, 394)
Screenshot: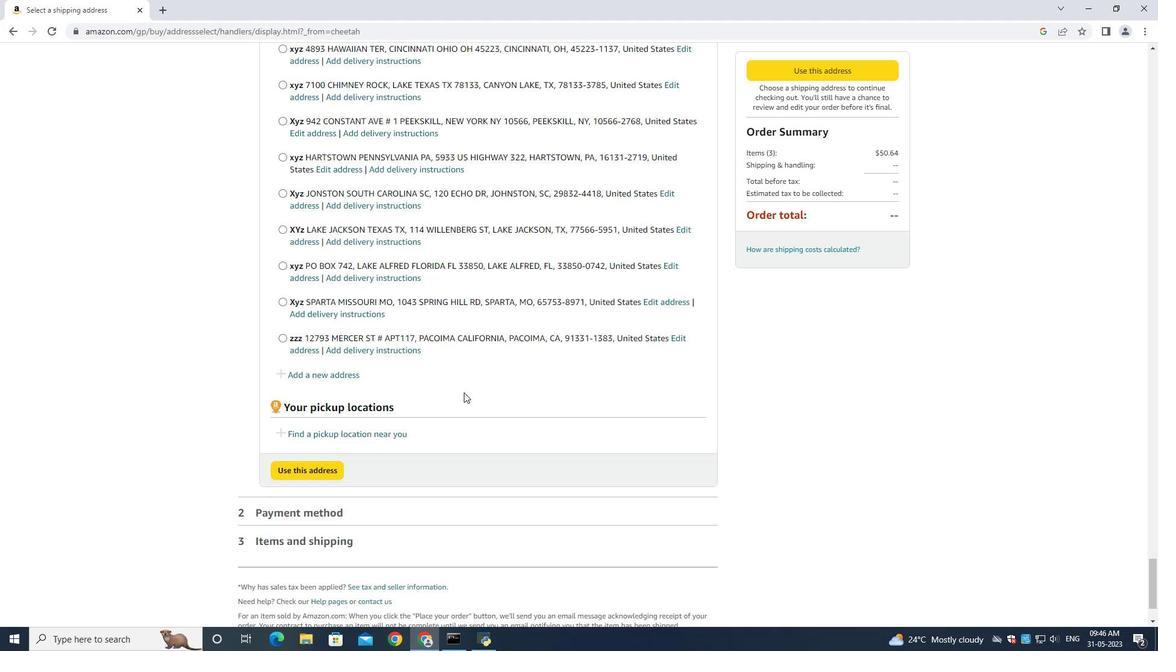 
Action: Mouse scrolled (463, 393) with delta (0, 0)
Screenshot: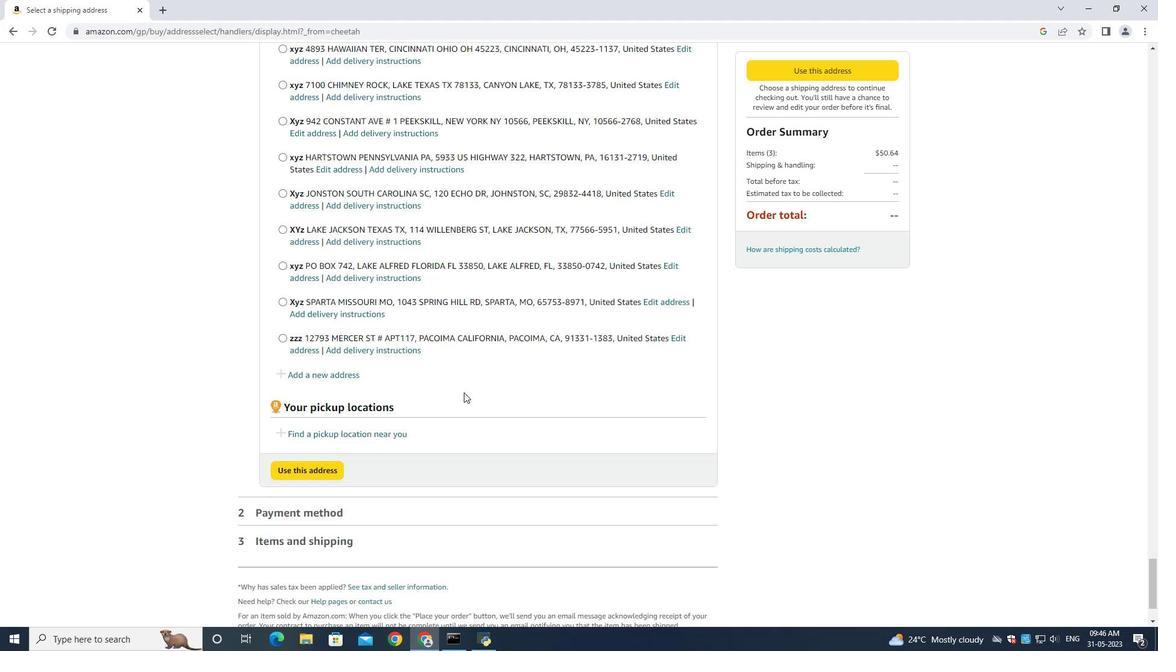 
Action: Mouse moved to (464, 394)
Screenshot: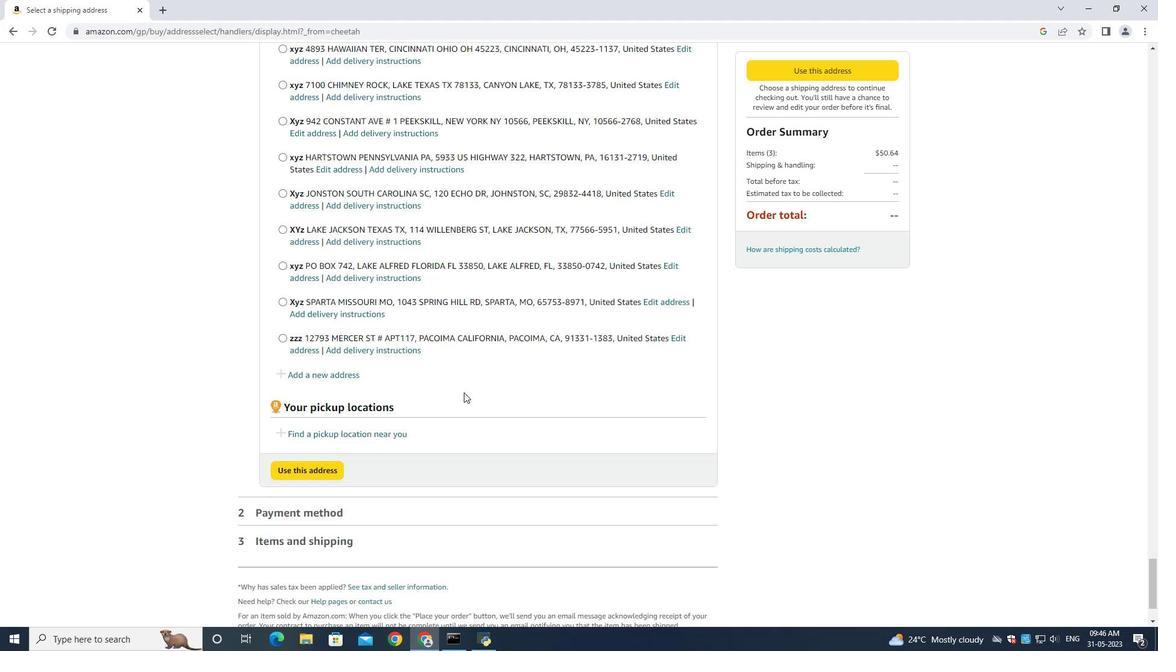 
Action: Mouse scrolled (464, 393) with delta (0, 0)
Screenshot: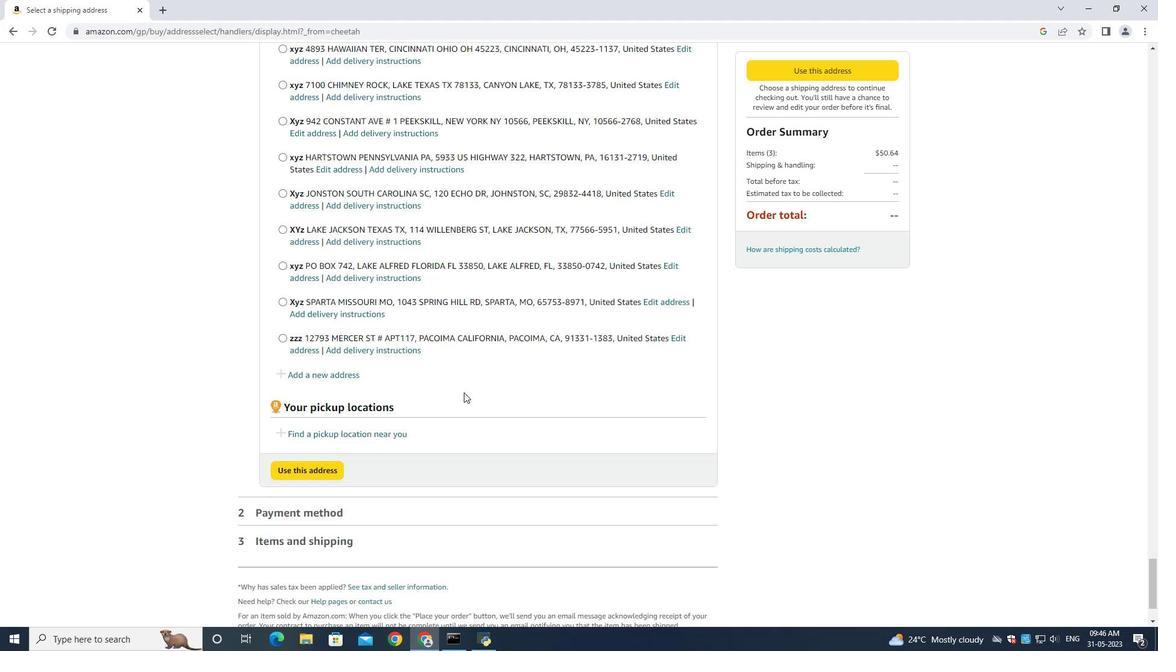 
Action: Mouse moved to (464, 394)
Screenshot: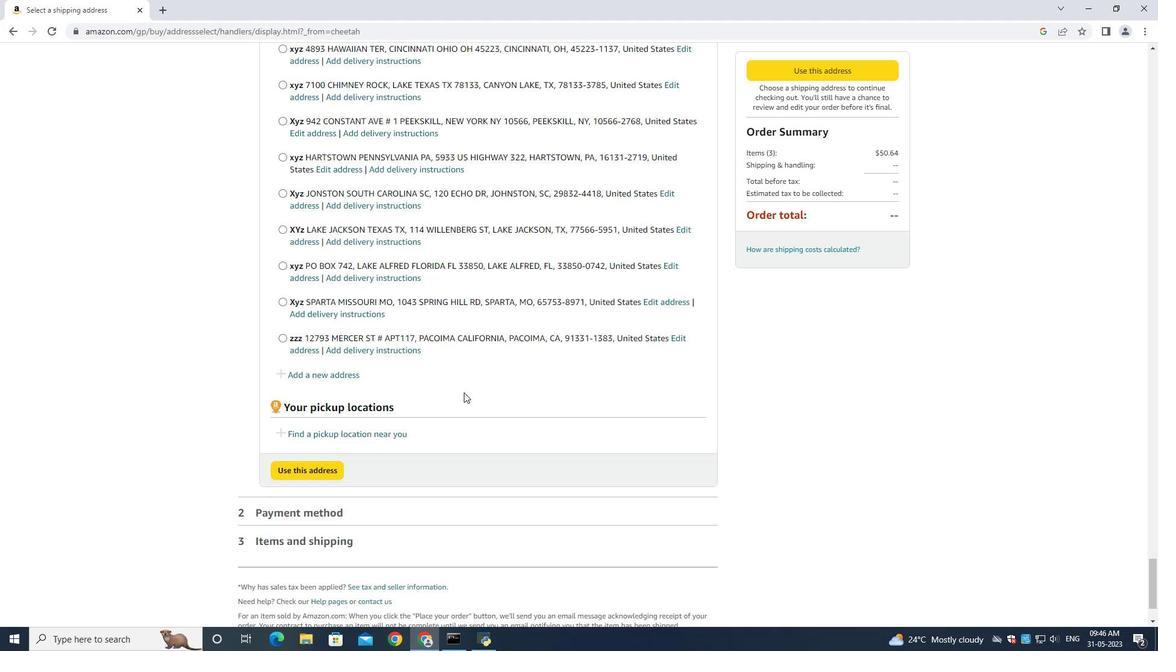
Action: Mouse scrolled (464, 393) with delta (0, 0)
Screenshot: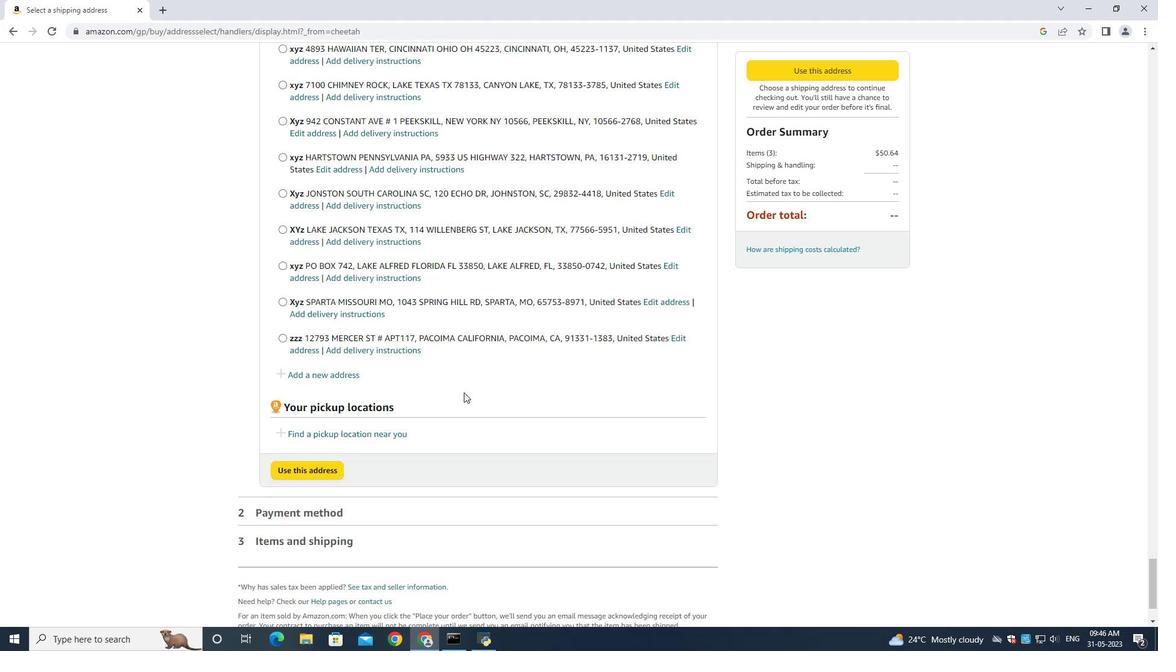 
Action: Mouse scrolled (464, 393) with delta (0, 0)
Screenshot: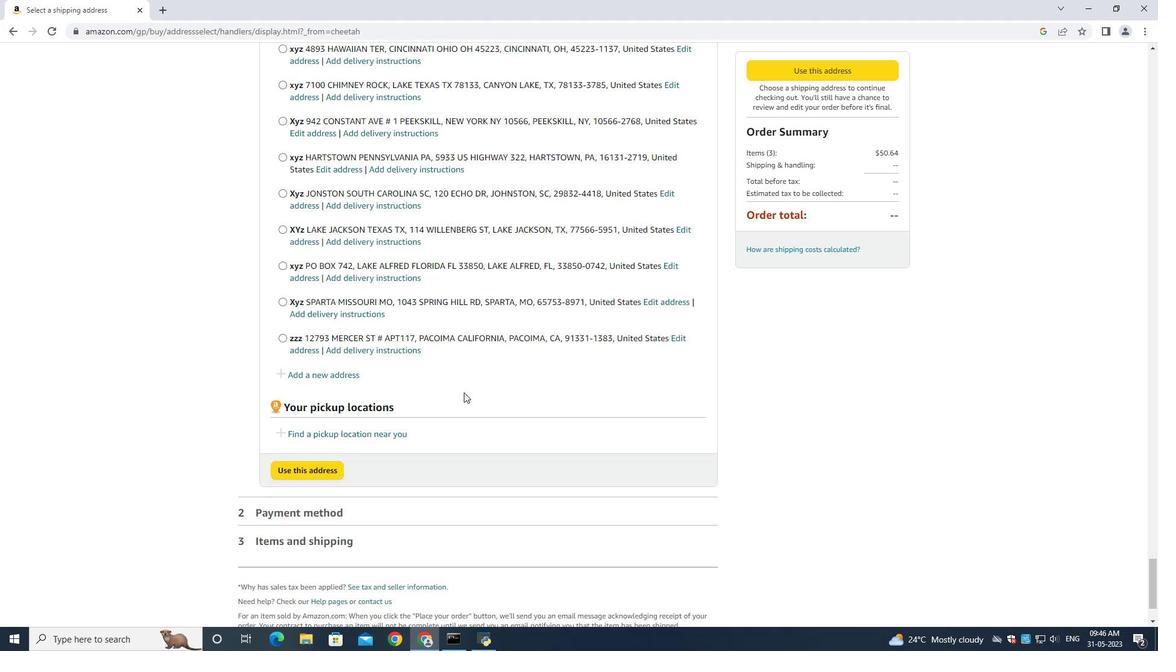 
Action: Mouse scrolled (464, 393) with delta (0, 0)
Screenshot: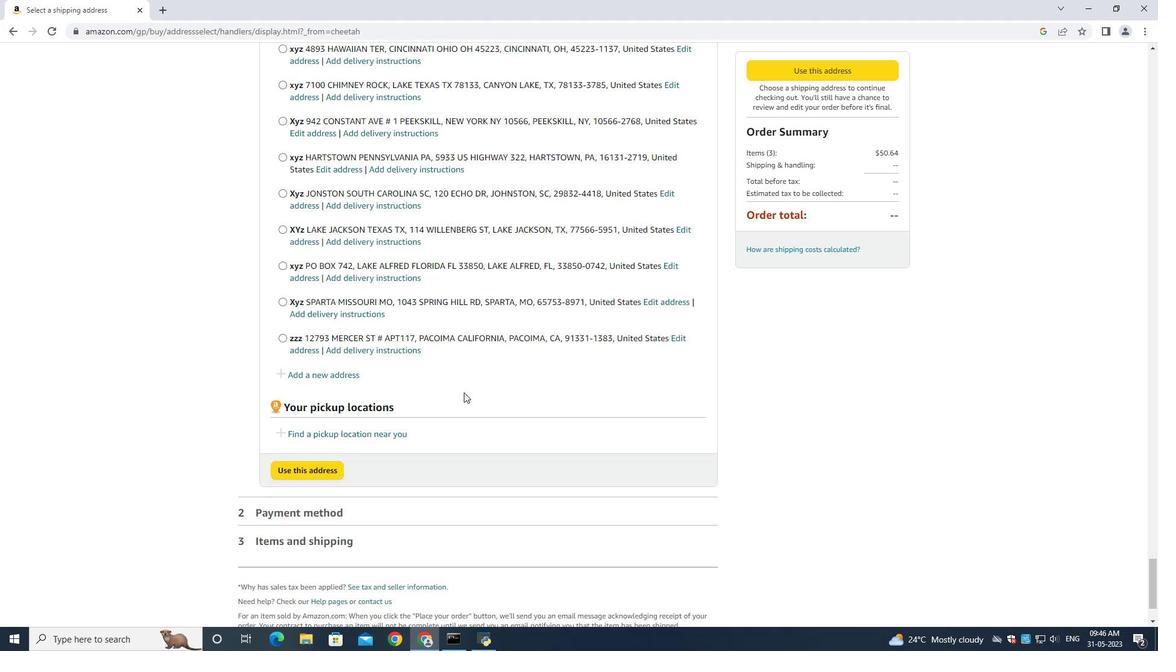 
Action: Mouse scrolled (464, 393) with delta (0, 0)
Screenshot: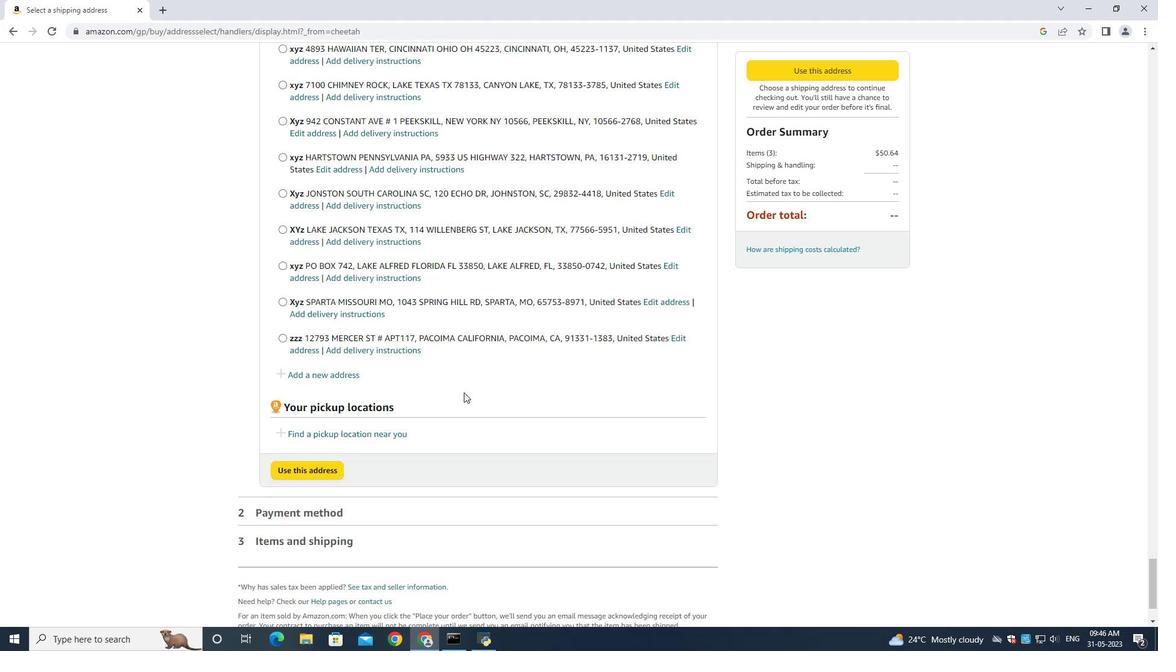 
Action: Mouse scrolled (464, 393) with delta (0, 0)
Screenshot: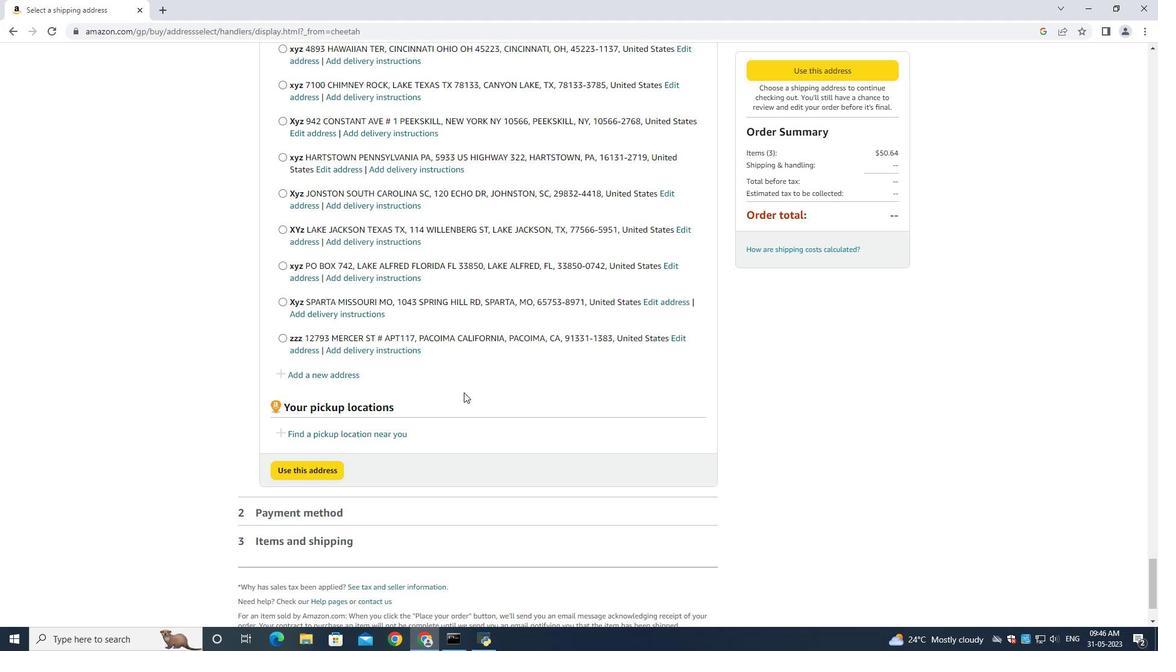 
Action: Mouse scrolled (464, 393) with delta (0, 0)
Screenshot: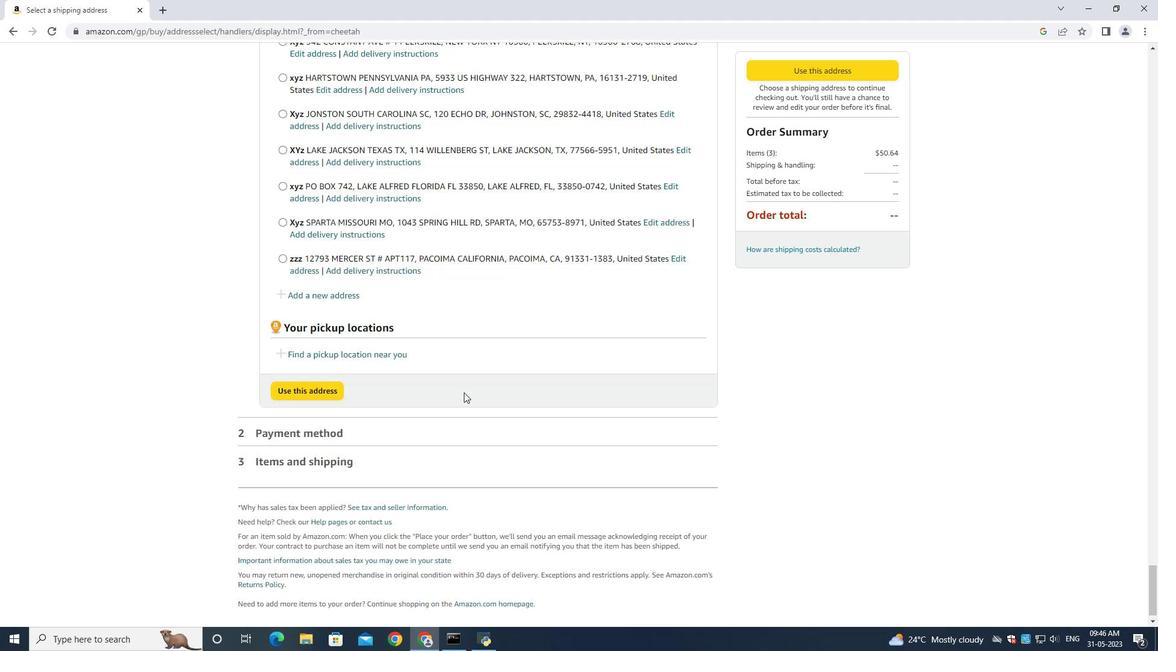 
Action: Mouse scrolled (464, 393) with delta (0, 0)
Screenshot: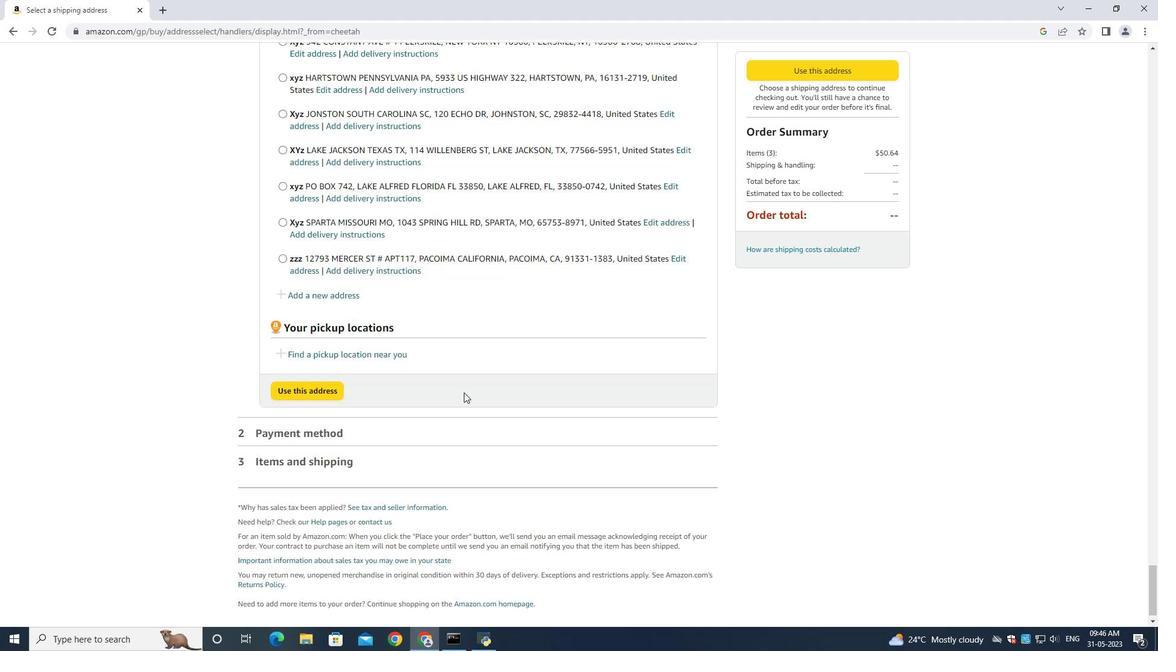 
Action: Mouse scrolled (464, 393) with delta (0, 0)
Screenshot: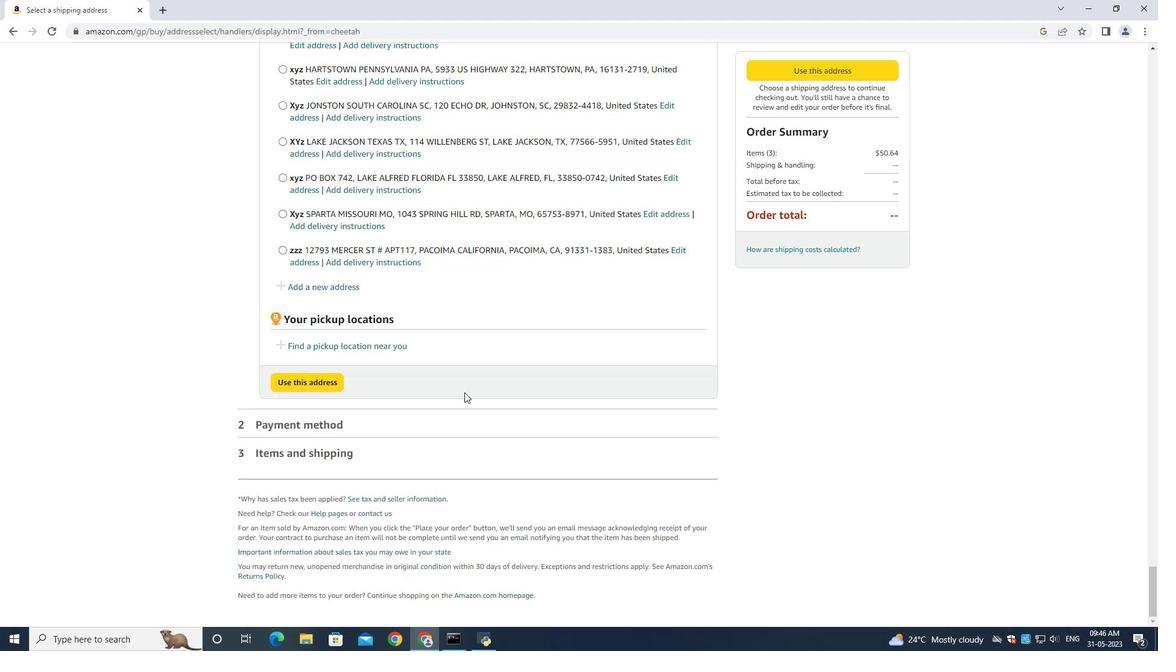 
Action: Mouse scrolled (464, 393) with delta (0, 0)
Screenshot: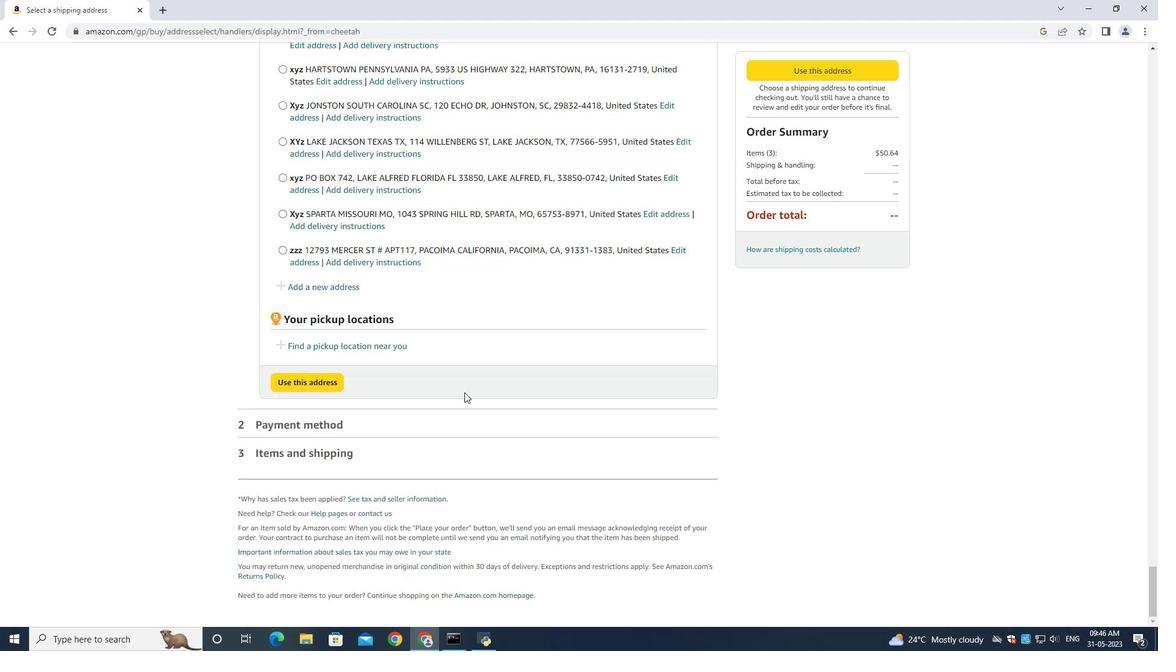
Action: Mouse scrolled (464, 393) with delta (0, 0)
Screenshot: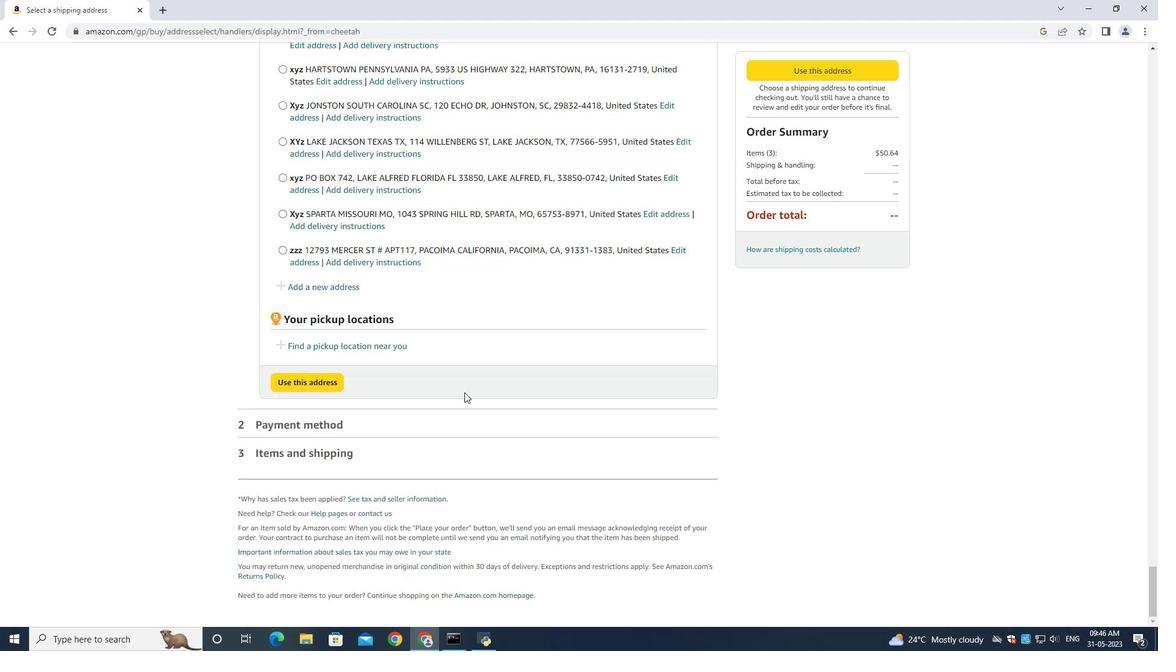 
Action: Mouse scrolled (464, 393) with delta (0, 0)
Screenshot: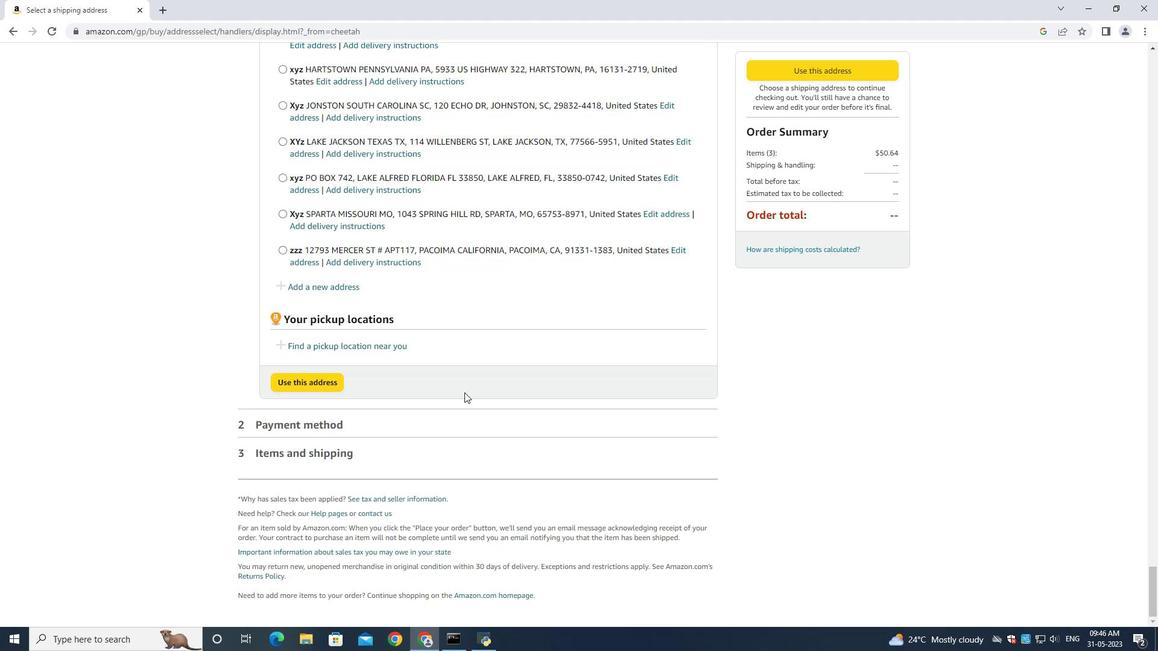 
Action: Mouse moved to (463, 392)
Screenshot: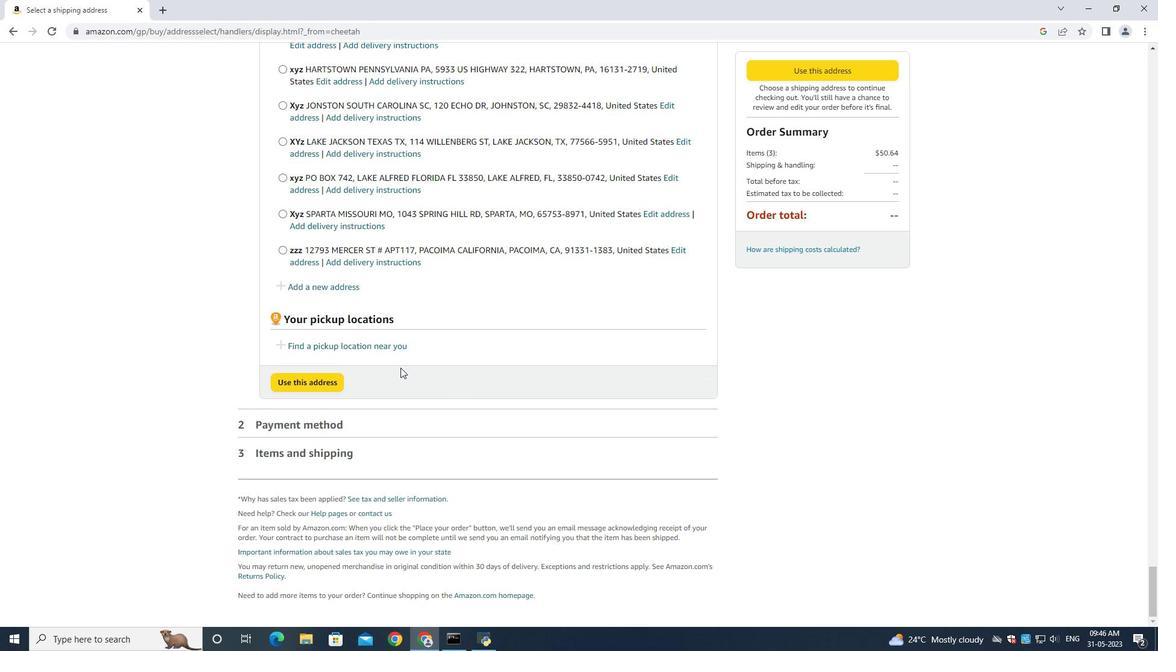 
Action: Mouse scrolled (463, 392) with delta (0, 0)
Screenshot: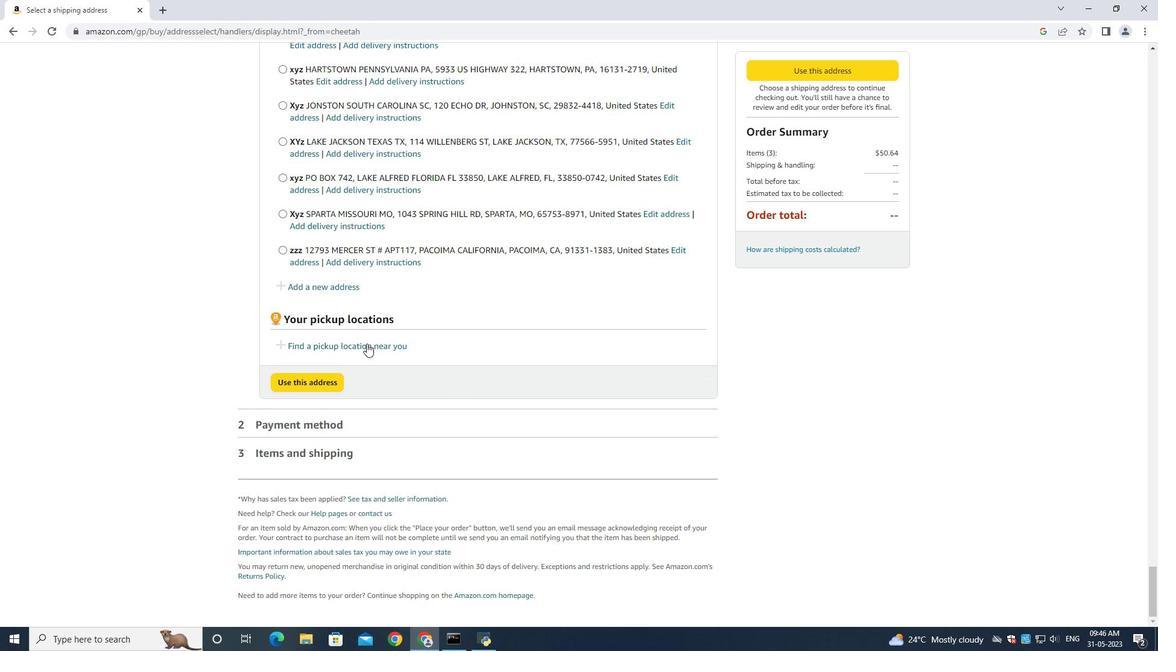 
Action: Mouse moved to (463, 392)
Screenshot: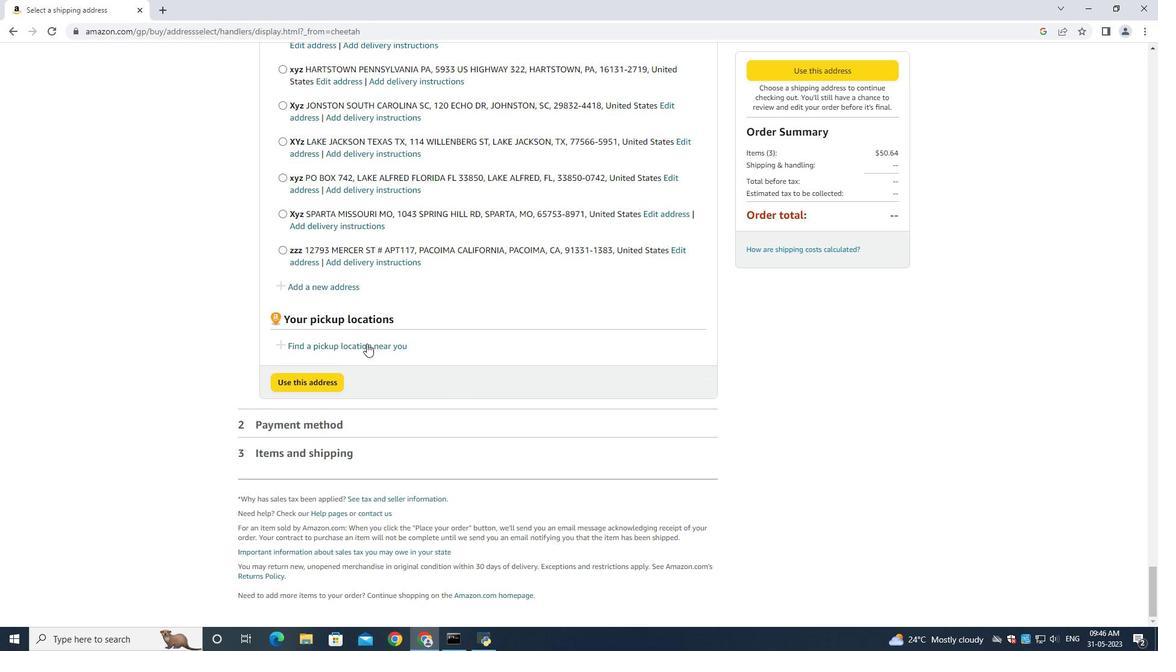 
Action: Mouse scrolled (463, 392) with delta (0, 0)
Screenshot: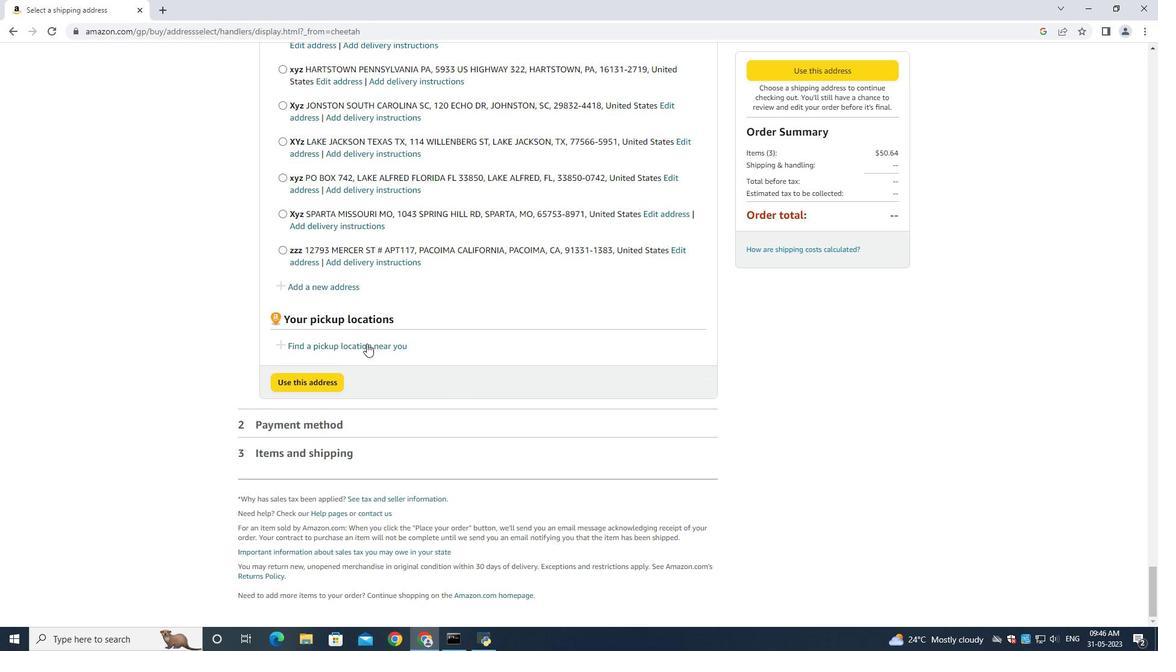 
Action: Mouse moved to (463, 392)
Screenshot: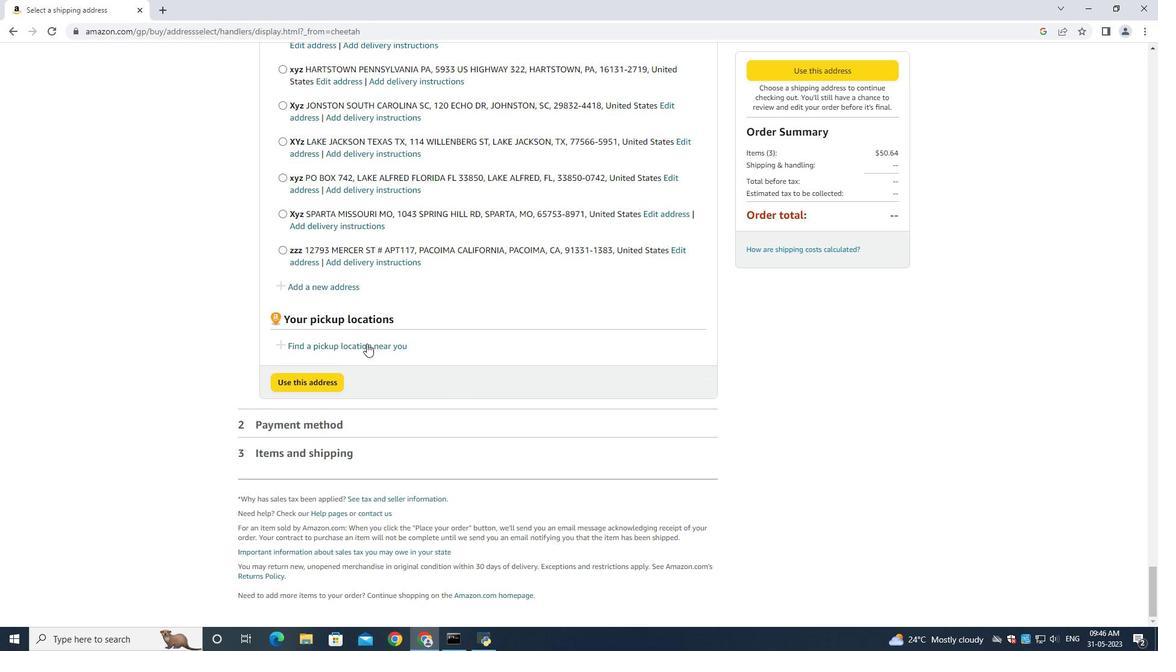 
Action: Mouse scrolled (463, 392) with delta (0, 0)
Screenshot: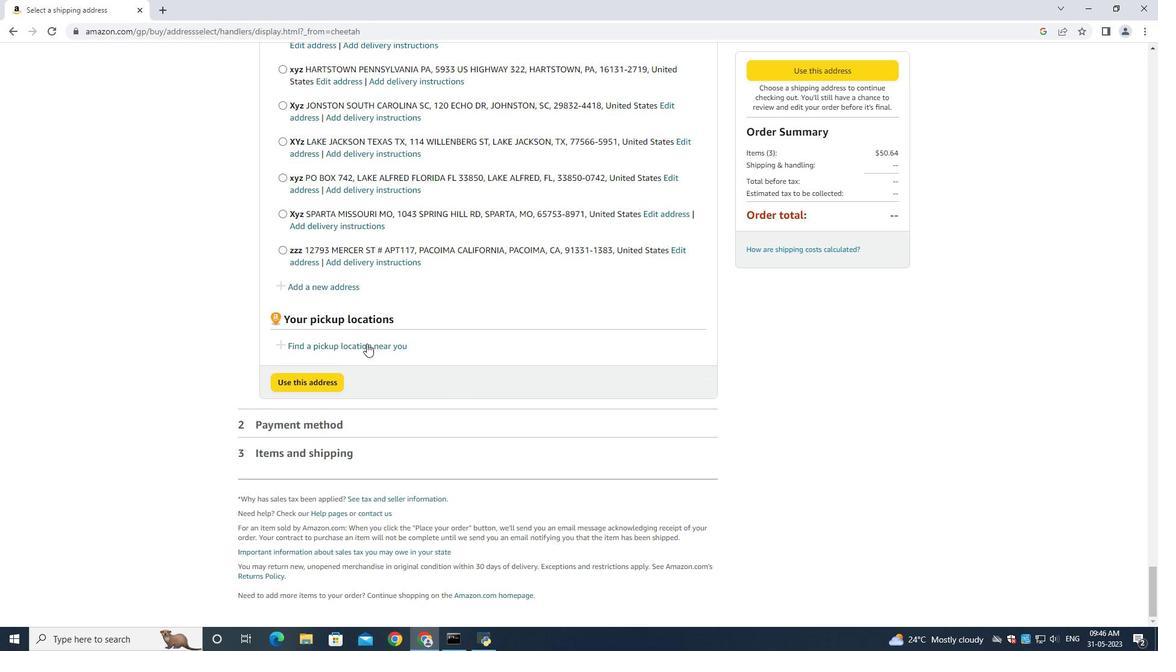 
Action: Mouse scrolled (463, 392) with delta (0, 0)
Screenshot: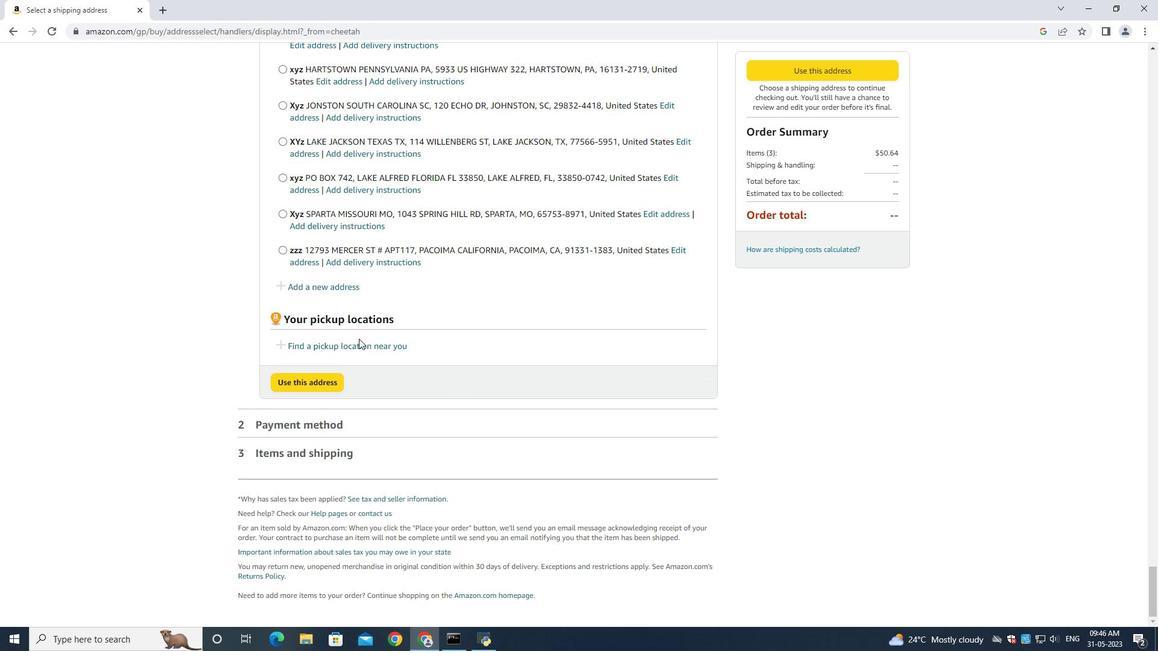 
Action: Mouse scrolled (463, 392) with delta (0, 0)
Screenshot: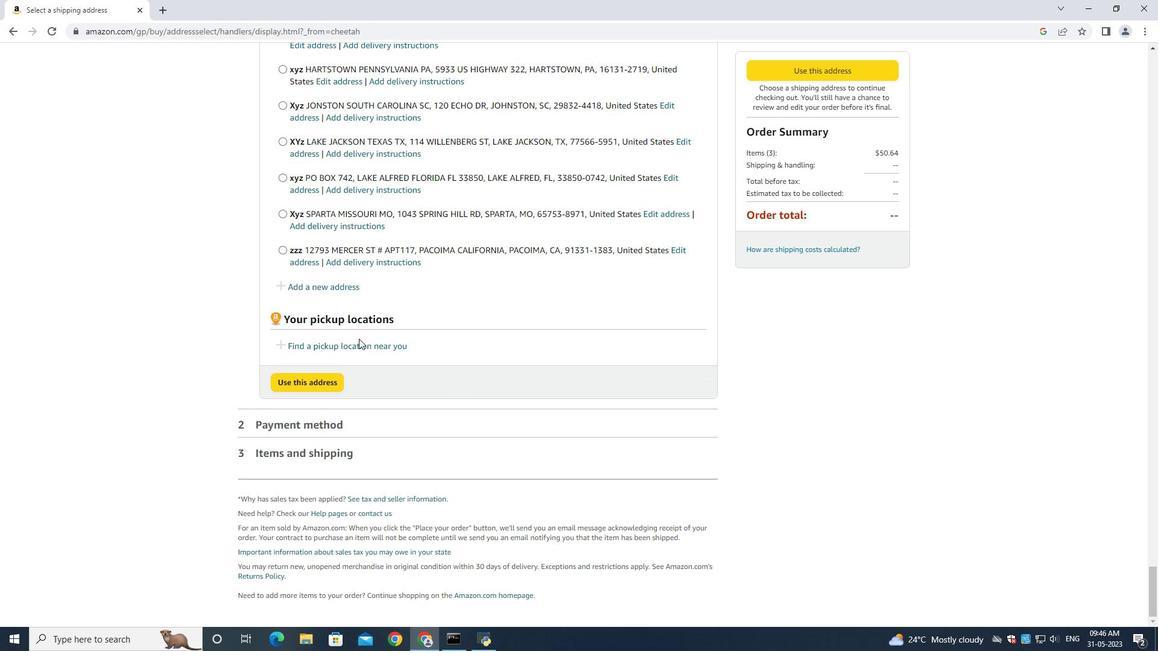 
Action: Mouse scrolled (463, 392) with delta (0, 0)
Screenshot: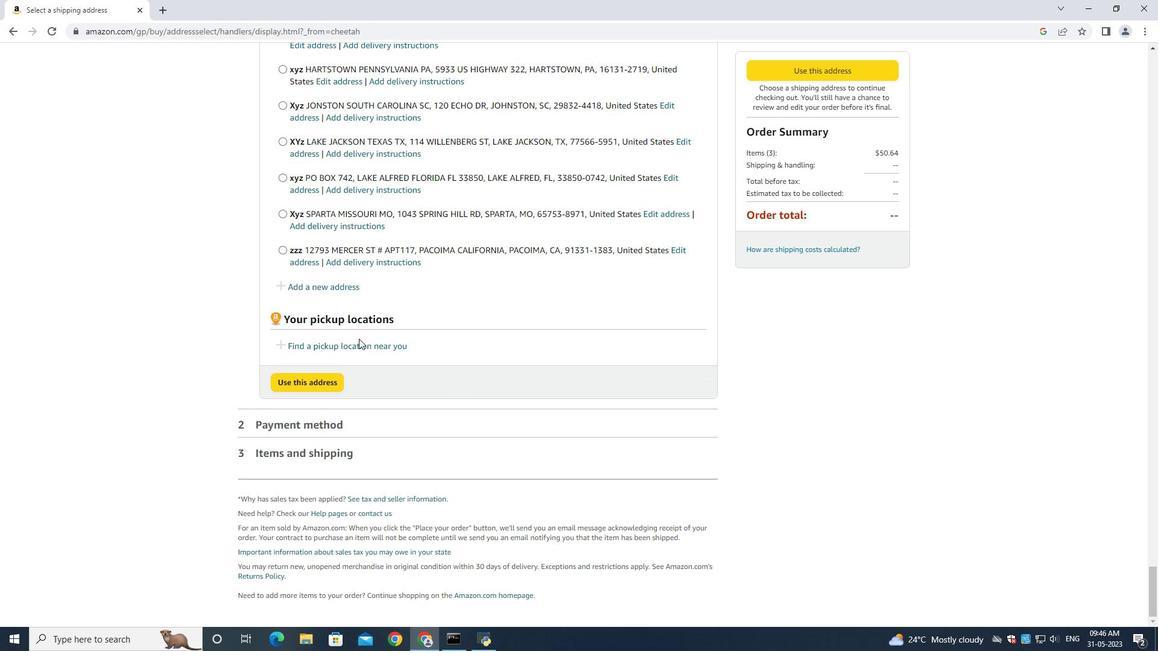 
Action: Mouse moved to (327, 285)
Screenshot: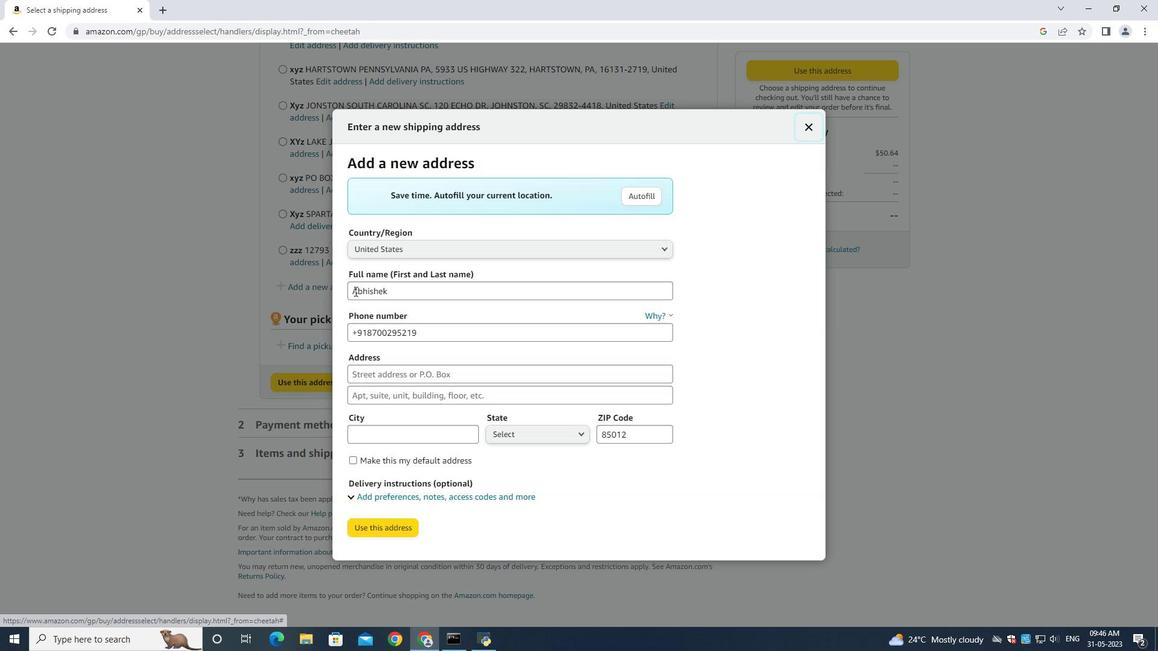 
Action: Mouse pressed left at (327, 285)
Screenshot: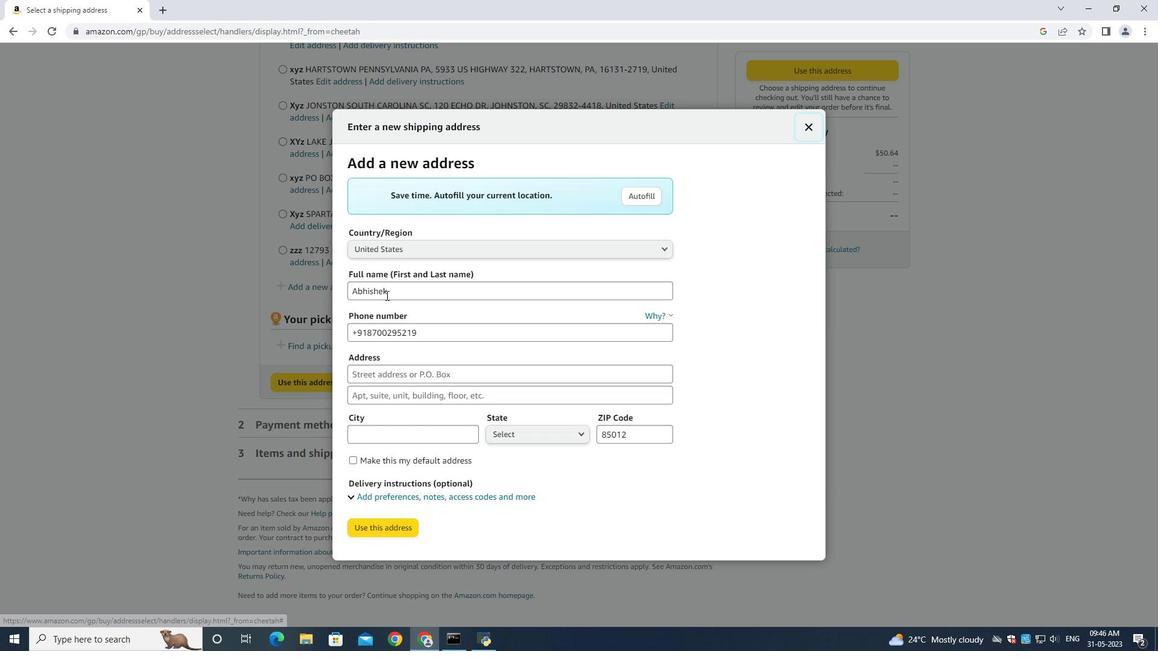 
Action: Mouse moved to (403, 297)
Screenshot: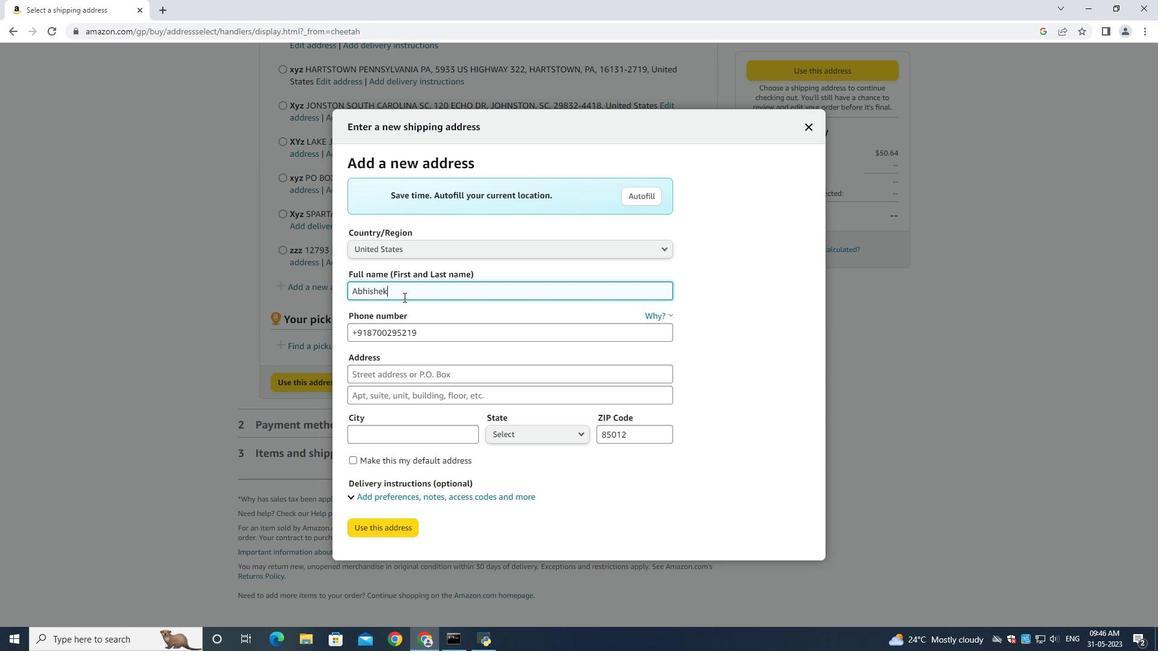 
Action: Mouse pressed left at (403, 297)
Screenshot: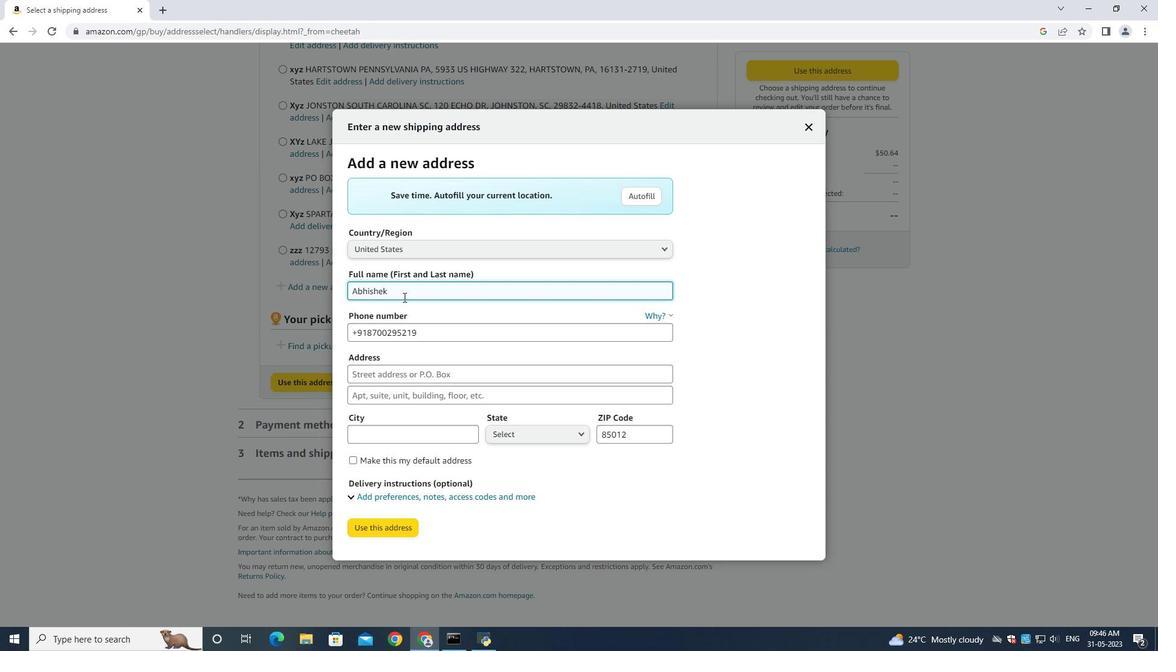 
Action: Key pressed ctrl+A<Key.backspace><Key.shift><Key.shift><Key.shift><Key.shift><Key.shift><Key.shift><Key.shift><Key.shift><Key.shift><Key.shift><Key.shift><Key.shift><Key.shift><Key.shift><Key.shift><Key.shift><Key.shift><Key.shift><Key.shift><Key.shift><Key.shift><Key.shift><Key.shift><Key.shift><Key.shift><Key.shift><Key.shift><Key.shift><Key.shift><Key.shift><Key.shift><Key.shift><Key.shift><Key.shift><Key.shift><Key.shift><Key.shift><Key.shift><Key.shift><Key.shift><Key.shift><Key.shift><Key.shift><Key.shift><Key.shift><Key.shift><Key.shift><Key.shift><Key.shift><Key.shift><Key.shift><Key.shift><Key.shift><Key.shift><Key.shift><Key.shift><Key.shift><Key.shift><Key.shift><Key.shift><Key.shift><Key.shift><Key.shift><Key.shift><Key.shift><Key.shift><Key.shift><Key.shift><Key.shift><Key.shift><Key.shift><Key.shift><Key.shift><Key.shift><Key.shift><Key.shift><Key.shift><Key.shift><Key.shift><Key.shift><Key.shift><Key.shift><Key.shift><Key.shift><Key.shift><Key.shift><Key.shift><Key.shift><Key.shift><Key.shift><Key.shift><Key.shift><Key.shift><Key.shift><Key.shift><Key.shift><Key.shift><Key.shift><Key.shift><Key.shift><Key.shift><Key.shift><Key.shift><Key.shift><Key.shift><Key.shift><Key.shift><Key.shift><Key.shift><Key.shift><Key.shift><Key.shift><Key.shift><Key.shift><Key.shift><Key.shift><Key.shift><Key.shift><Key.shift><Key.shift><Key.shift><Key.shift><Key.shift><Key.shift><Key.shift><Key.shift><Key.shift><Key.shift><Key.shift><Key.shift><Key.shift><Key.shift><Key.shift><Key.shift><Key.shift><Key.shift><Key.shift><Key.shift><Key.shift><Key.shift><Key.shift><Key.shift><Key.shift><Key.shift><Key.shift><Key.shift><Key.shift><Key.shift><Key.shift><Key.shift><Key.shift><Key.shift><Key.shift><Key.shift><Key.shift><Key.shift><Key.shift><Key.shift><Key.shift><Key.shift><Key.shift><Key.shift><Key.shift><Key.shift><Key.shift><Key.shift><Key.shift><Key.shift><Key.shift><Key.shift><Key.shift><Key.shift><Key.shift><Key.shift><Key.shift><Key.shift><Key.shift><Key.shift><Key.shift><Key.shift><Key.shift><Key.shift><Key.shift><Key.shift><Key.shift><Key.shift><Key.shift><Key.shift><Key.shift><Key.shift><Key.shift>John<Key.space><Key.shift><Key.shift><Key.shift><Key.shift><Key.shift><Key.shift><Key.shift><Key.shift><Key.shift><Key.shift><Key.shift><Key.shift><Key.shift><Key.shift><Key.shift><Key.shift><Key.shift><Key.shift><Key.shift><Key.shift><Key.shift><Key.shift><Key.shift><Key.shift>Baker<Key.tab><Key.tab><Key.backspace>9285042162
Screenshot: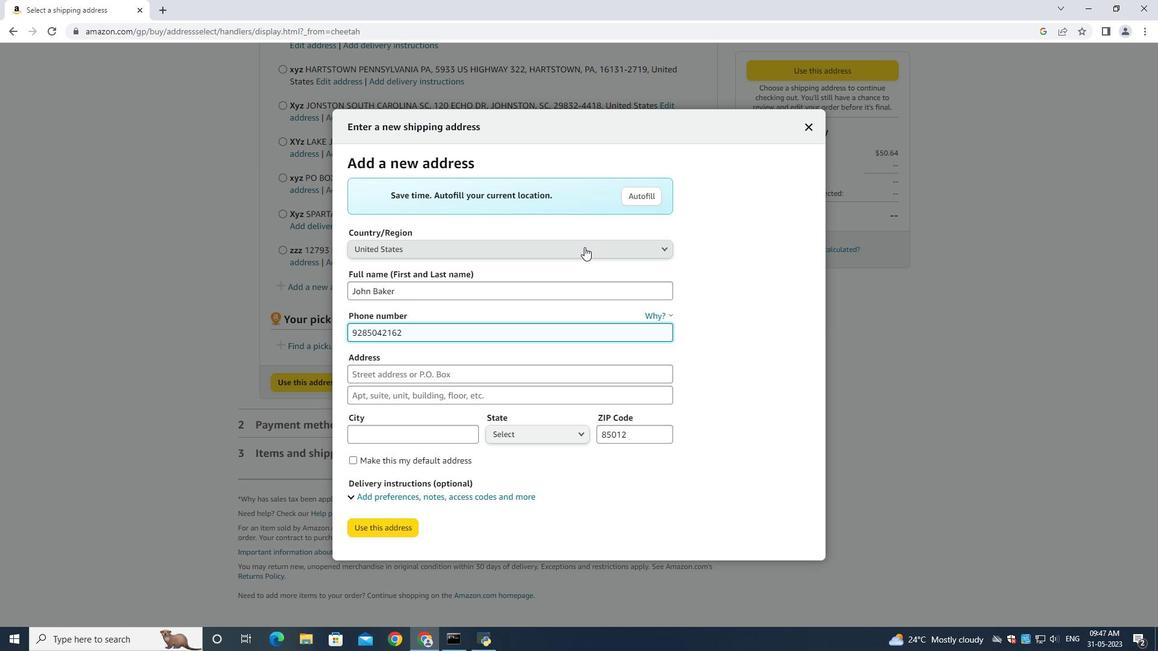 
Action: Mouse moved to (530, 374)
Screenshot: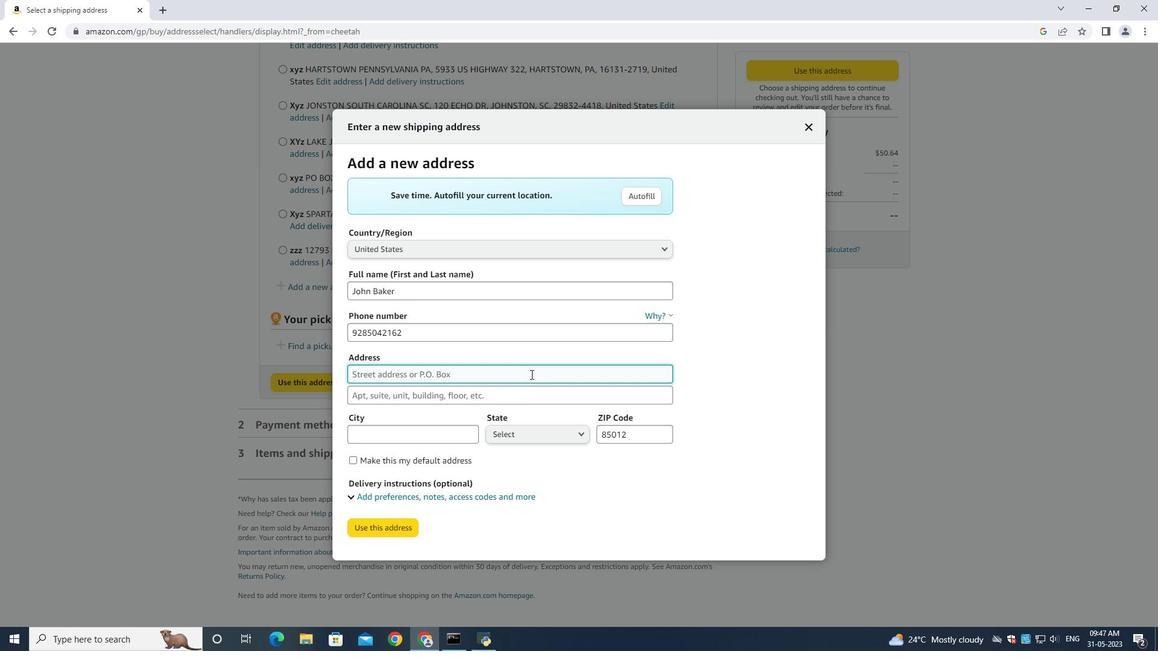 
Action: Mouse pressed left at (530, 374)
Screenshot: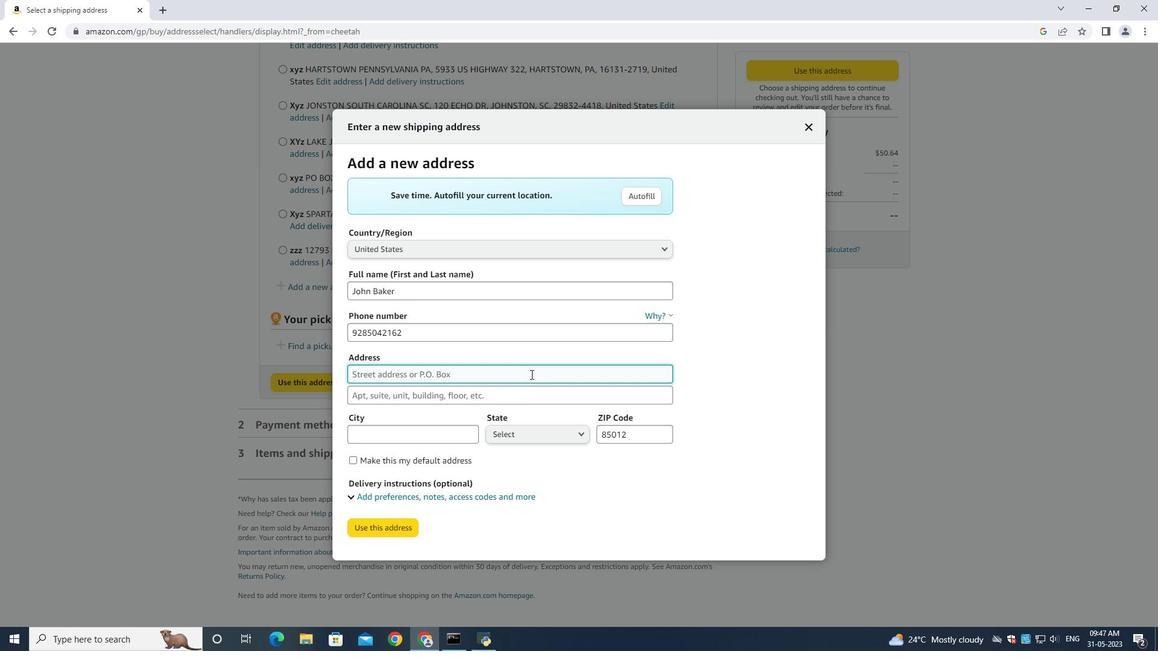 
Action: Key pressed 4211<Key.space><Key.shift>Skips<Key.space><Key.shift><Key.shift><Key.shift><Key.shift><Key.shift><Key.shift><Key.shift><Key.shift><Key.shift><Key.shift><Key.shift><Key.shift><Key.shift><Key.shift><Key.shift><Key.shift><Key.shift><Key.shift><Key.shift><Key.shift>Lane<Key.space><Key.shift><Key.shift><Key.shift><Key.shift><Key.shift><Key.shift><Key.tab><Key.shift><Key.shift><Key.shift><Key.shift><Key.shift><Key.shift><Key.shift>Phoenix<Key.space><Key.shift><Key.shift><Key.shift><Key.shift><Key.shift><Key.shift><Key.shift><Key.shift><Key.shift><Key.shift><Key.shift><Key.shift><Key.shift><Key.shift><Key.shift><Key.shift><Key.shift><Key.shift><Key.shift><Key.shift><Key.shift><Key.shift>Arizona<Key.space><Key.tab><Key.shift><Key.shift><Key.shift><Key.shift><Key.shift><Key.shift><Key.shift><Key.shift><Key.shift><Key.shift>Phoenix<Key.space><Key.shift><Key.tab><Key.up><Key.shift>Arizzooarz
Screenshot: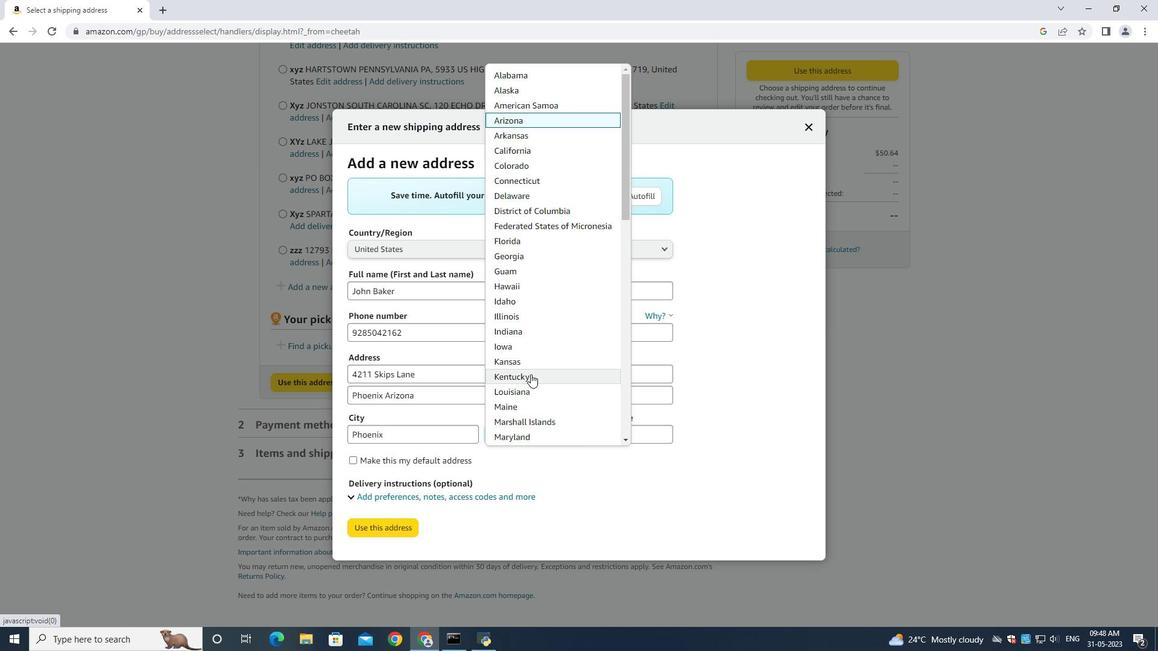 
Action: Mouse moved to (584, 112)
Screenshot: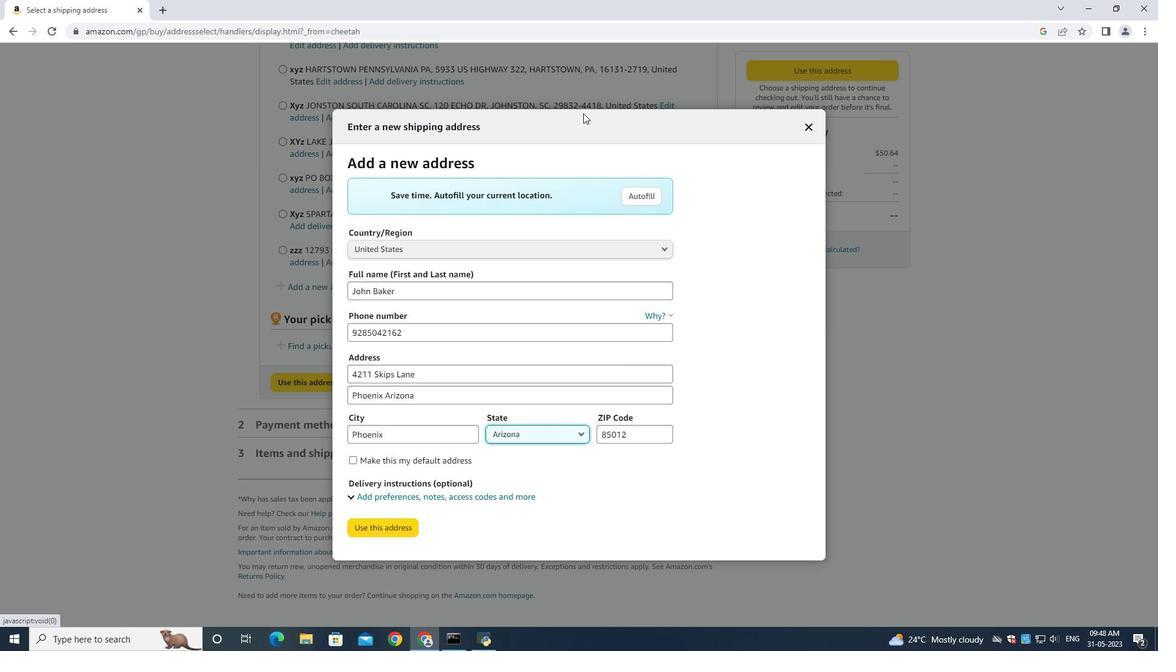 
Action: Mouse pressed left at (584, 112)
Screenshot: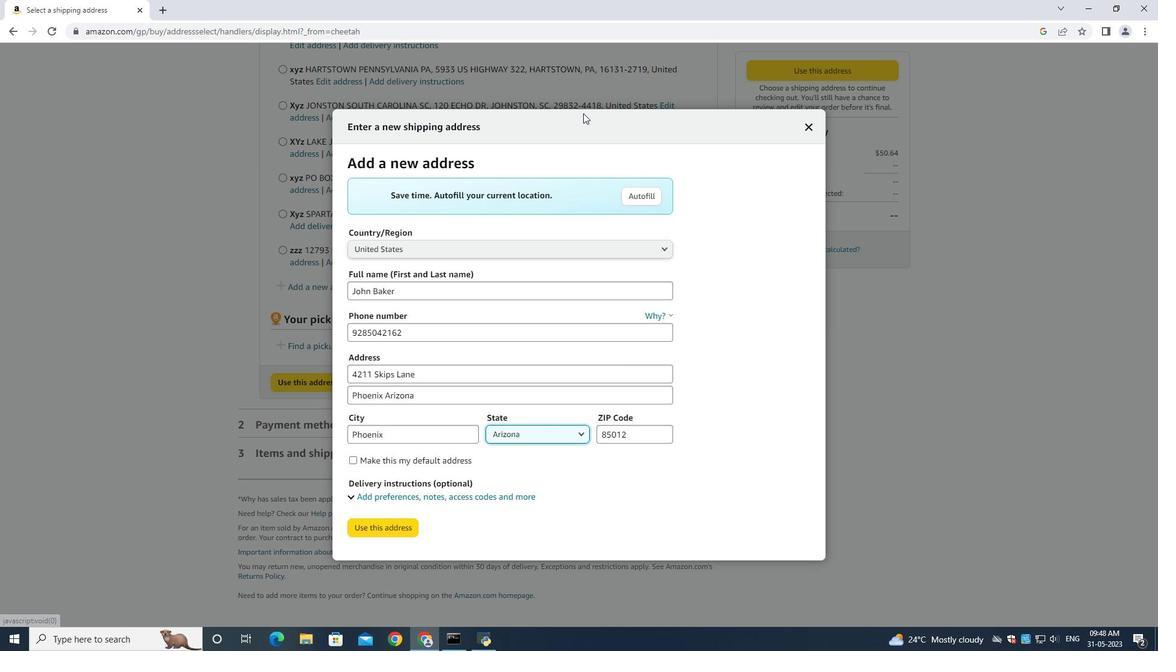 
Action: Mouse moved to (621, 432)
Screenshot: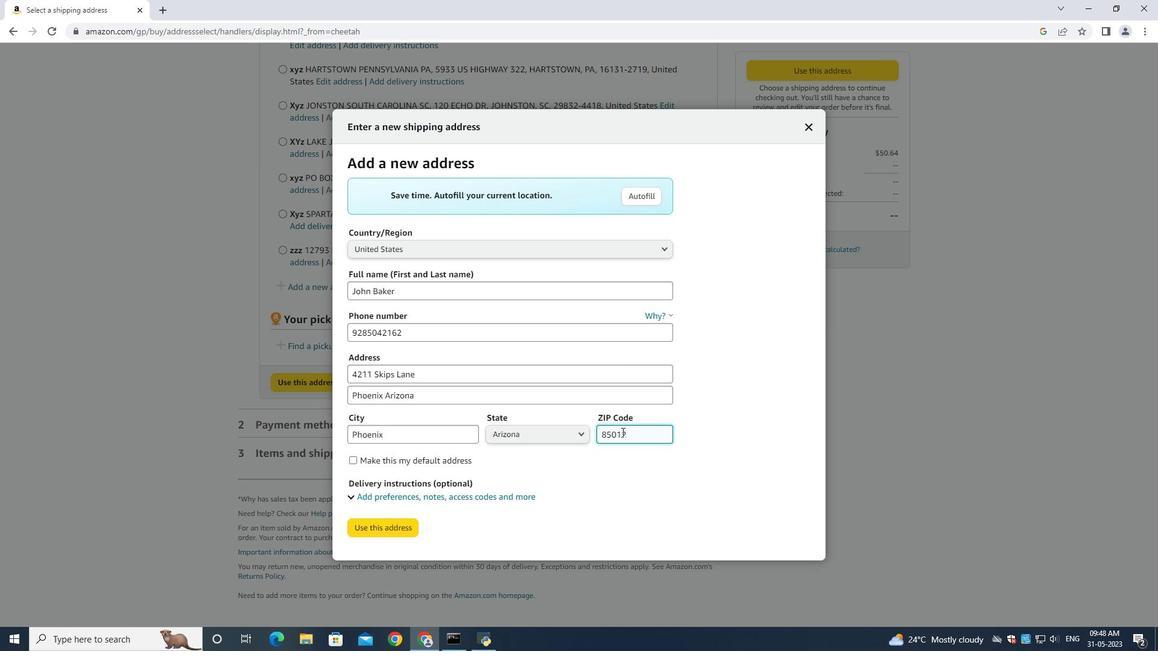 
Action: Mouse pressed left at (621, 432)
Screenshot: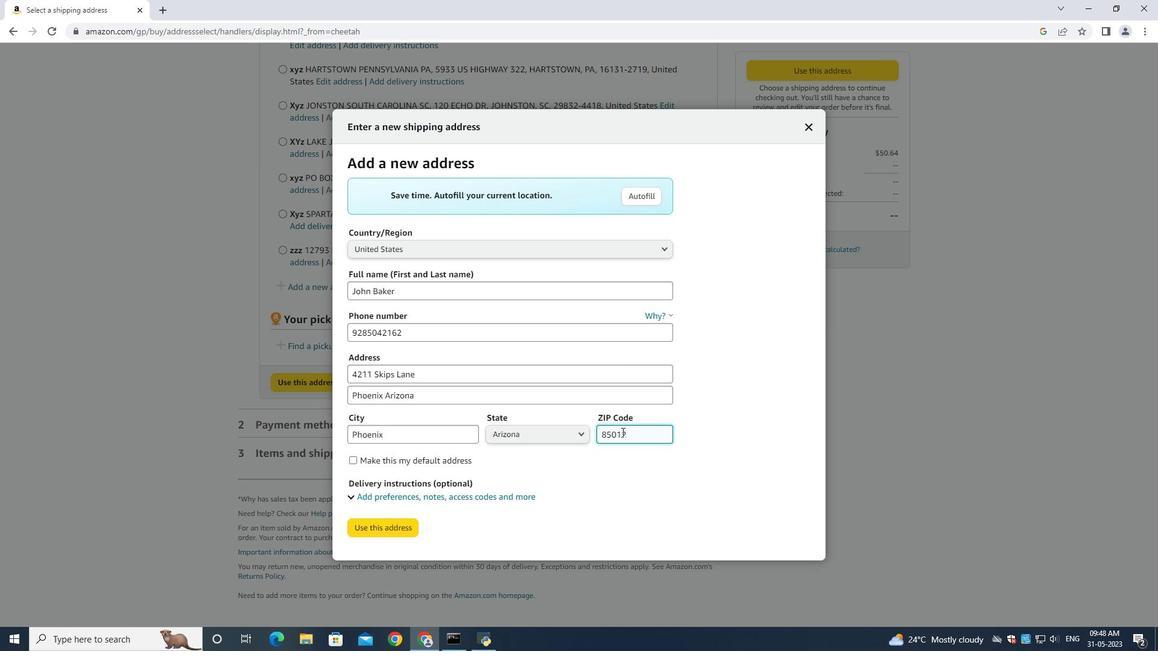 
Action: Mouse moved to (622, 432)
Screenshot: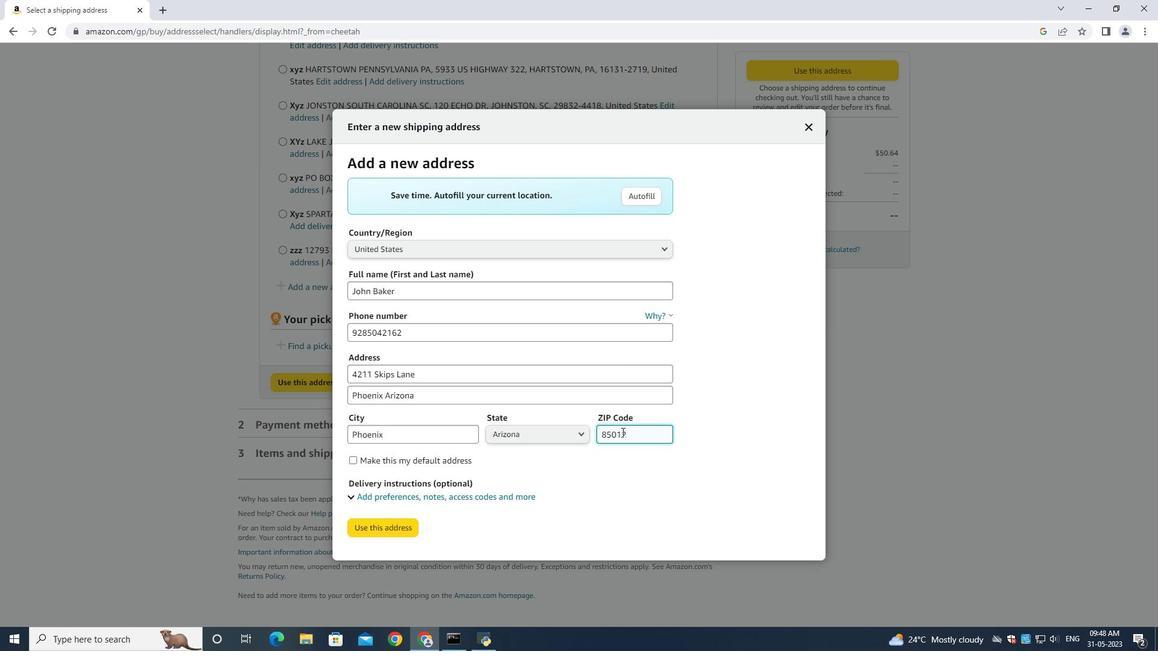 
Action: Key pressed ctrl+A<Key.backspace>85012
Screenshot: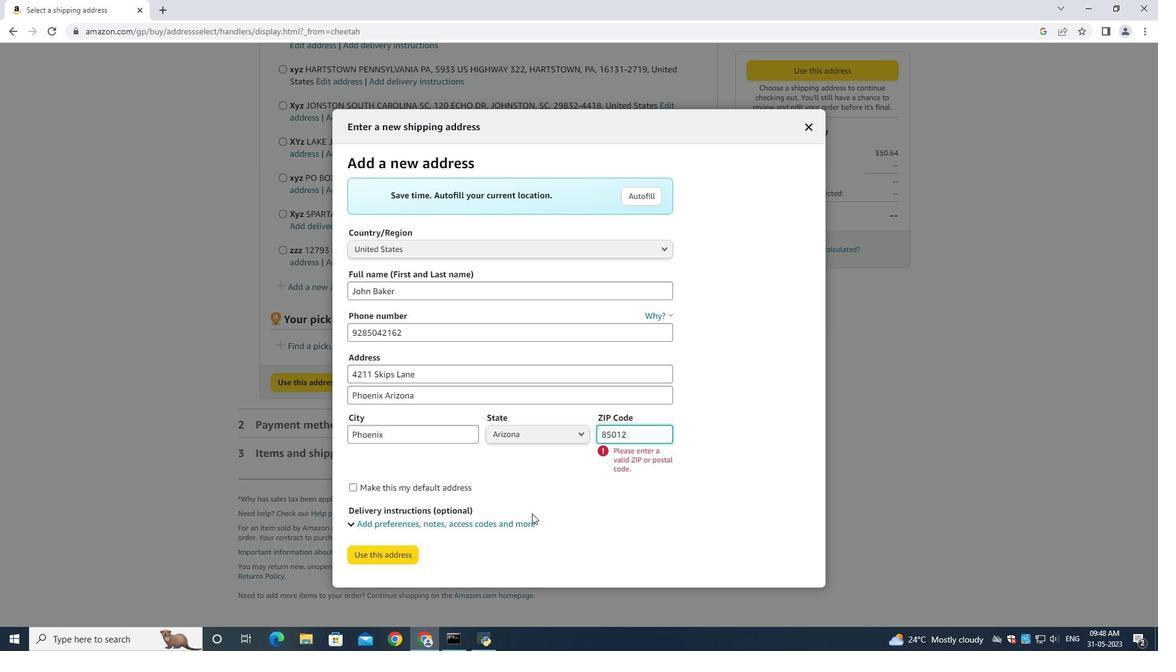 
Action: Mouse moved to (367, 553)
Screenshot: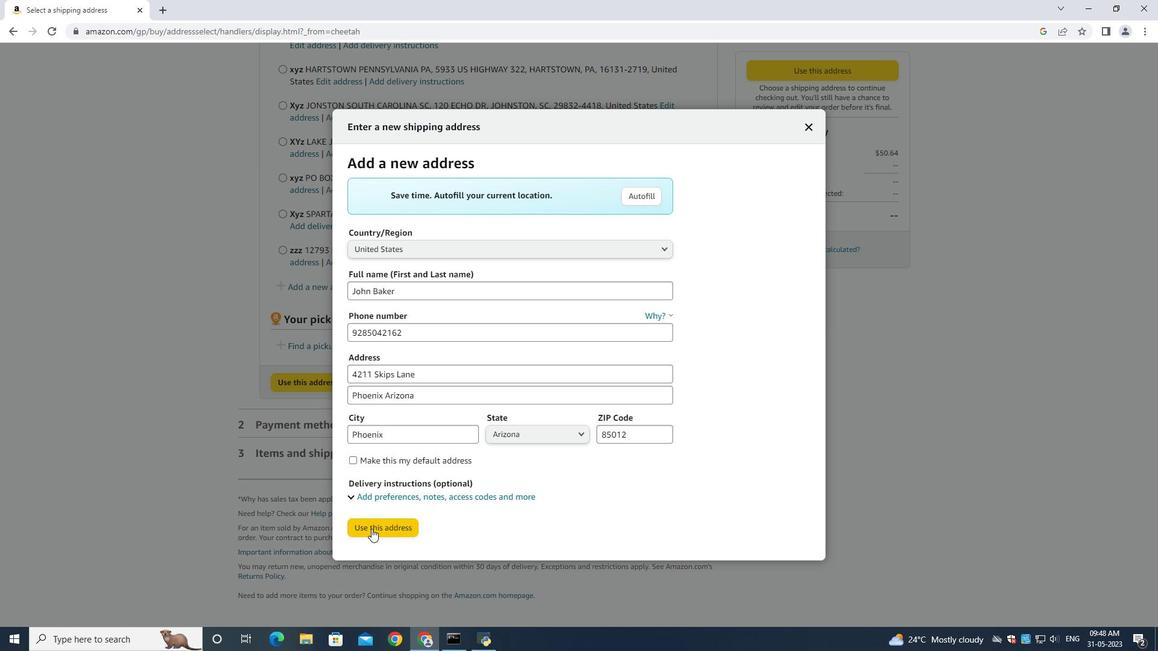 
Action: Mouse pressed left at (367, 553)
Screenshot: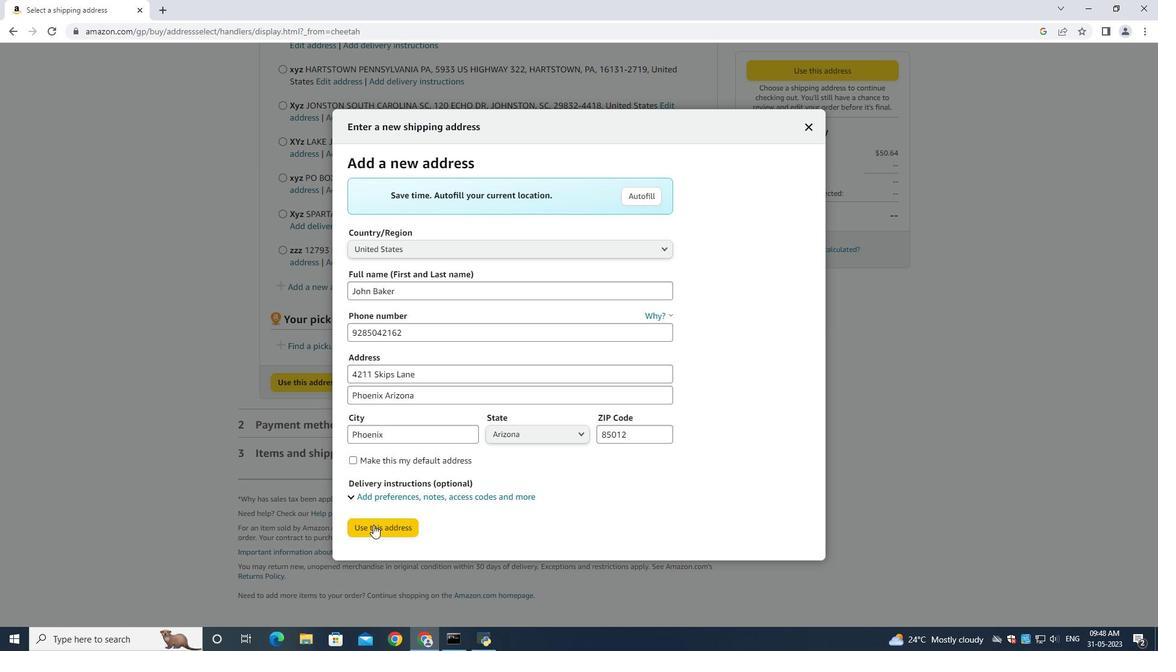 
Action: Mouse moved to (373, 525)
Screenshot: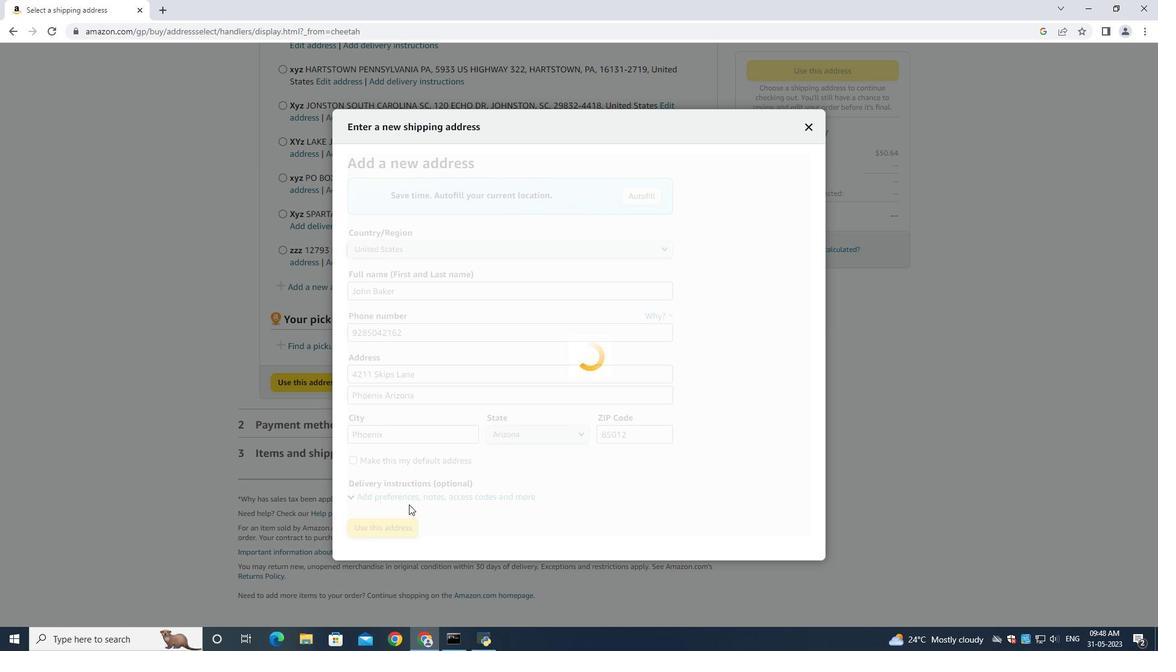 
Action: Mouse pressed left at (373, 525)
Screenshot: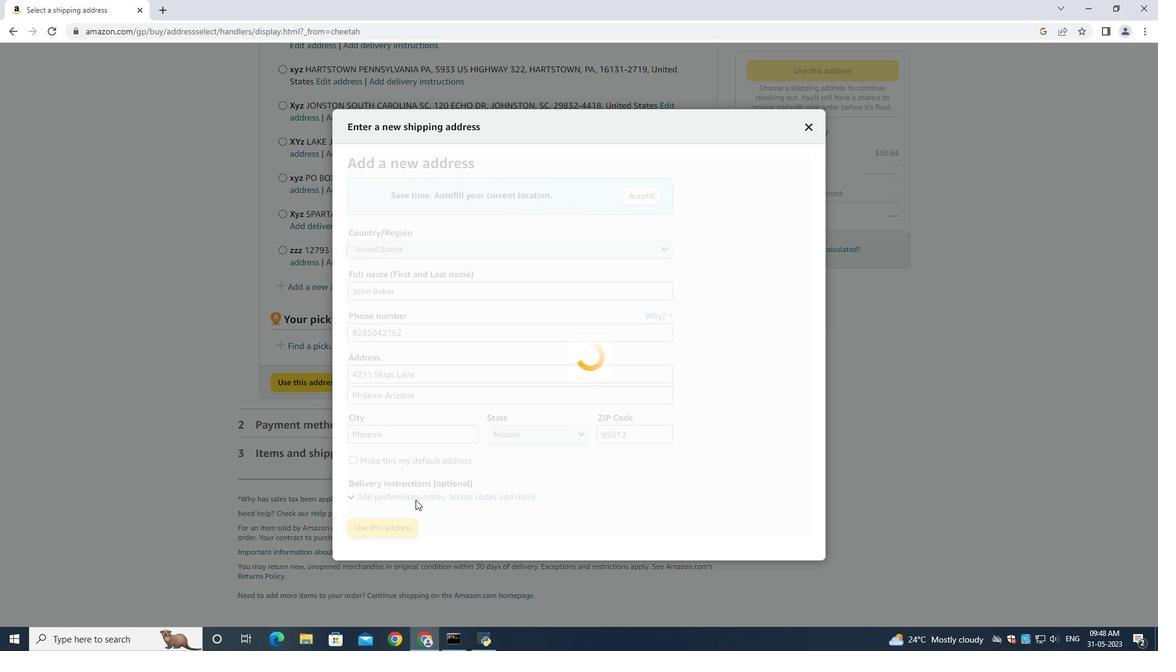 
Action: Mouse moved to (362, 612)
Screenshot: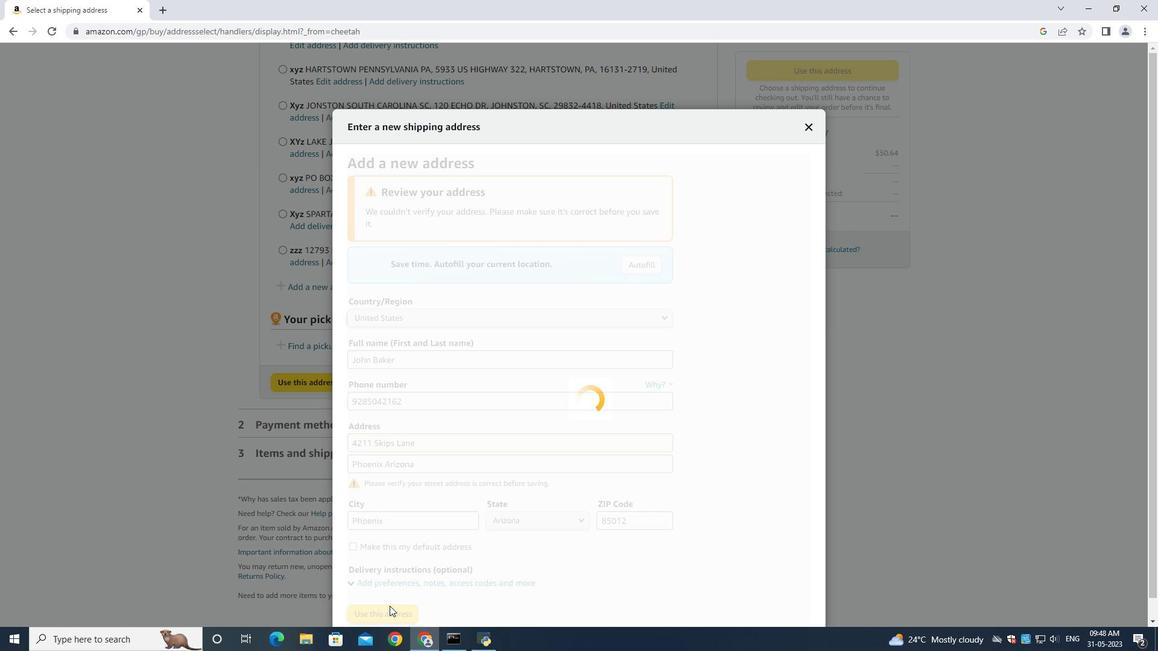 
Action: Mouse pressed left at (362, 612)
Screenshot: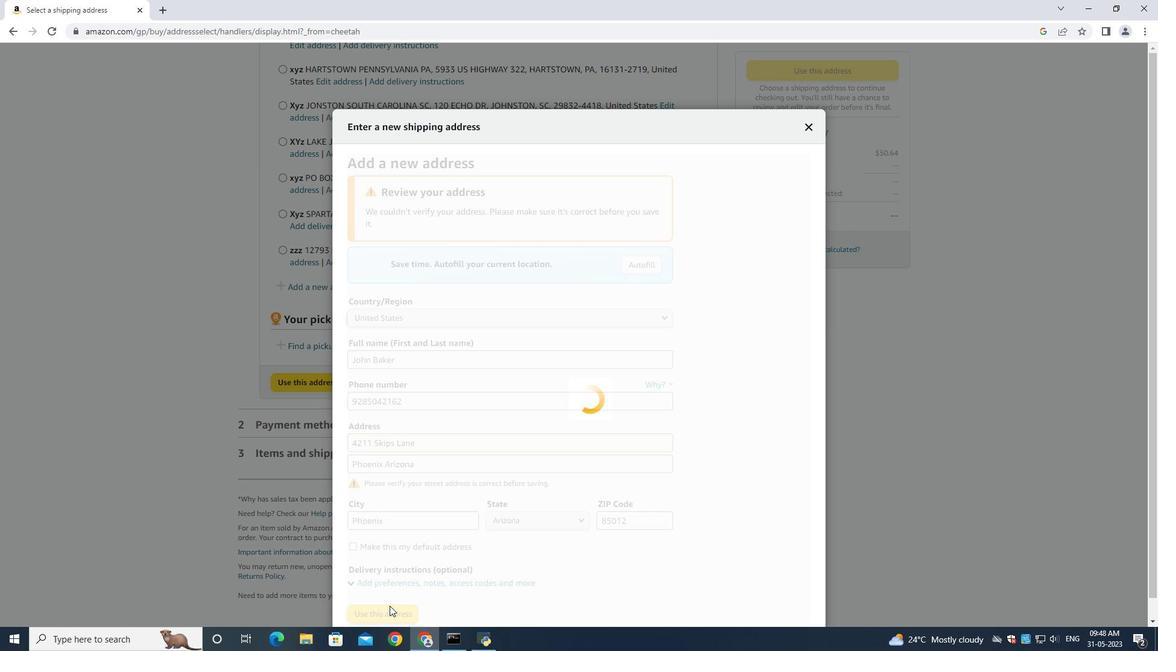 
Action: Mouse moved to (568, 232)
Screenshot: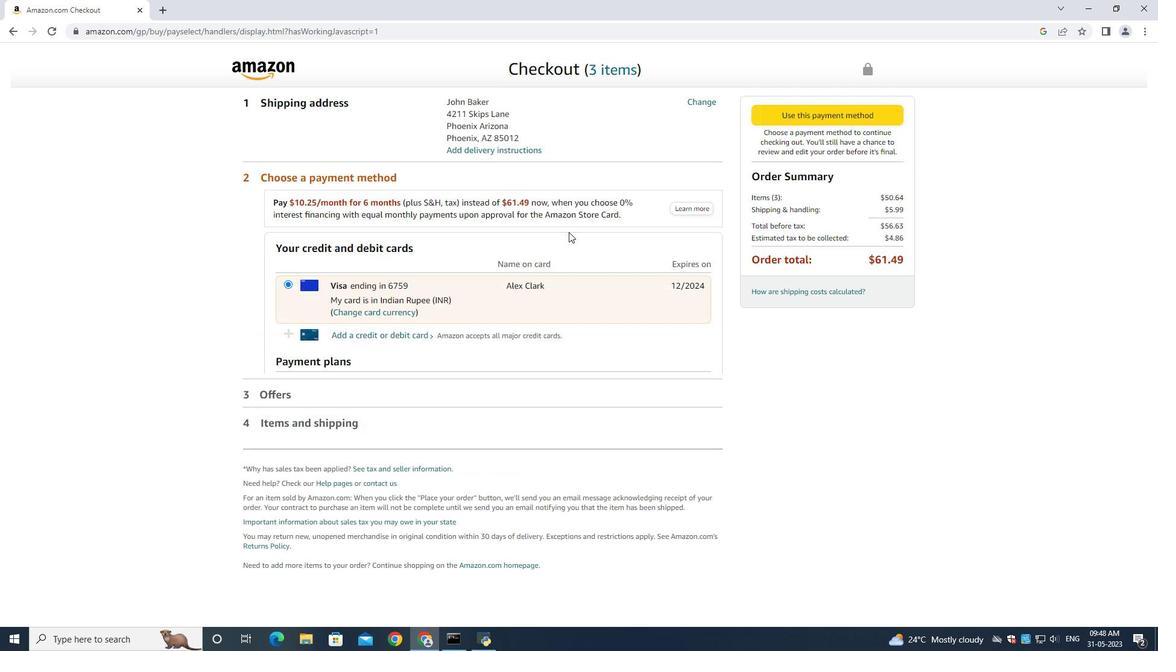 
